 Task: Buy 3 Training Pants of size Medium for Baby Boys from Clothing section under best seller category for shipping address: Bailey Nelson, 4213 Cooks Mine Road, Ruidoso, New Mexico 88345, Cell Number 5056715177. Pay from credit card ending with 2005, CVV 3321
Action: Mouse moved to (255, 80)
Screenshot: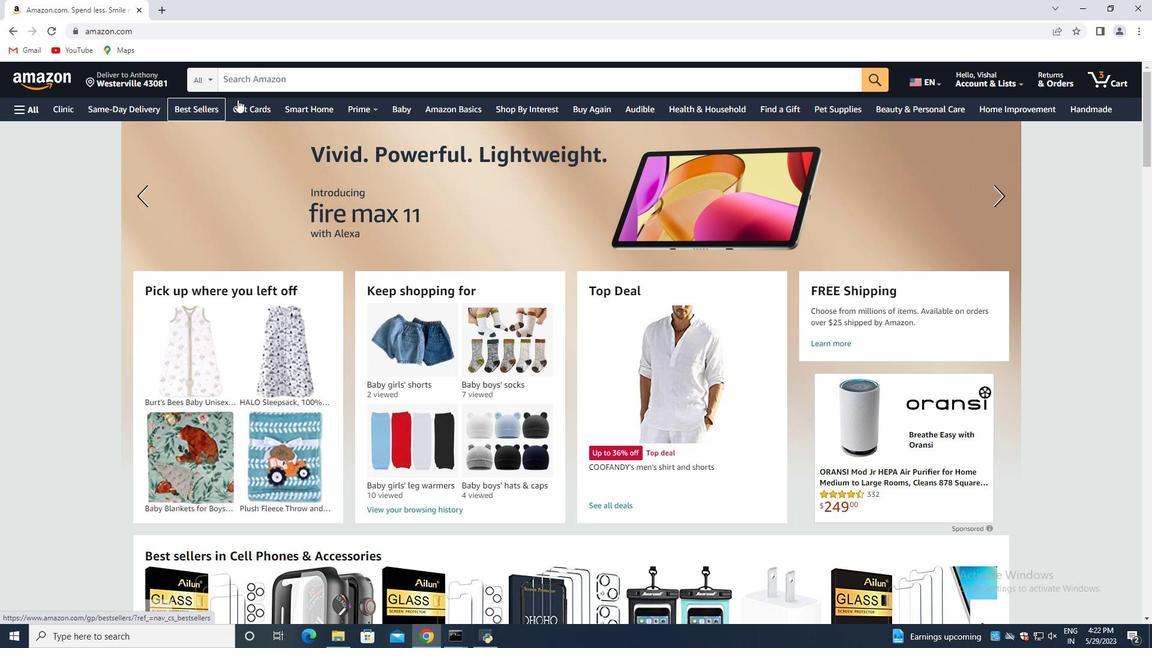 
Action: Mouse pressed left at (255, 80)
Screenshot: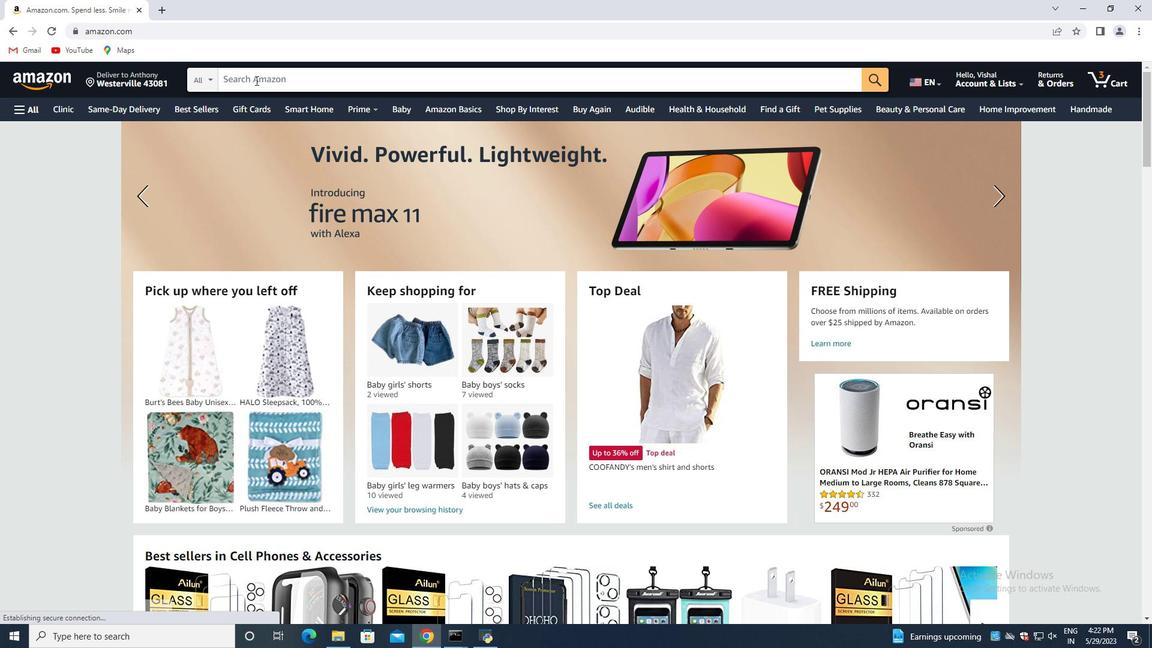 
Action: Key pressed <Key.shift><Key.shift><Key.shift><Key.shift><Key.shift>Training<Key.space><Key.shift>Pants<Key.space>of<Key.space><Key.shift>size<Key.space><Key.shift>Medium<Key.space>for<Key.space><Key.shift>Baby<Key.space><Key.shift>Boys<Key.enter>
Screenshot: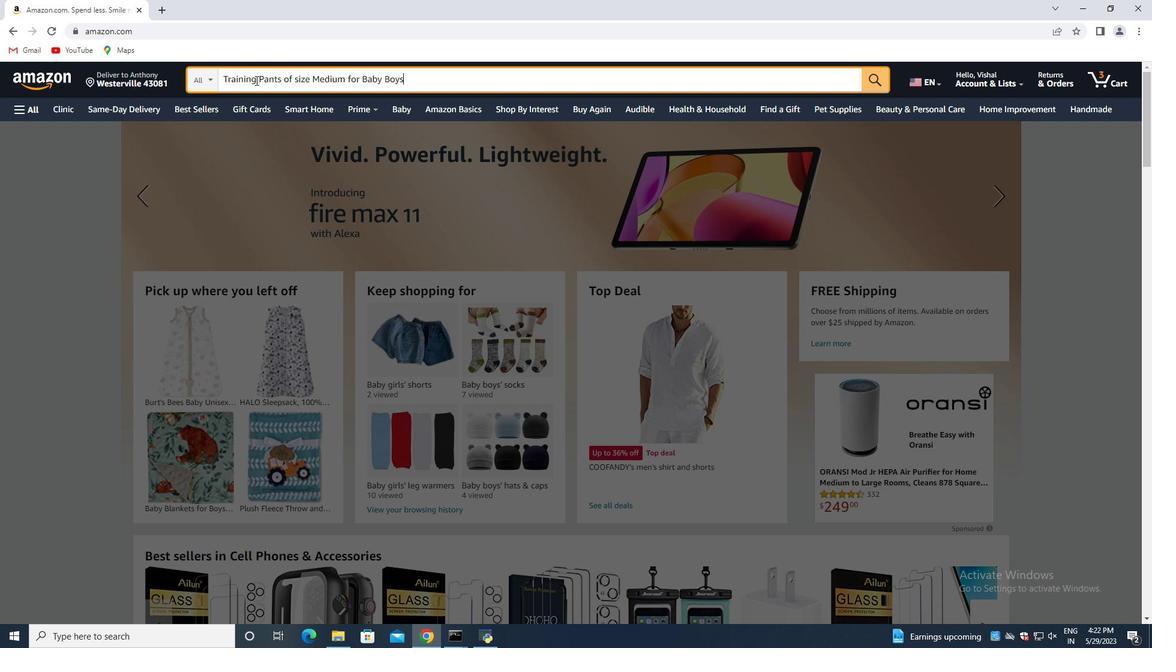 
Action: Mouse moved to (310, 365)
Screenshot: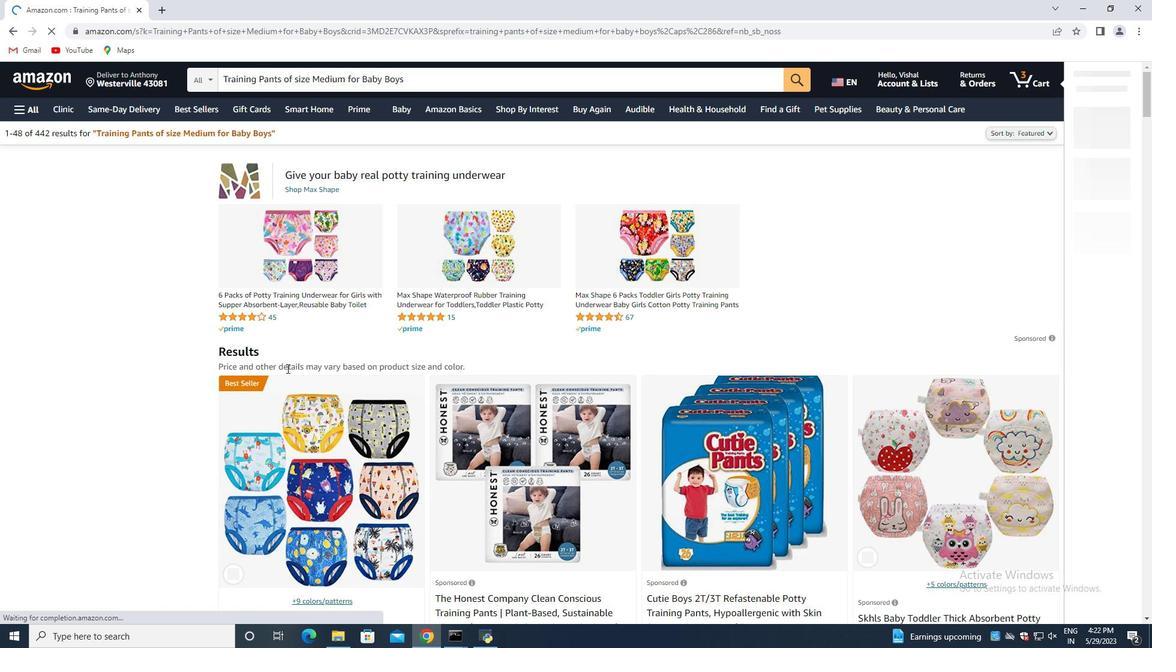 
Action: Mouse scrolled (310, 364) with delta (0, 0)
Screenshot: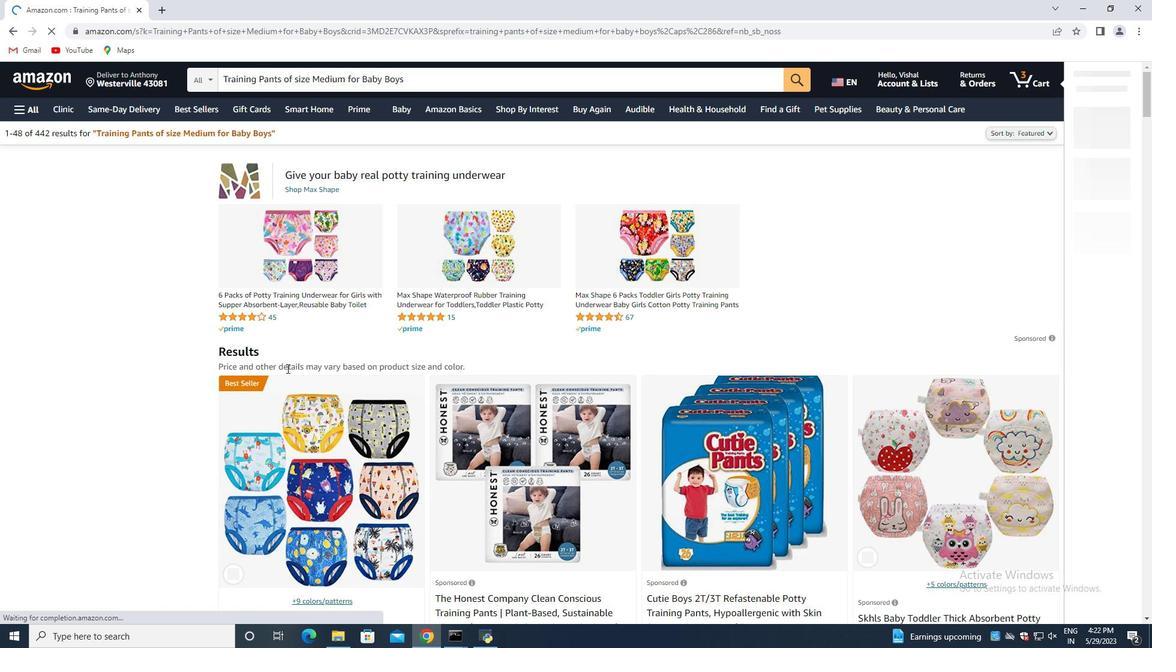 
Action: Mouse moved to (354, 307)
Screenshot: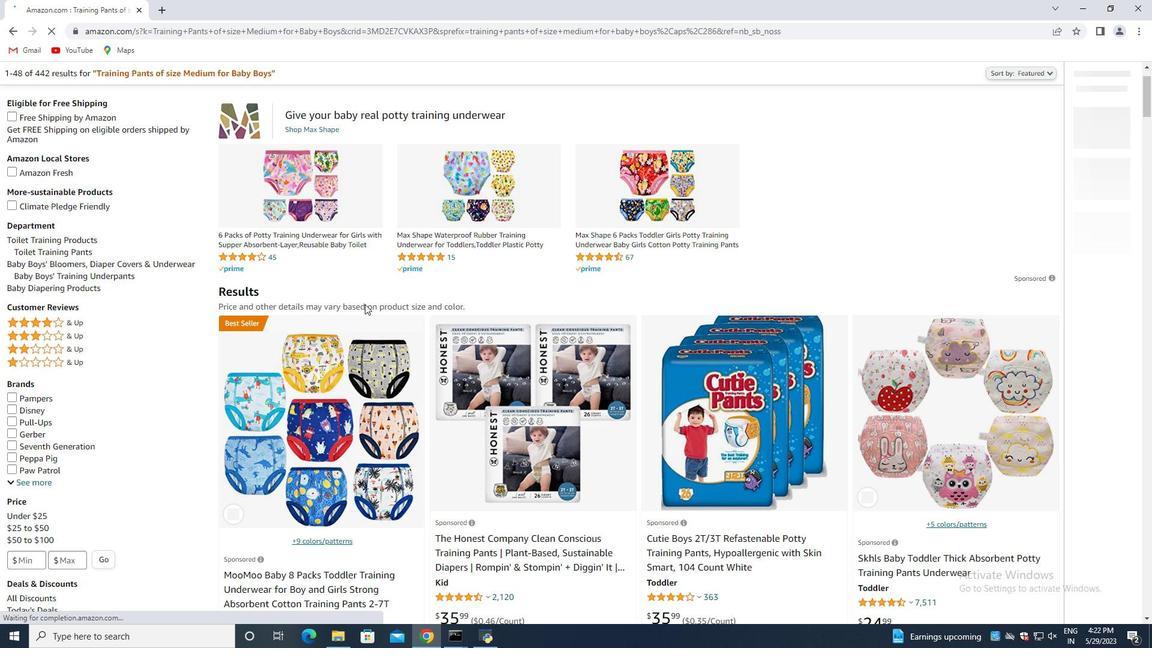 
Action: Mouse scrolled (356, 306) with delta (0, 0)
Screenshot: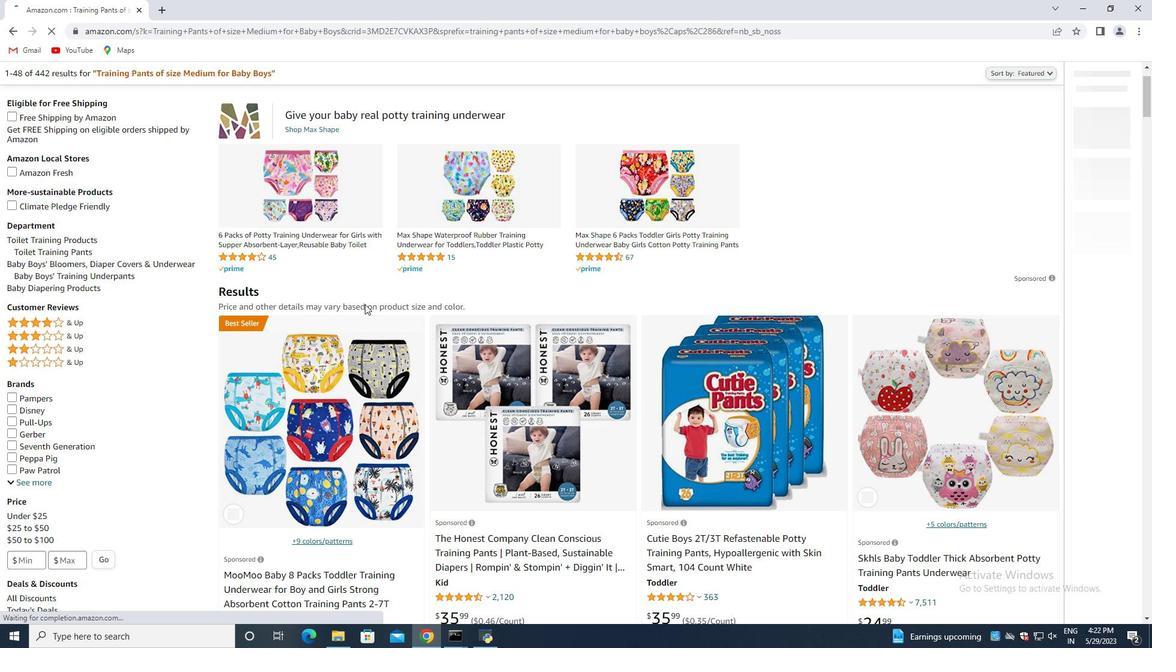 
Action: Mouse moved to (335, 315)
Screenshot: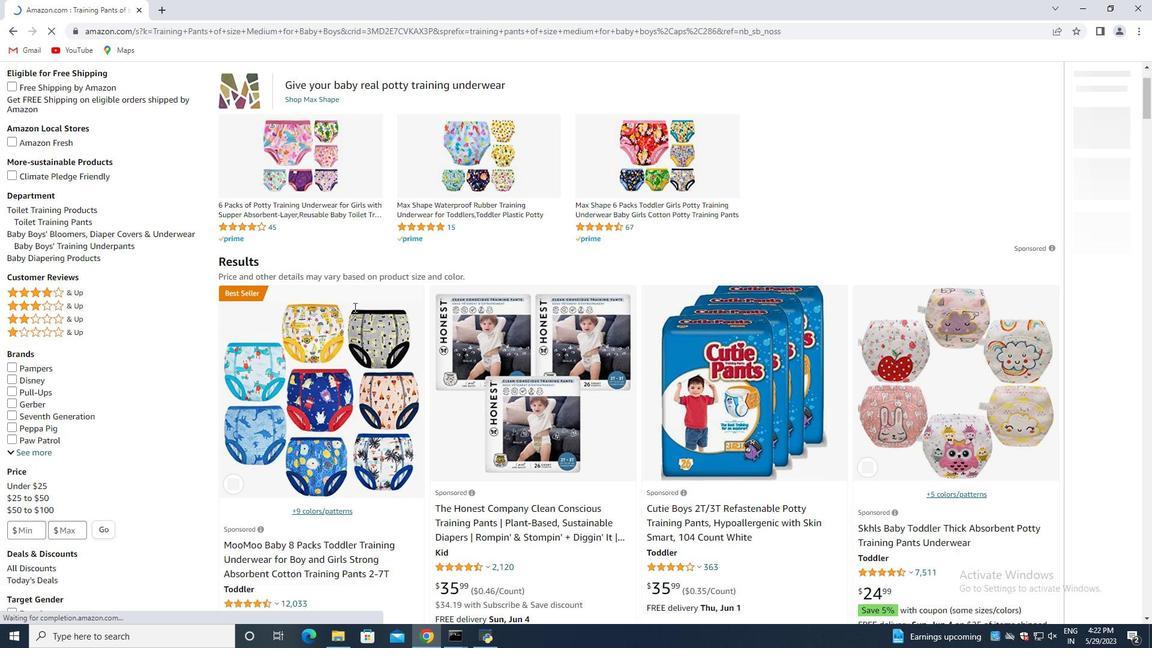 
Action: Mouse scrolled (335, 314) with delta (0, 0)
Screenshot: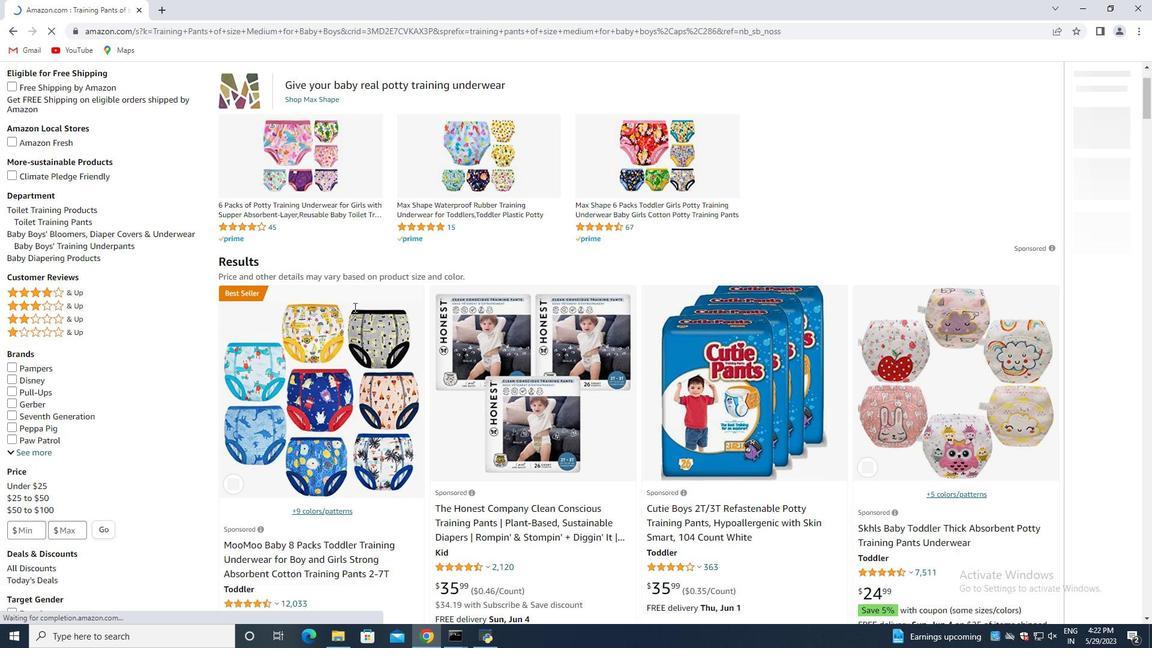 
Action: Mouse moved to (312, 333)
Screenshot: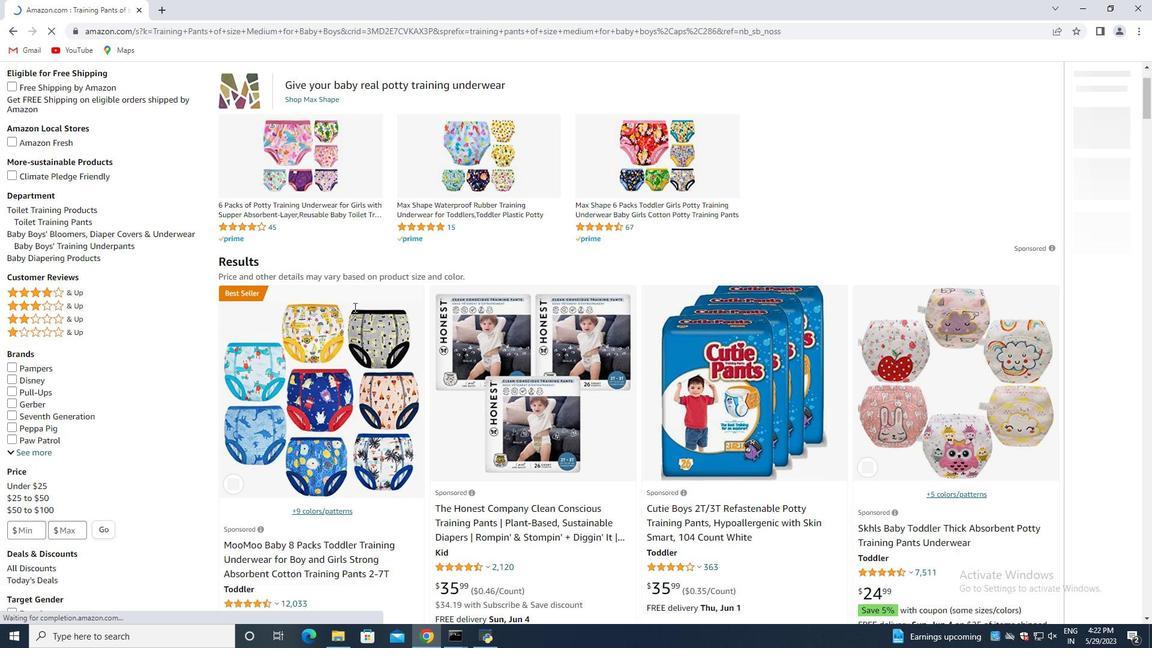 
Action: Mouse scrolled (316, 330) with delta (0, 0)
Screenshot: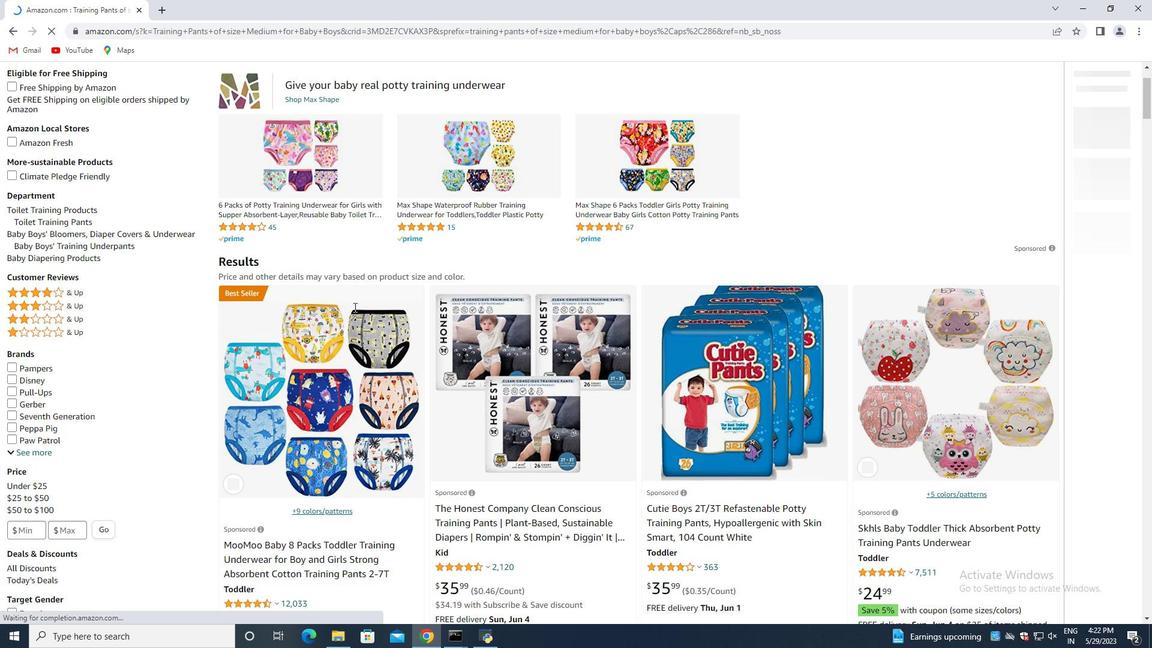 
Action: Mouse moved to (302, 326)
Screenshot: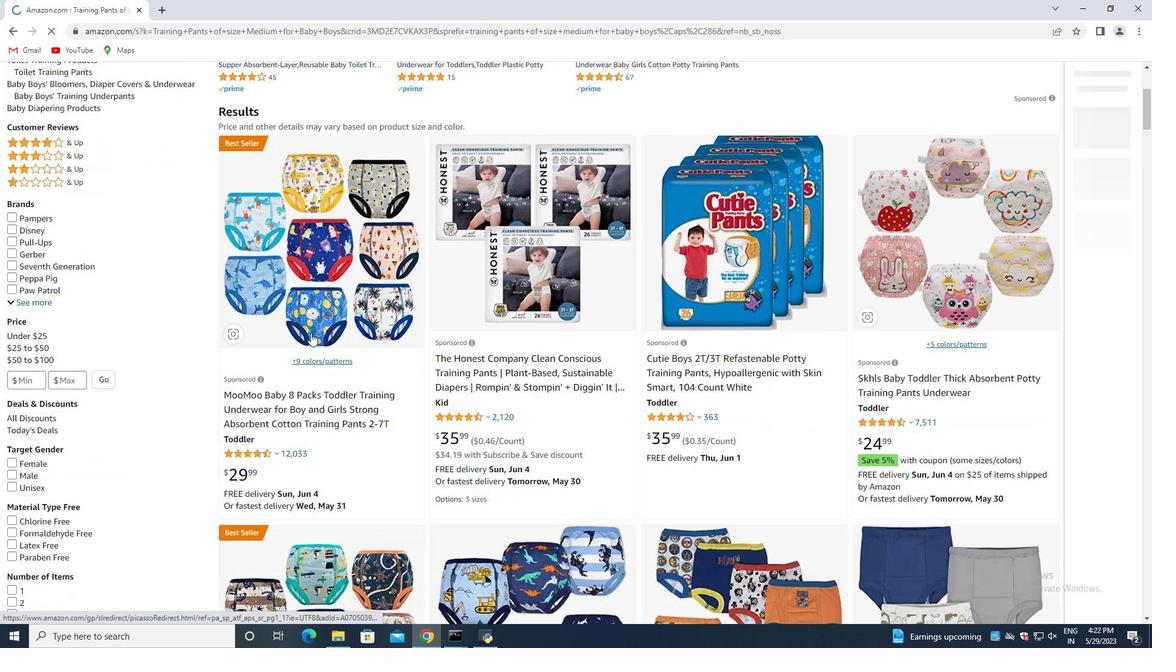 
Action: Mouse scrolled (302, 325) with delta (0, 0)
Screenshot: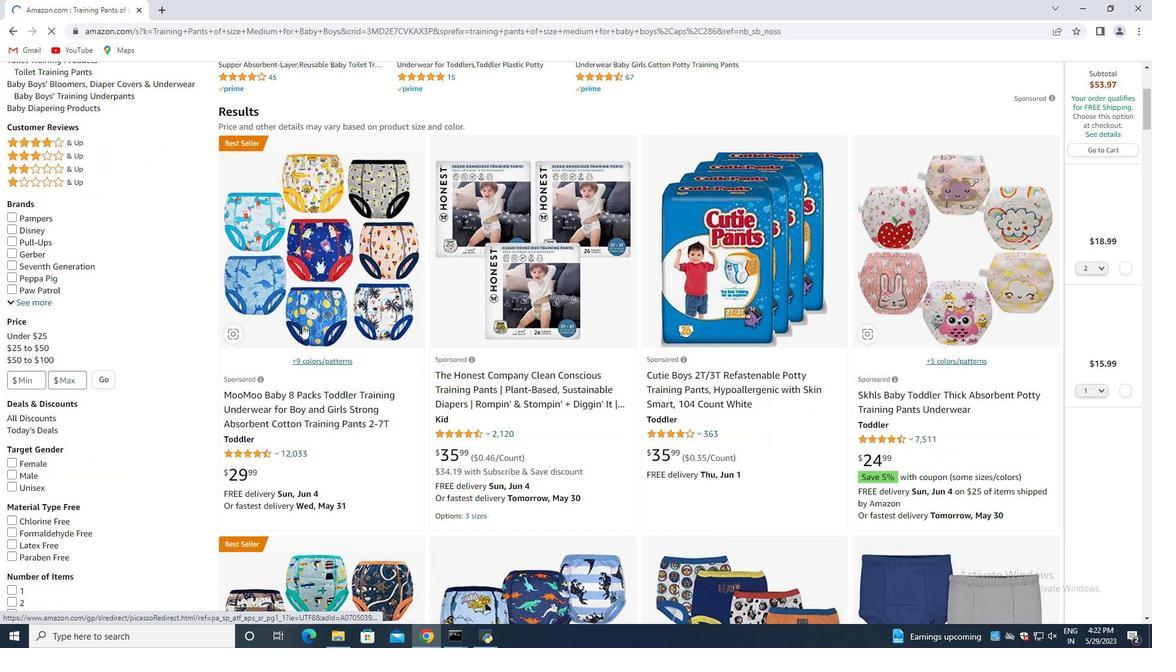 
Action: Mouse moved to (320, 311)
Screenshot: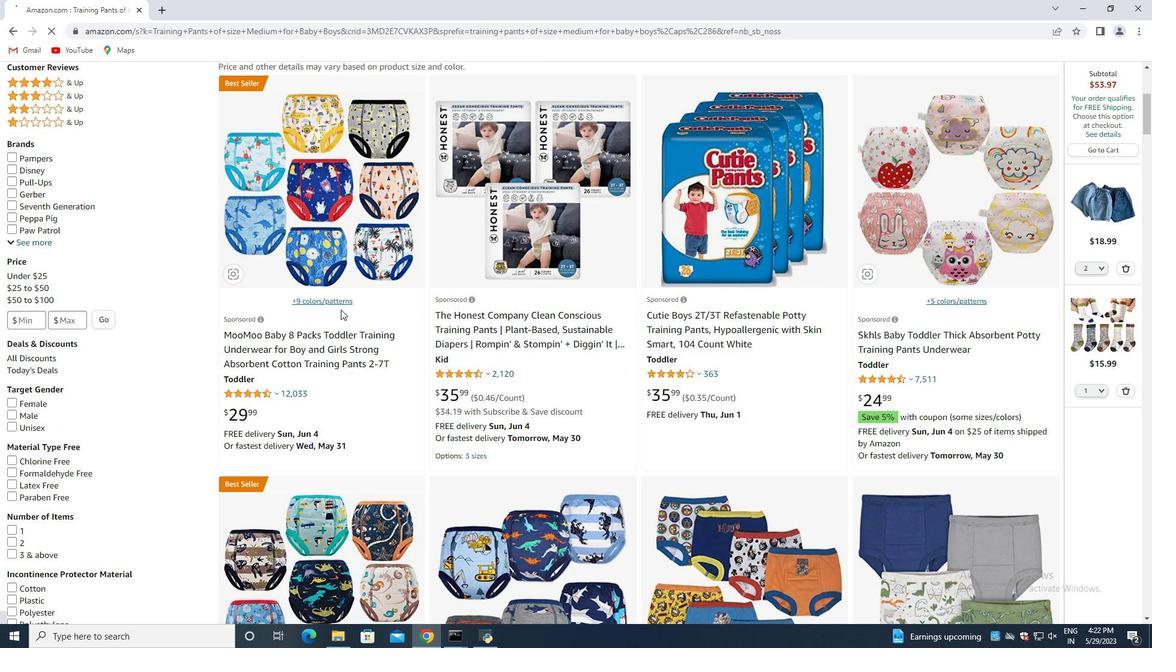 
Action: Mouse scrolled (320, 311) with delta (0, 0)
Screenshot: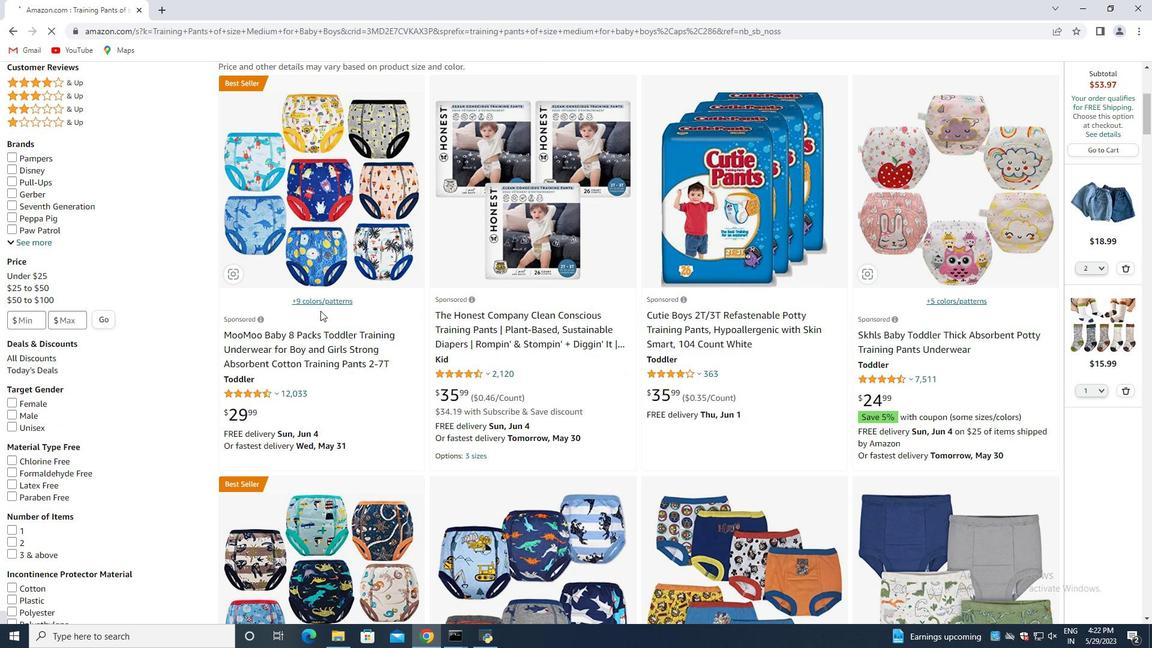 
Action: Mouse scrolled (320, 311) with delta (0, 0)
Screenshot: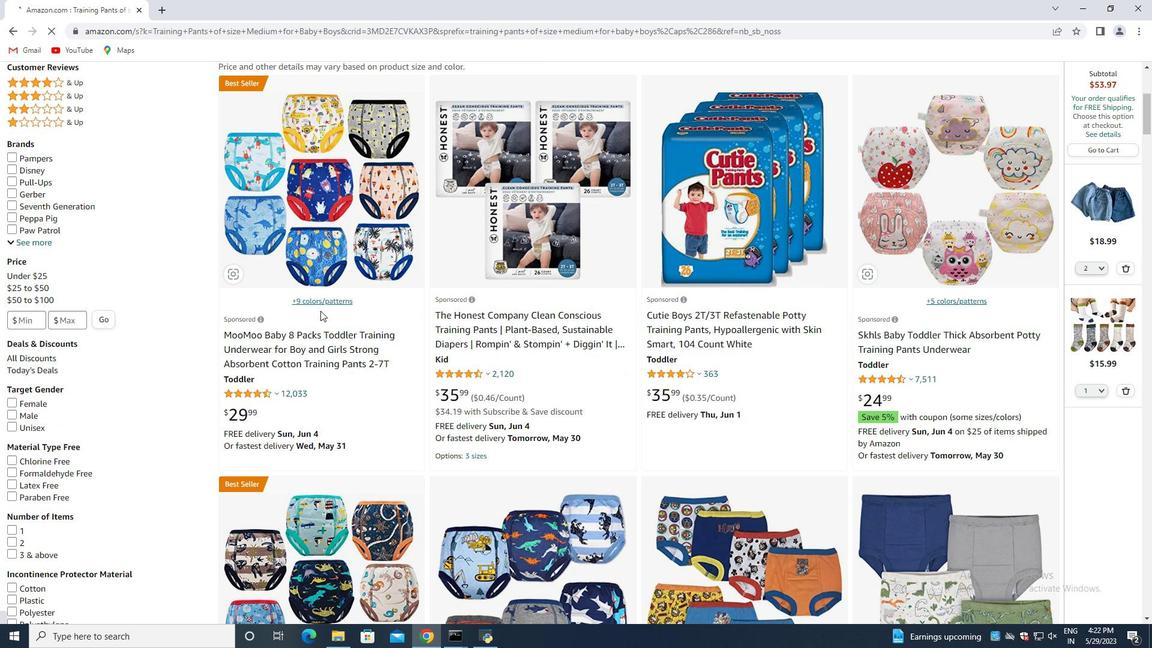 
Action: Mouse moved to (242, 302)
Screenshot: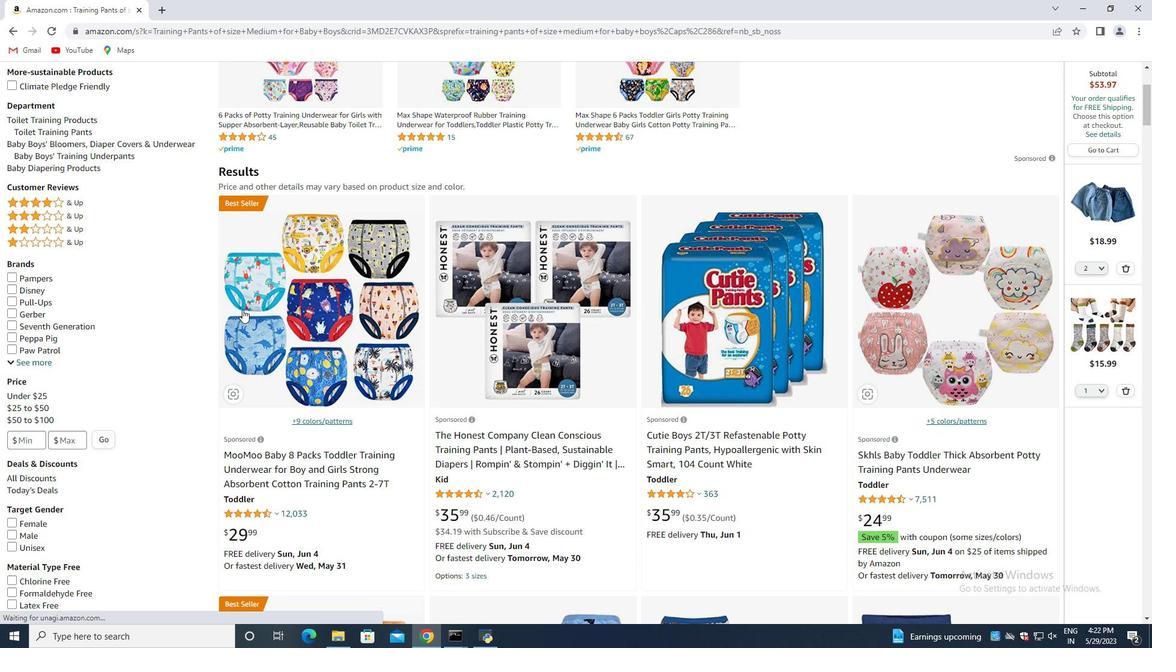 
Action: Mouse scrolled (242, 302) with delta (0, 0)
Screenshot: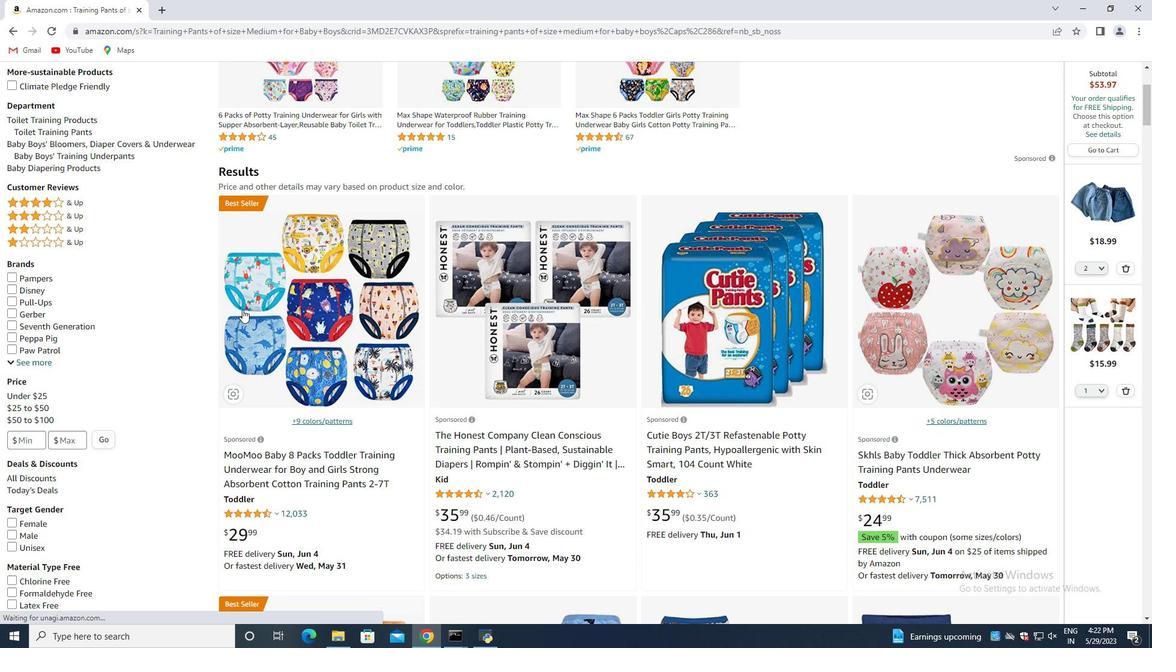 
Action: Mouse moved to (243, 300)
Screenshot: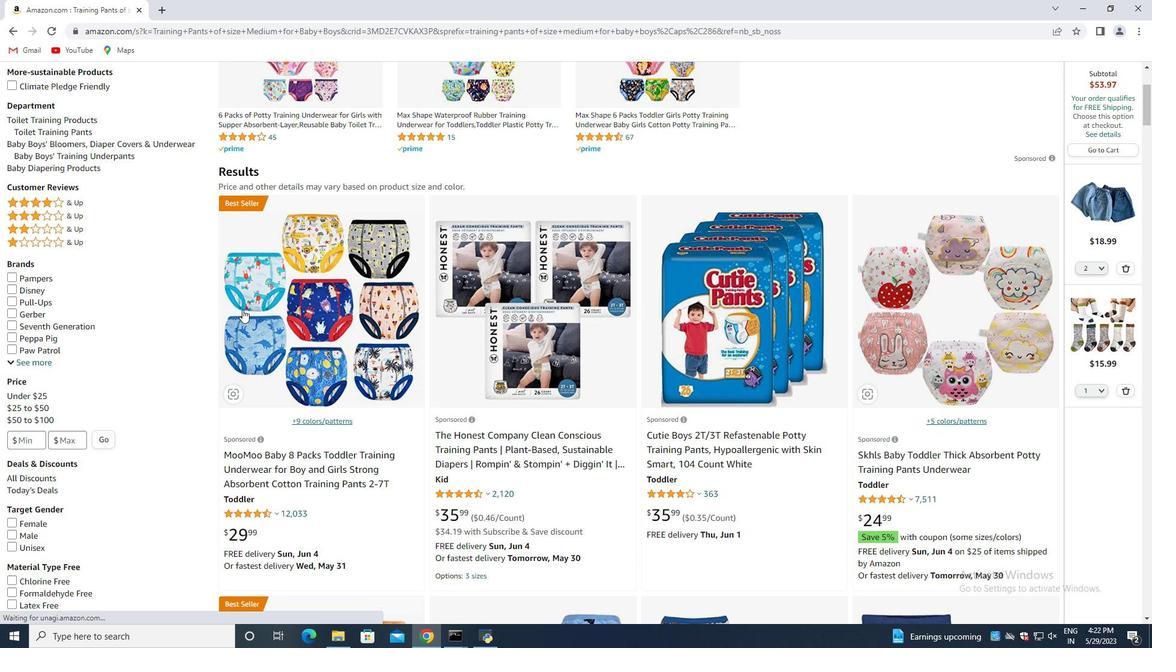 
Action: Mouse scrolled (243, 300) with delta (0, 0)
Screenshot: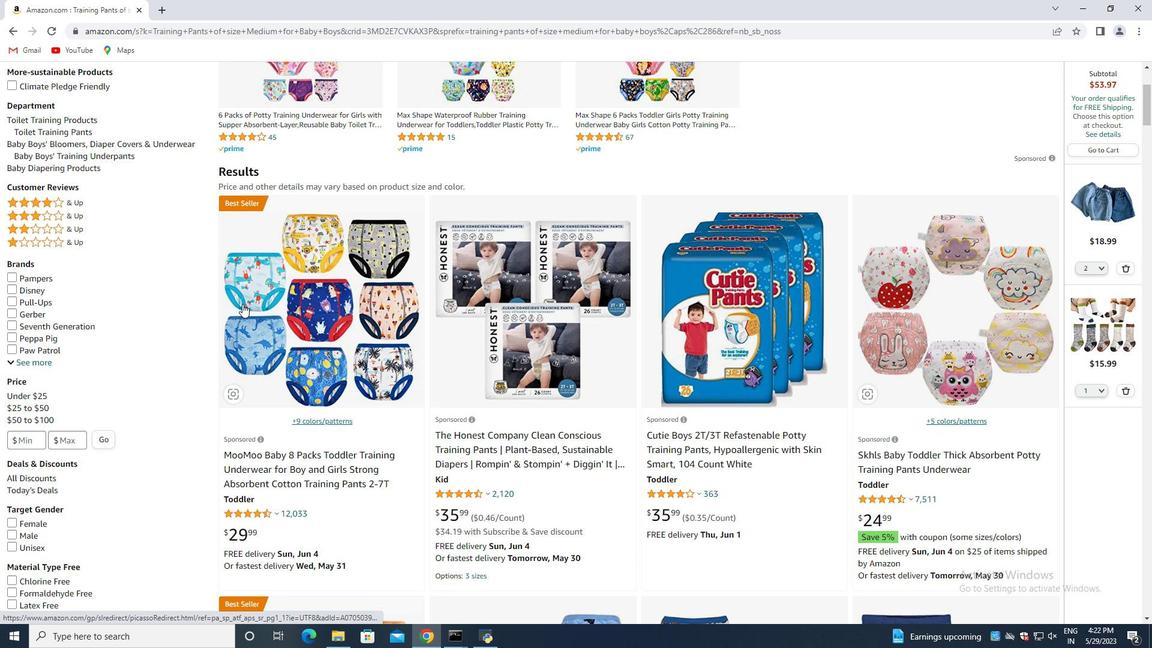 
Action: Mouse scrolled (243, 300) with delta (0, 0)
Screenshot: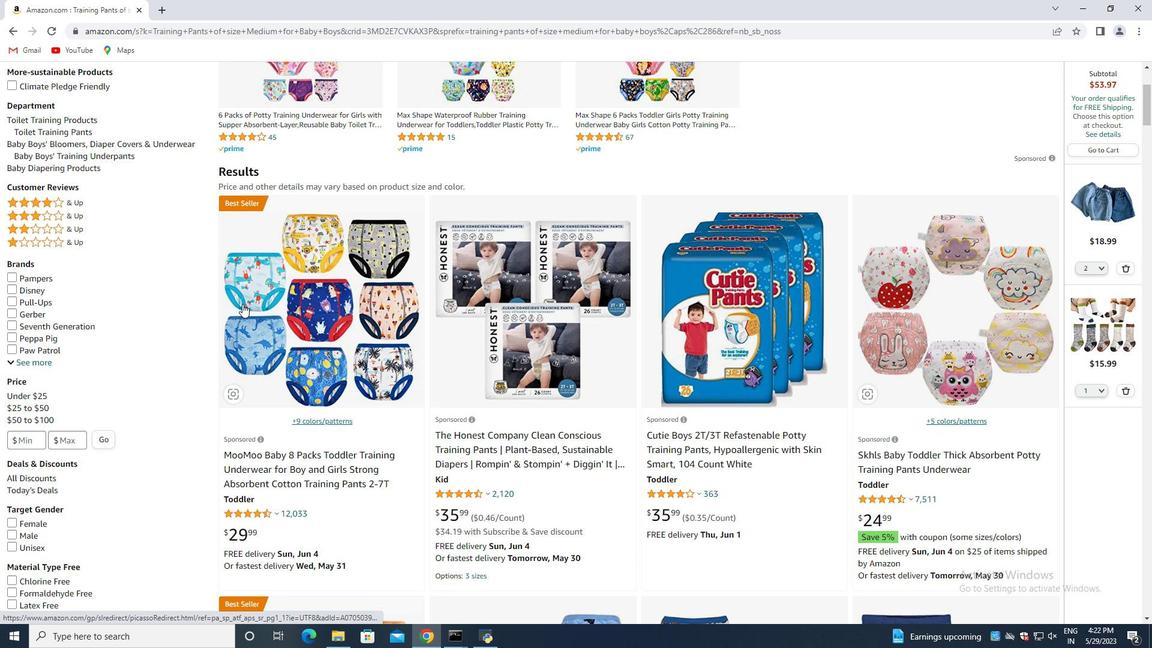 
Action: Mouse scrolled (243, 300) with delta (0, 0)
Screenshot: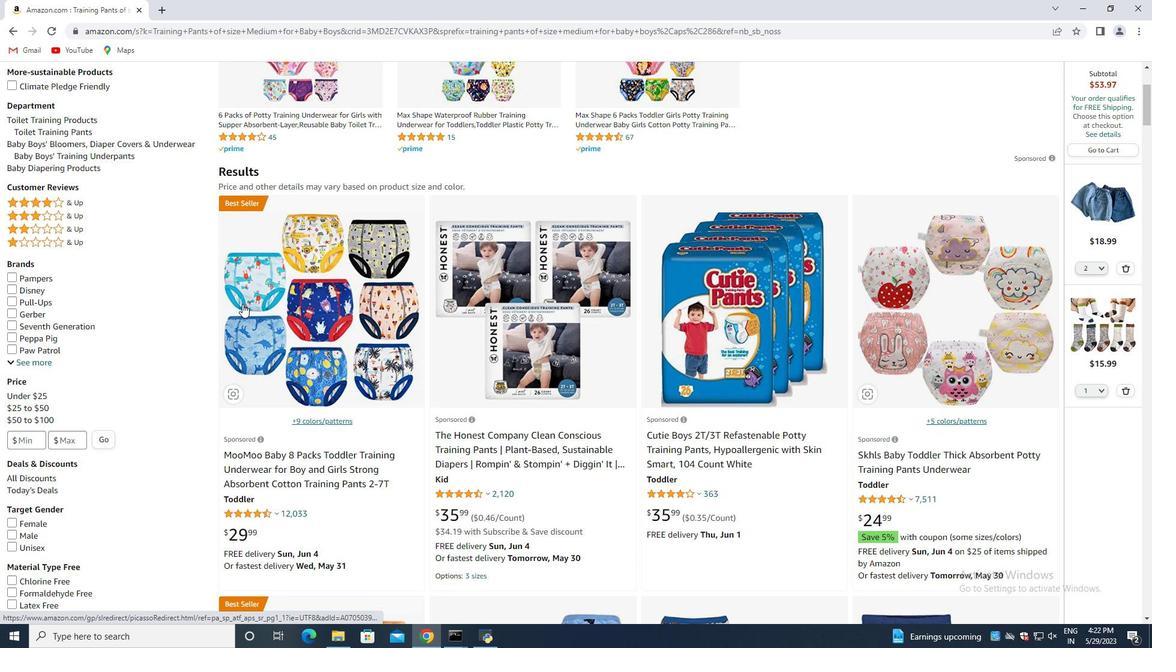 
Action: Mouse moved to (106, 297)
Screenshot: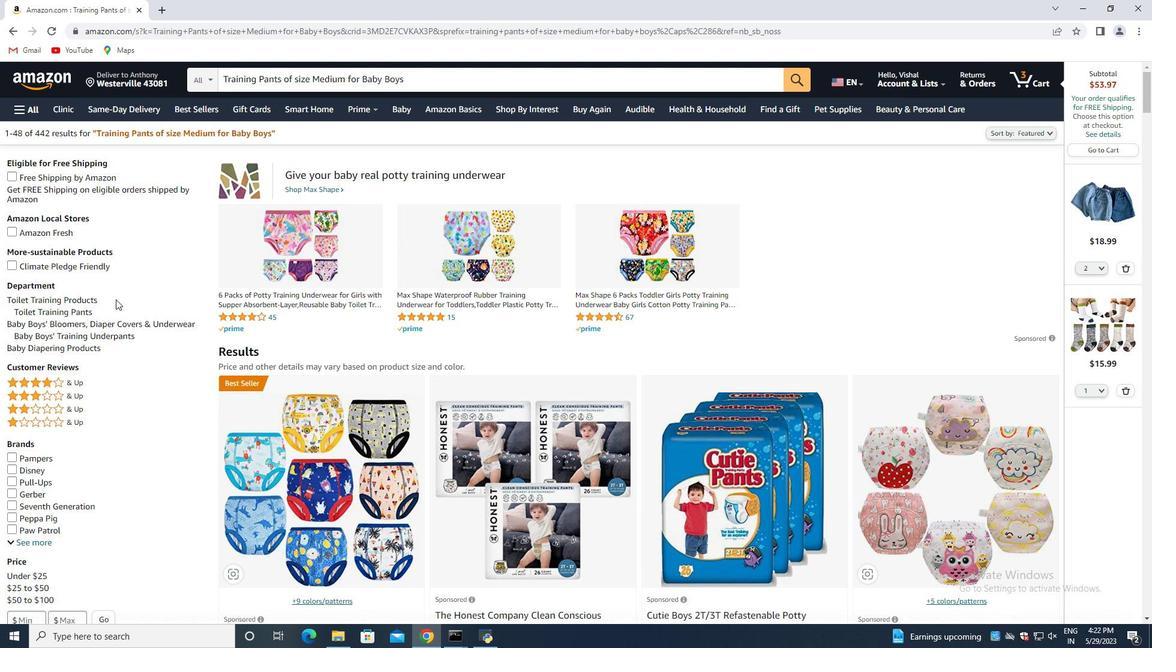 
Action: Mouse scrolled (106, 297) with delta (0, 0)
Screenshot: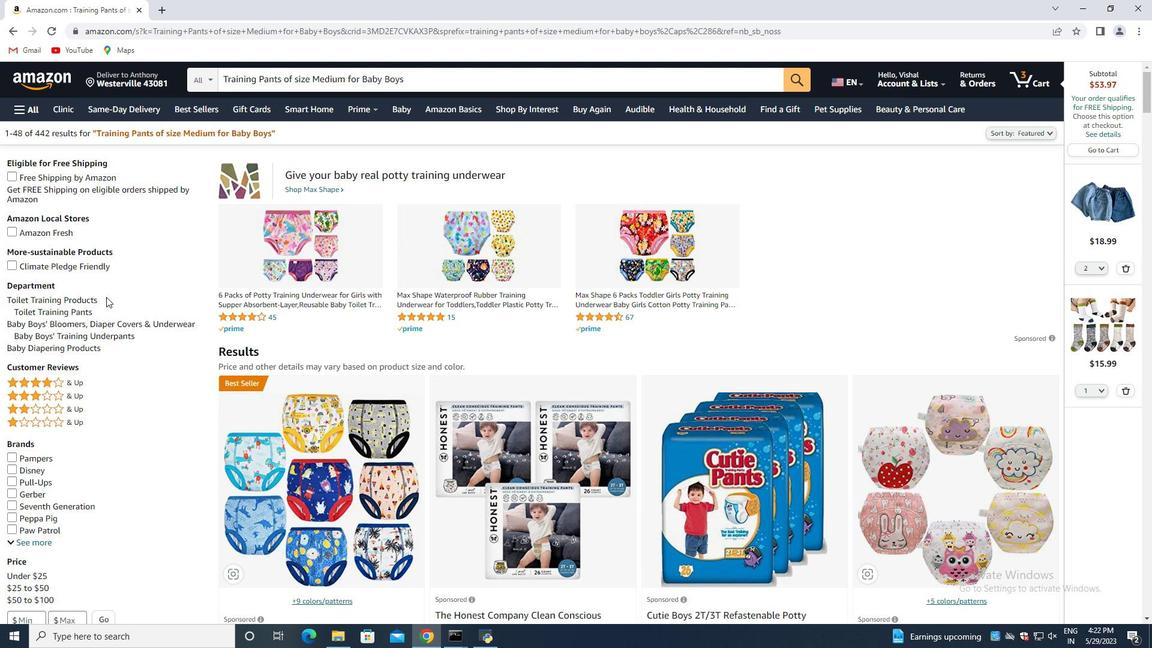 
Action: Mouse scrolled (106, 297) with delta (0, 0)
Screenshot: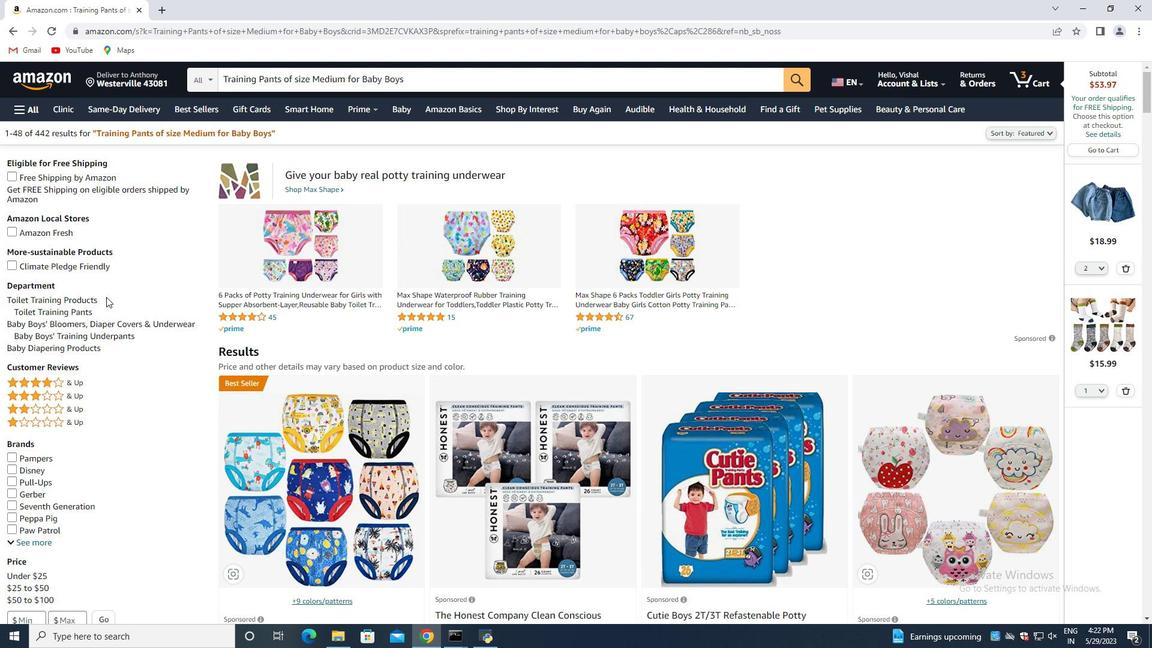 
Action: Mouse moved to (113, 238)
Screenshot: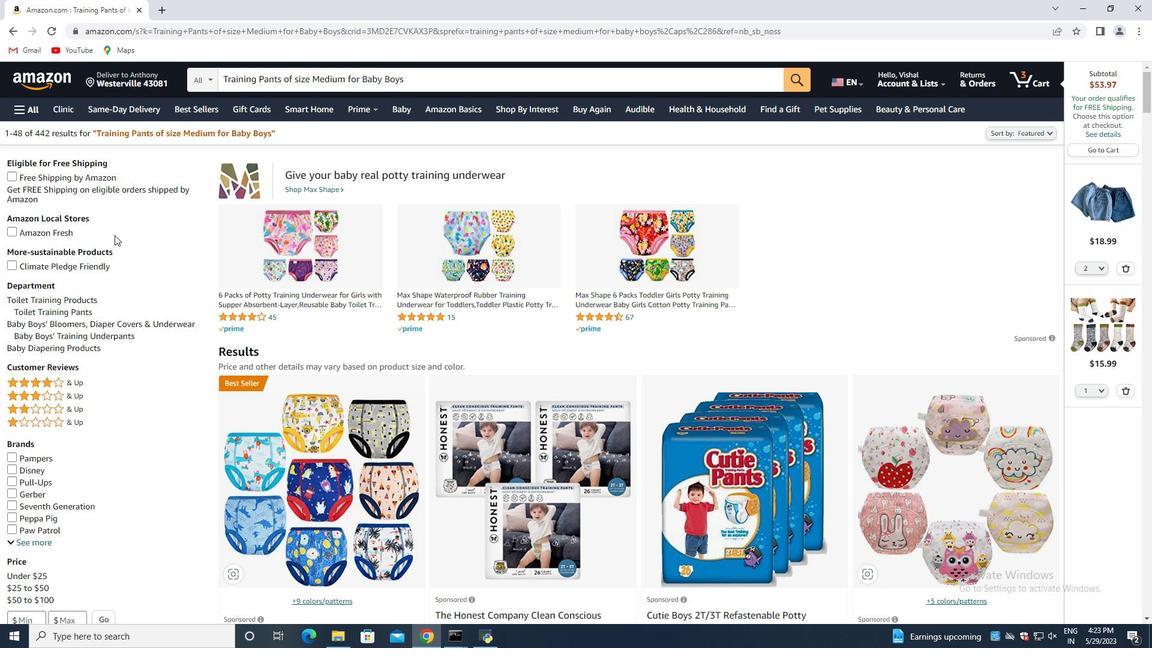 
Action: Mouse scrolled (113, 238) with delta (0, 0)
Screenshot: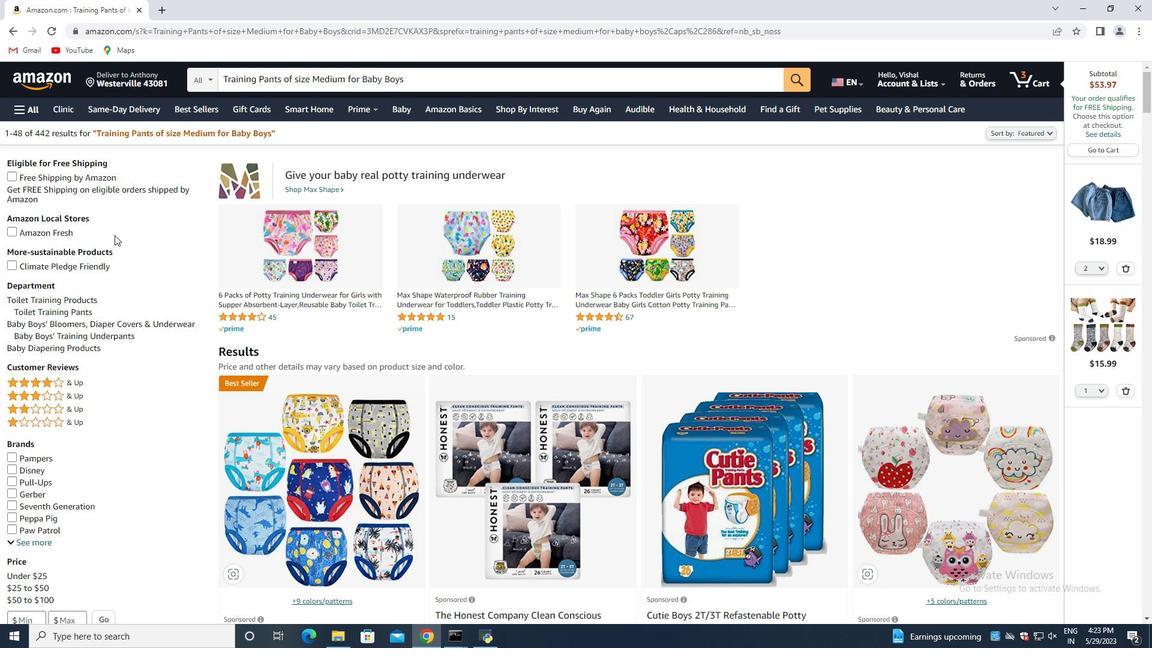 
Action: Mouse moved to (138, 243)
Screenshot: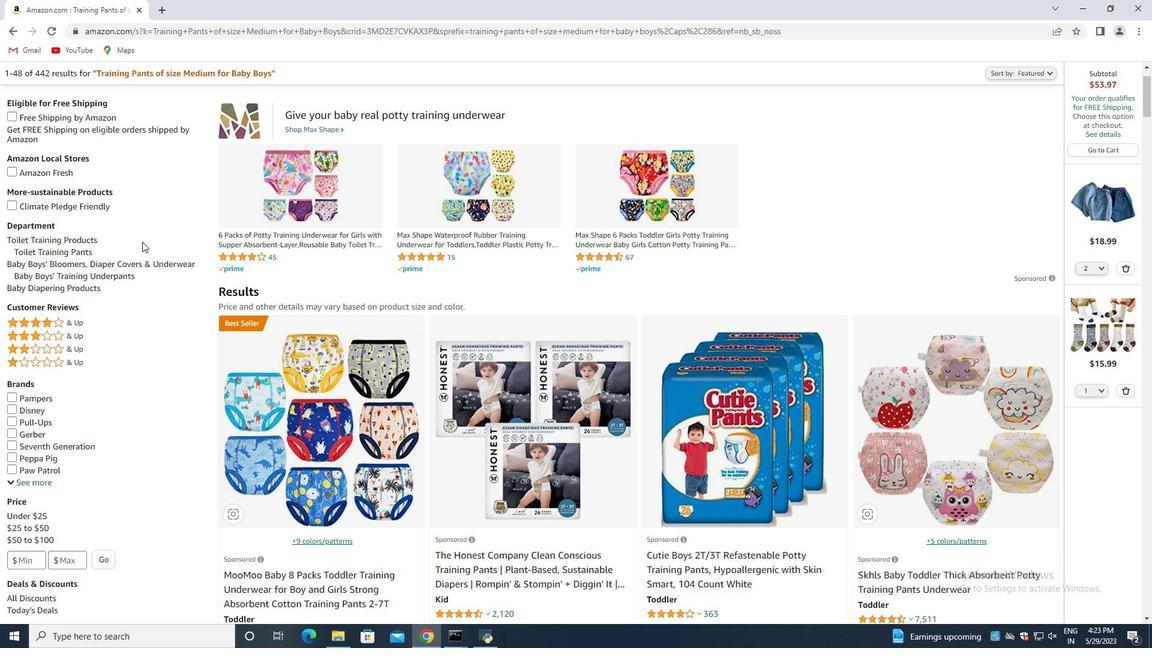 
Action: Mouse scrolled (138, 242) with delta (0, 0)
Screenshot: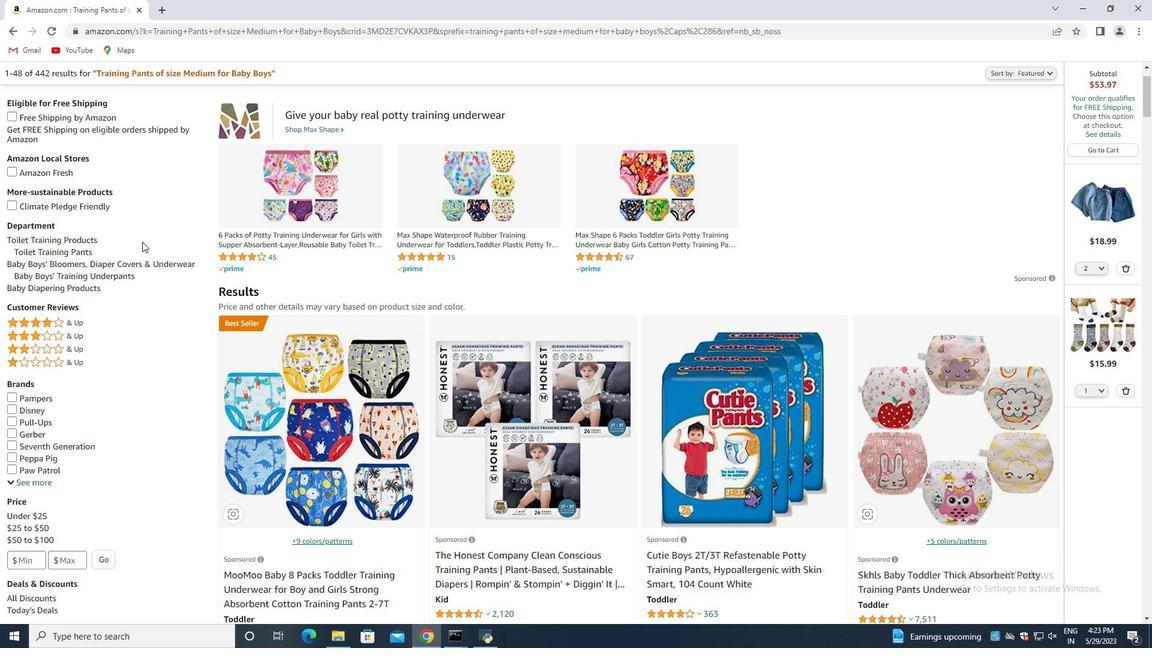 
Action: Mouse moved to (134, 243)
Screenshot: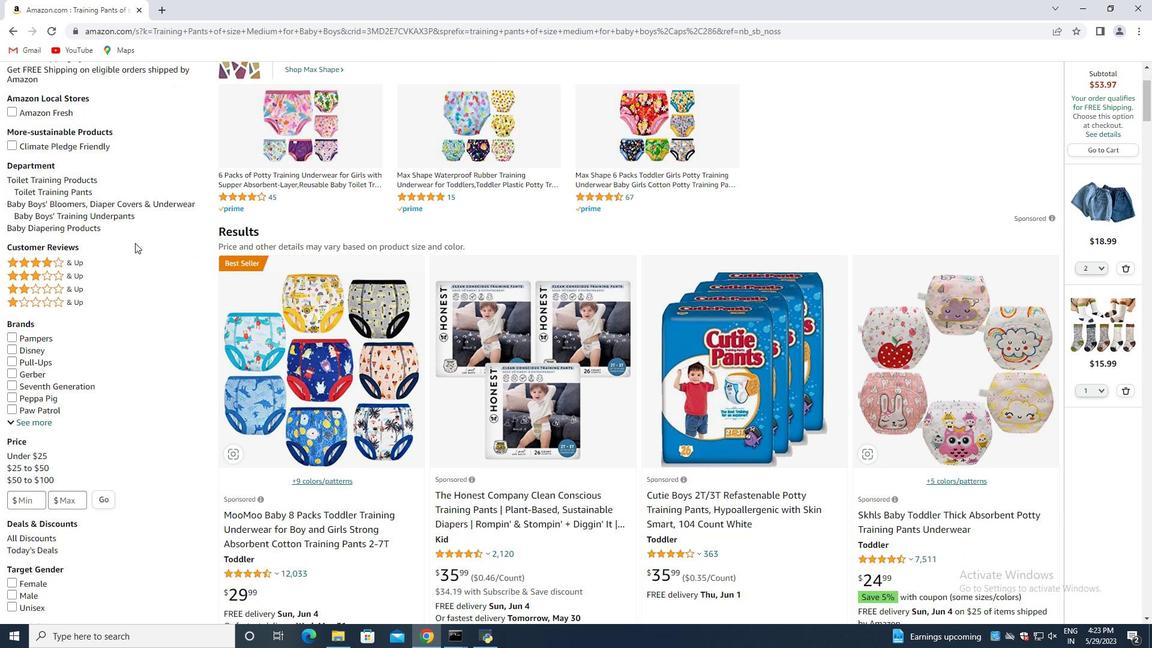 
Action: Mouse scrolled (134, 242) with delta (0, 0)
Screenshot: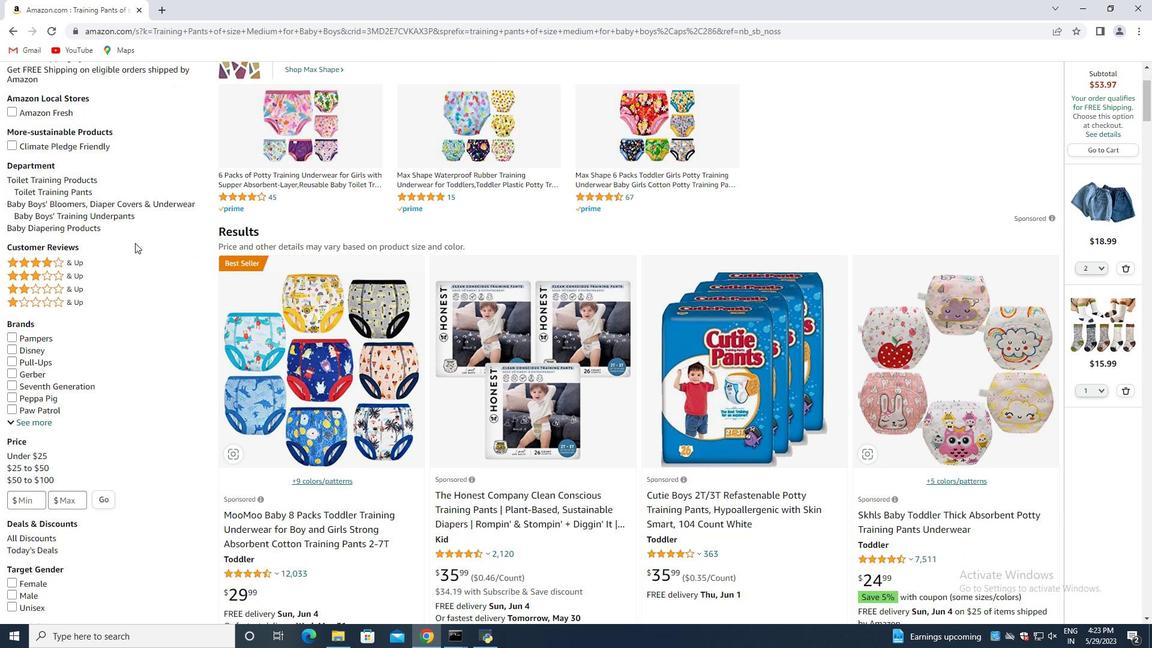 
Action: Mouse moved to (132, 245)
Screenshot: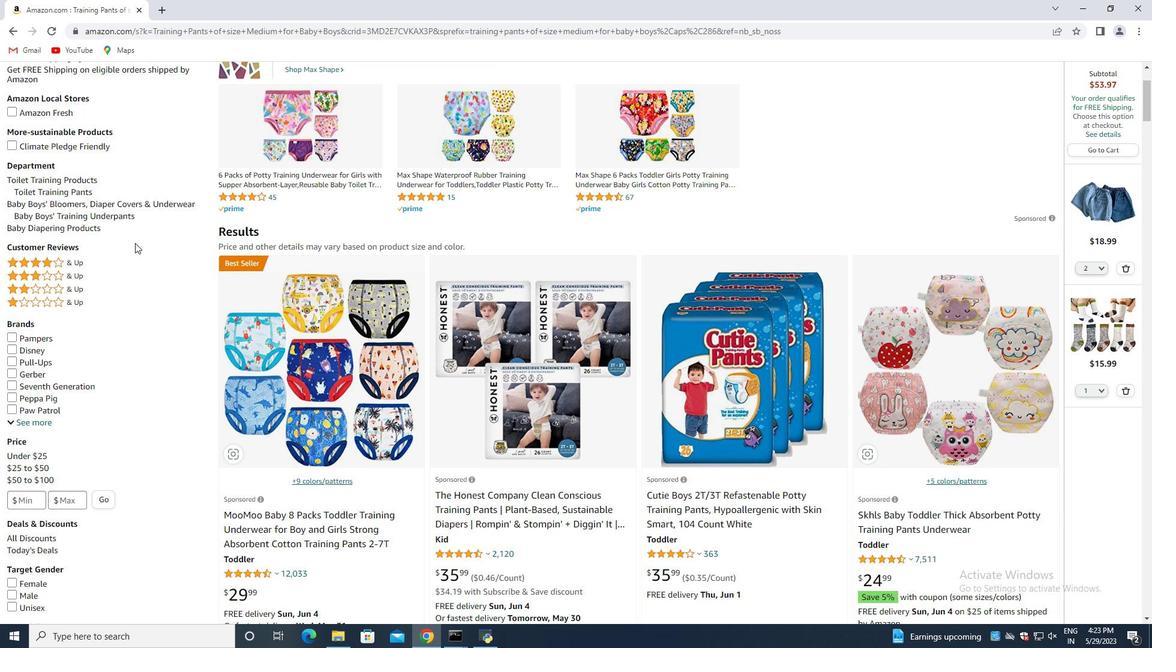 
Action: Mouse scrolled (132, 244) with delta (0, 0)
Screenshot: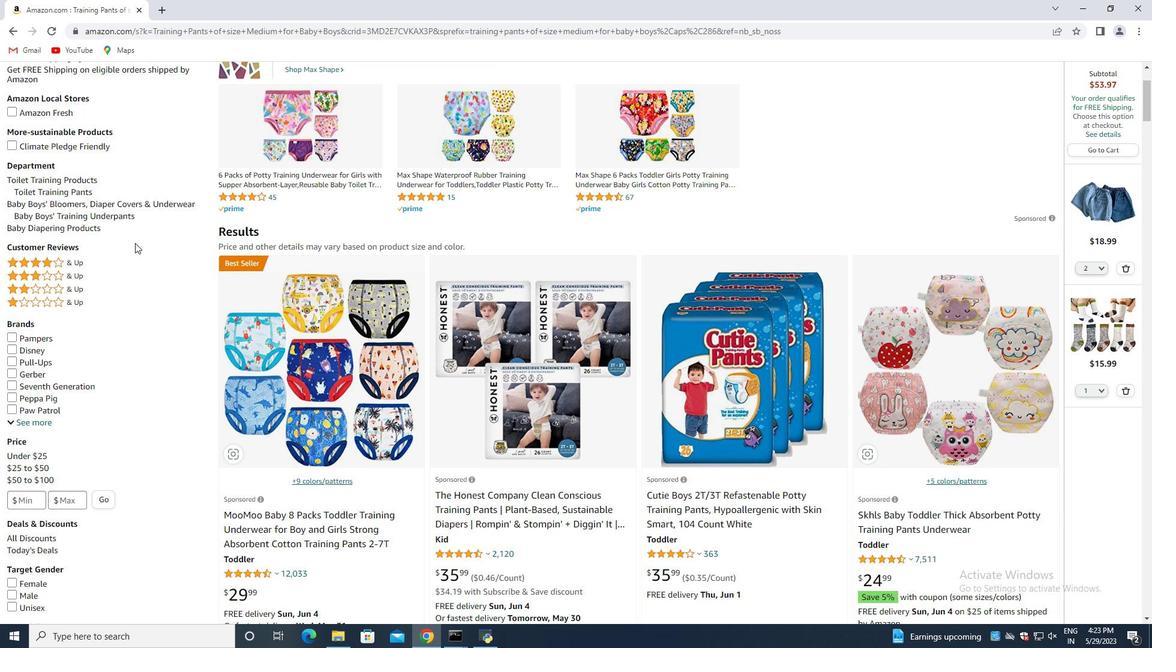 
Action: Mouse moved to (127, 246)
Screenshot: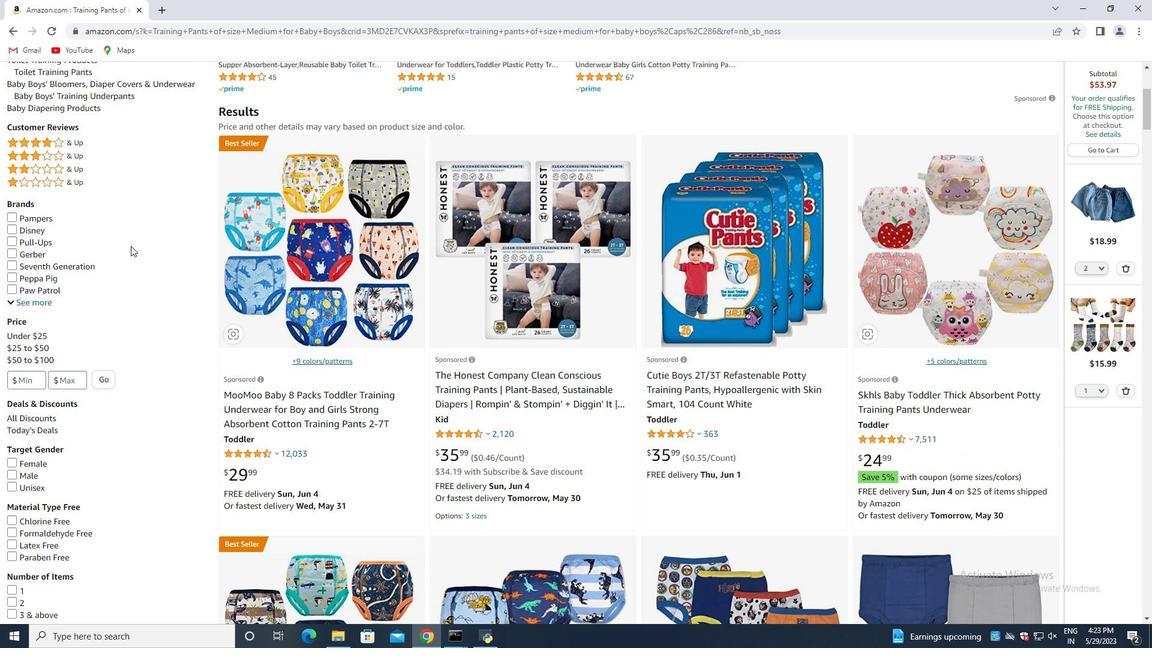 
Action: Mouse scrolled (129, 246) with delta (0, 0)
Screenshot: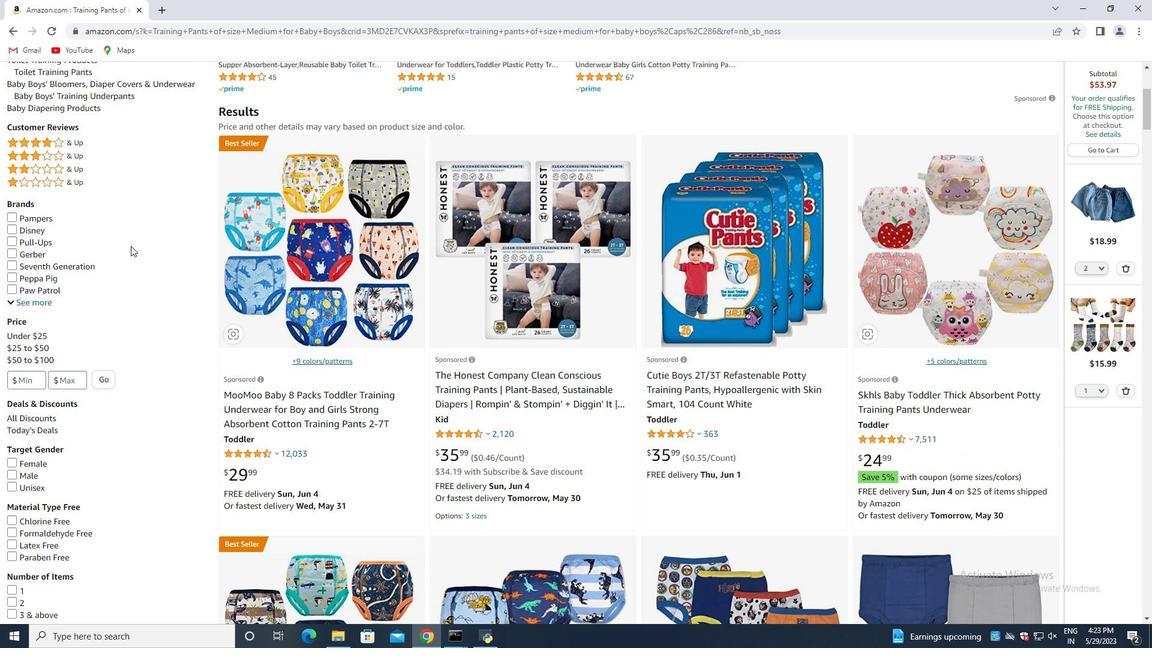 
Action: Mouse moved to (127, 249)
Screenshot: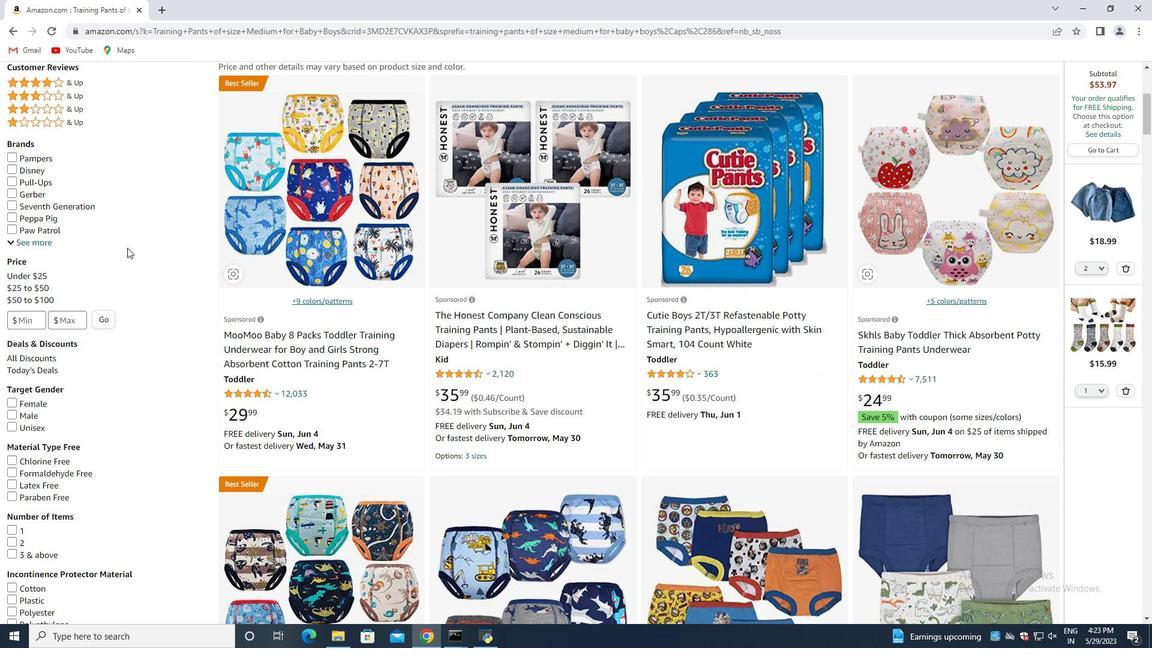 
Action: Mouse scrolled (127, 248) with delta (0, 0)
Screenshot: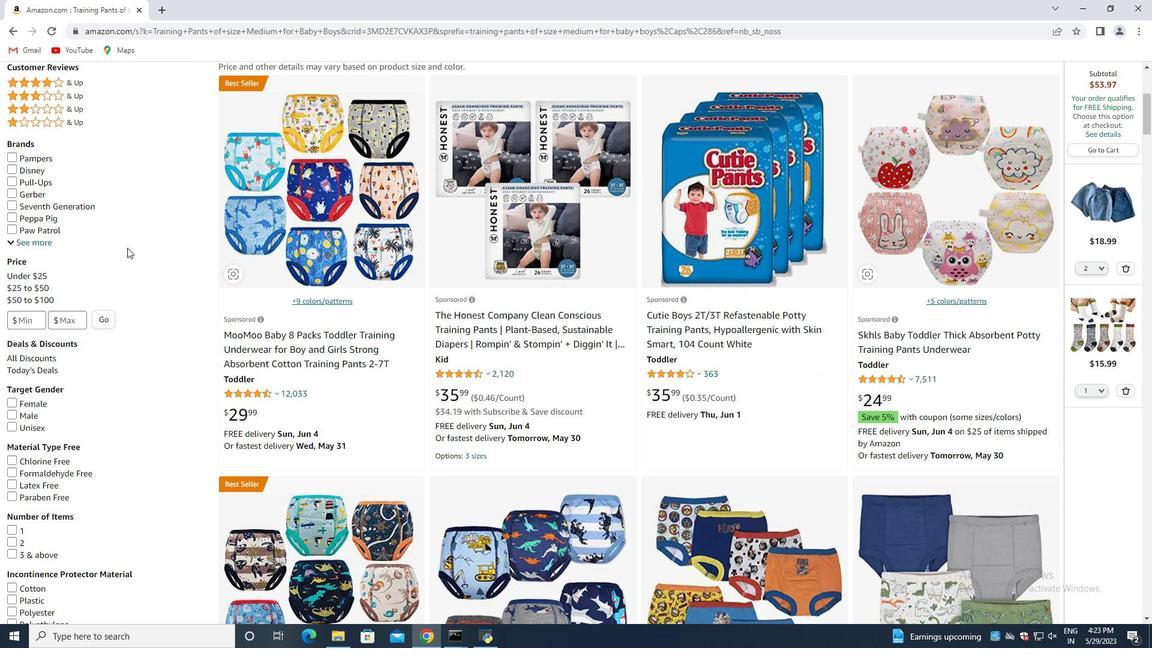 
Action: Mouse moved to (126, 259)
Screenshot: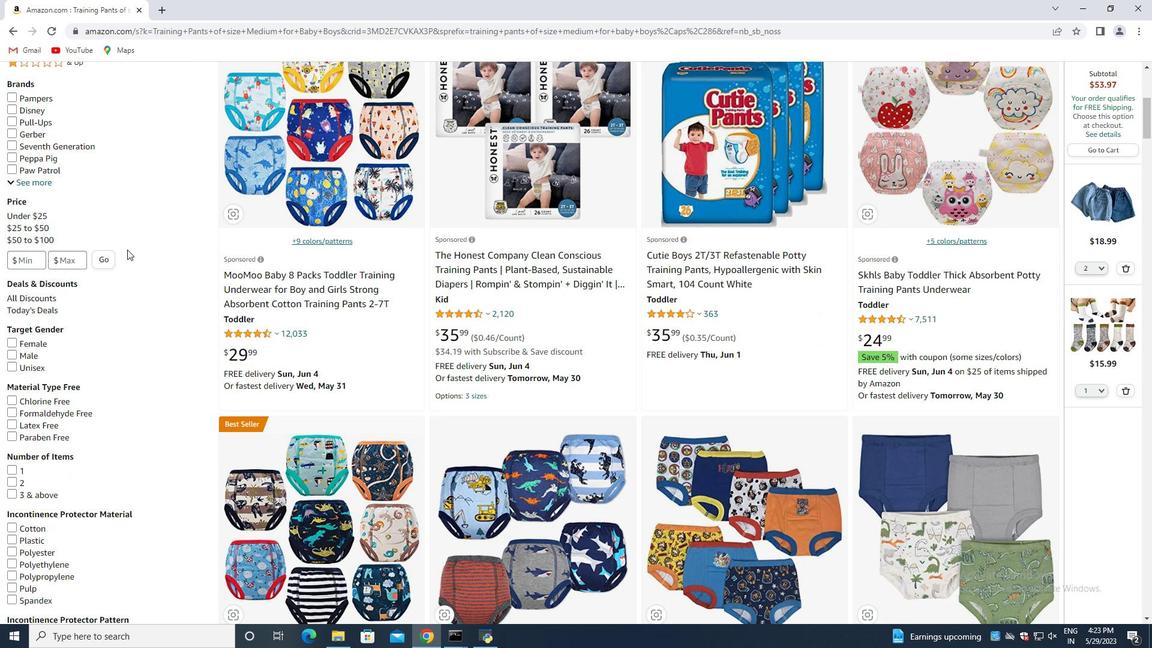 
Action: Mouse scrolled (126, 259) with delta (0, 0)
Screenshot: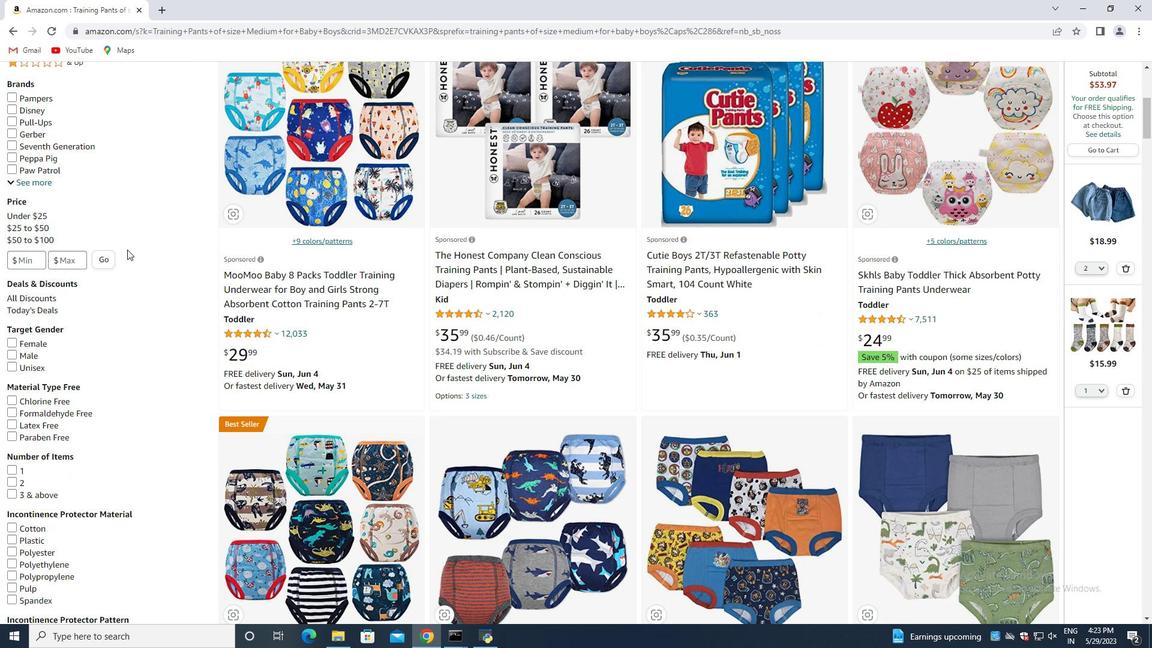 
Action: Mouse moved to (126, 259)
Screenshot: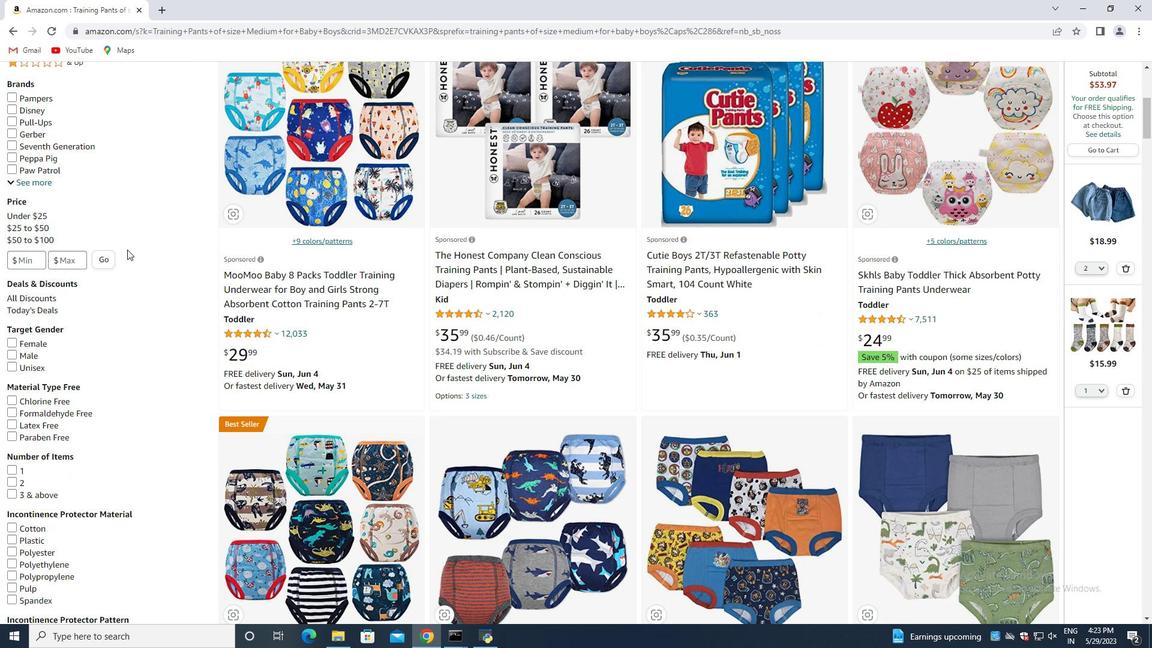 
Action: Mouse scrolled (126, 259) with delta (0, 0)
Screenshot: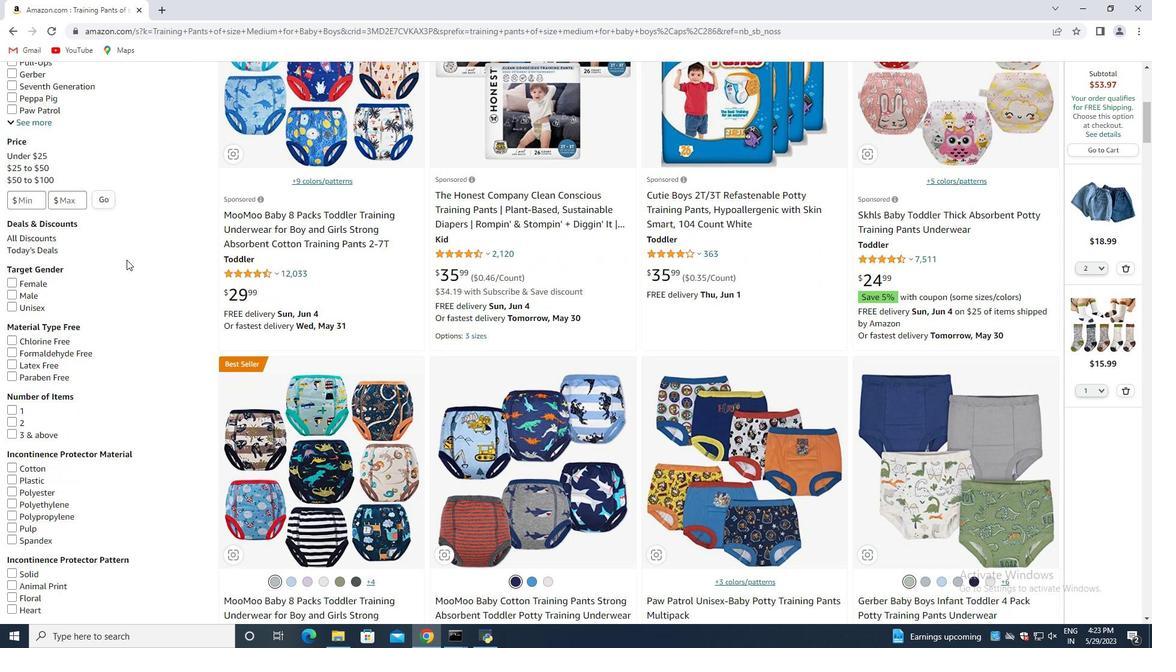 
Action: Mouse moved to (125, 264)
Screenshot: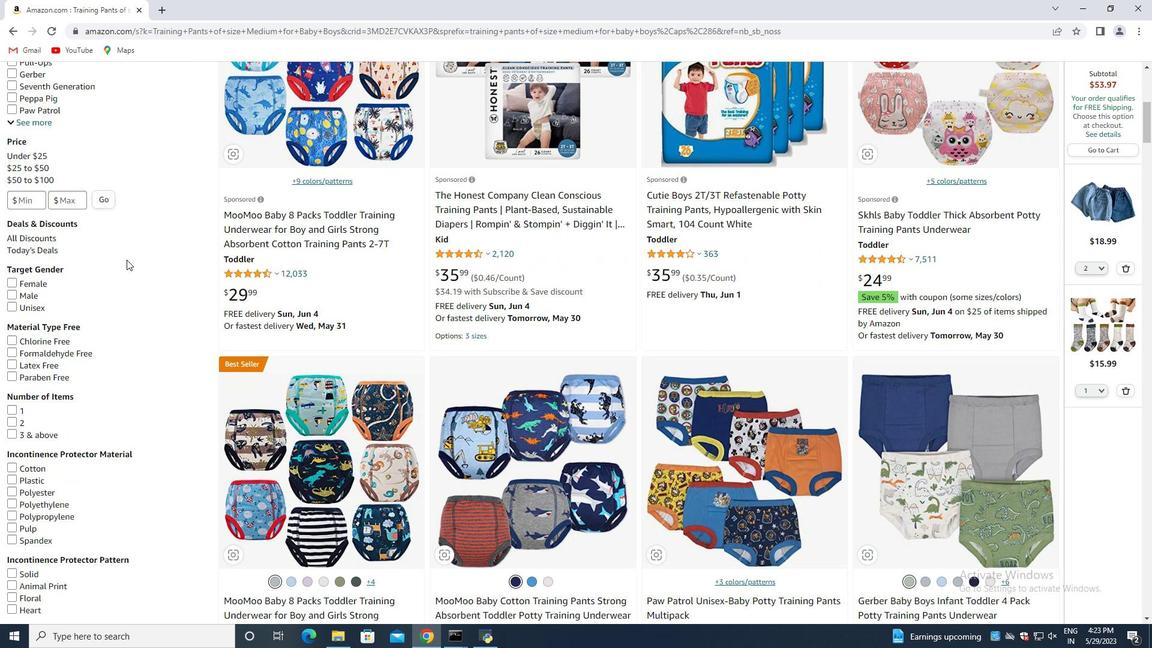 
Action: Mouse scrolled (125, 263) with delta (0, 0)
Screenshot: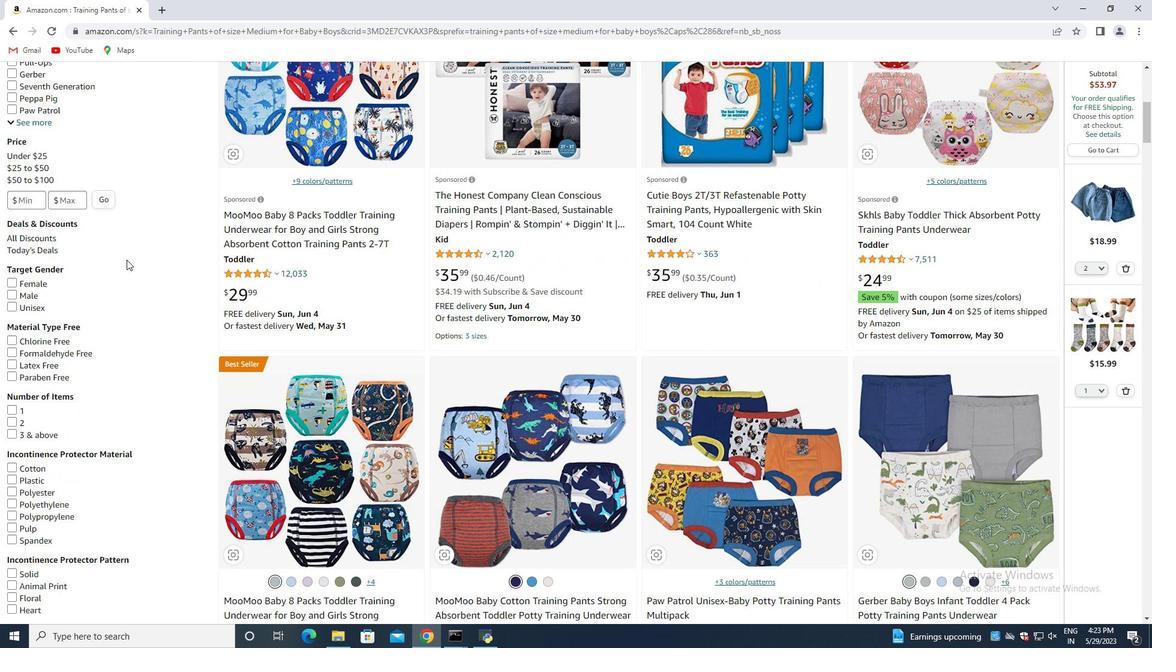 
Action: Mouse scrolled (125, 263) with delta (0, 0)
Screenshot: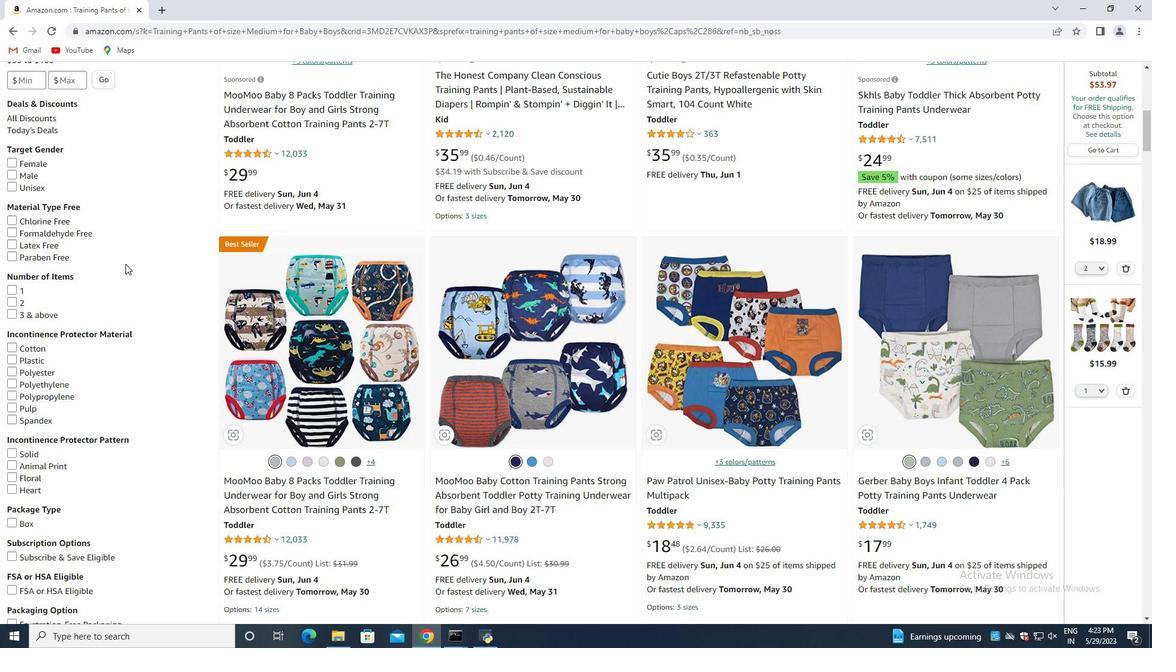 
Action: Mouse scrolled (125, 263) with delta (0, 0)
Screenshot: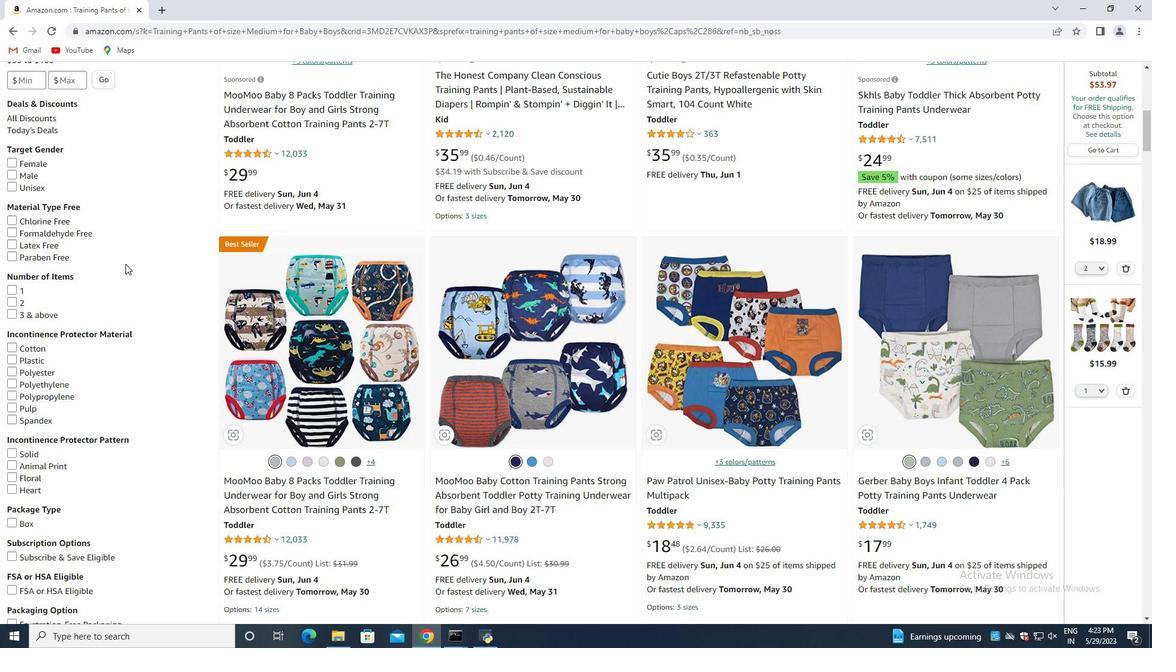 
Action: Mouse moved to (125, 265)
Screenshot: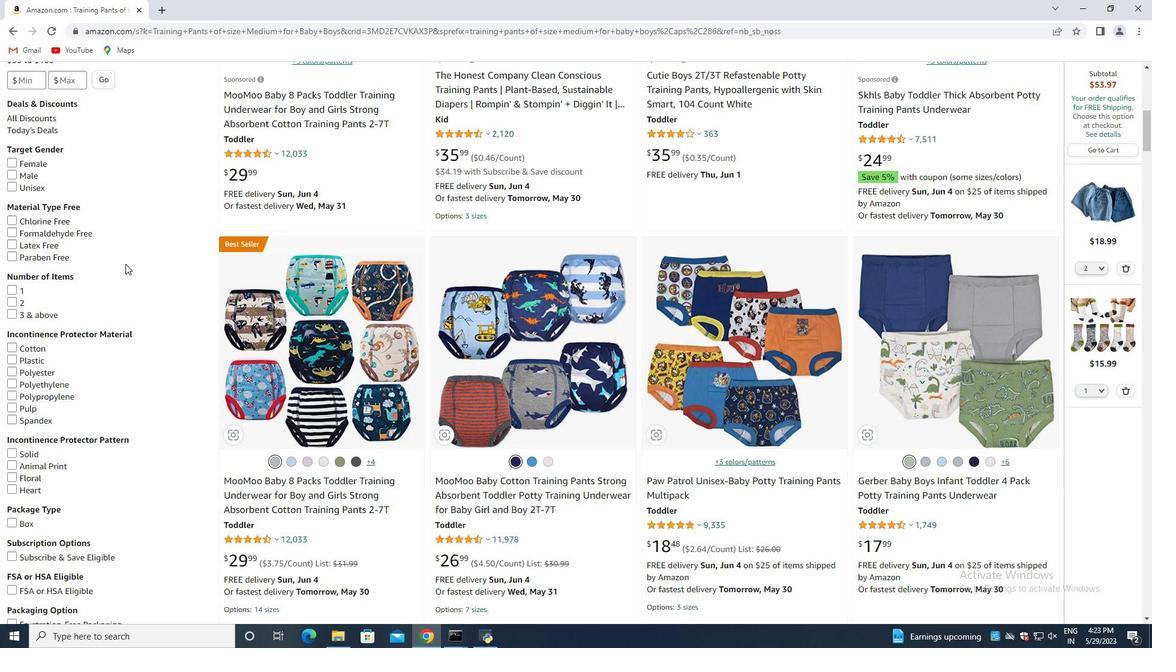 
Action: Mouse scrolled (125, 264) with delta (0, 0)
Screenshot: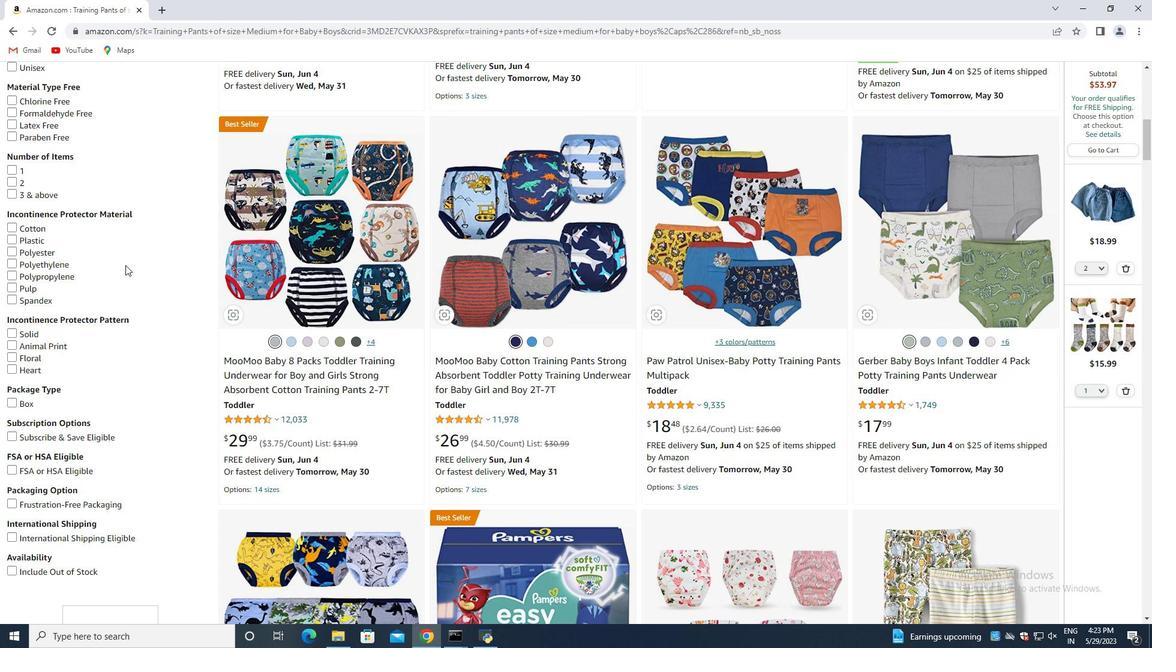 
Action: Mouse scrolled (125, 264) with delta (0, 0)
Screenshot: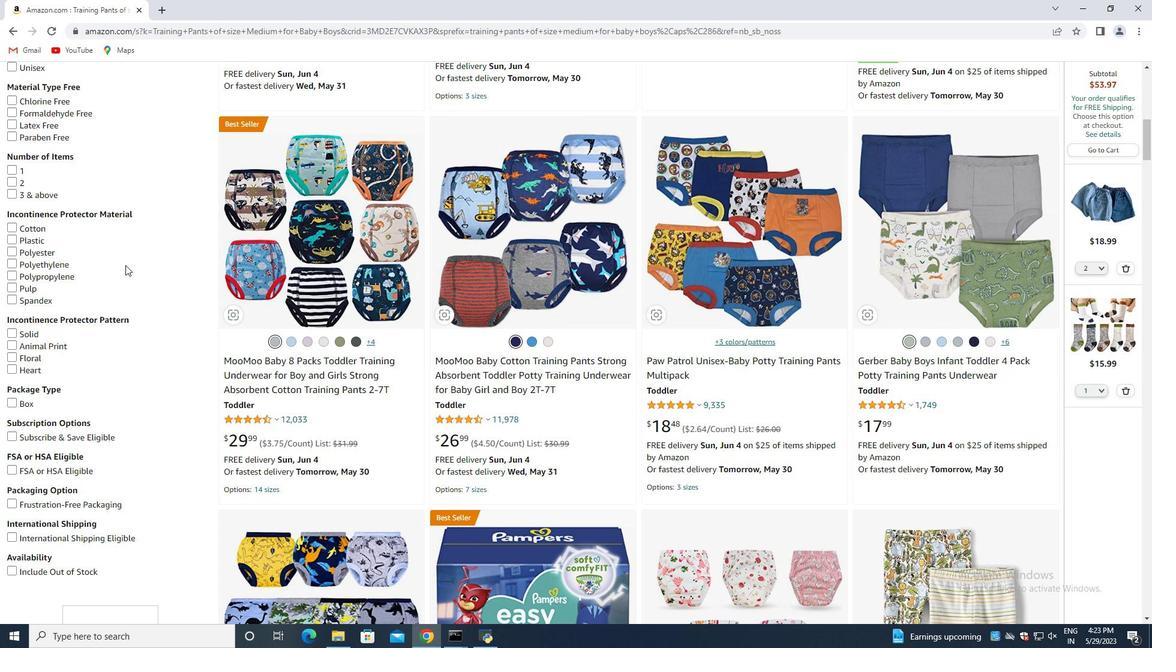 
Action: Mouse scrolled (125, 264) with delta (0, 0)
Screenshot: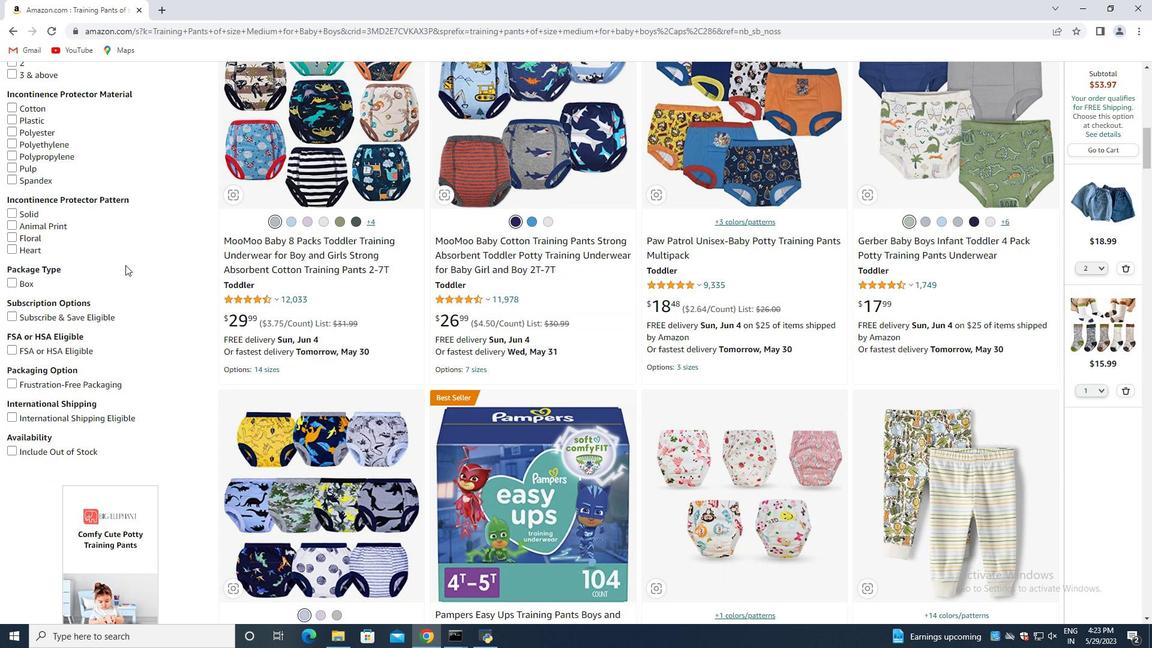
Action: Mouse moved to (125, 266)
Screenshot: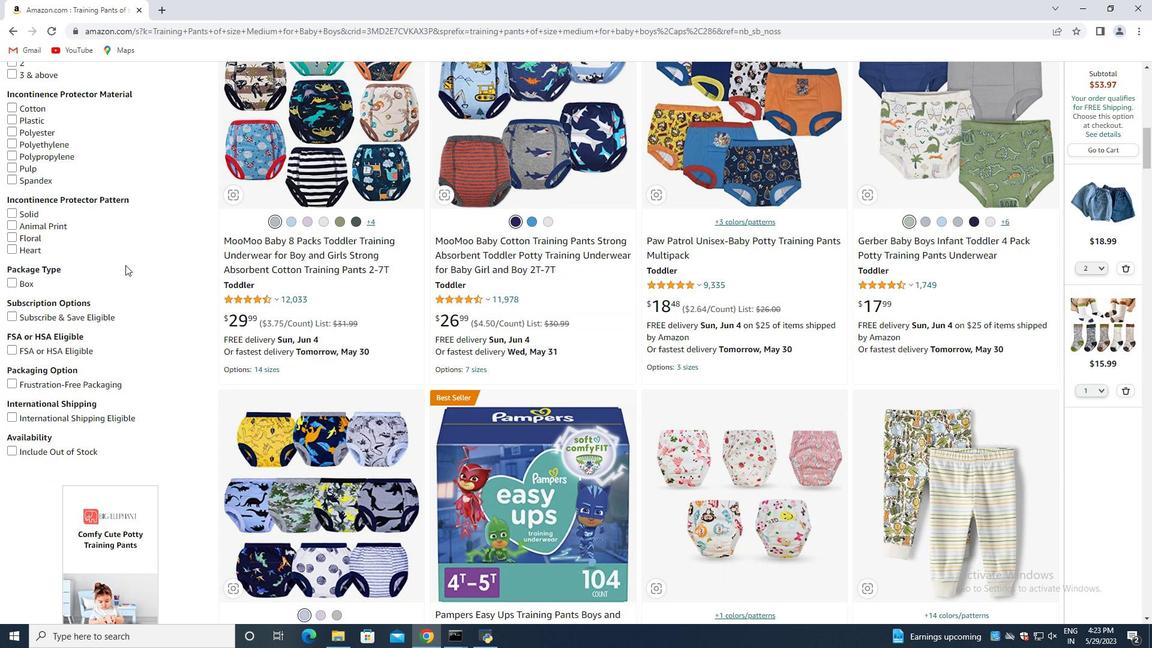 
Action: Mouse scrolled (125, 265) with delta (0, 0)
Screenshot: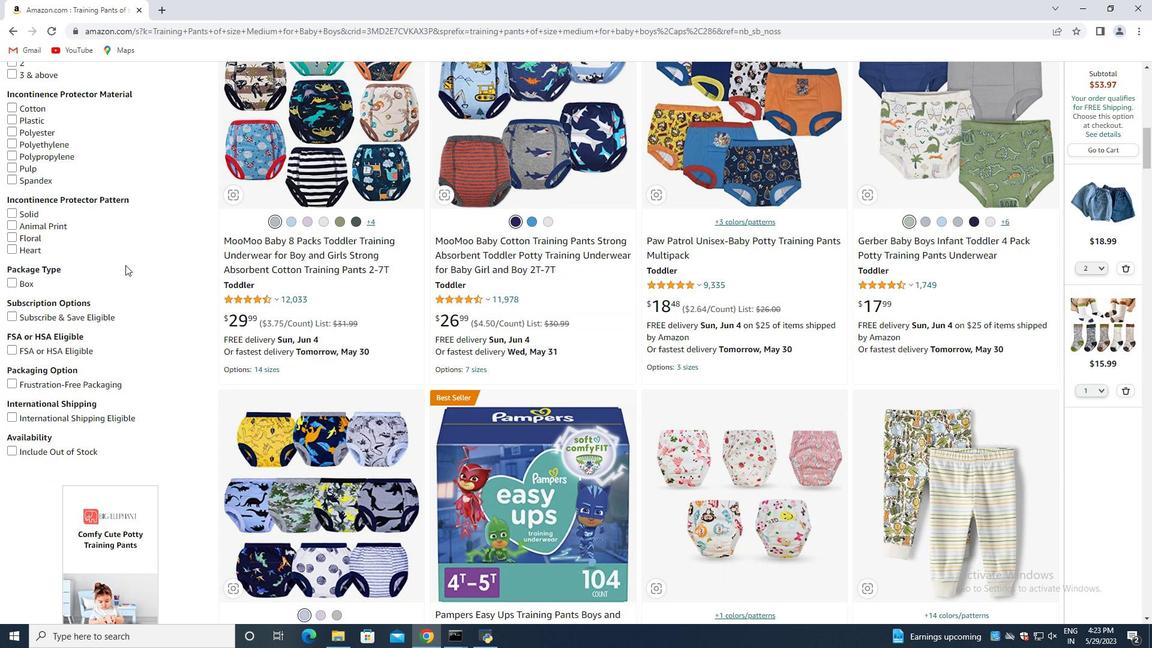 
Action: Mouse scrolled (125, 265) with delta (0, 0)
Screenshot: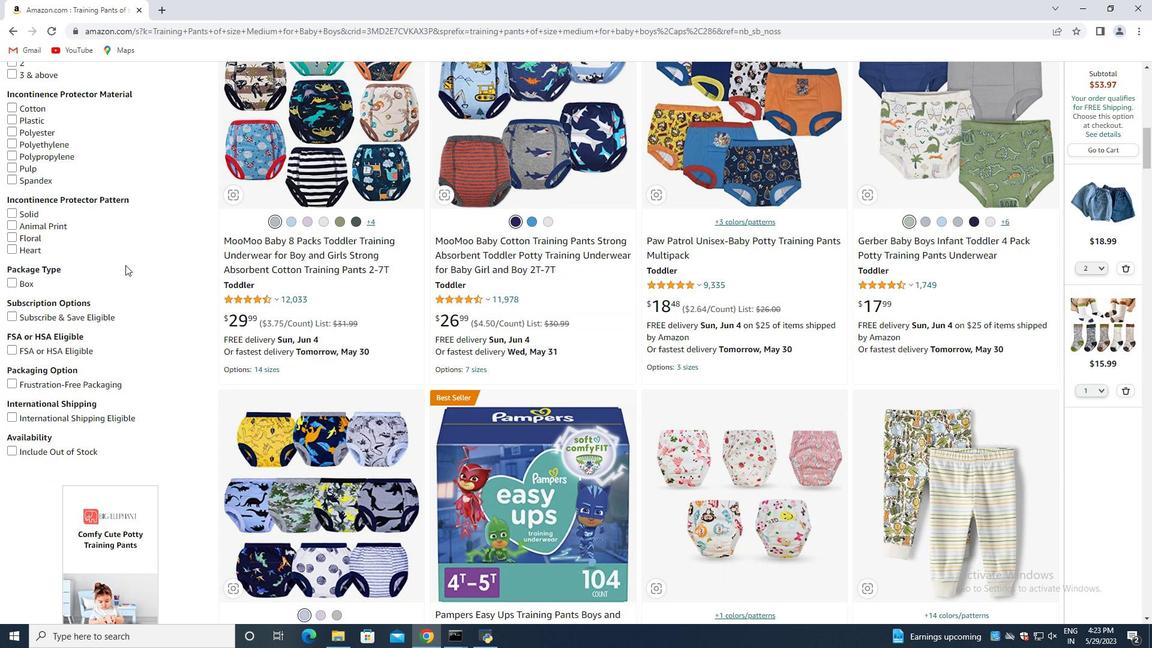 
Action: Mouse moved to (124, 267)
Screenshot: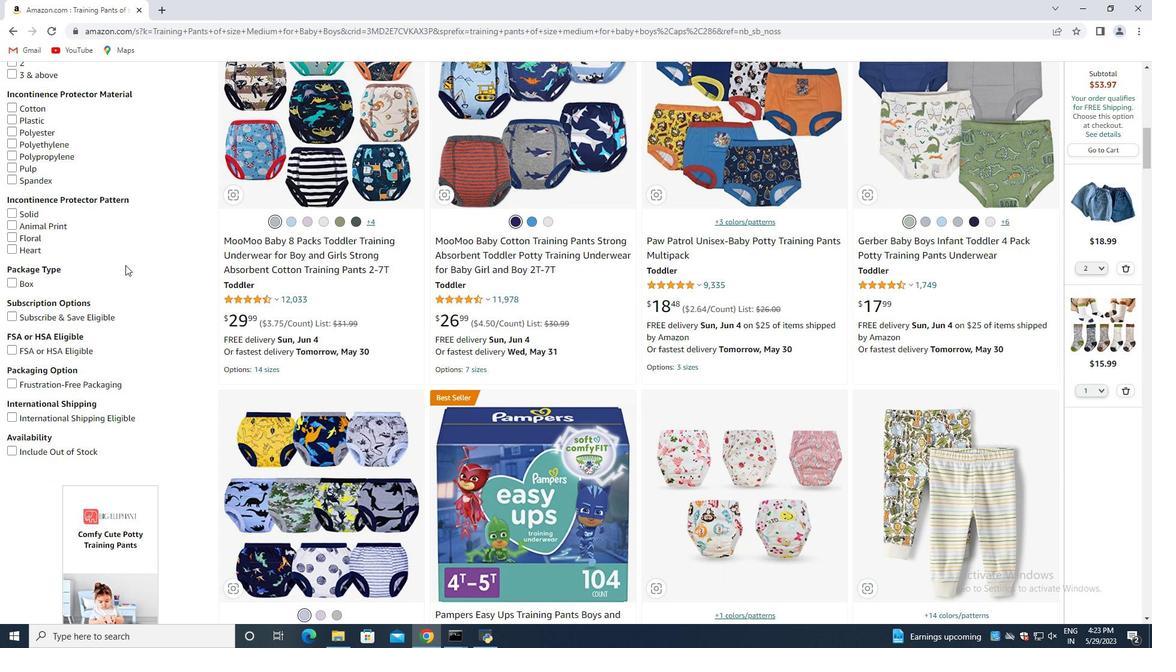 
Action: Mouse scrolled (124, 266) with delta (0, 0)
Screenshot: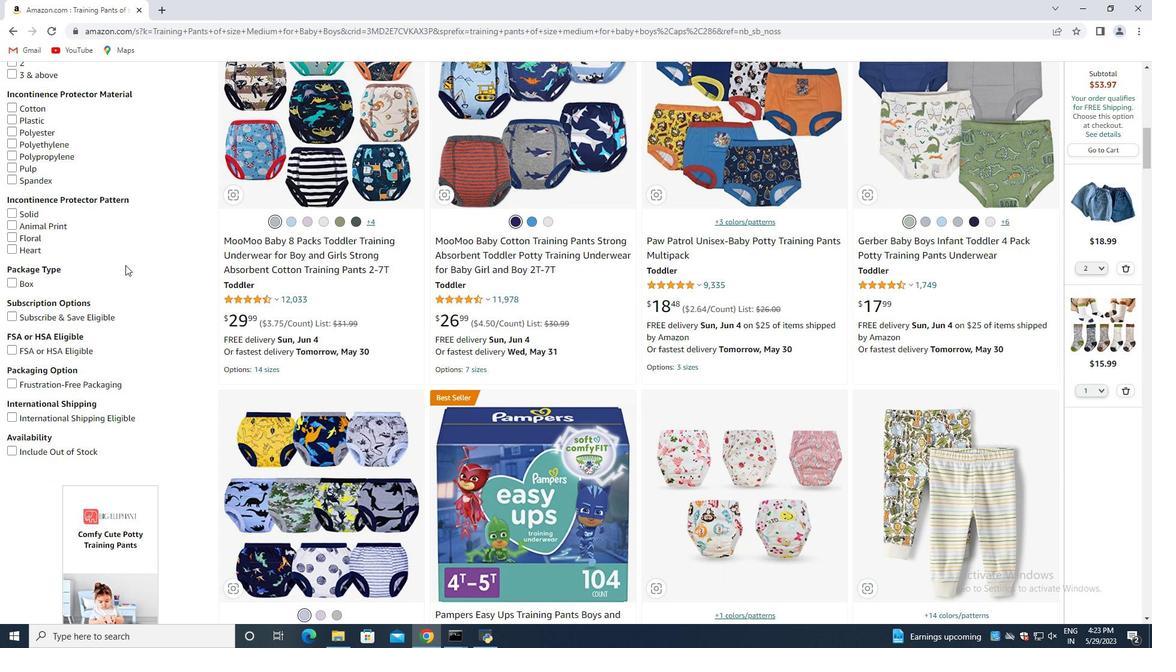 
Action: Mouse moved to (124, 267)
Screenshot: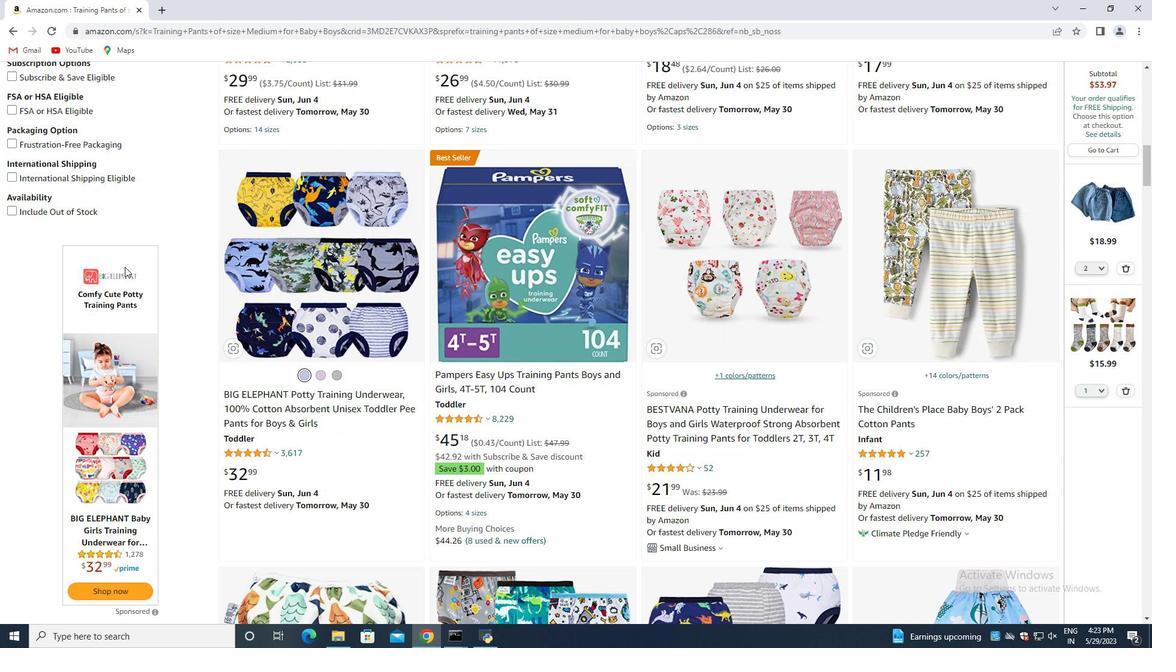 
Action: Mouse scrolled (124, 267) with delta (0, 0)
Screenshot: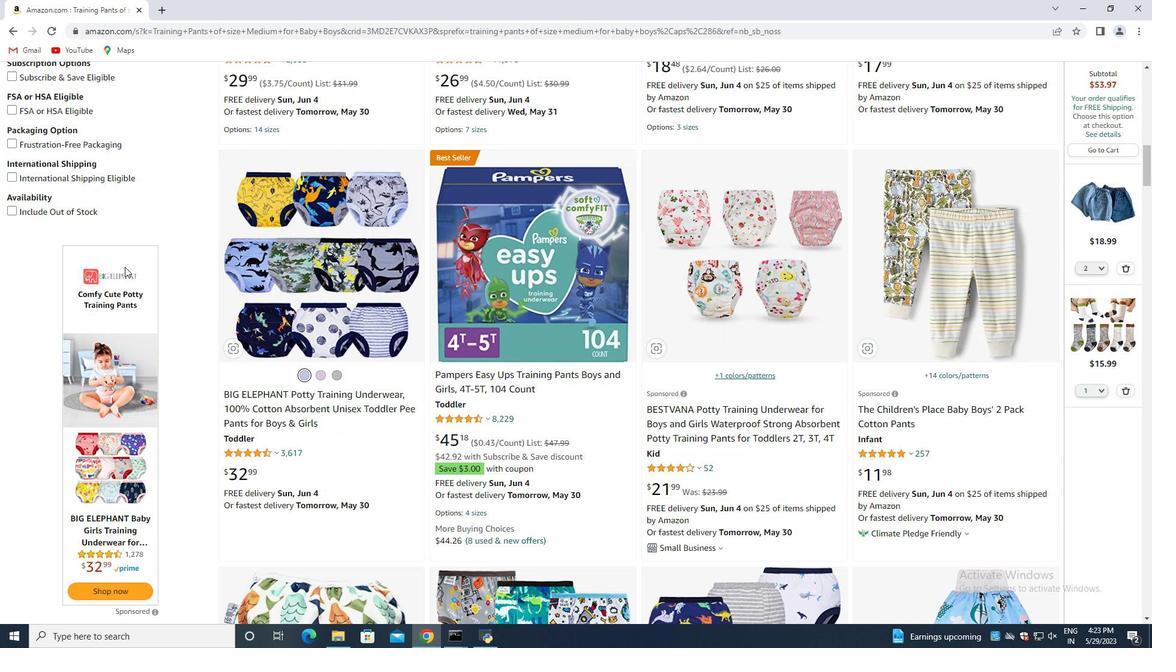 
Action: Mouse moved to (121, 277)
Screenshot: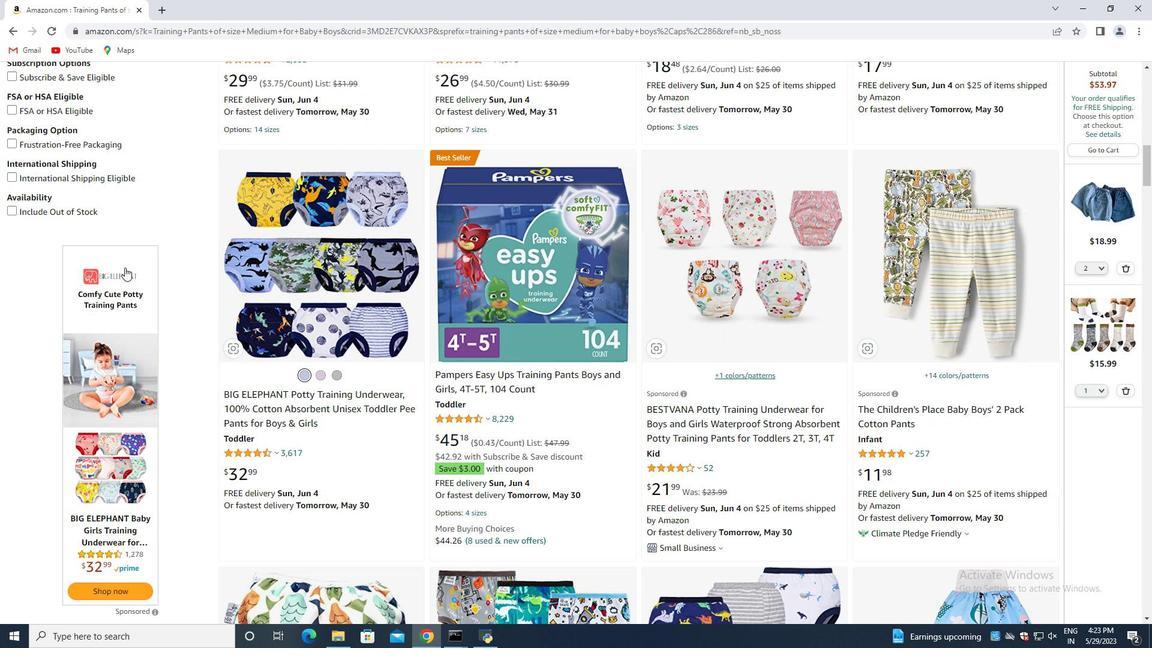 
Action: Mouse scrolled (123, 273) with delta (0, 0)
Screenshot: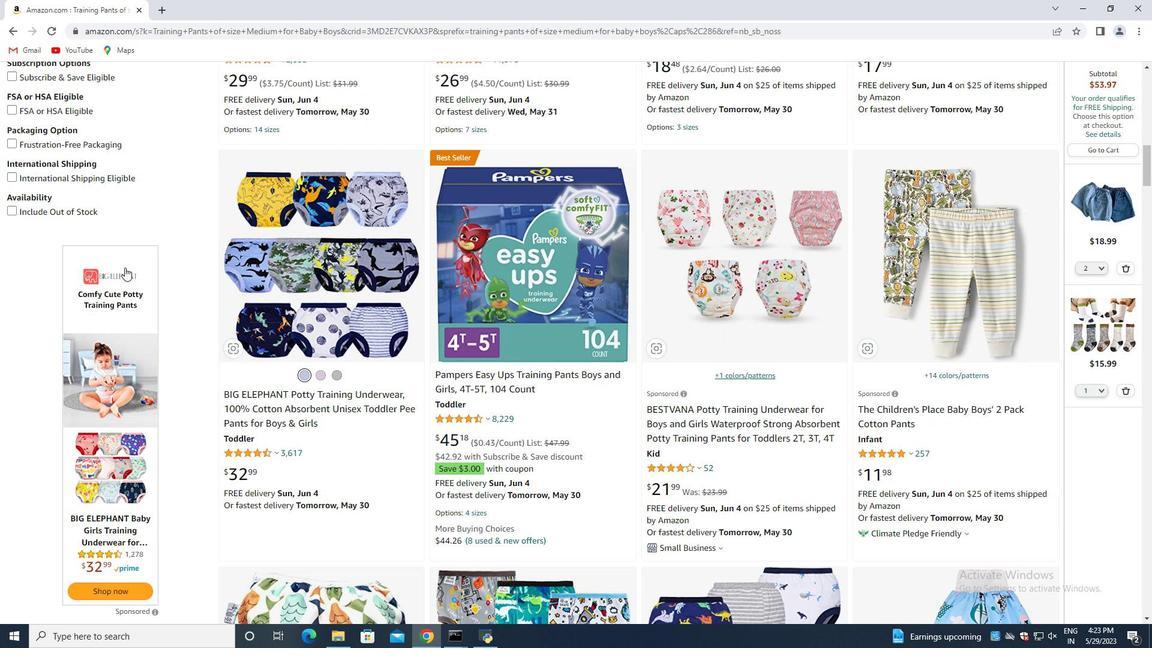 
Action: Mouse moved to (130, 296)
Screenshot: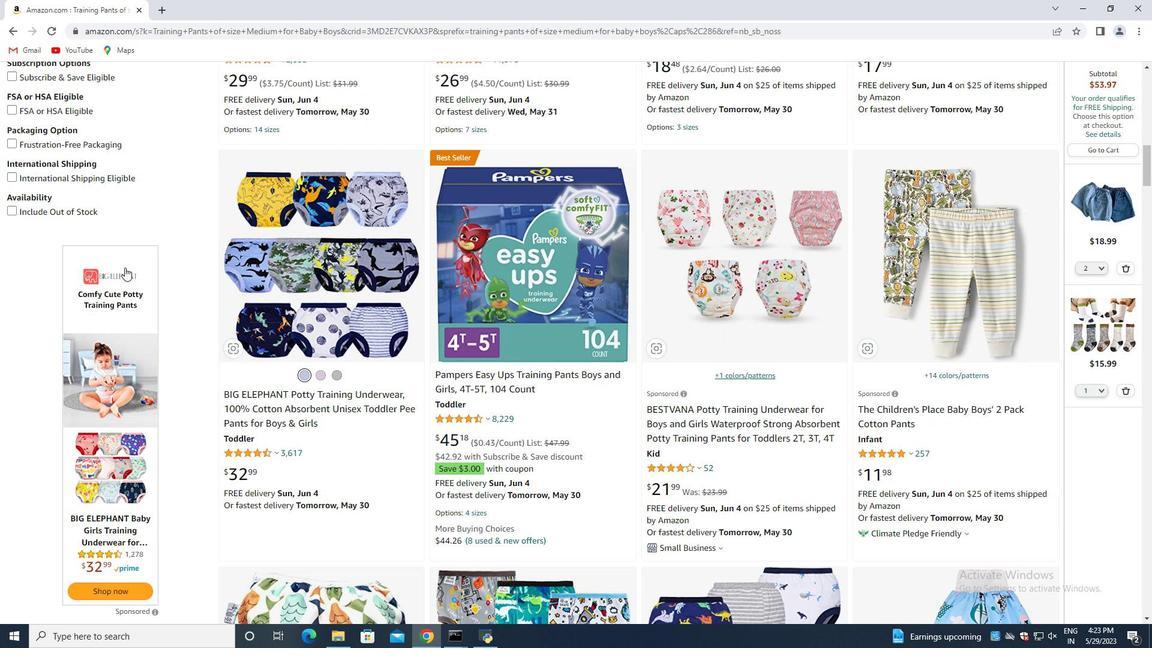 
Action: Mouse scrolled (120, 279) with delta (0, 0)
Screenshot: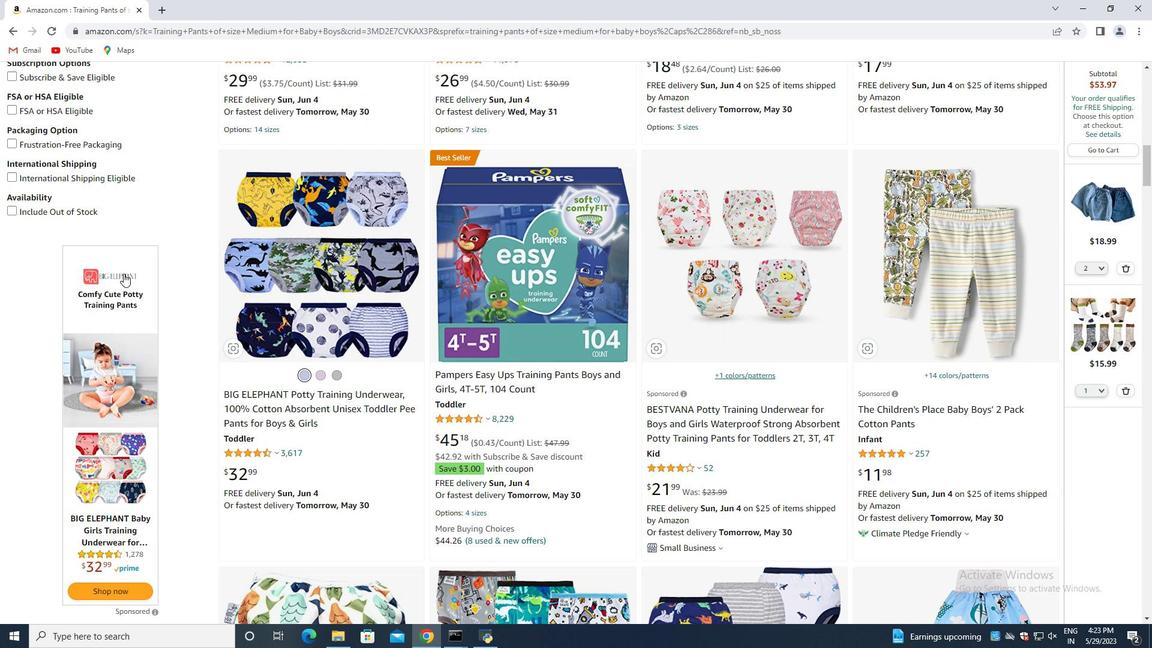 
Action: Mouse moved to (135, 300)
Screenshot: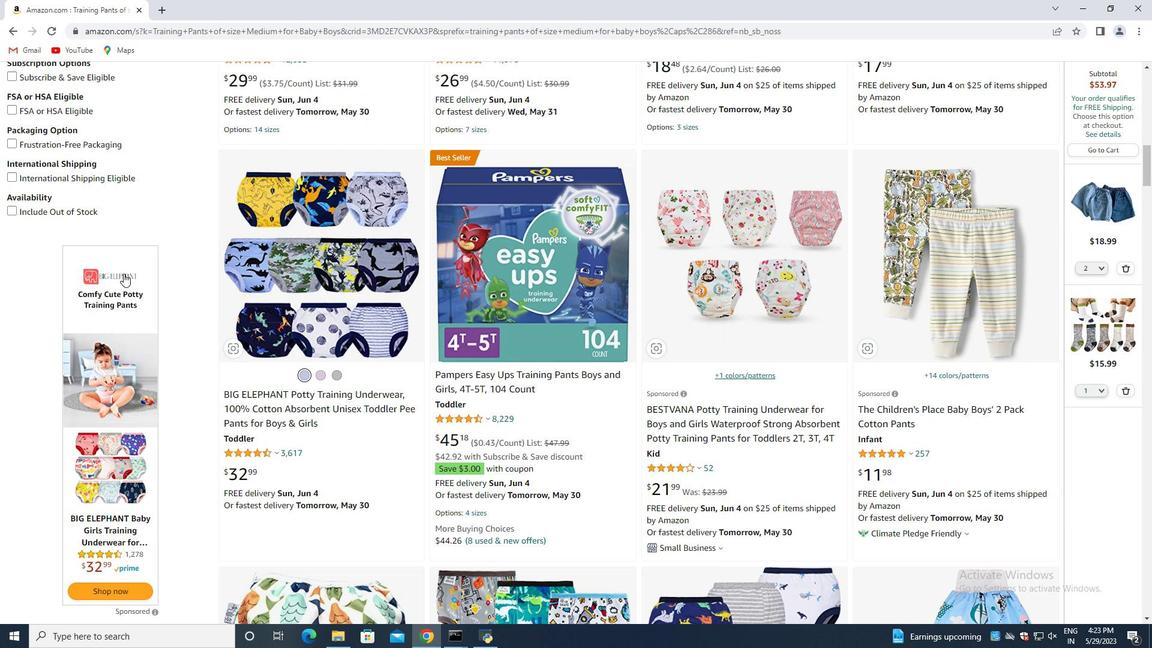 
Action: Mouse scrolled (120, 279) with delta (0, 0)
Screenshot: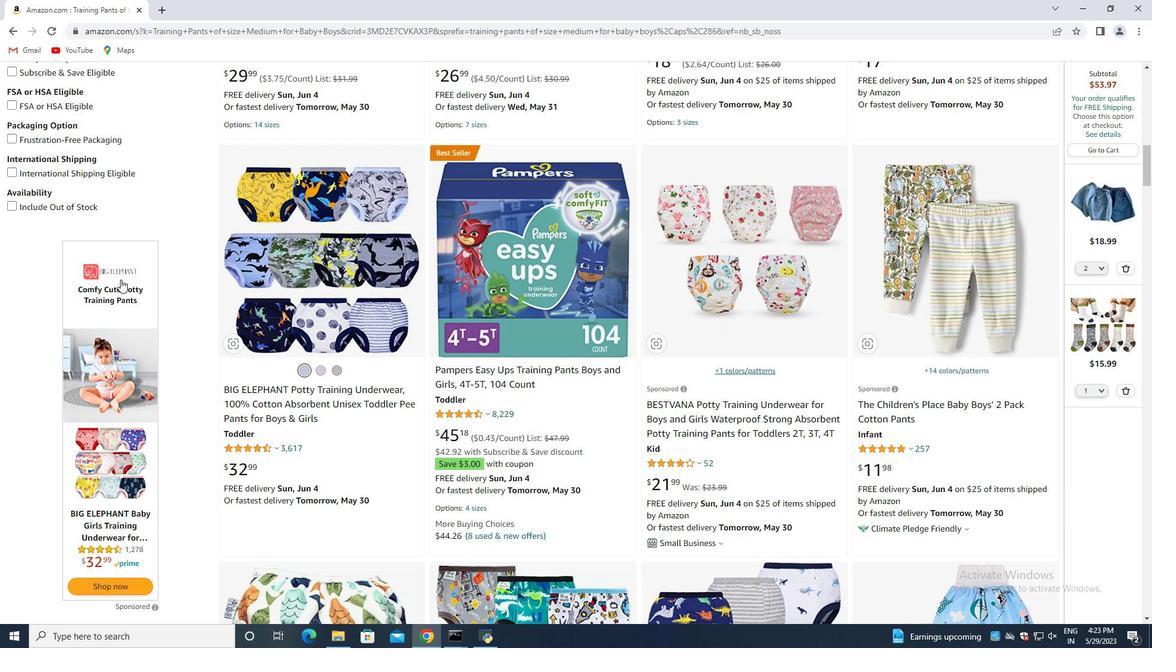 
Action: Mouse scrolled (120, 279) with delta (0, 0)
Screenshot: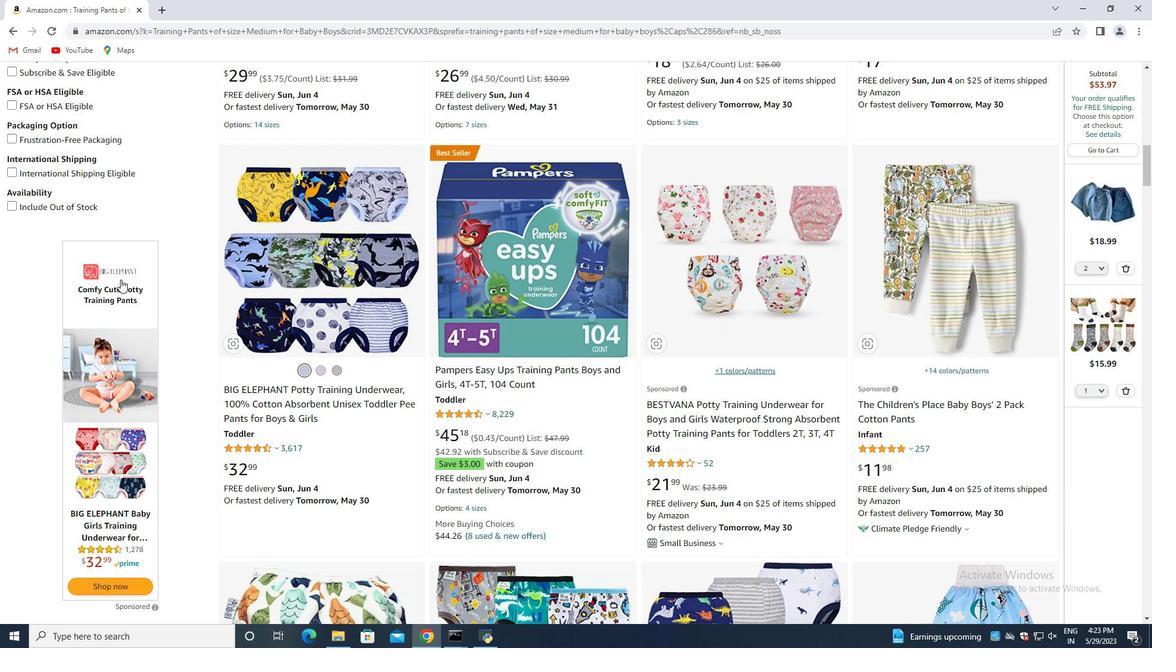 
Action: Mouse scrolled (120, 279) with delta (0, 0)
Screenshot: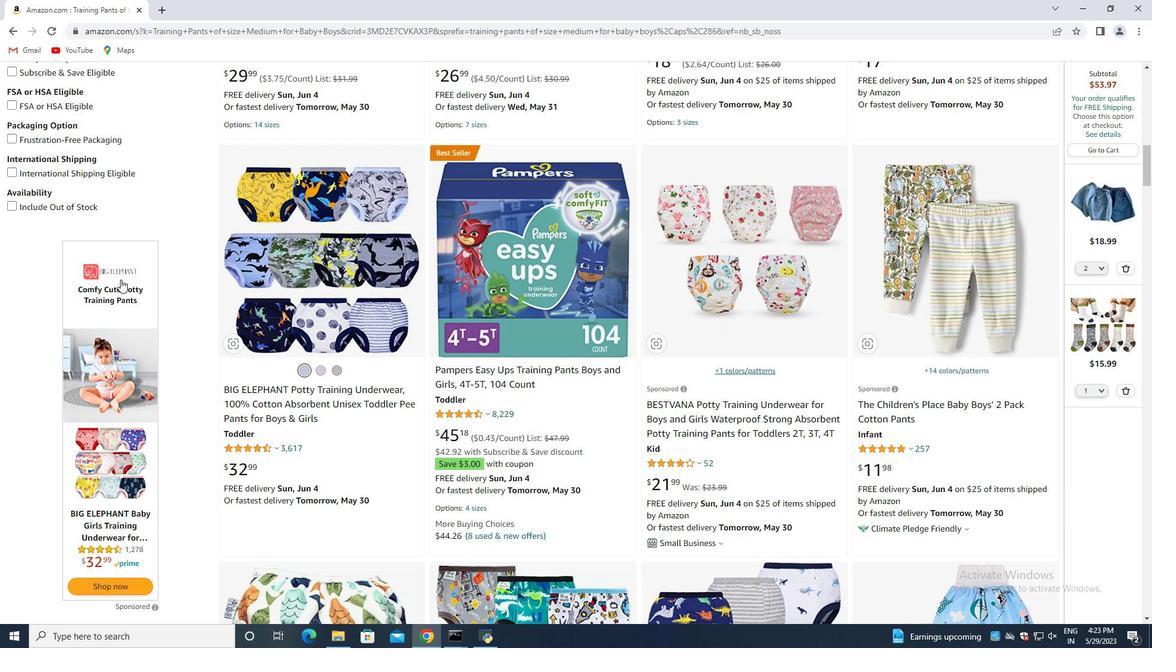 
Action: Mouse moved to (135, 321)
Screenshot: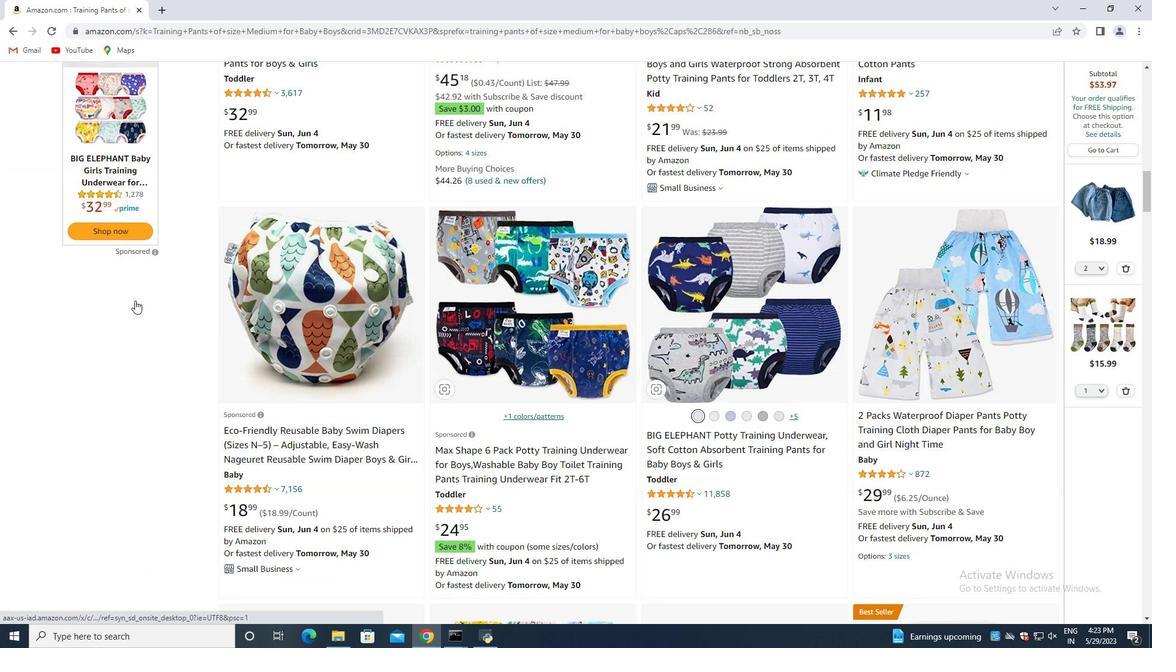 
Action: Mouse scrolled (135, 320) with delta (0, 0)
Screenshot: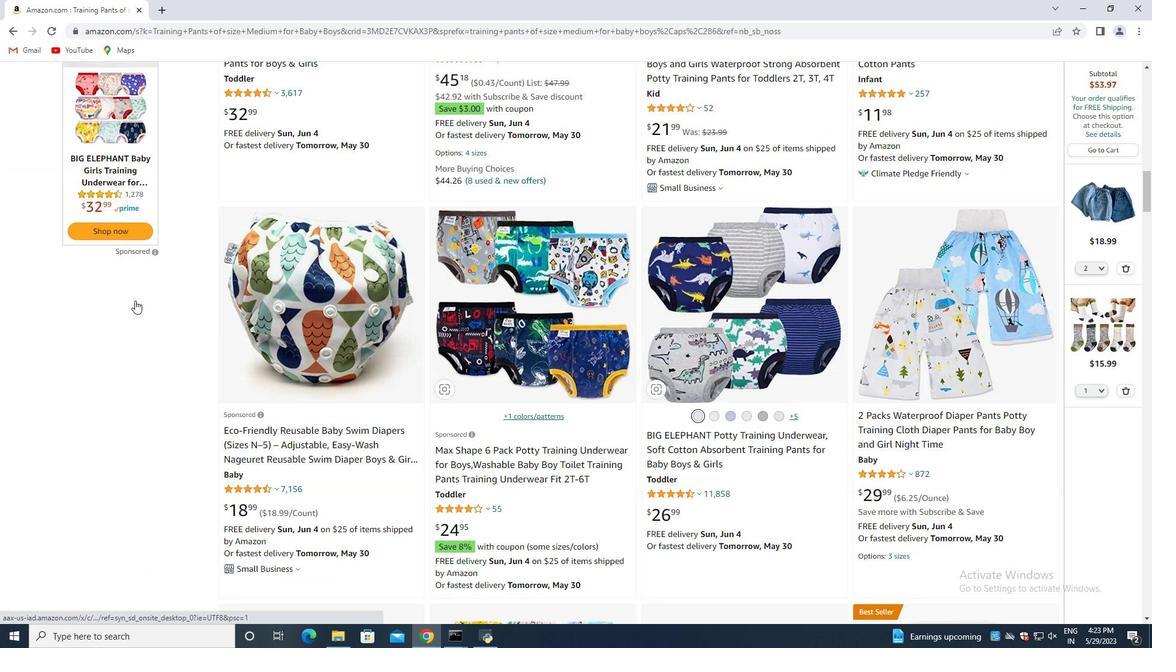 
Action: Mouse moved to (138, 339)
Screenshot: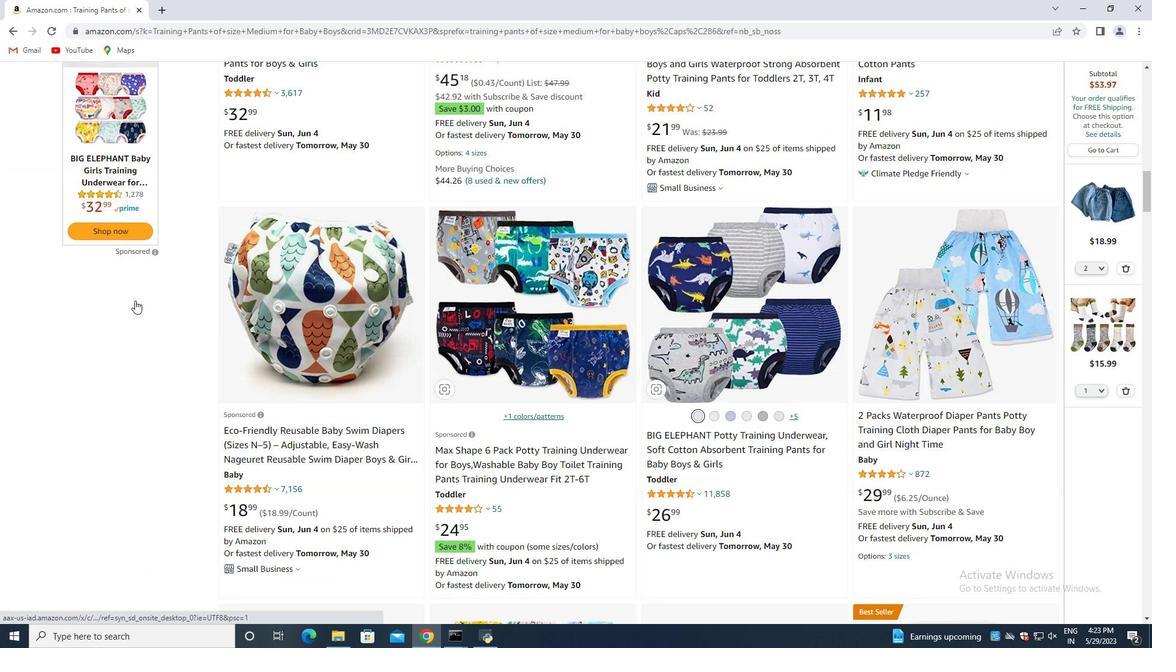 
Action: Mouse scrolled (138, 339) with delta (0, 0)
Screenshot: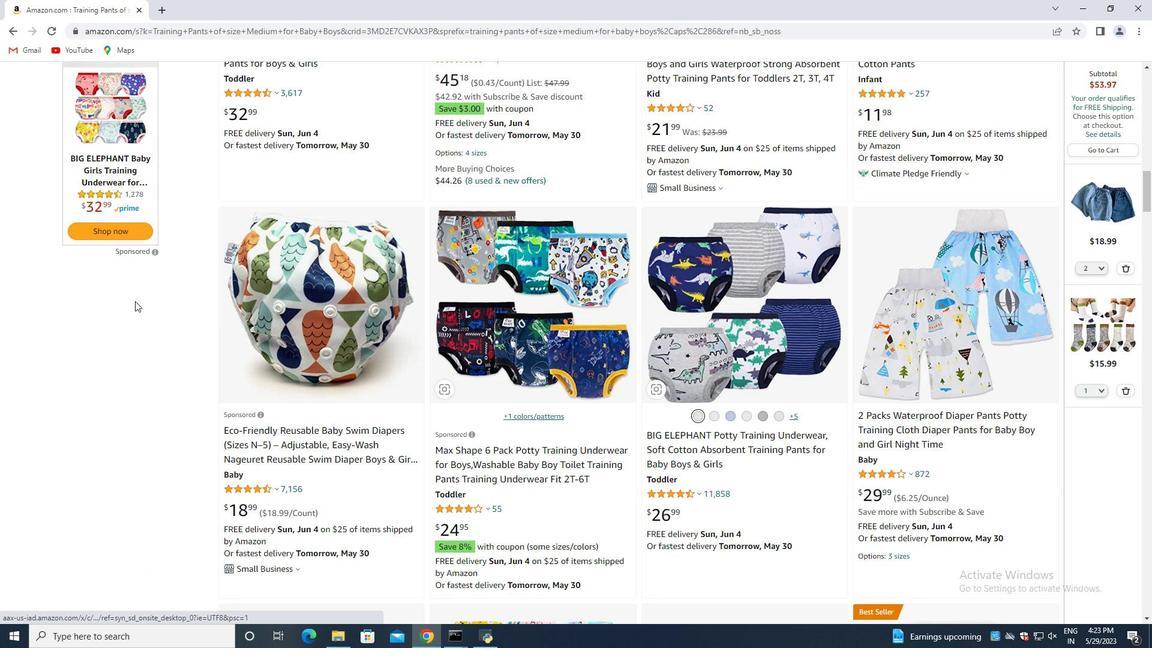 
Action: Mouse moved to (139, 345)
Screenshot: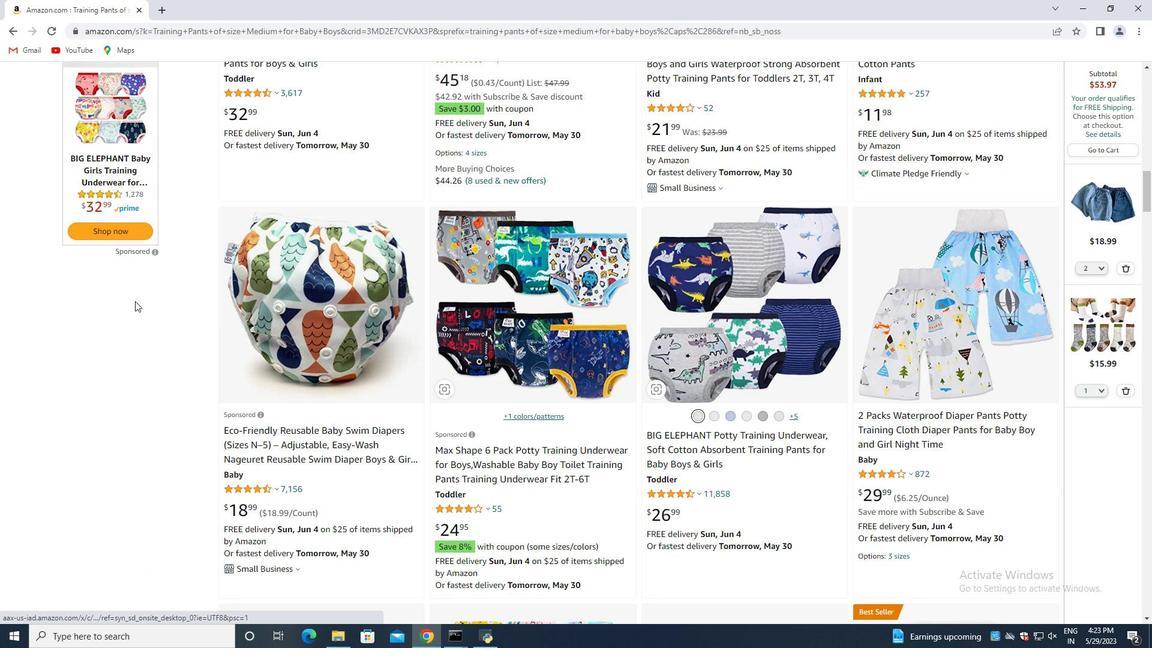 
Action: Mouse scrolled (139, 344) with delta (0, 0)
Screenshot: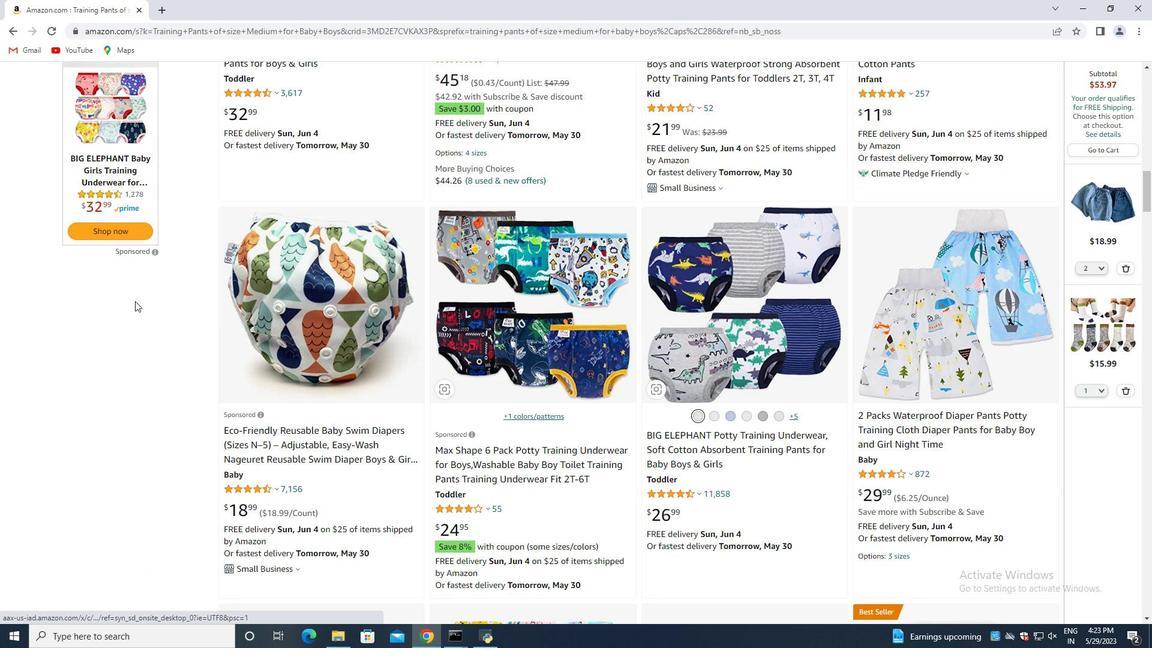 
Action: Mouse scrolled (139, 344) with delta (0, 0)
Screenshot: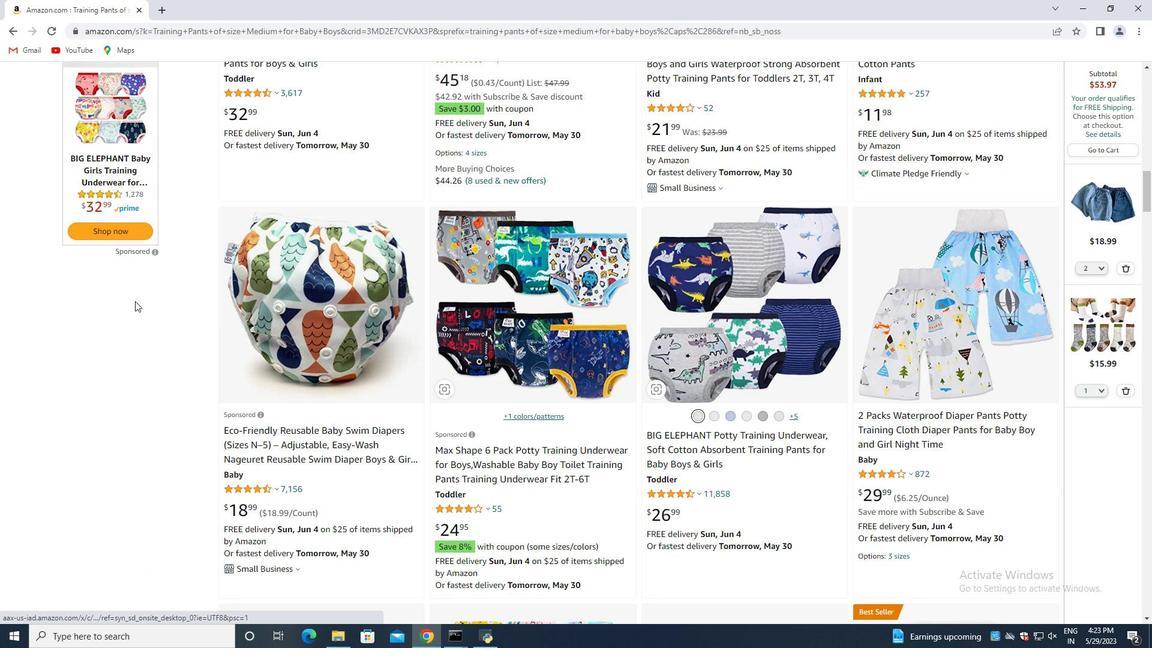 
Action: Mouse scrolled (139, 344) with delta (0, 0)
Screenshot: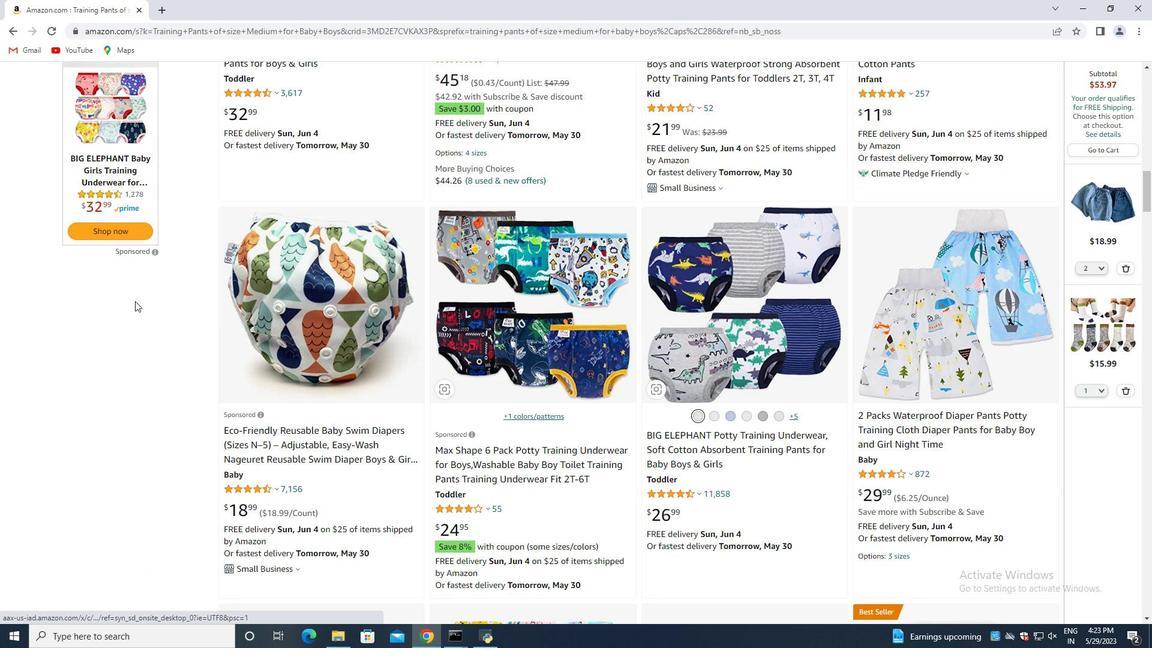 
Action: Mouse moved to (139, 345)
Screenshot: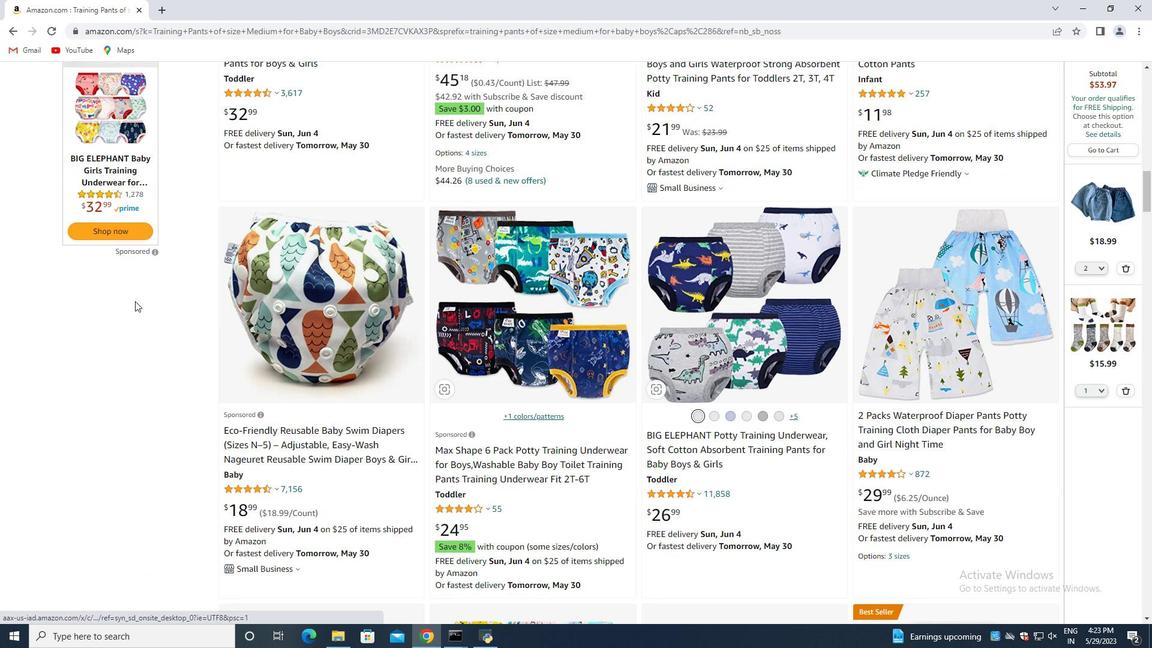 
Action: Mouse scrolled (139, 346) with delta (0, 0)
Screenshot: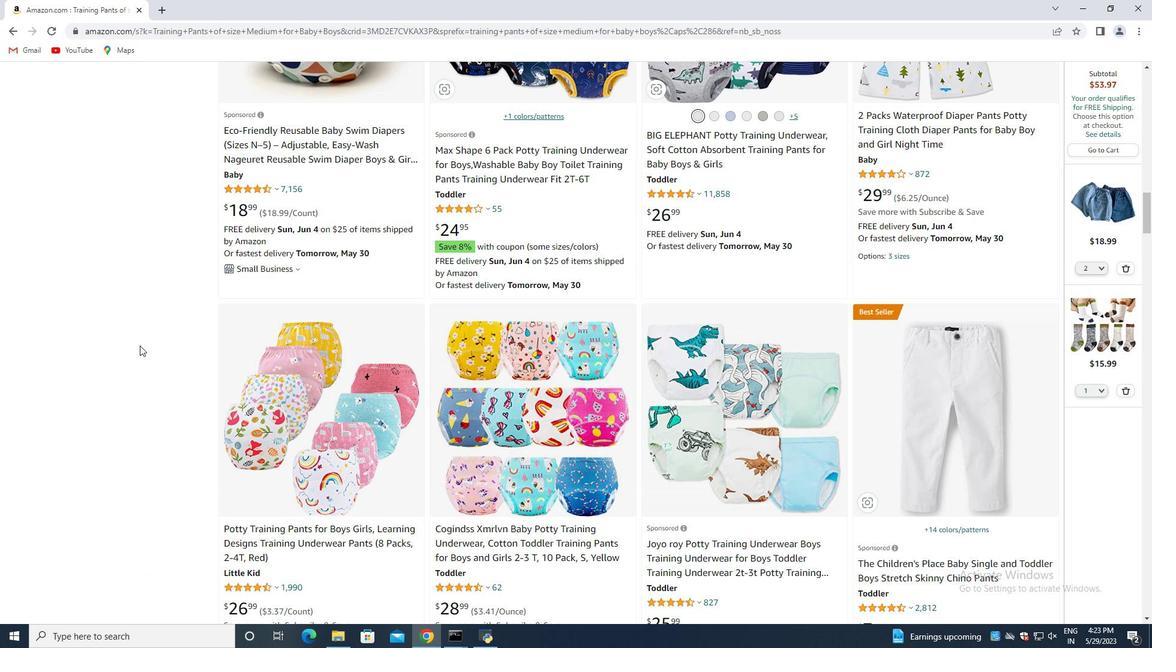 
Action: Mouse scrolled (139, 346) with delta (0, 0)
Screenshot: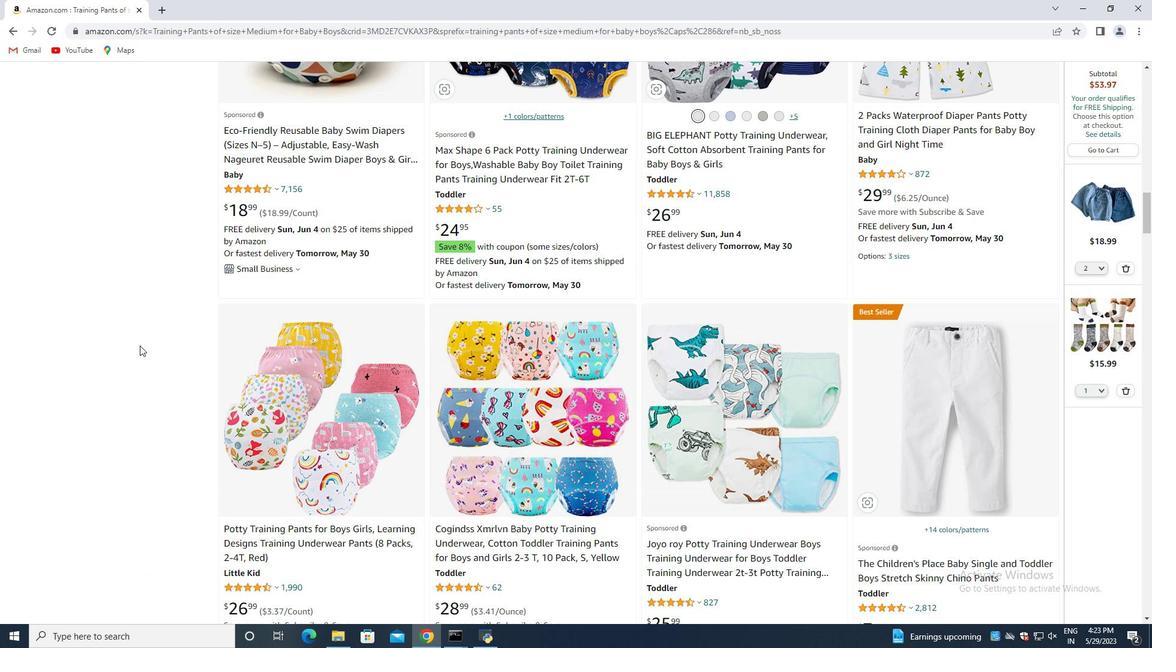 
Action: Mouse scrolled (139, 346) with delta (0, 0)
Screenshot: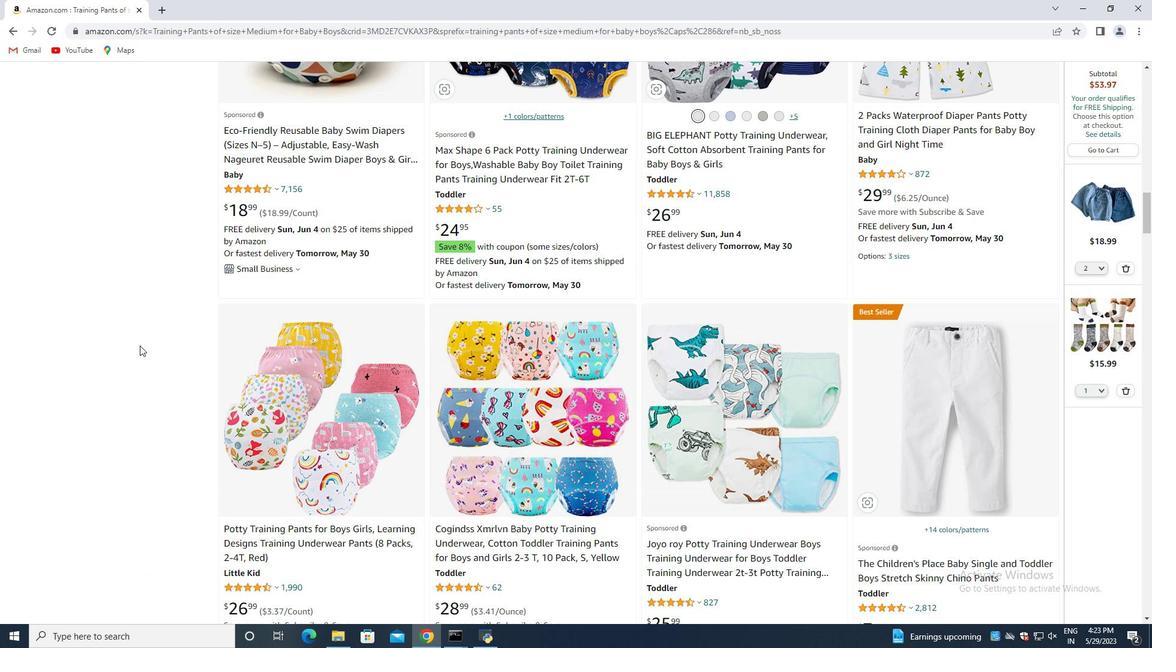 
Action: Mouse scrolled (139, 346) with delta (0, 0)
Screenshot: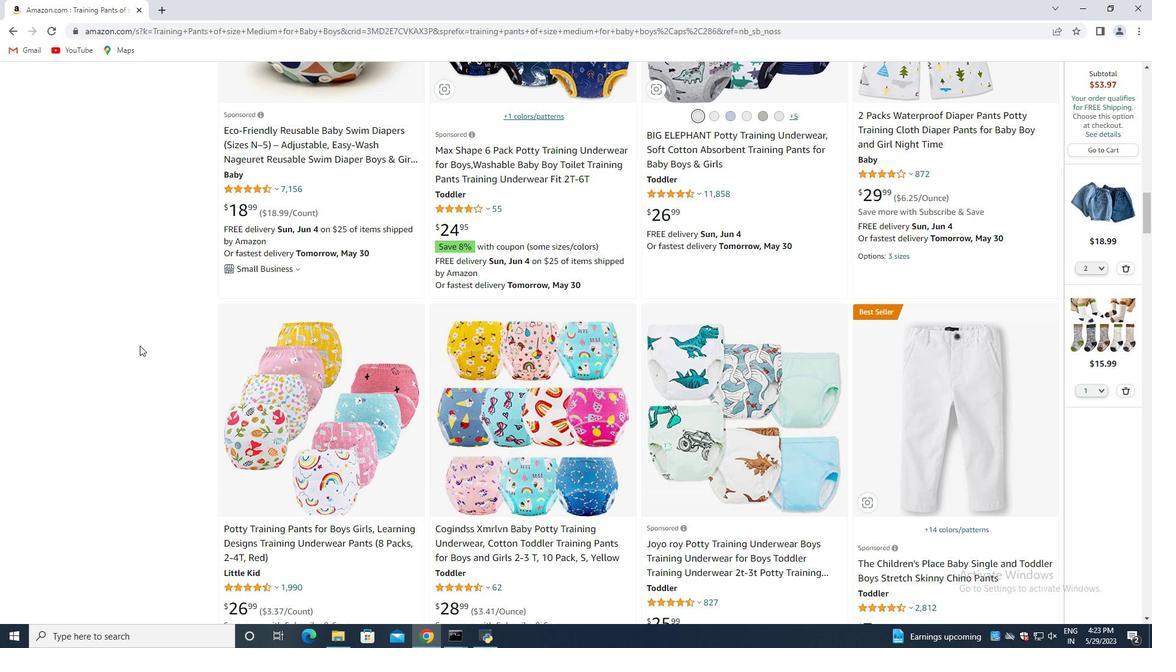 
Action: Mouse scrolled (139, 346) with delta (0, 0)
Screenshot: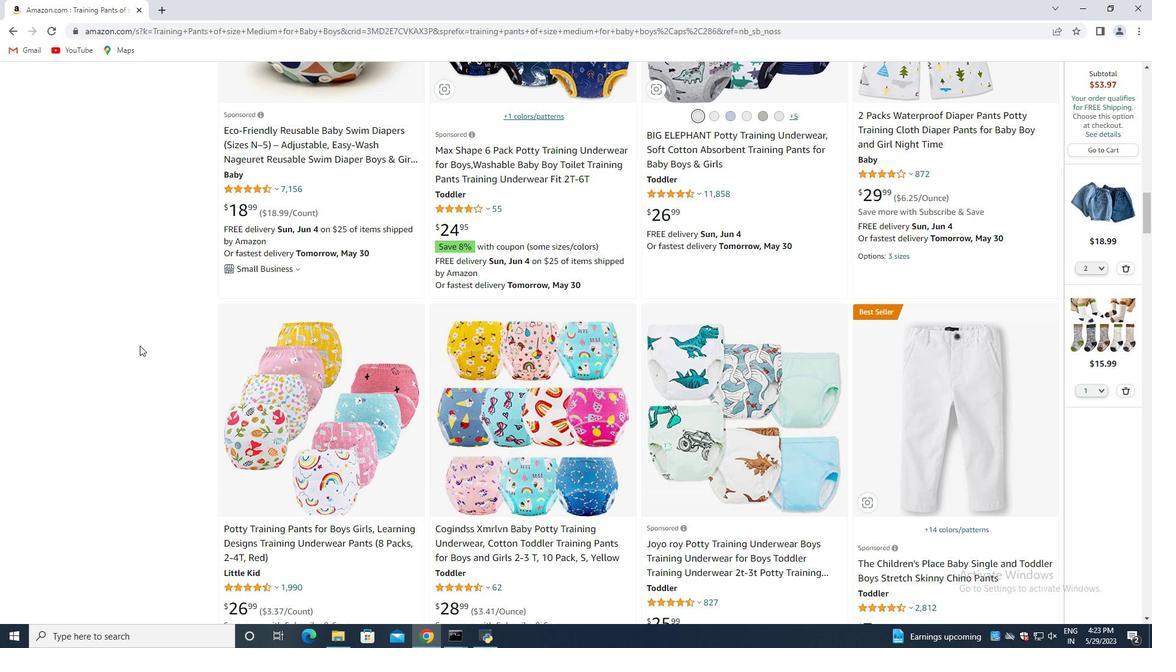
Action: Mouse scrolled (139, 346) with delta (0, 0)
Screenshot: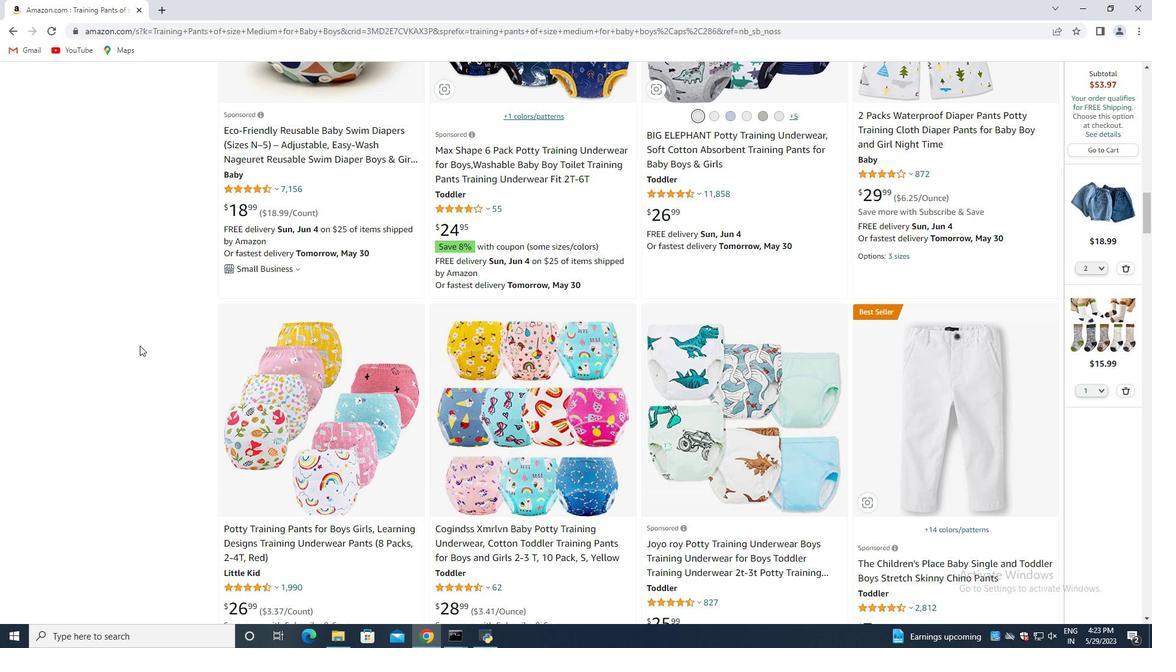 
Action: Mouse scrolled (139, 346) with delta (0, 0)
Screenshot: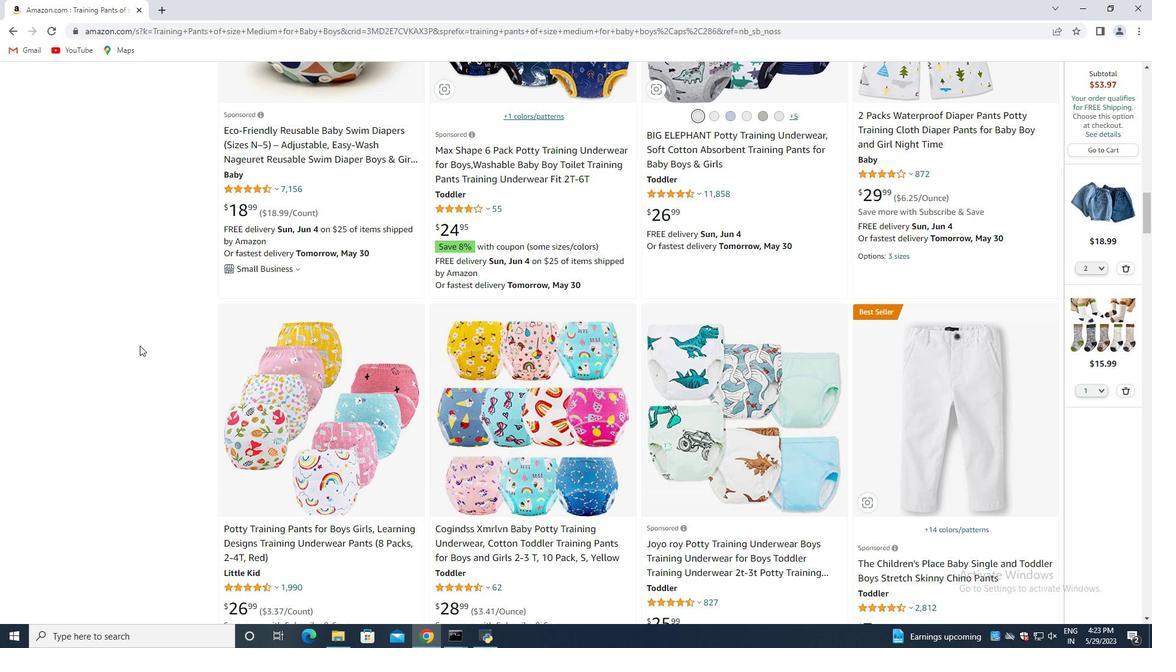 
Action: Mouse scrolled (139, 346) with delta (0, 0)
Screenshot: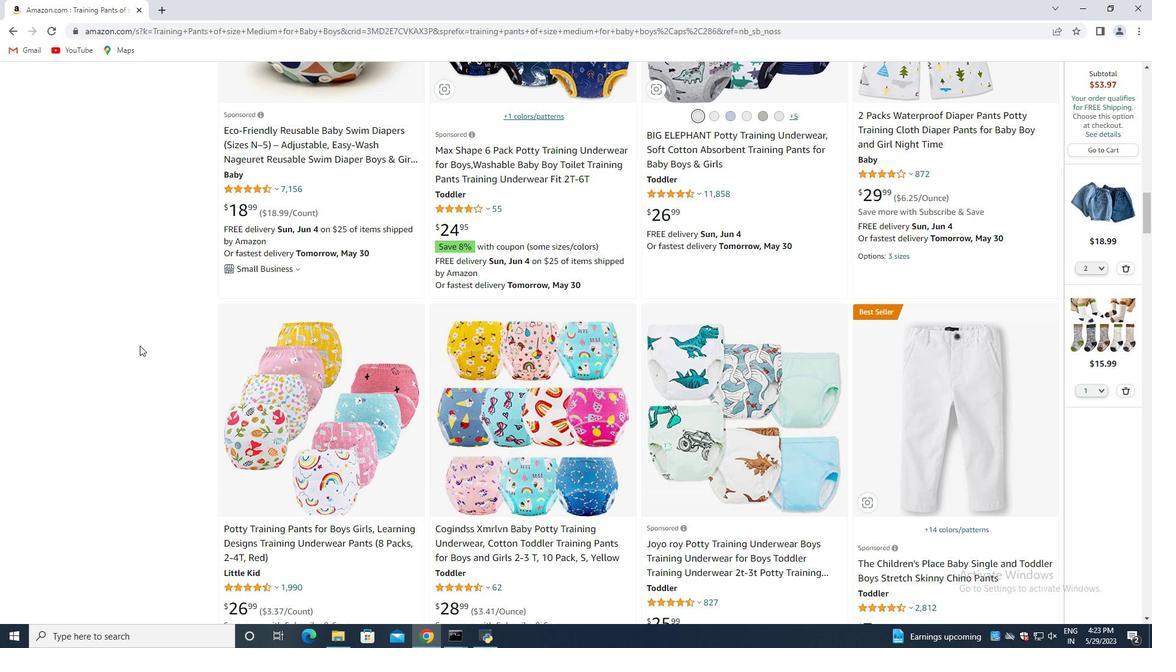 
Action: Mouse moved to (139, 345)
Screenshot: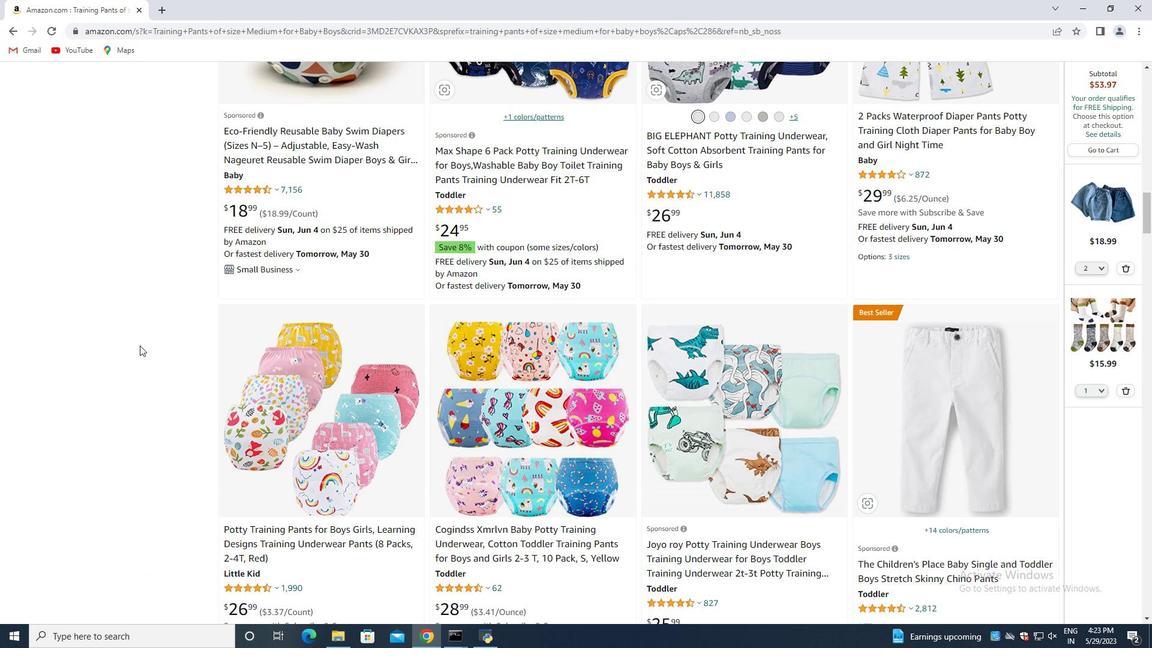 
Action: Mouse scrolled (139, 345) with delta (0, 0)
Screenshot: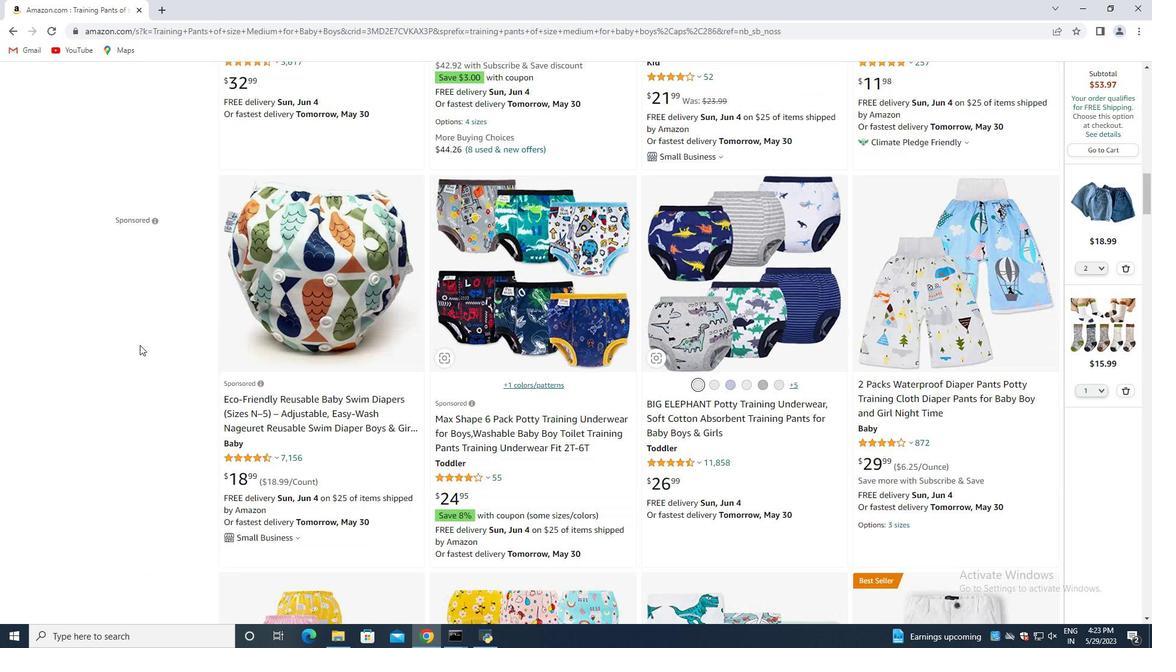 
Action: Mouse moved to (139, 345)
Screenshot: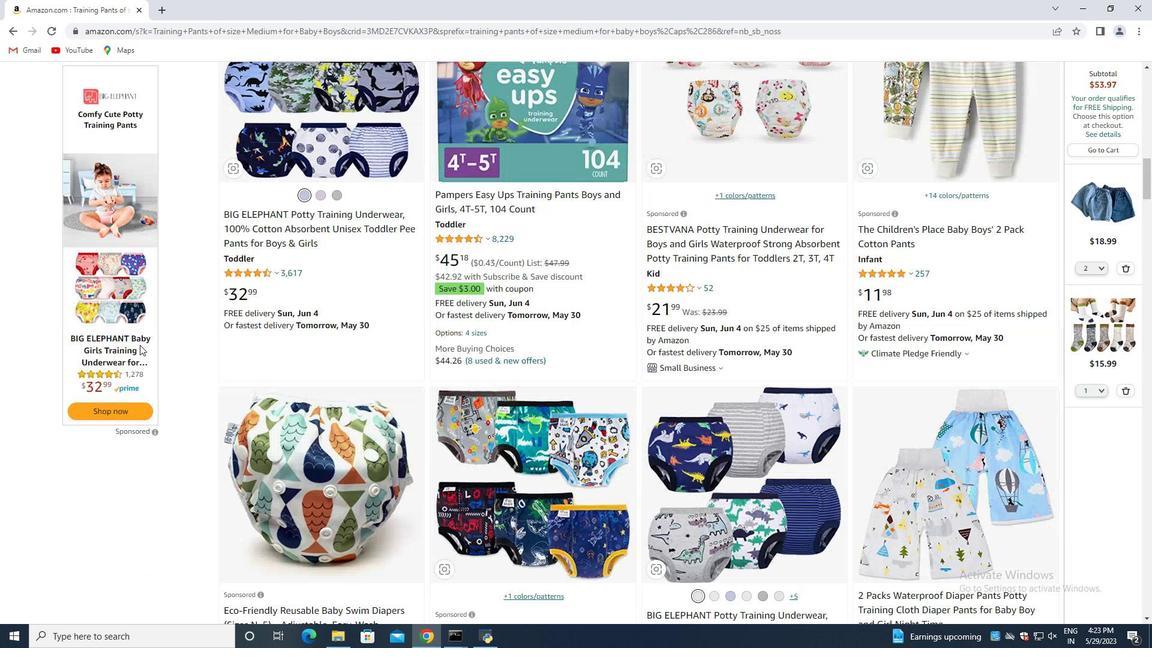 
Action: Mouse scrolled (139, 345) with delta (0, 0)
Screenshot: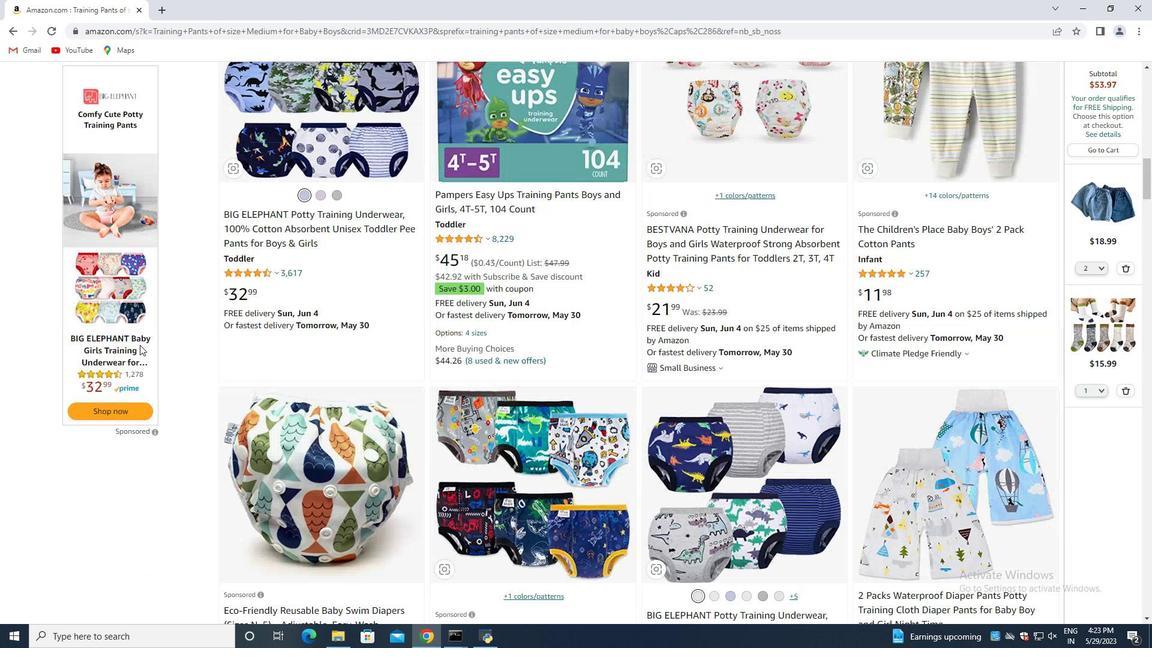 
Action: Mouse moved to (140, 344)
Screenshot: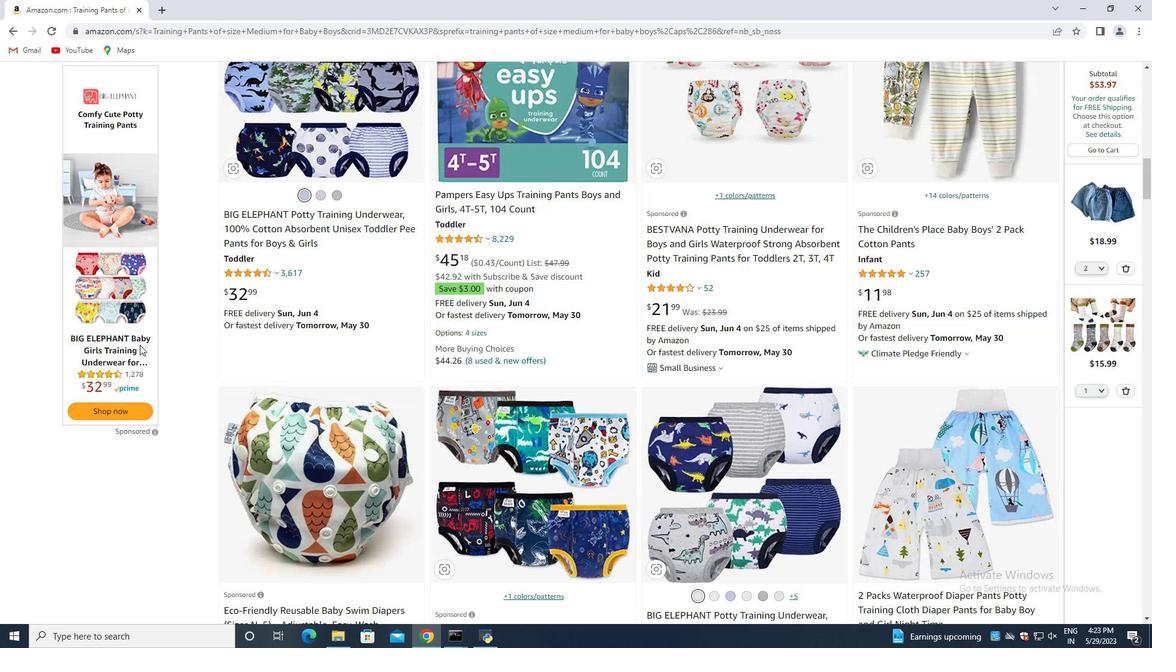 
Action: Mouse scrolled (139, 345) with delta (0, 0)
Screenshot: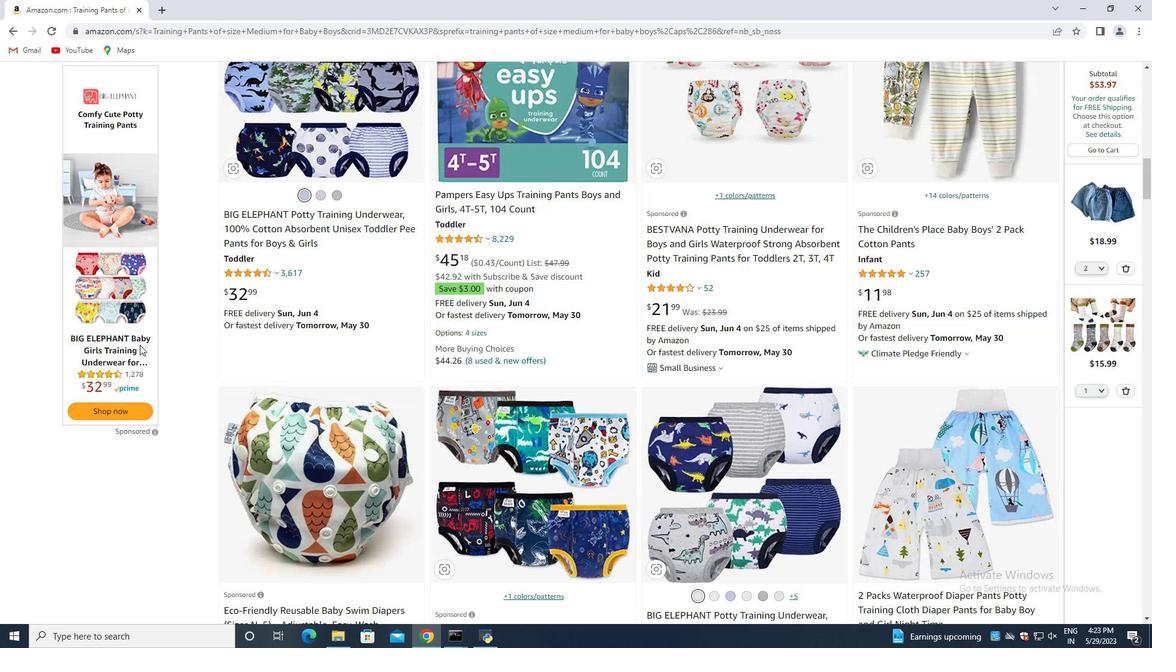 
Action: Mouse scrolled (139, 345) with delta (0, 0)
Screenshot: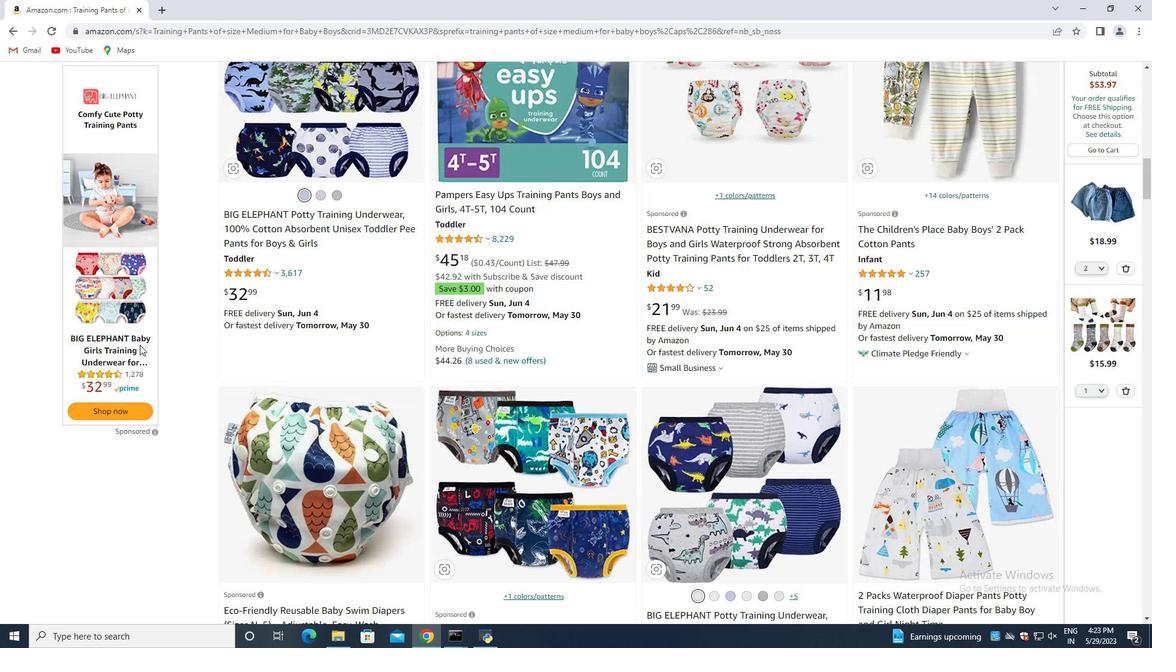 
Action: Mouse scrolled (139, 345) with delta (0, 0)
Screenshot: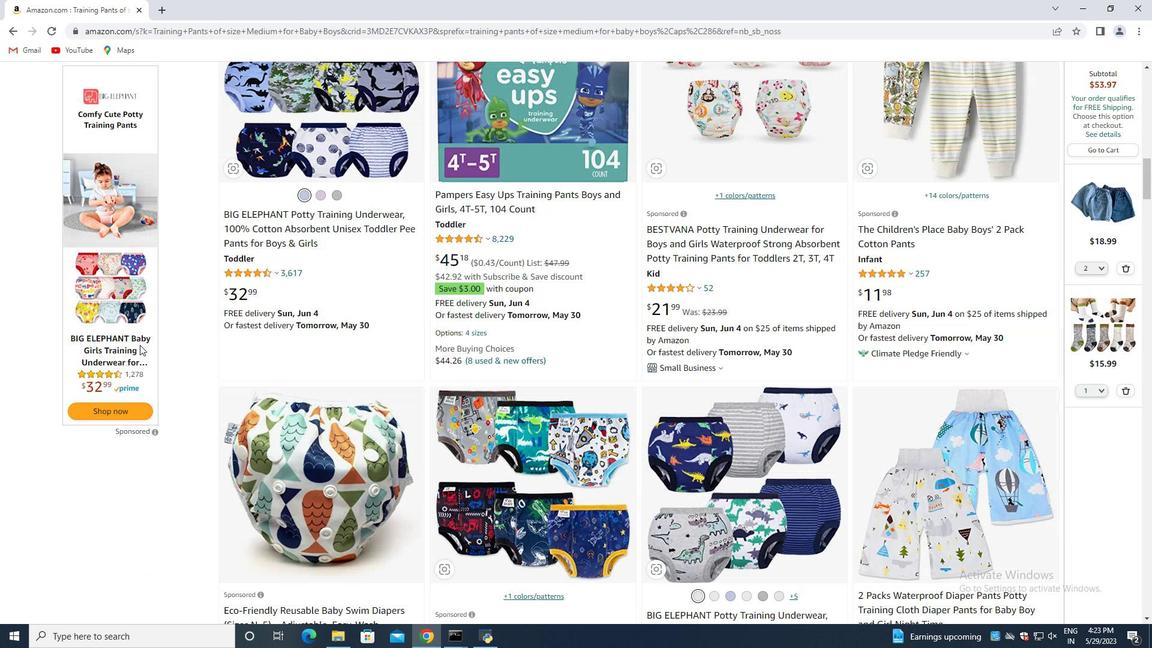 
Action: Mouse scrolled (139, 345) with delta (0, 0)
Screenshot: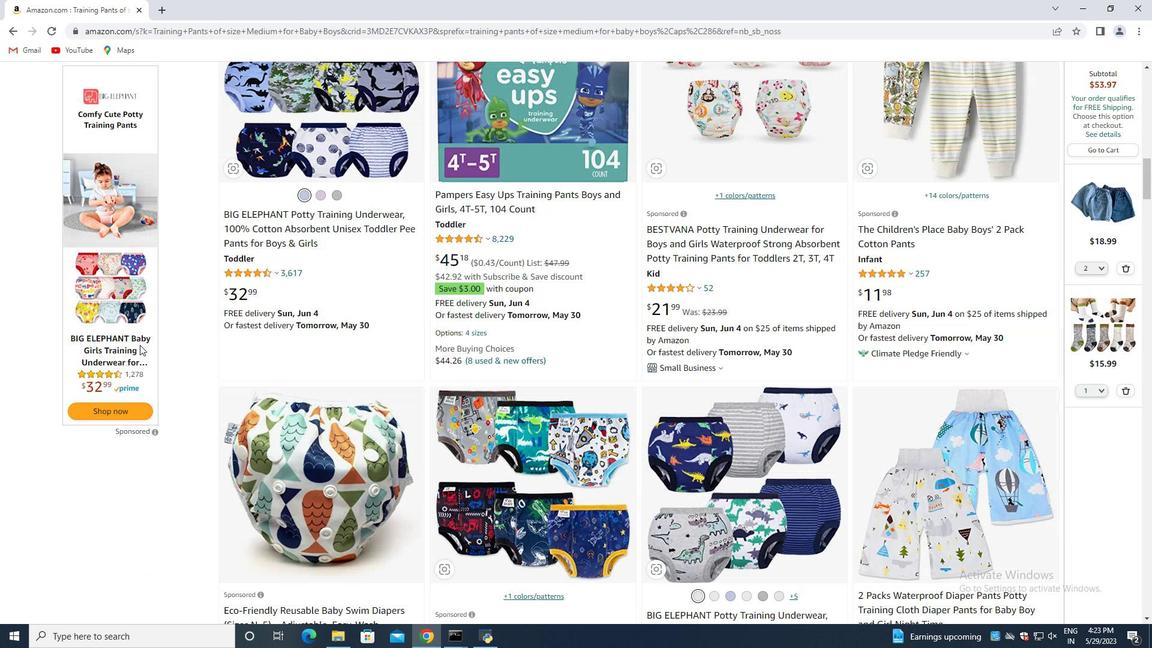 
Action: Mouse scrolled (139, 345) with delta (0, 0)
Screenshot: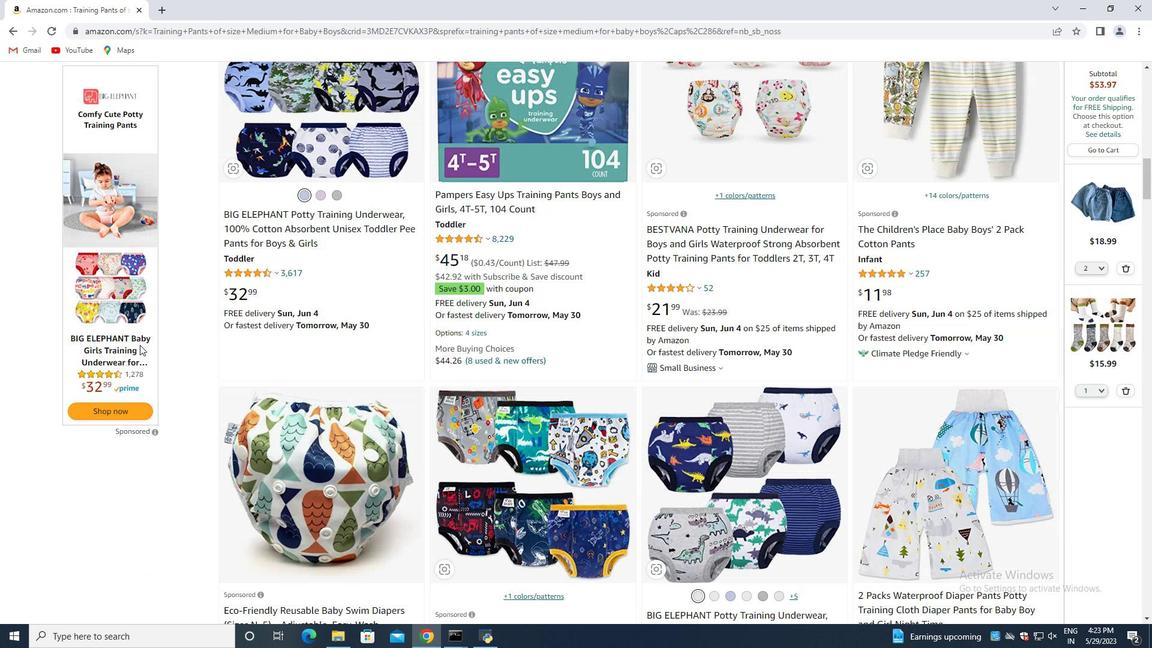 
Action: Mouse scrolled (140, 345) with delta (0, 0)
Screenshot: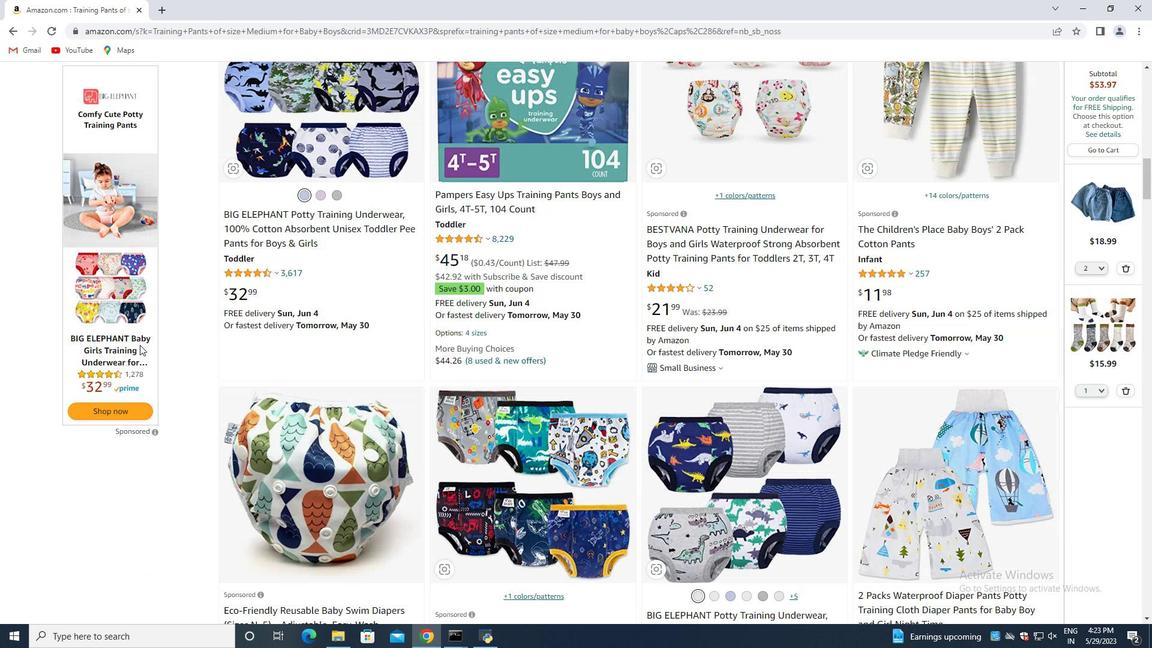 
Action: Mouse scrolled (140, 345) with delta (0, 0)
Screenshot: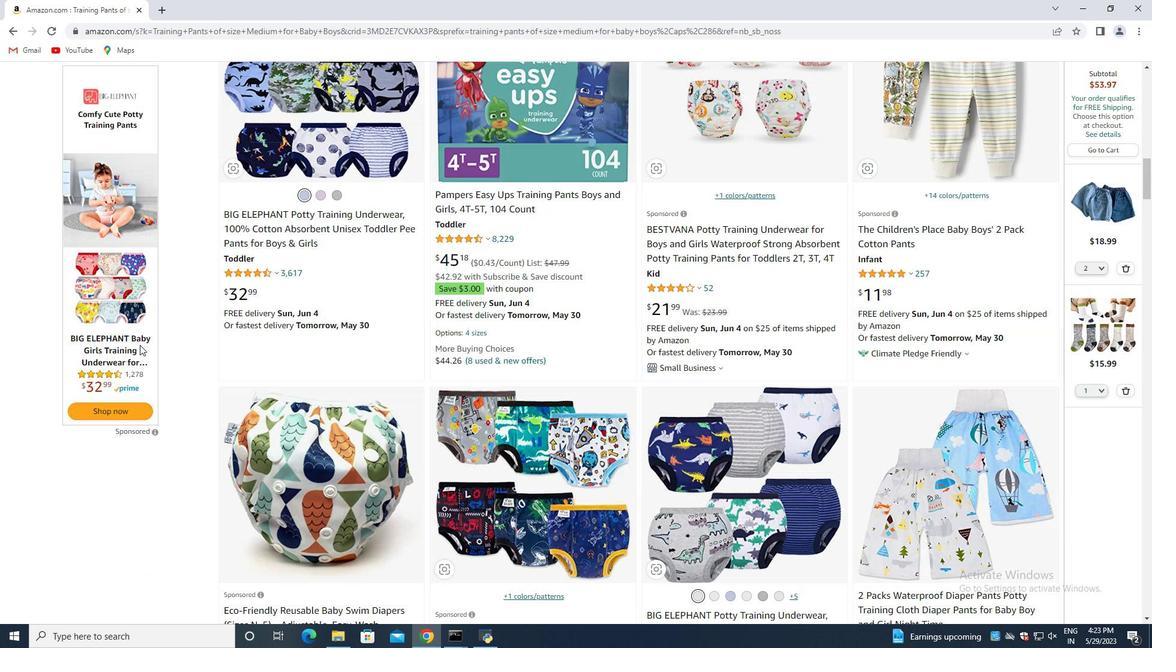 
Action: Mouse scrolled (140, 345) with delta (0, 0)
Screenshot: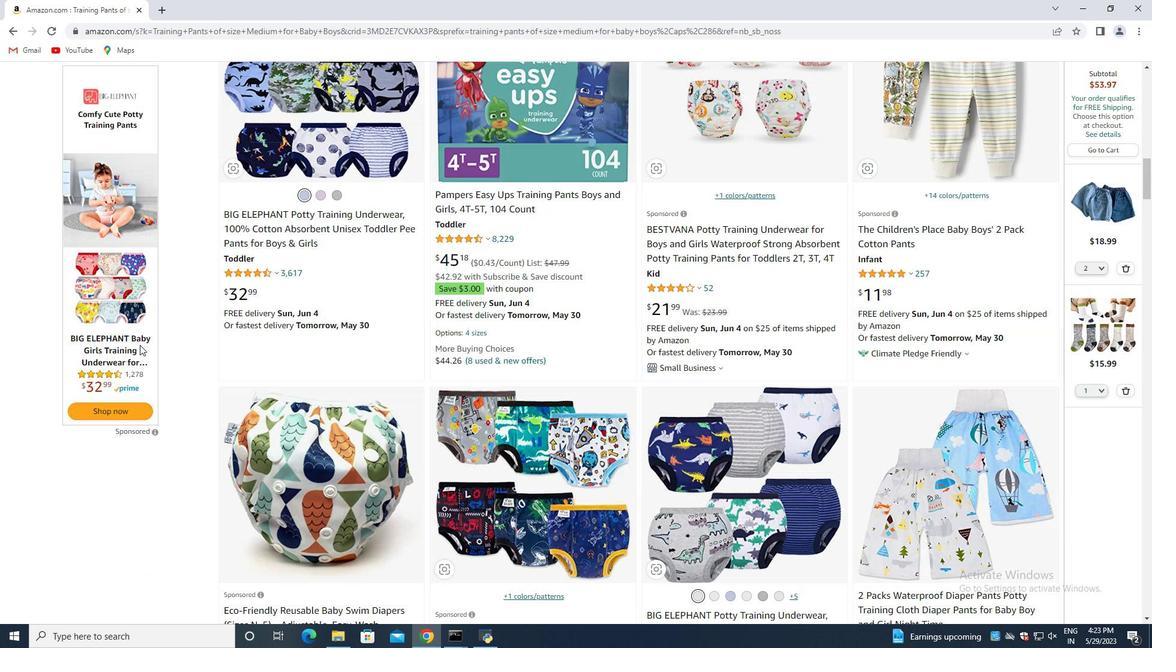 
Action: Mouse scrolled (140, 345) with delta (0, 0)
Screenshot: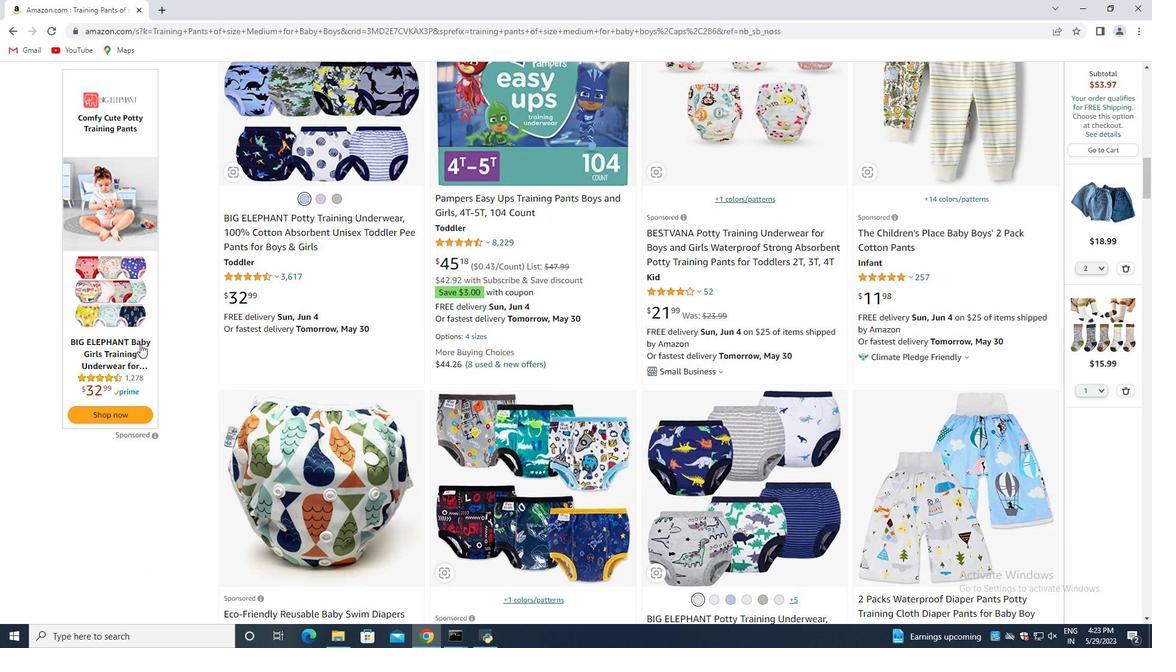 
Action: Mouse scrolled (140, 345) with delta (0, 0)
Screenshot: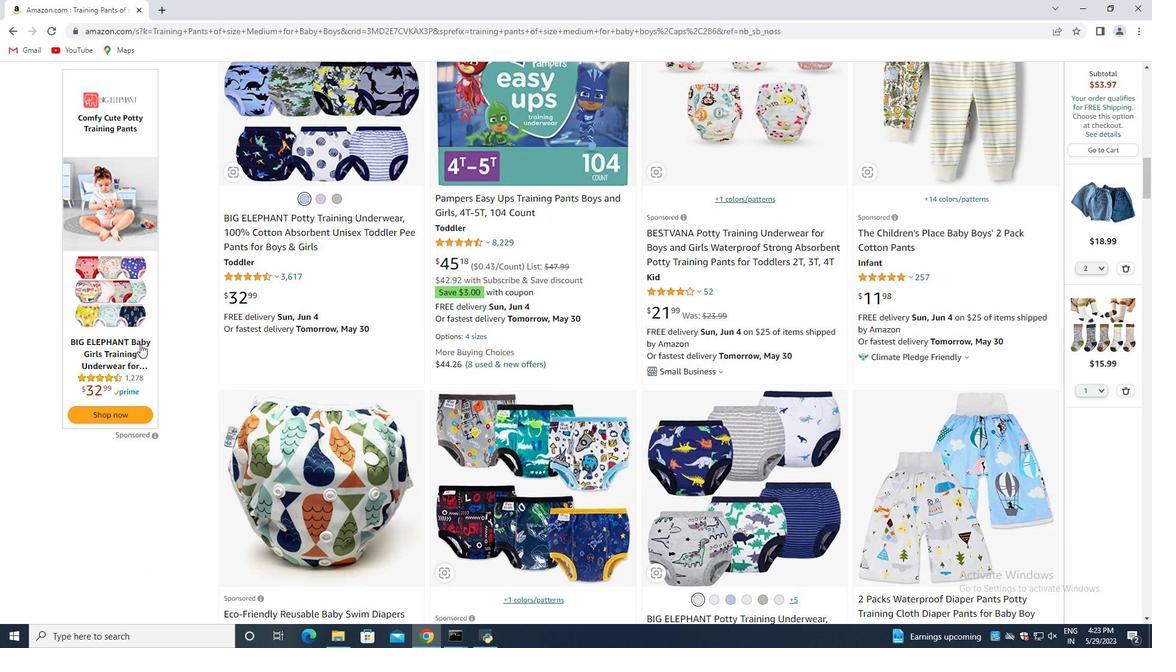
Action: Mouse scrolled (140, 345) with delta (0, 0)
Screenshot: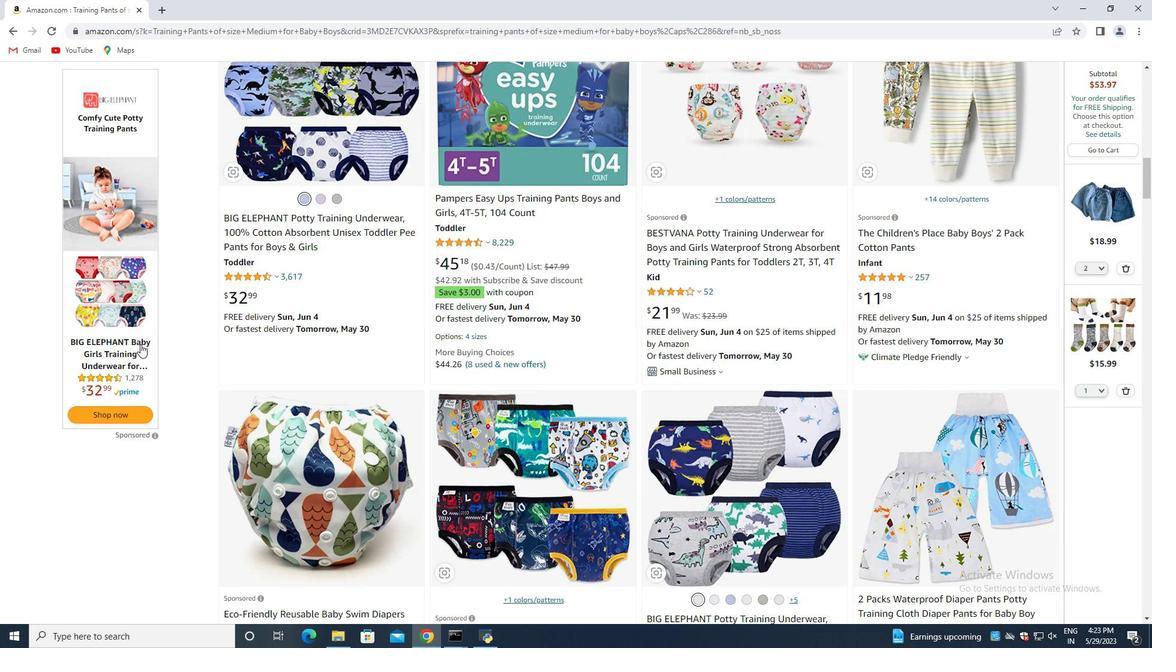
Action: Mouse scrolled (140, 345) with delta (0, 0)
Screenshot: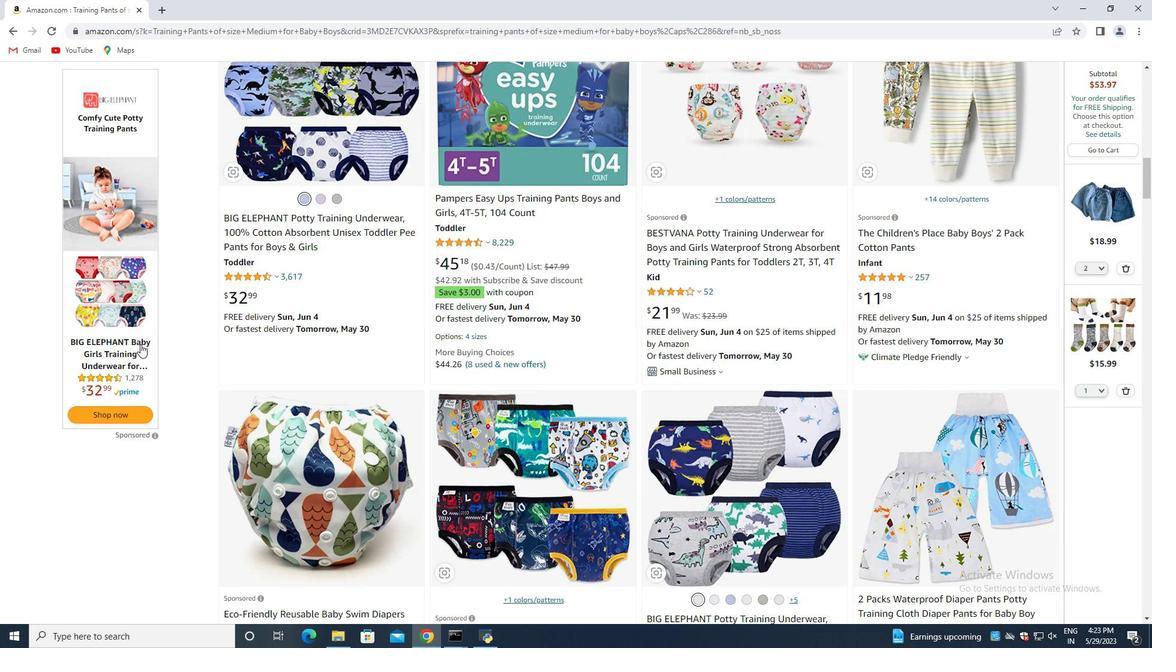 
Action: Mouse scrolled (140, 345) with delta (0, 0)
Screenshot: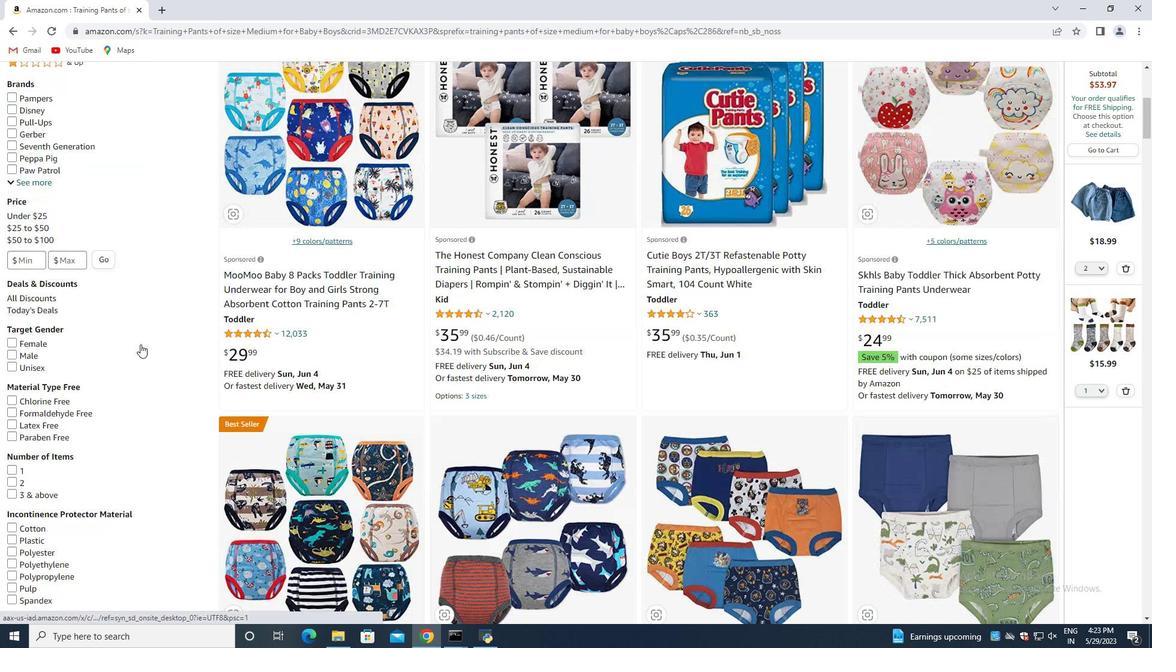 
Action: Mouse scrolled (140, 345) with delta (0, 0)
Screenshot: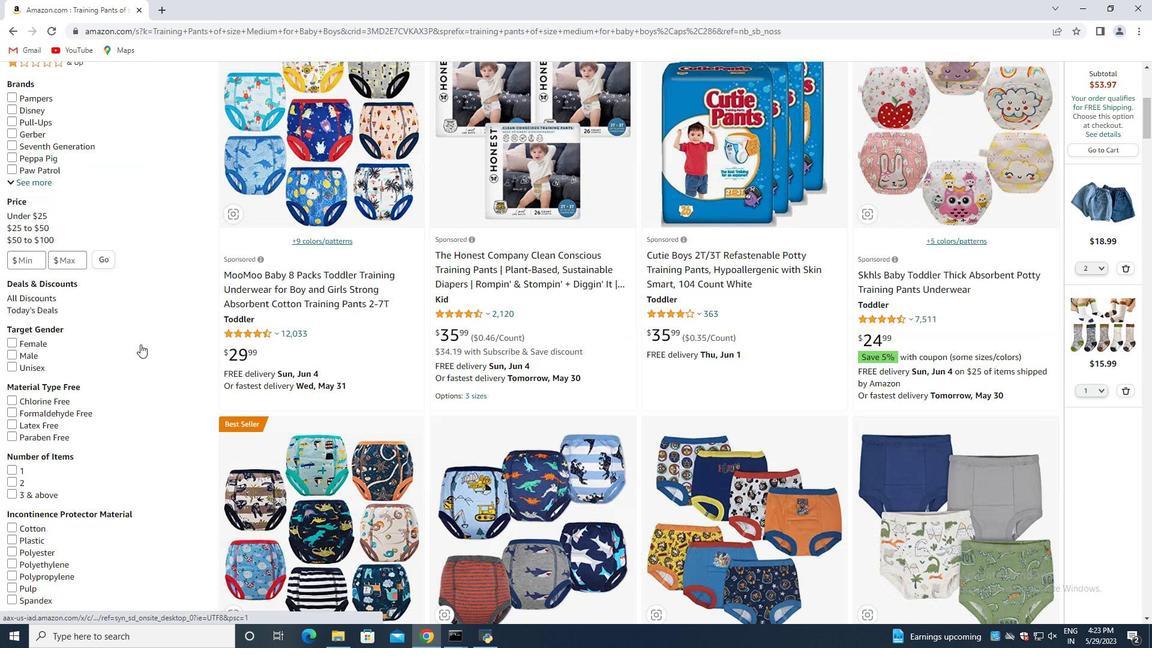 
Action: Mouse scrolled (140, 345) with delta (0, 0)
Screenshot: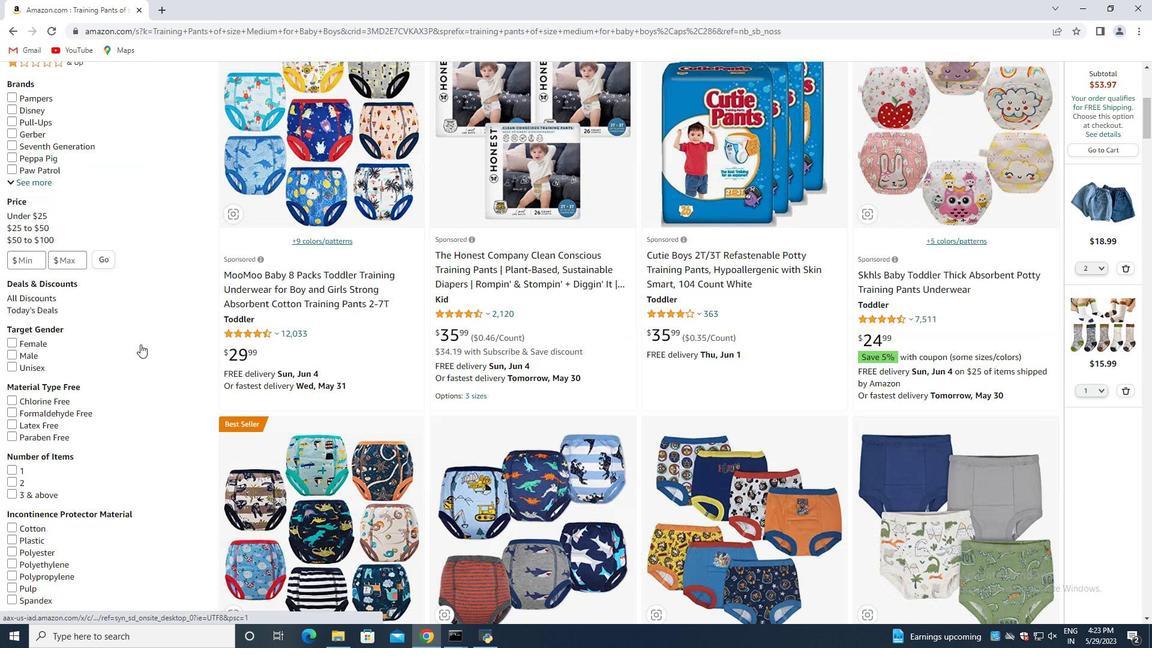 
Action: Mouse scrolled (140, 345) with delta (0, 0)
Screenshot: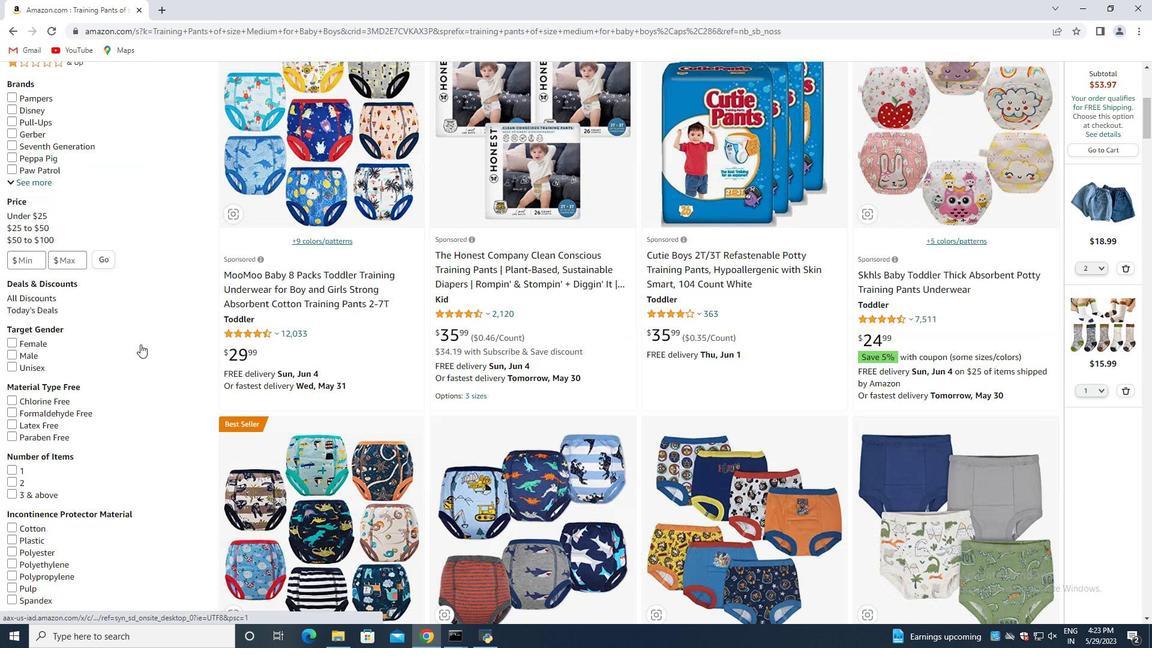 
Action: Mouse scrolled (140, 345) with delta (0, 0)
Screenshot: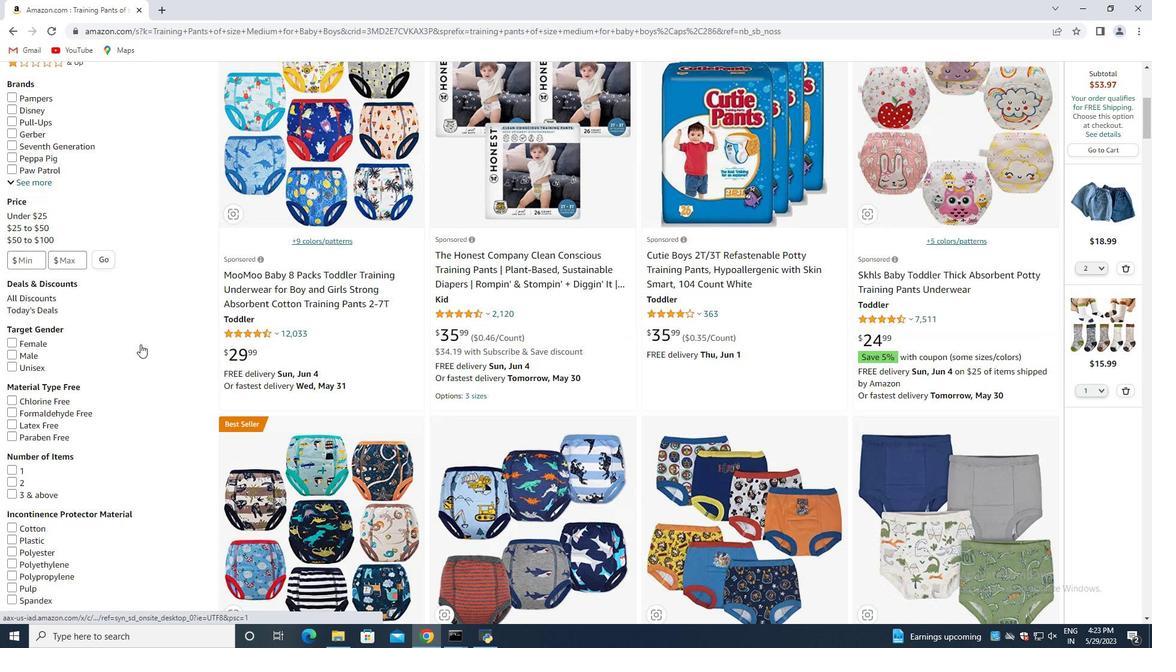 
Action: Mouse scrolled (140, 345) with delta (0, 0)
Screenshot: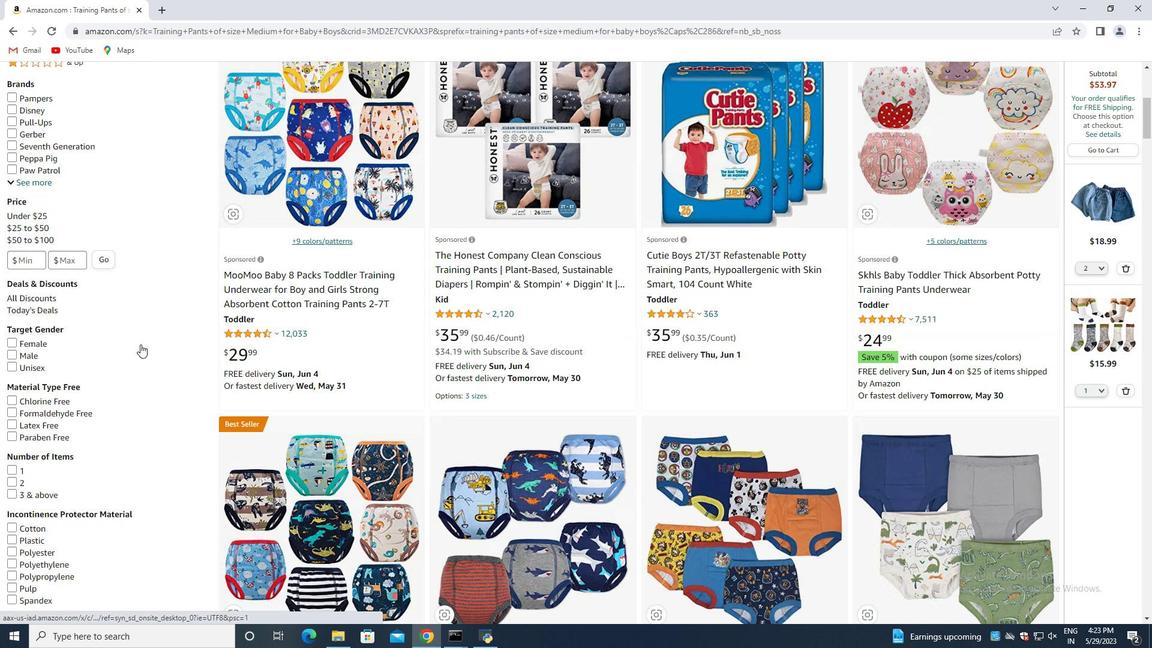 
Action: Mouse scrolled (140, 345) with delta (0, 0)
Screenshot: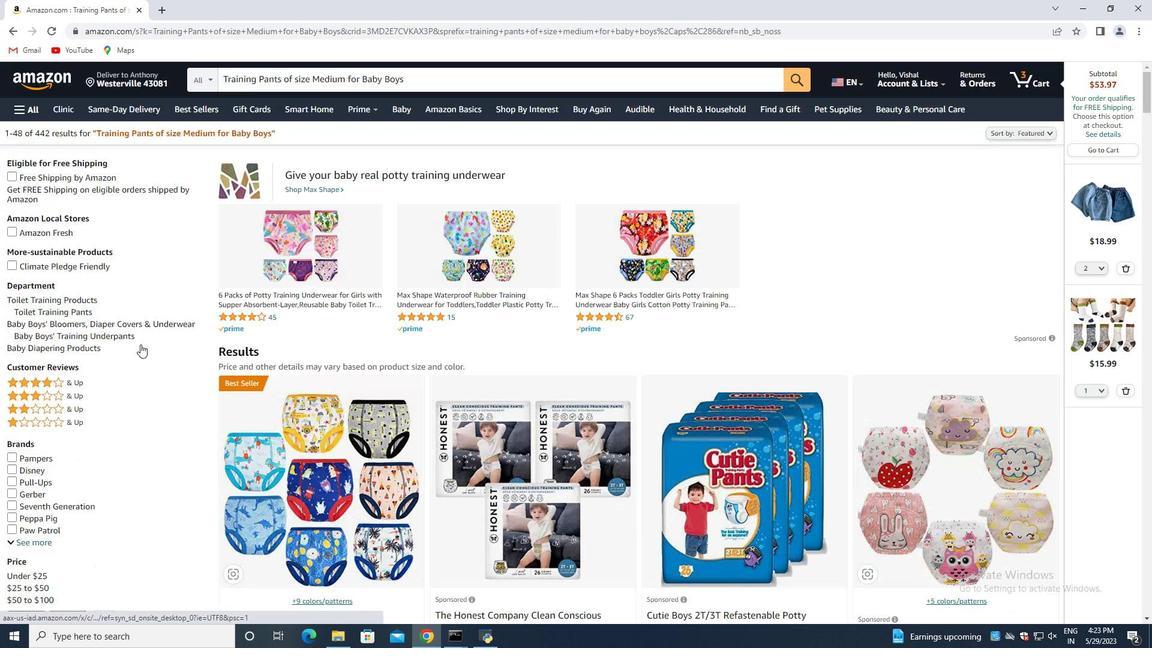 
Action: Mouse scrolled (140, 345) with delta (0, 0)
Screenshot: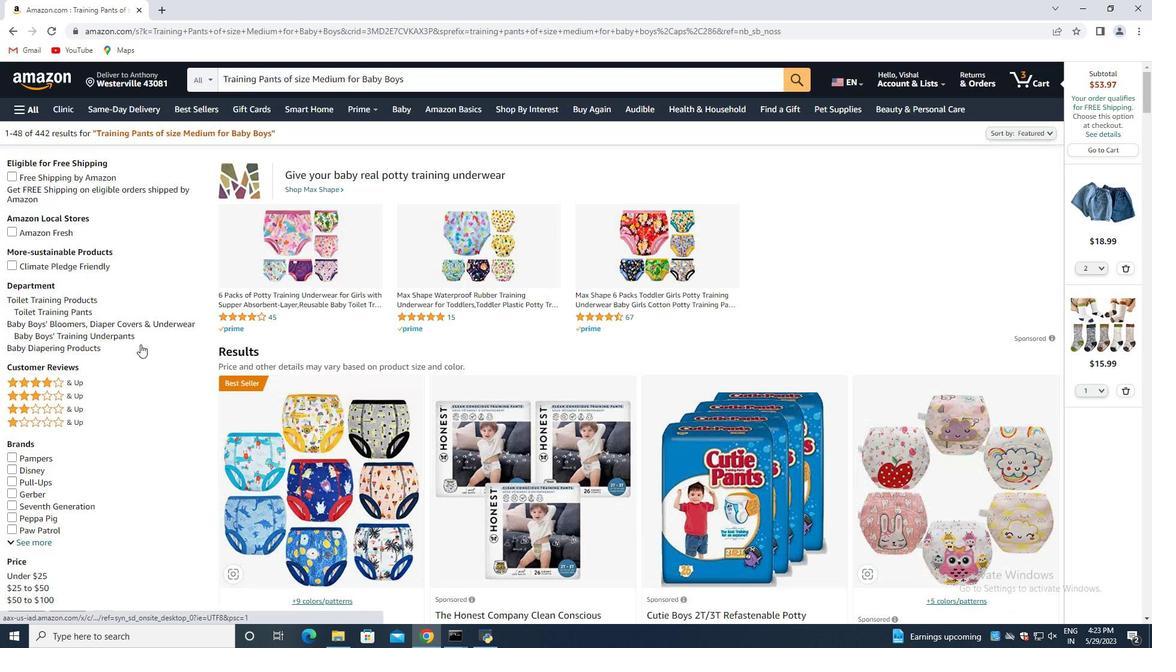 
Action: Mouse scrolled (140, 345) with delta (0, 0)
Screenshot: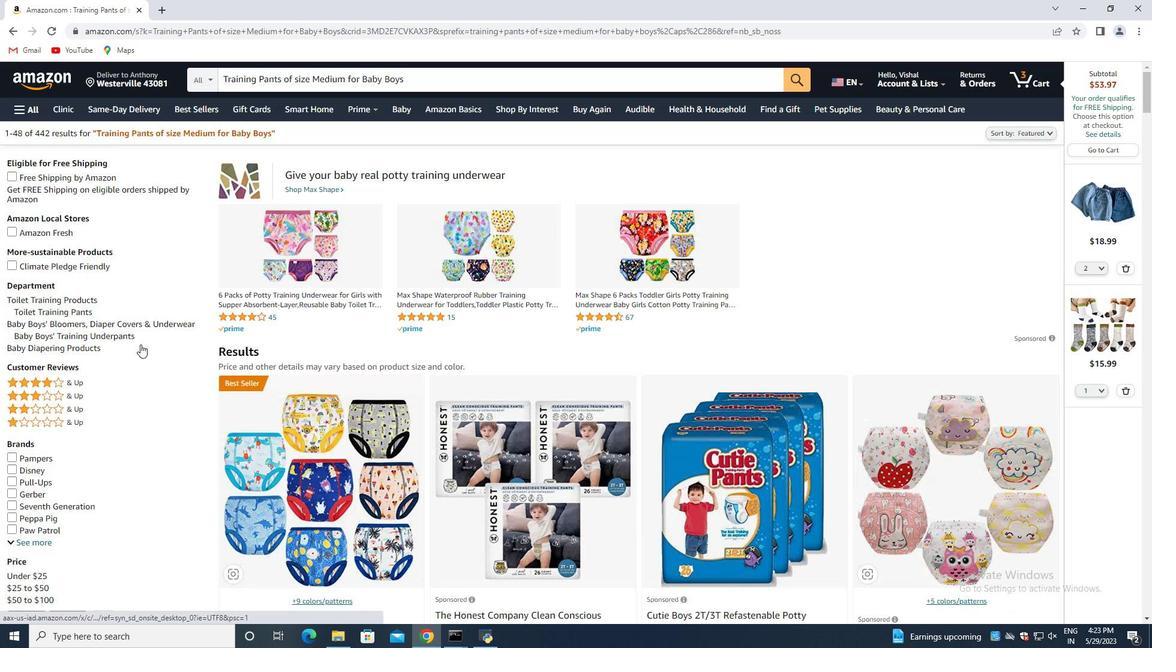 
Action: Mouse scrolled (140, 345) with delta (0, 0)
Screenshot: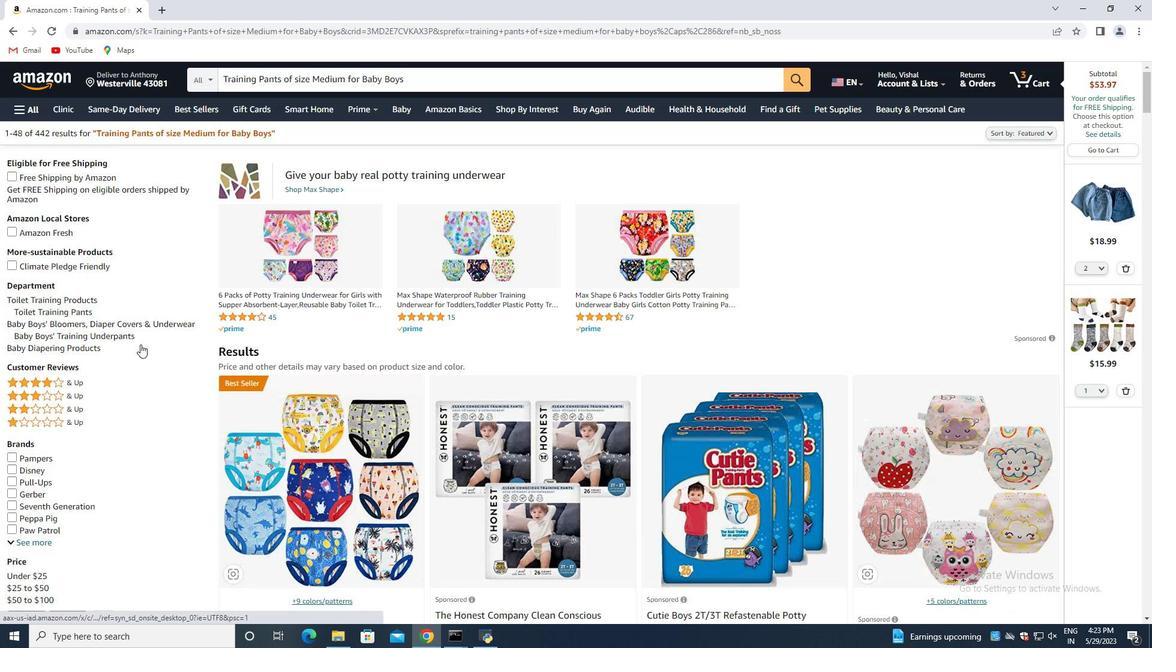 
Action: Mouse moved to (140, 344)
Screenshot: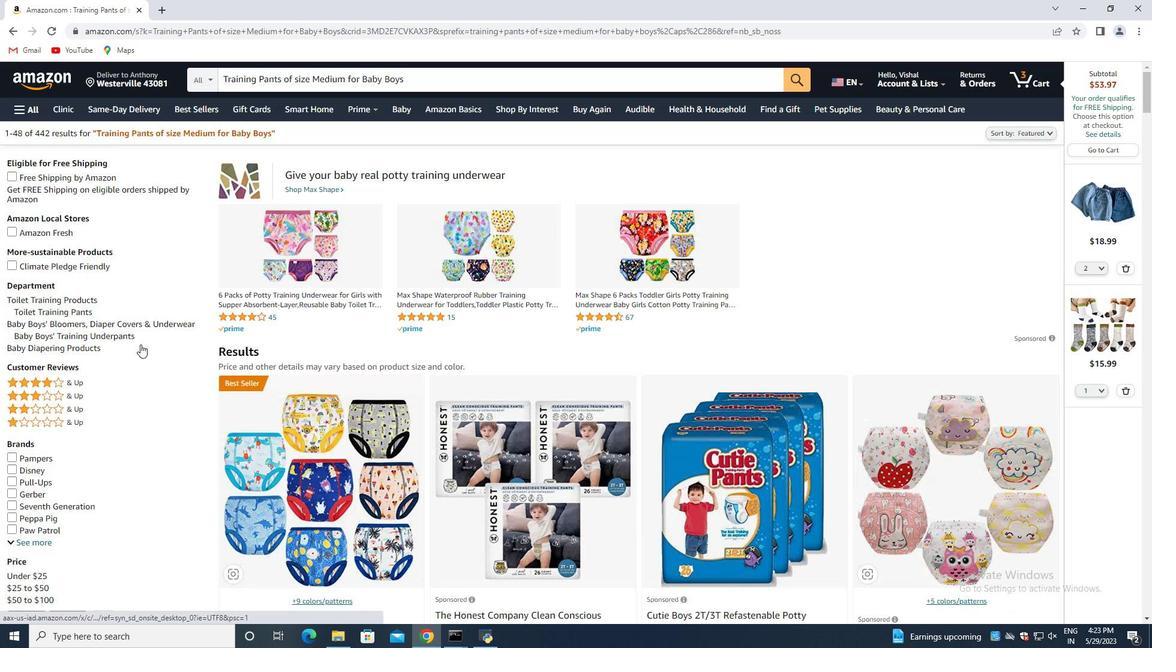 
Action: Mouse scrolled (140, 344) with delta (0, 0)
Screenshot: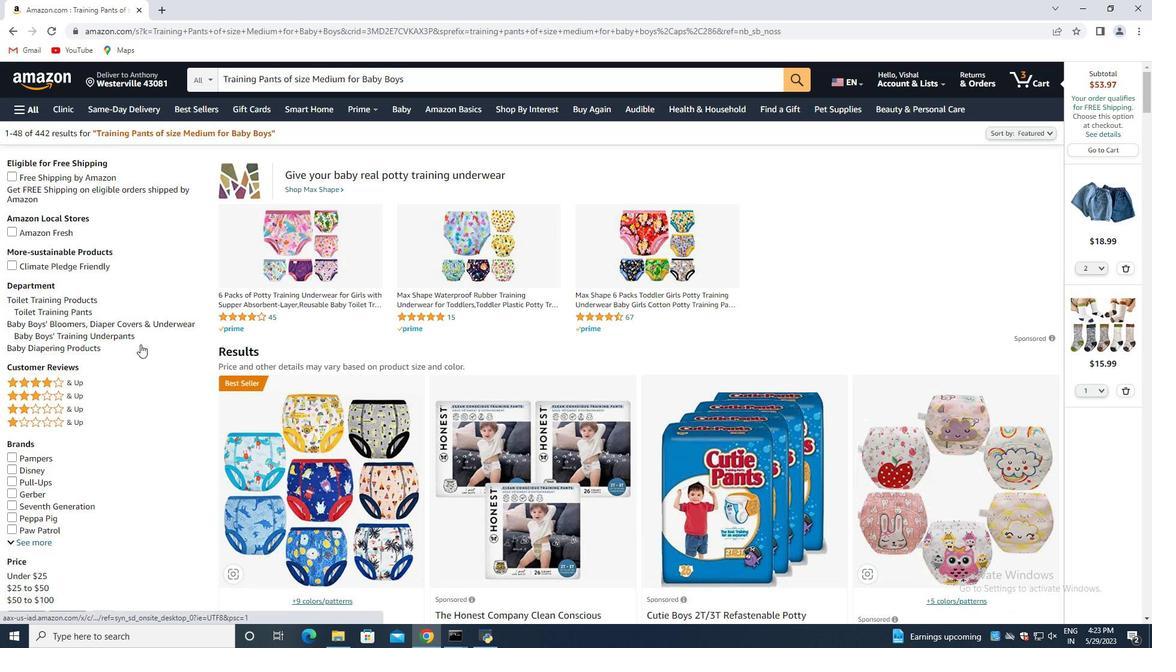 
Action: Mouse scrolled (140, 344) with delta (0, 0)
Screenshot: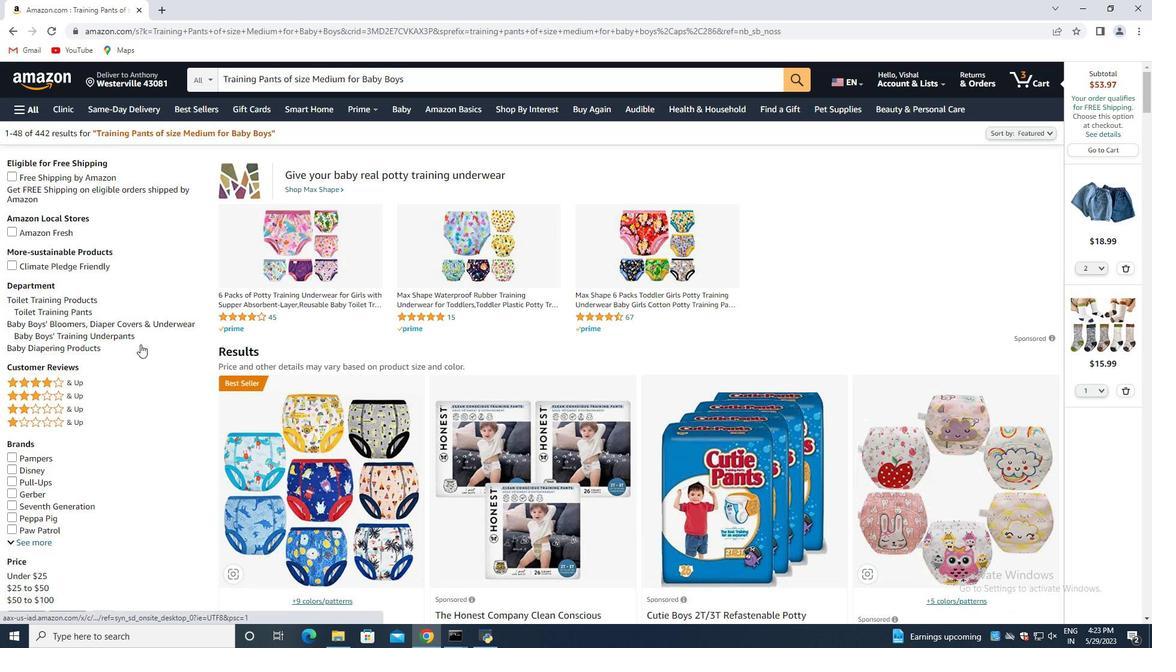 
Action: Mouse scrolled (140, 344) with delta (0, 0)
Screenshot: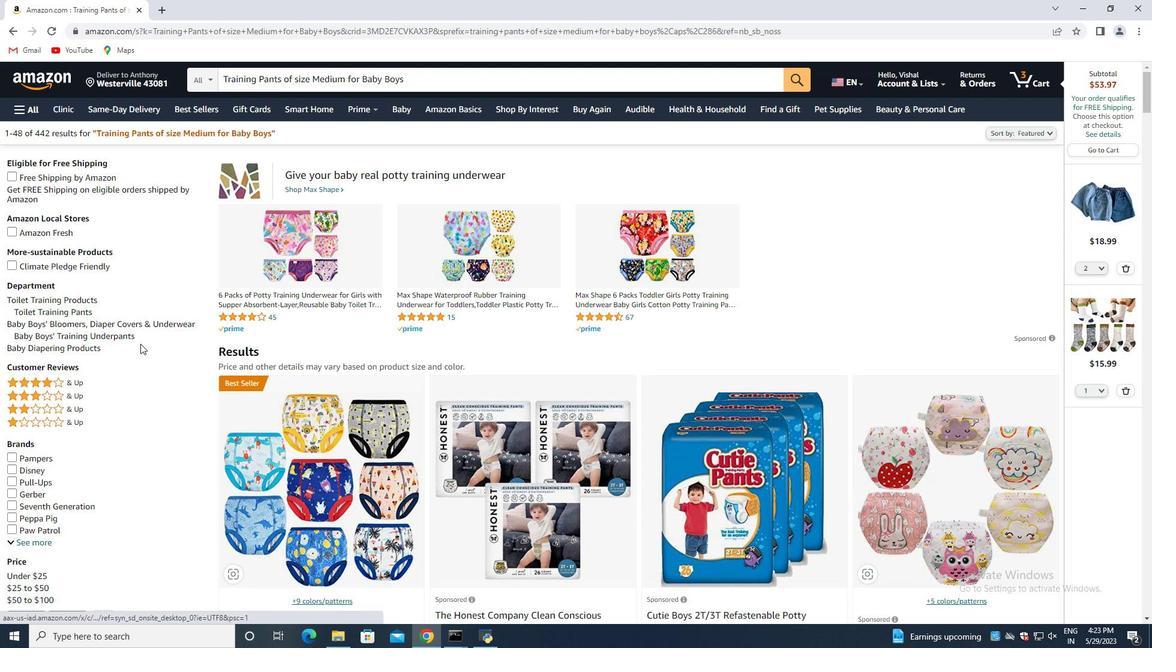 
Action: Mouse moved to (17, 113)
Screenshot: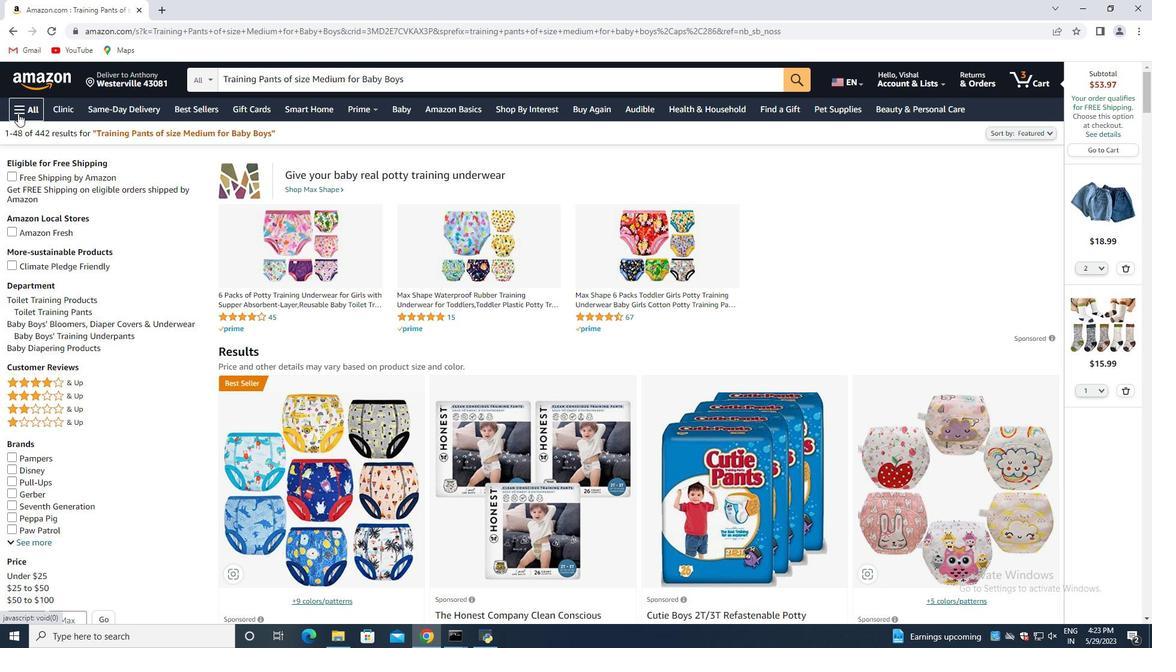 
Action: Mouse pressed left at (17, 113)
Screenshot: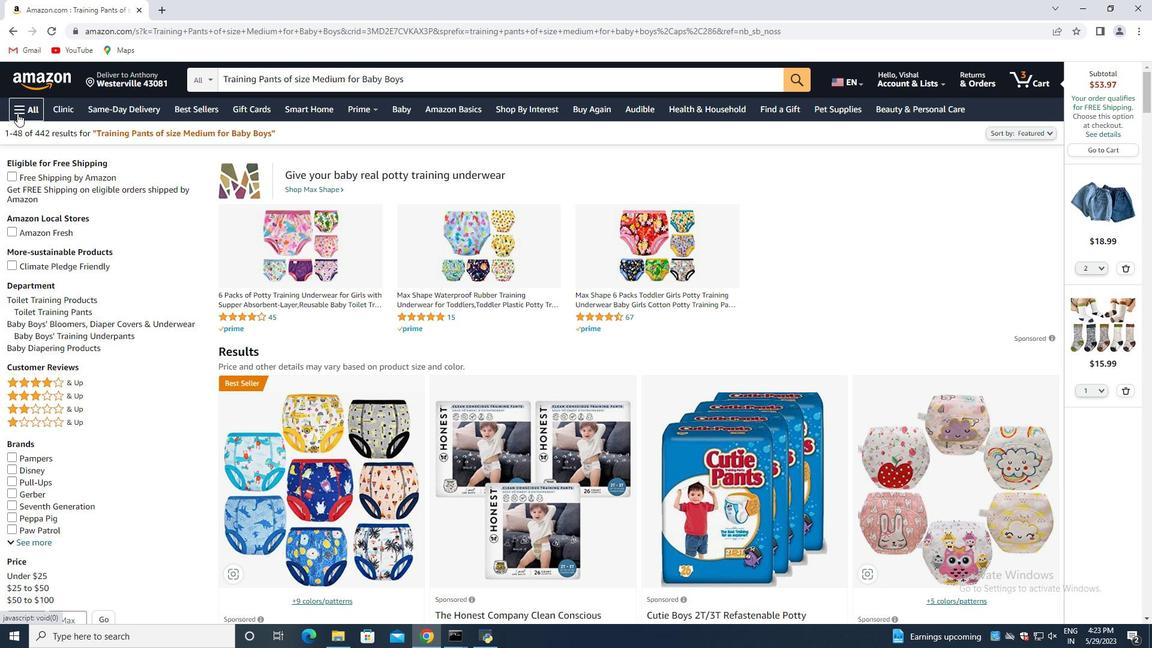 
Action: Mouse moved to (126, 461)
Screenshot: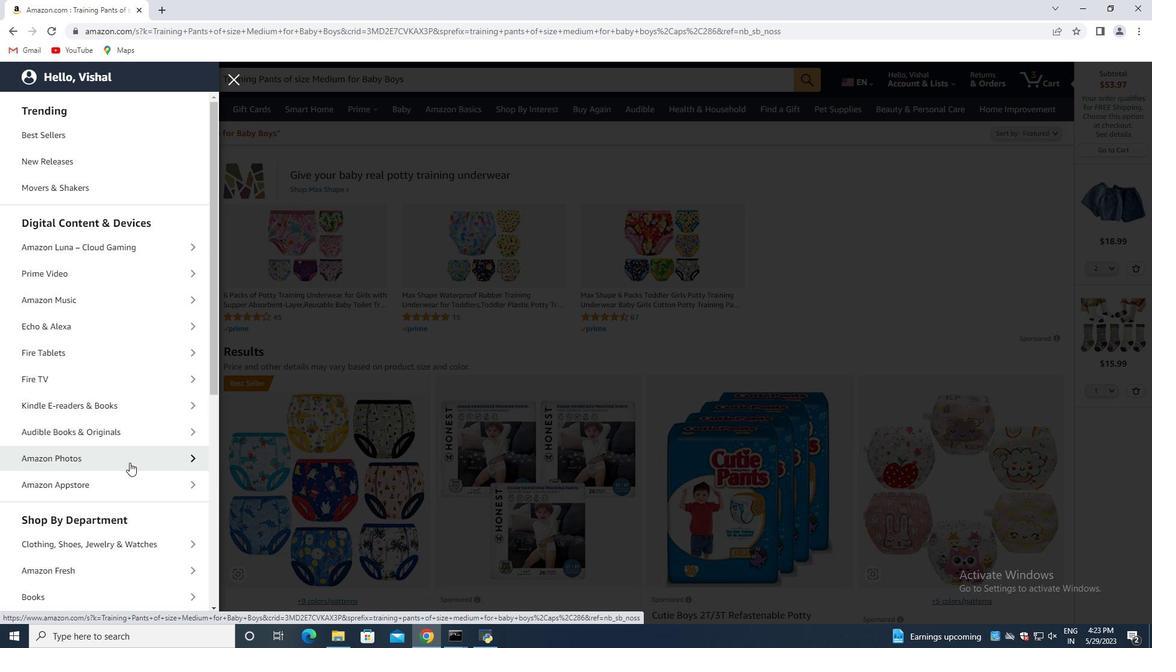 
Action: Mouse scrolled (126, 461) with delta (0, 0)
Screenshot: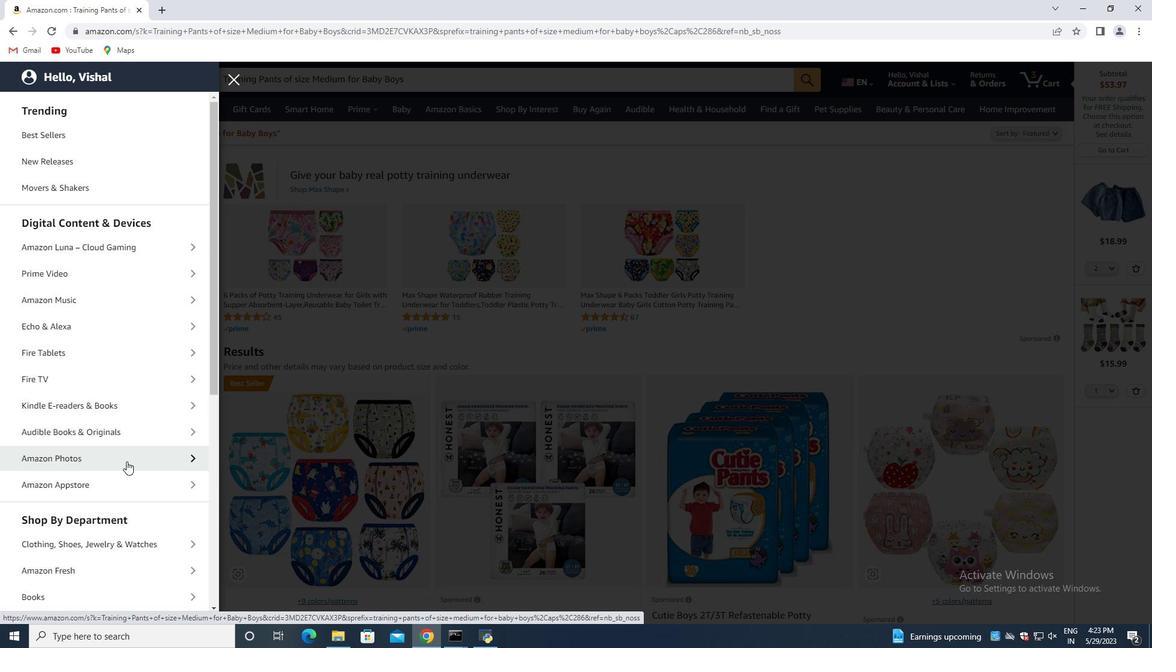 
Action: Mouse moved to (130, 470)
Screenshot: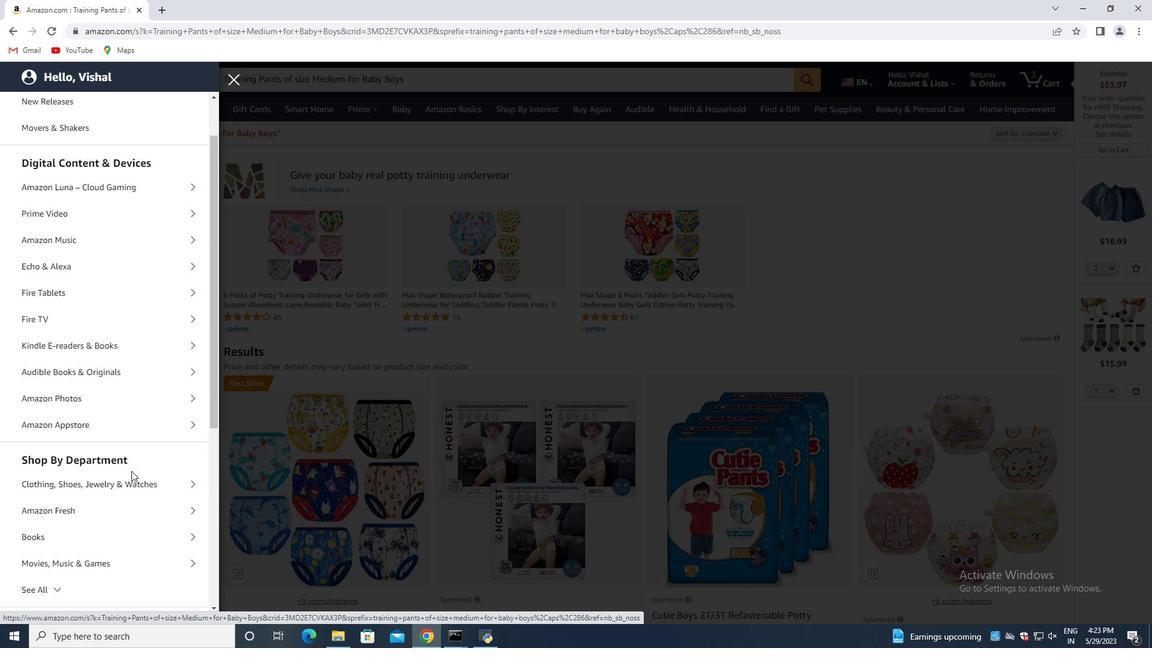 
Action: Mouse scrolled (130, 470) with delta (0, 0)
Screenshot: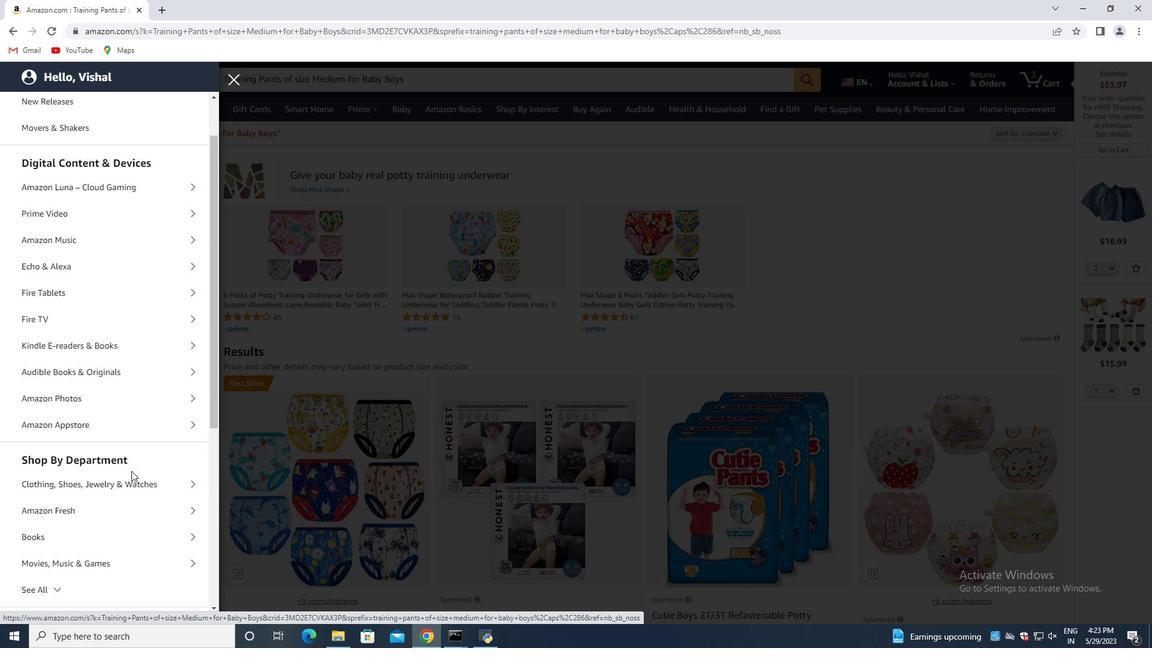 
Action: Mouse moved to (115, 449)
Screenshot: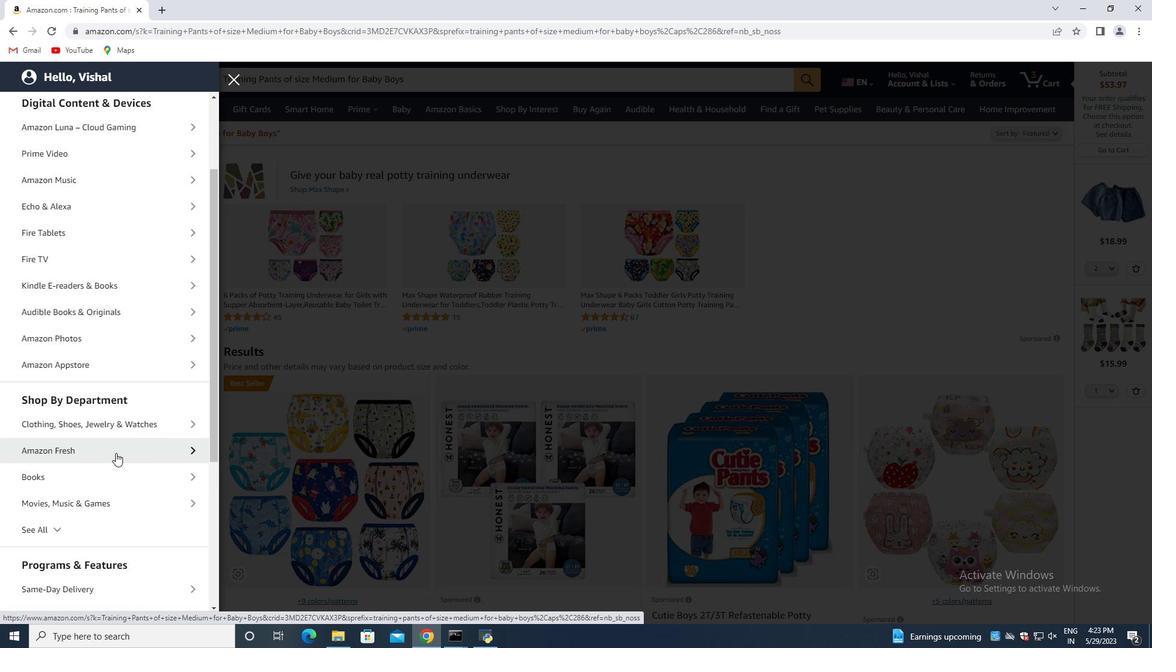 
Action: Mouse scrolled (115, 449) with delta (0, 0)
Screenshot: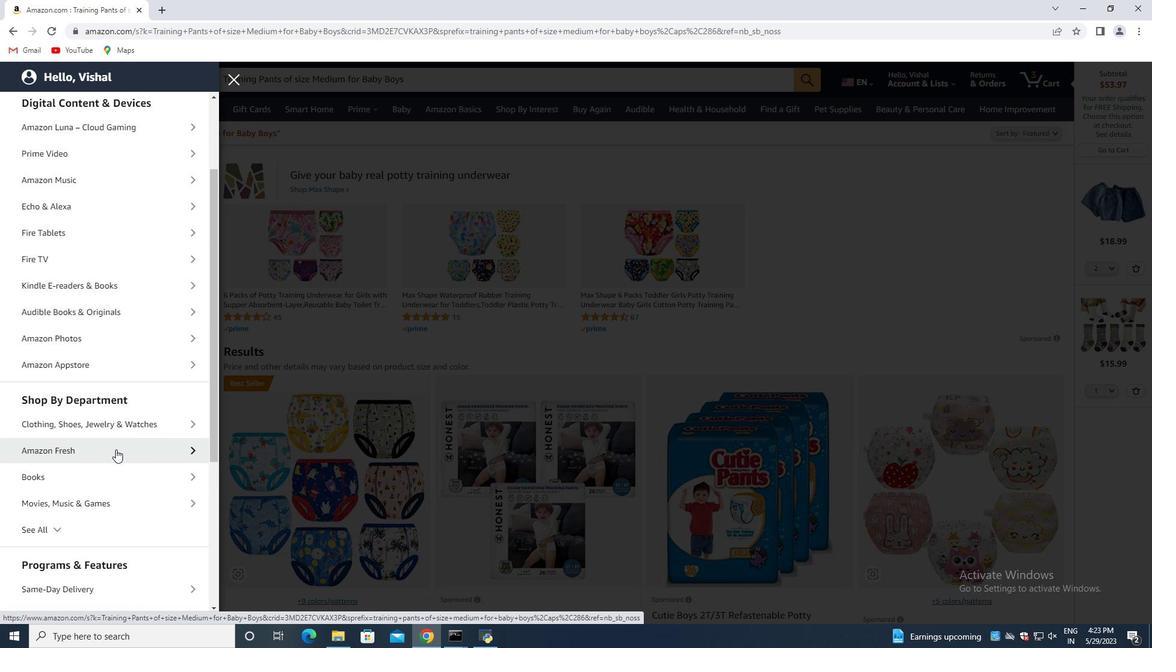 
Action: Mouse moved to (85, 479)
Screenshot: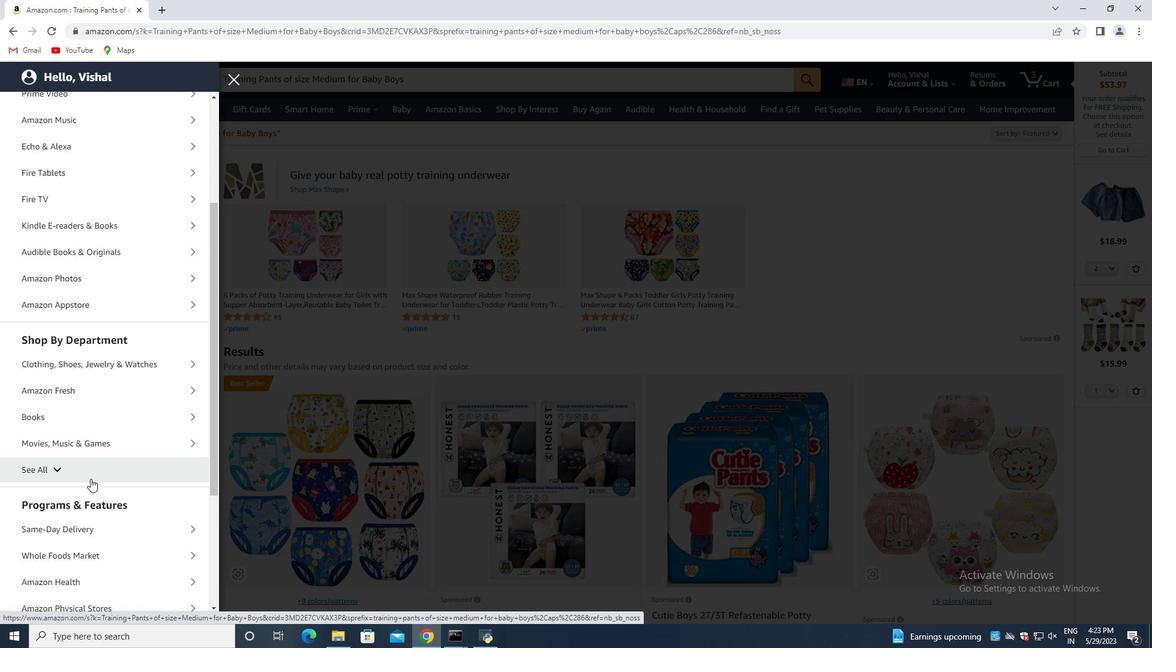 
Action: Mouse pressed left at (85, 479)
Screenshot: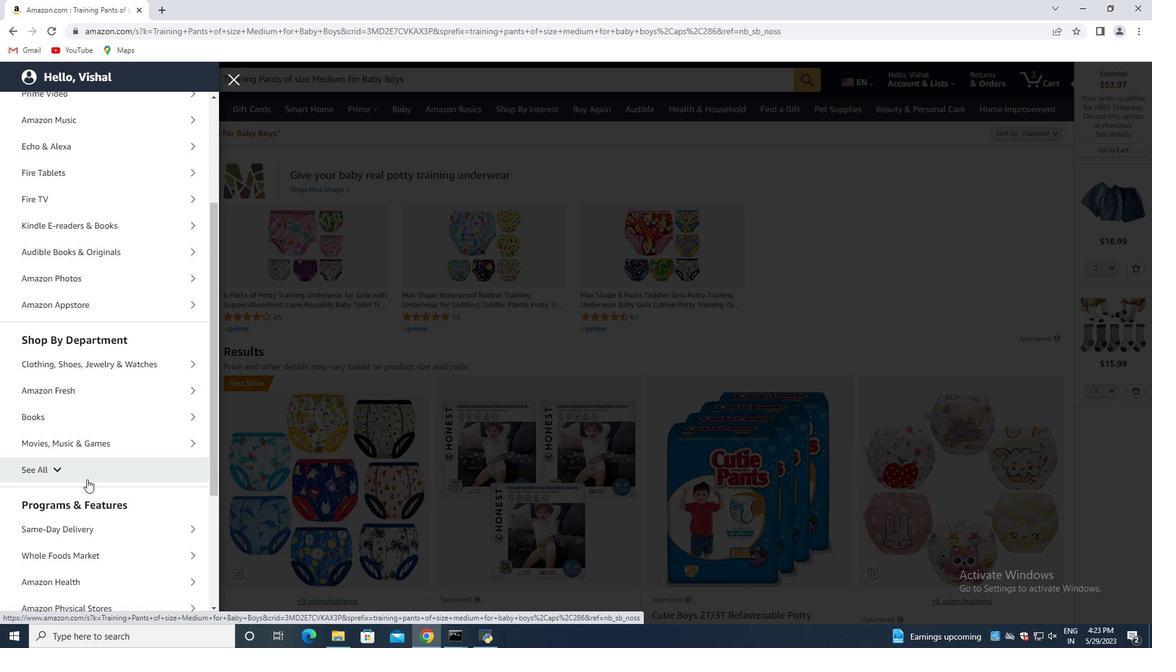 
Action: Mouse moved to (90, 453)
Screenshot: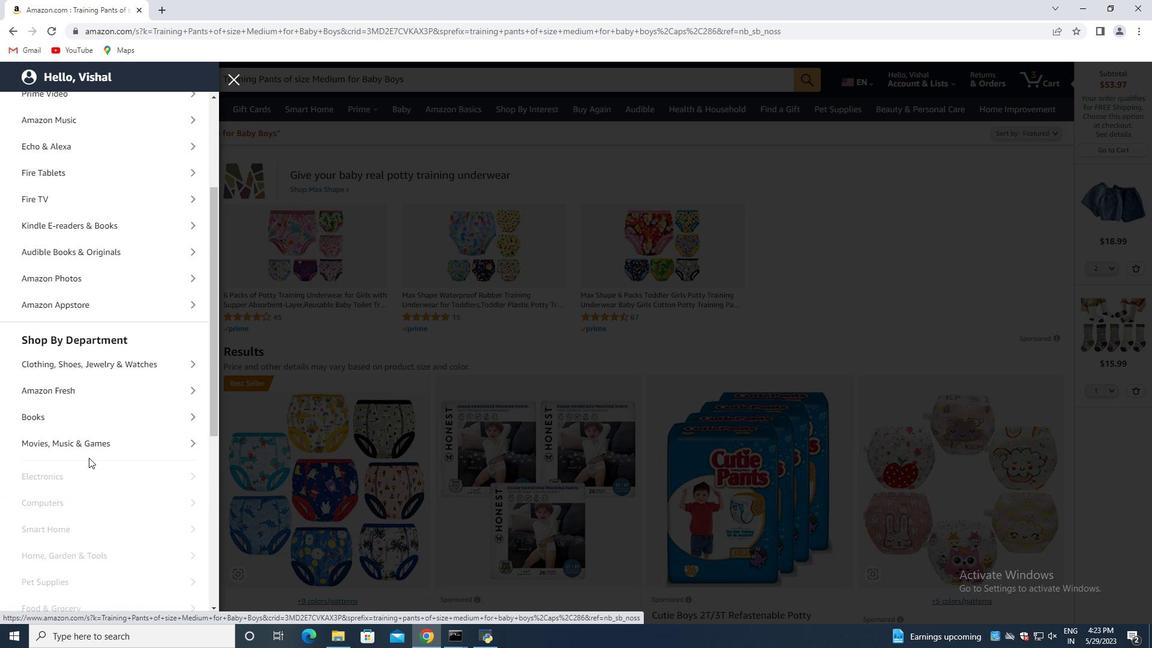 
Action: Mouse scrolled (90, 452) with delta (0, 0)
Screenshot: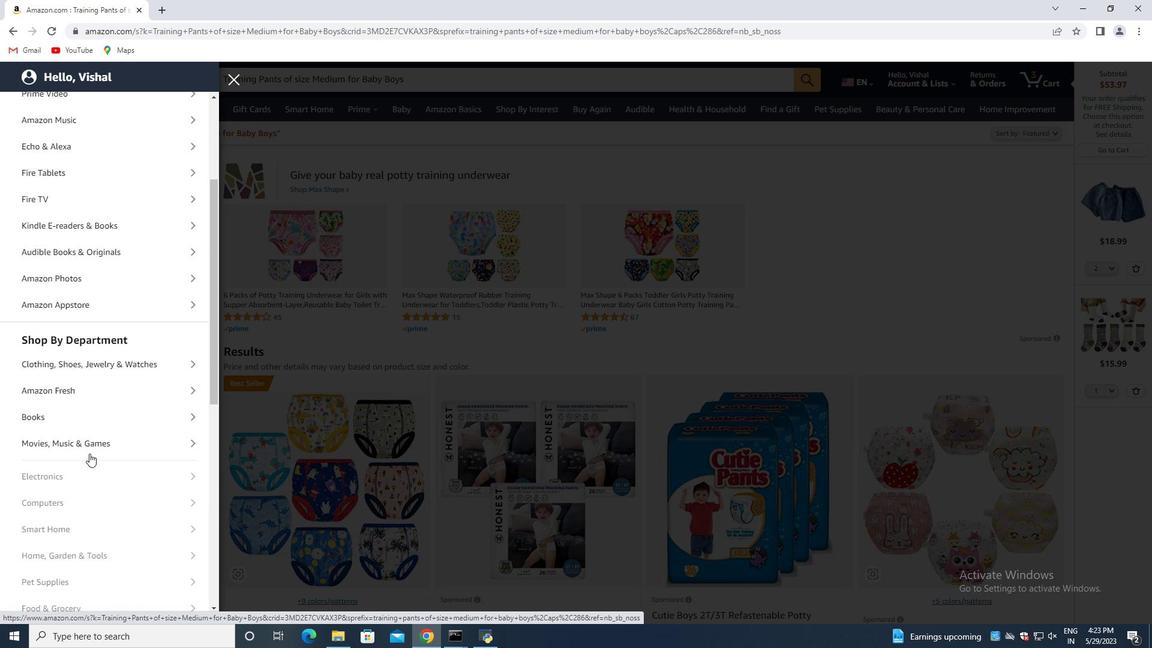 
Action: Mouse moved to (93, 455)
Screenshot: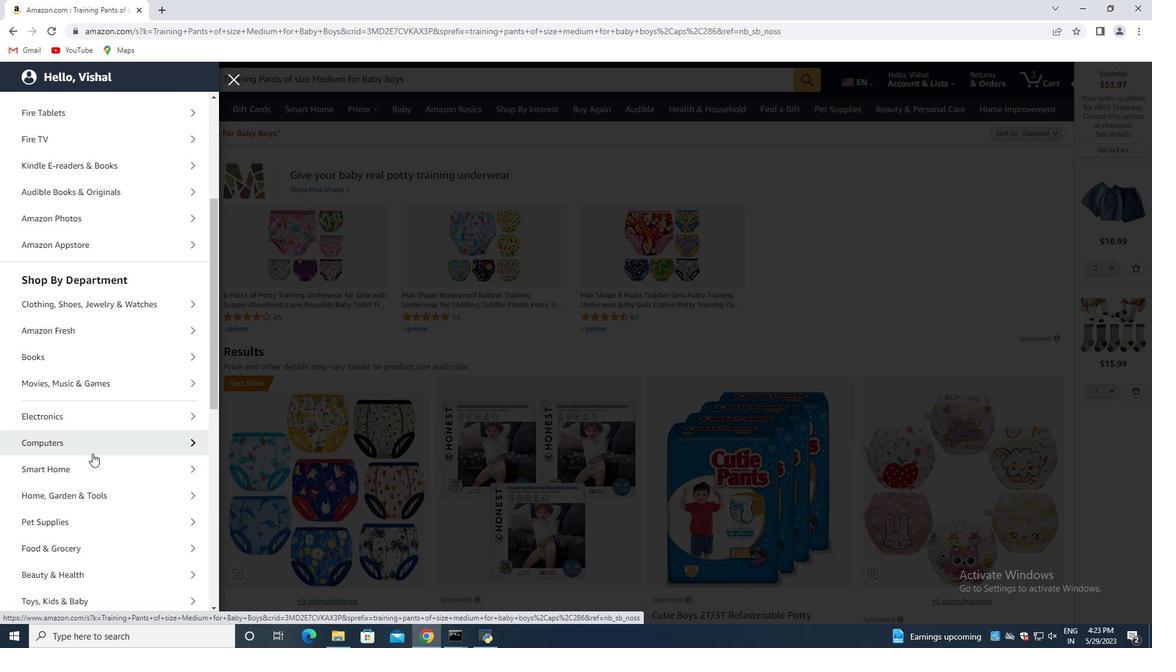 
Action: Mouse scrolled (93, 455) with delta (0, 0)
Screenshot: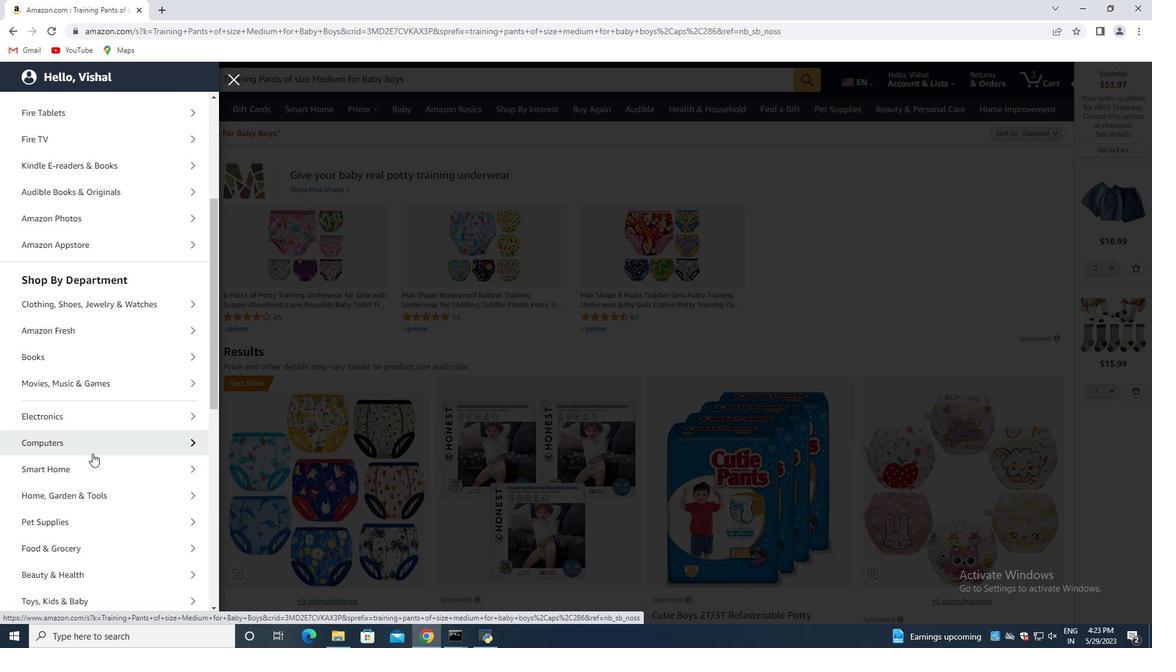 
Action: Mouse moved to (93, 456)
Screenshot: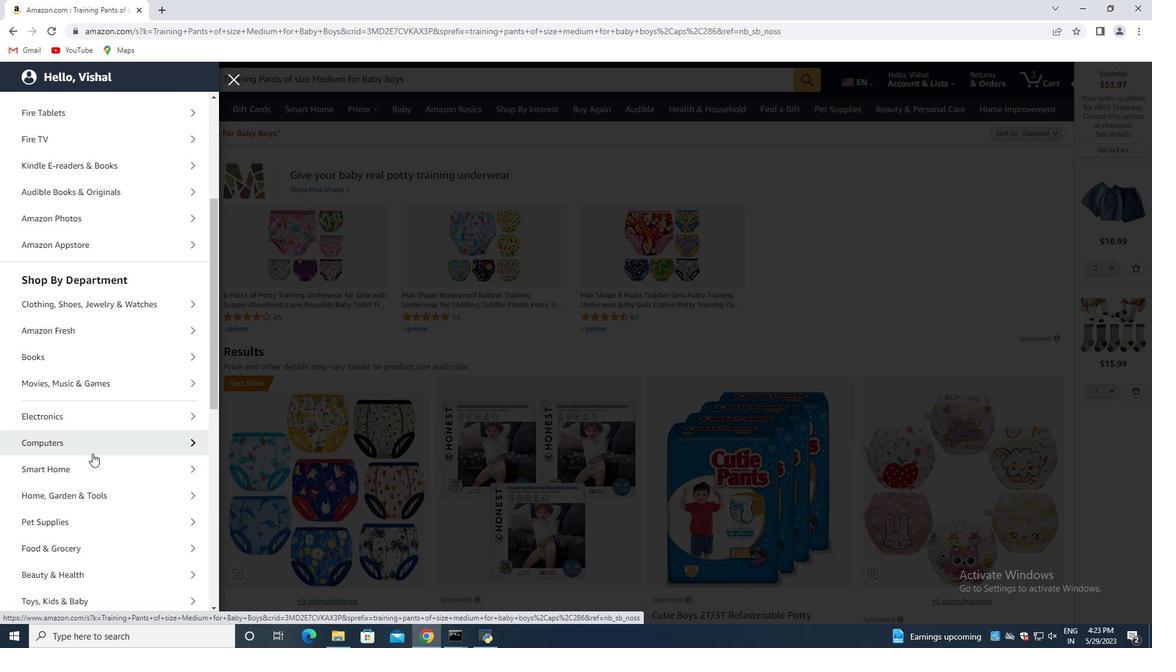 
Action: Mouse scrolled (93, 455) with delta (0, 0)
Screenshot: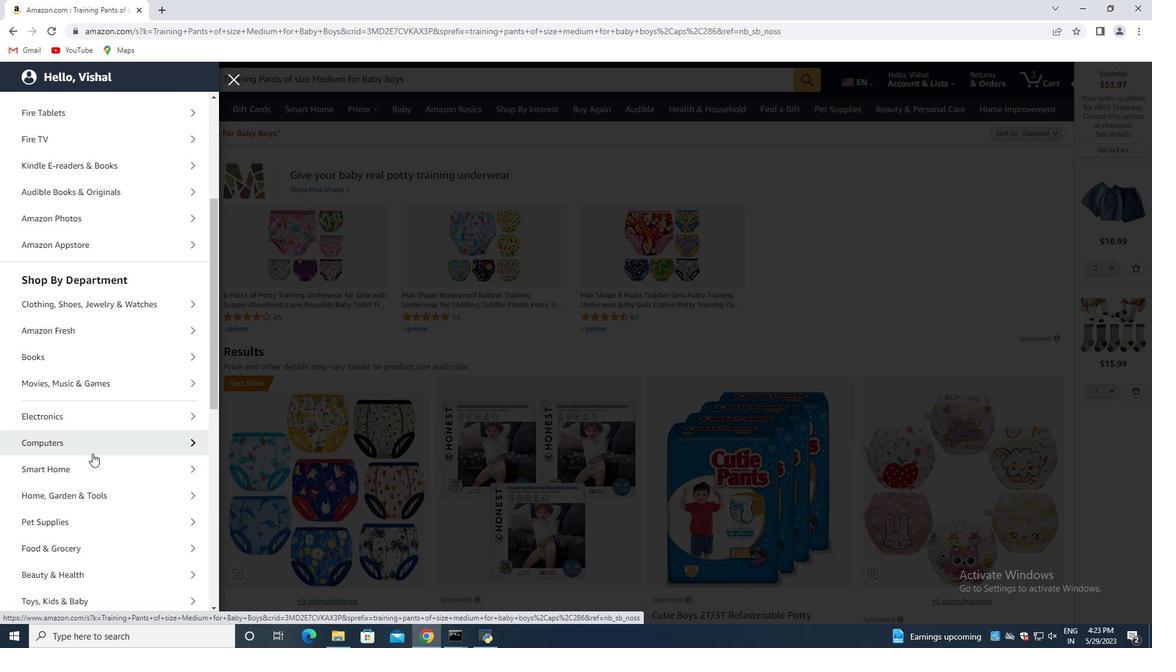 
Action: Mouse moved to (93, 457)
Screenshot: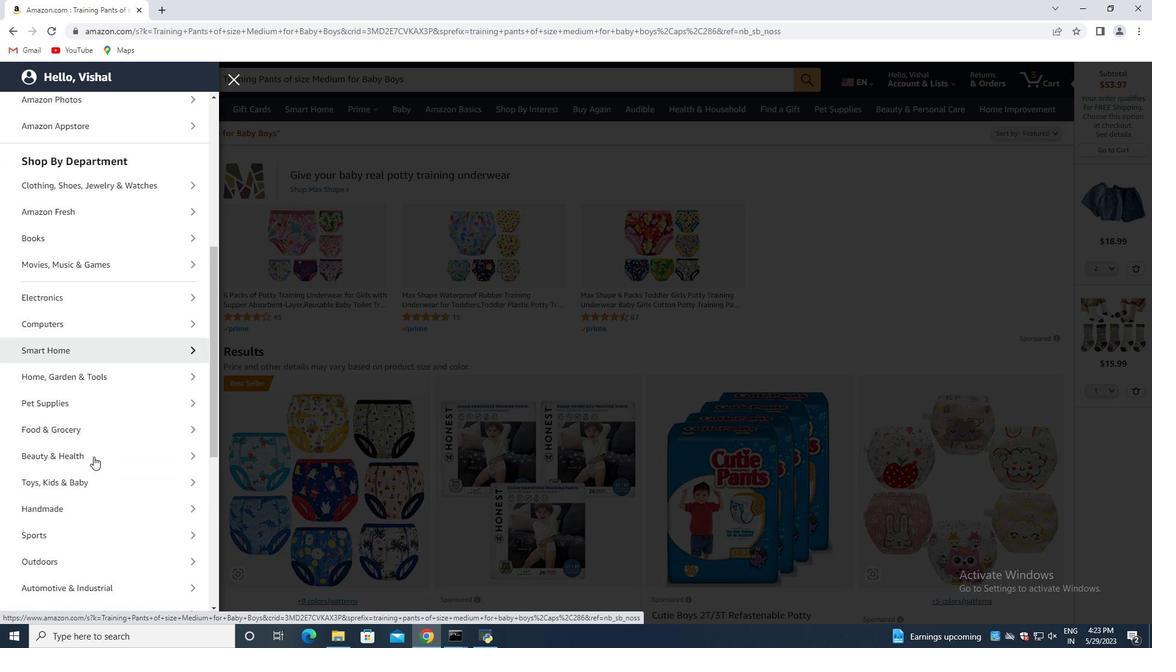 
Action: Mouse scrolled (93, 456) with delta (0, 0)
Screenshot: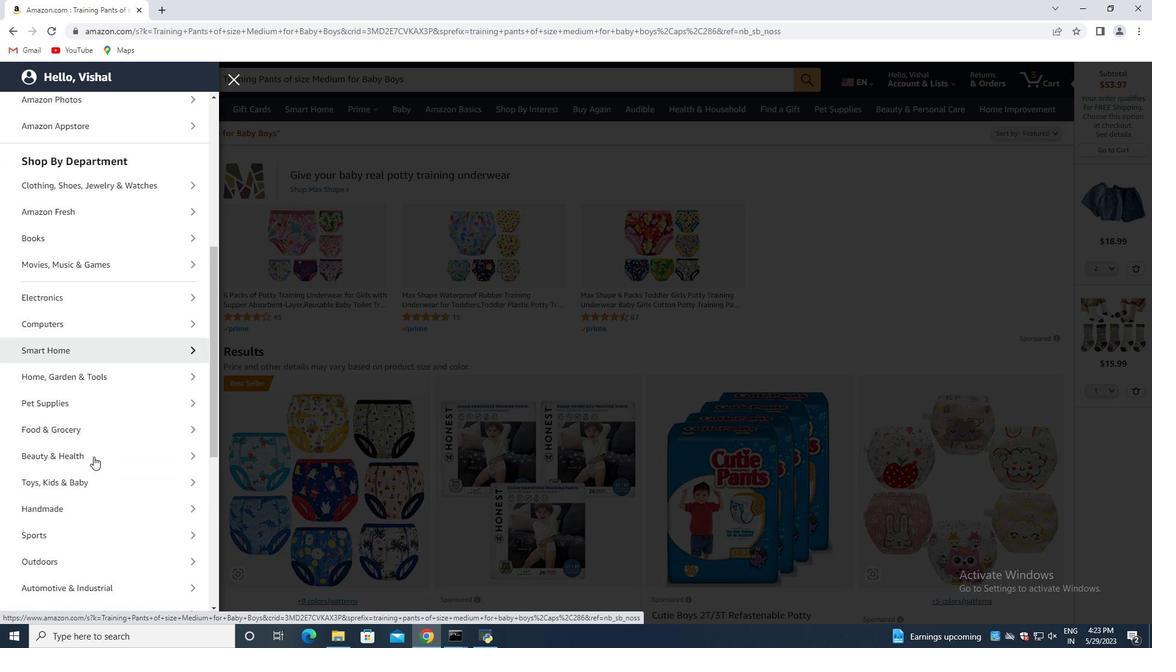 
Action: Mouse moved to (93, 457)
Screenshot: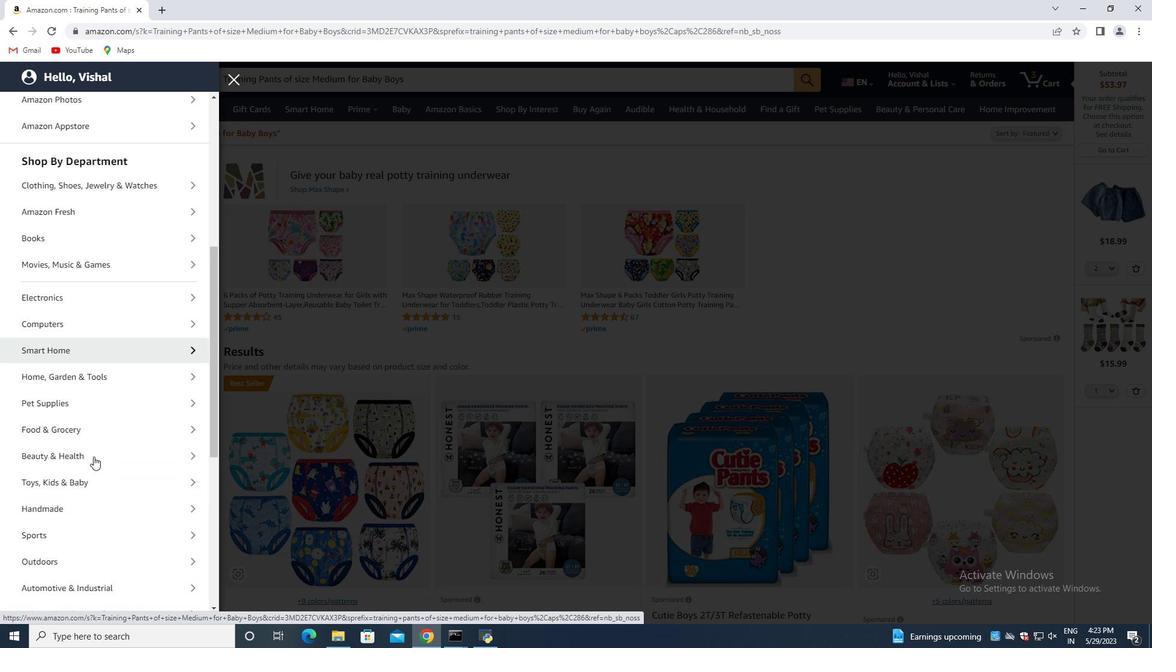 
Action: Mouse scrolled (93, 456) with delta (0, 0)
Screenshot: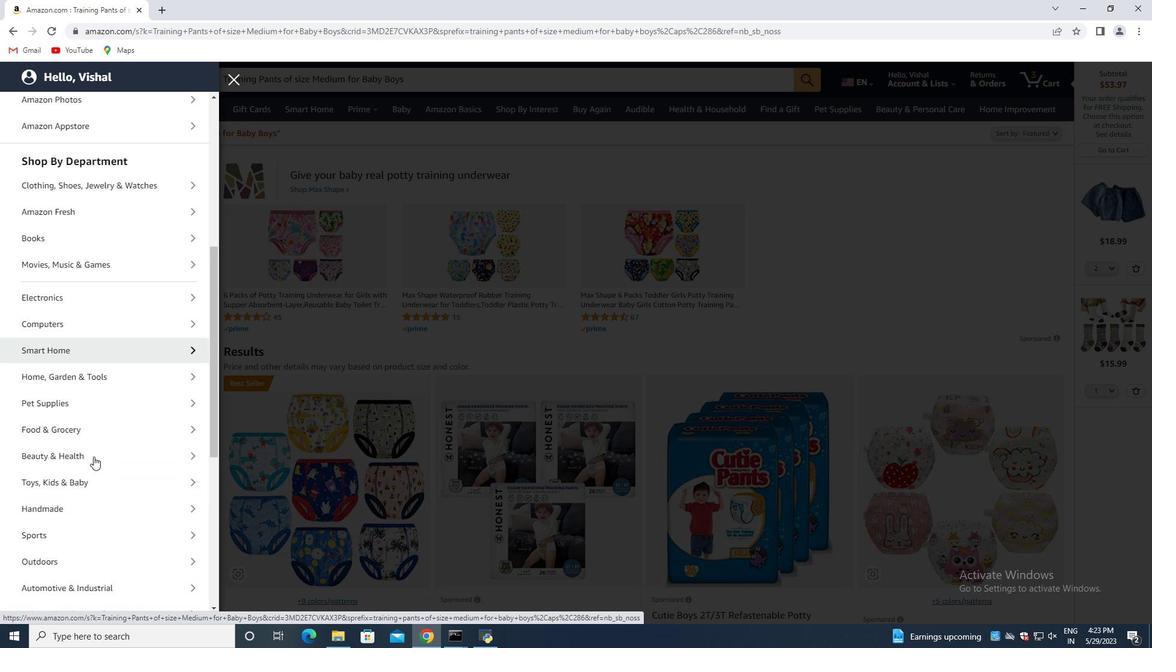 
Action: Mouse moved to (94, 463)
Screenshot: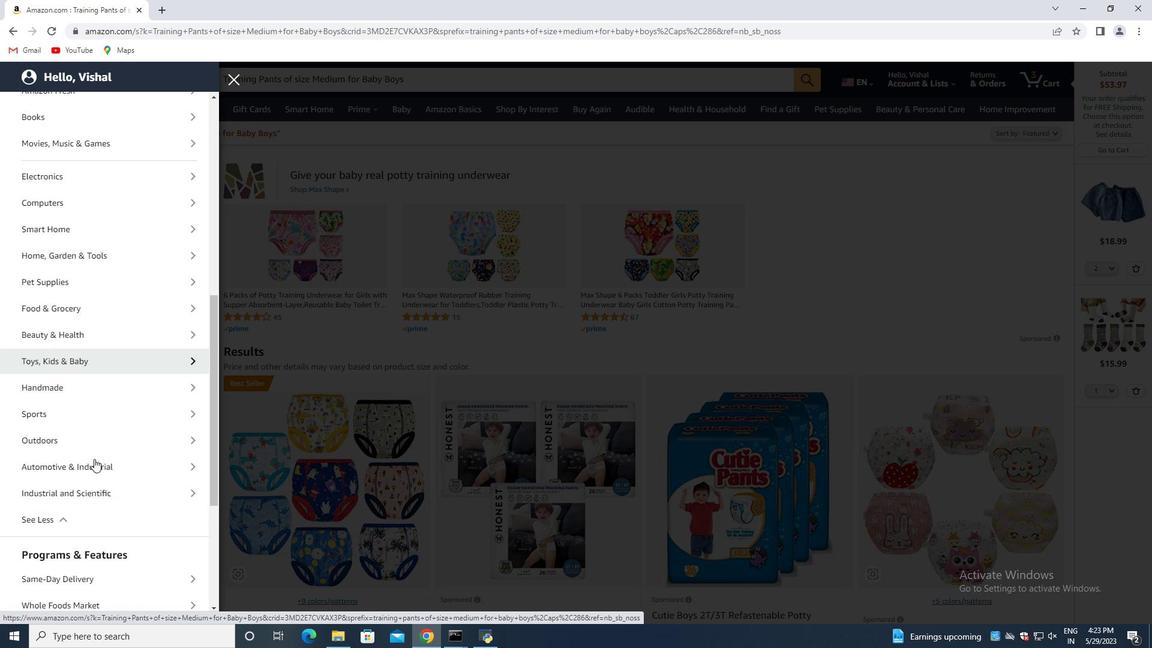 
Action: Mouse scrolled (94, 462) with delta (0, 0)
Screenshot: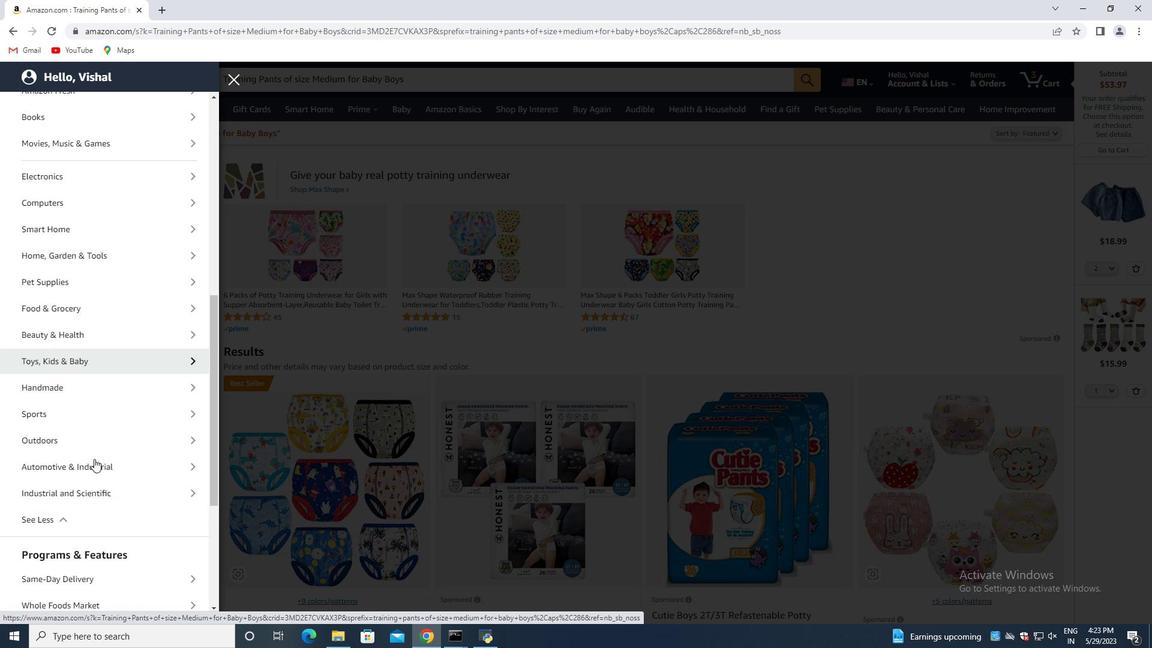 
Action: Mouse moved to (96, 466)
Screenshot: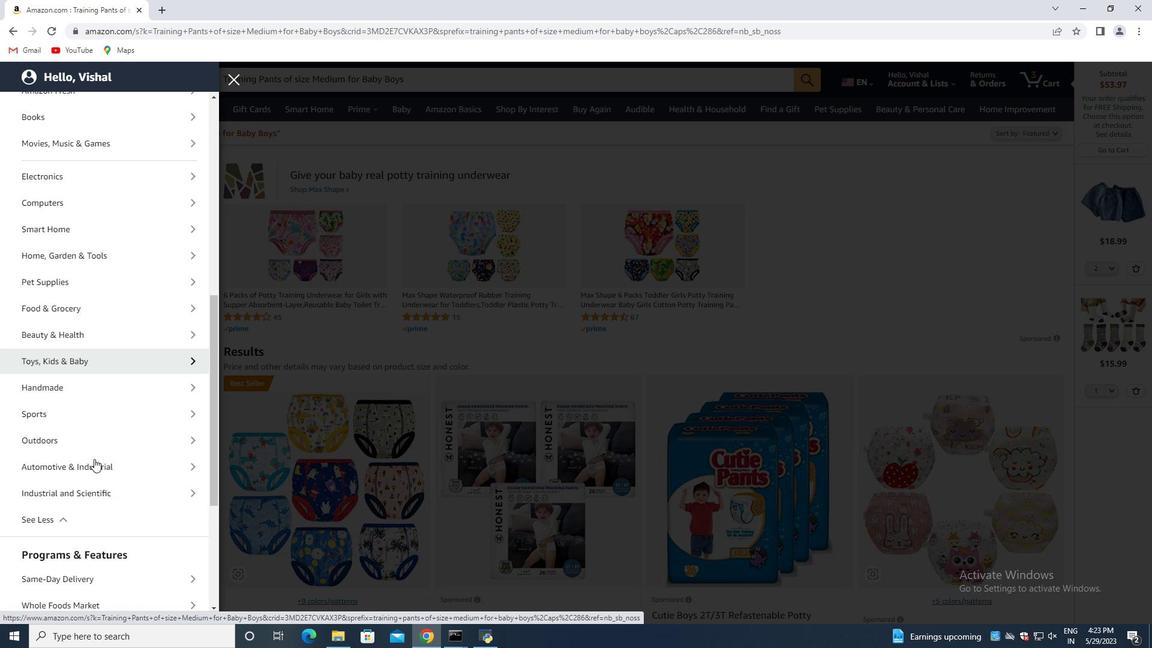 
Action: Mouse scrolled (96, 465) with delta (0, 0)
Screenshot: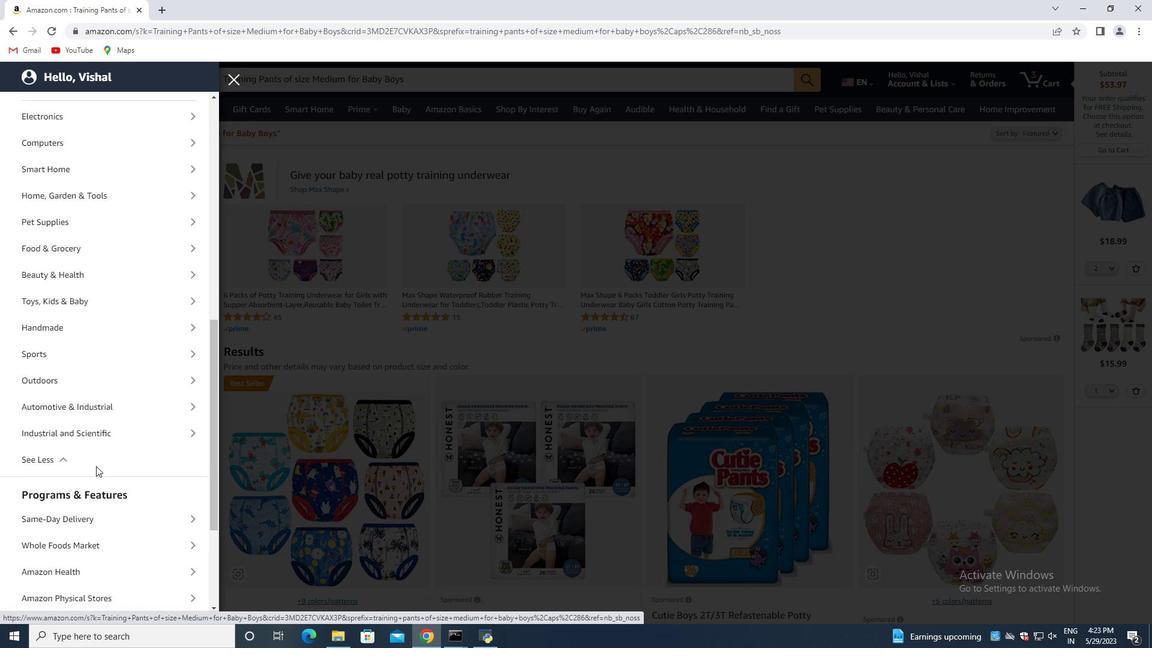 
Action: Mouse moved to (95, 467)
Screenshot: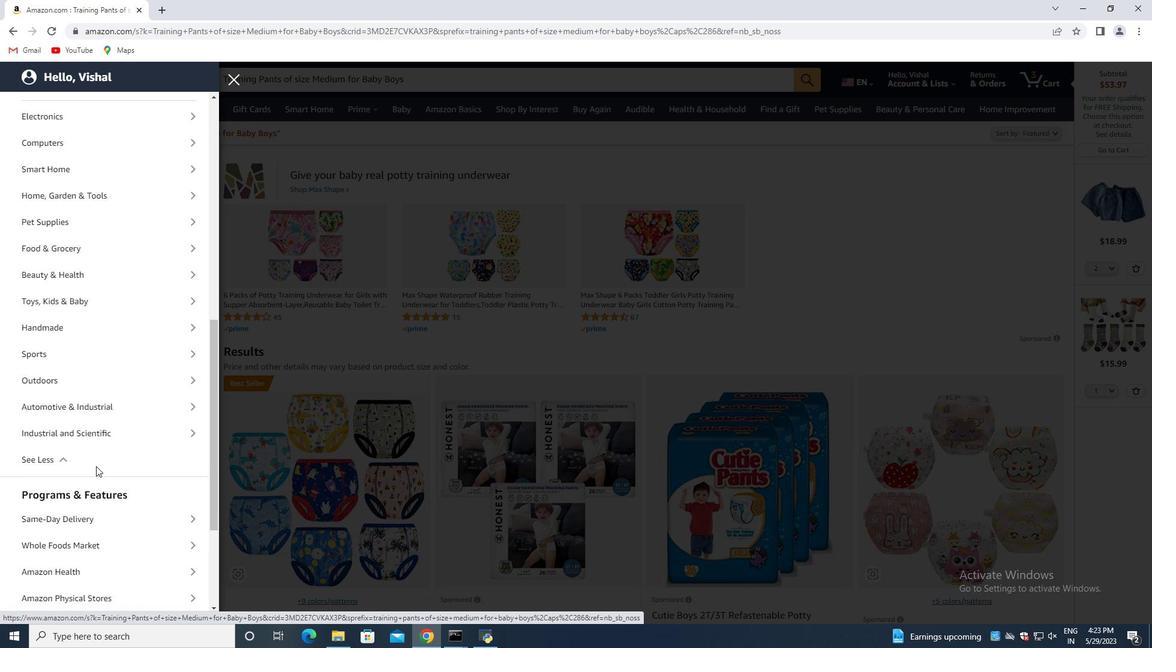 
Action: Mouse scrolled (95, 467) with delta (0, 0)
Screenshot: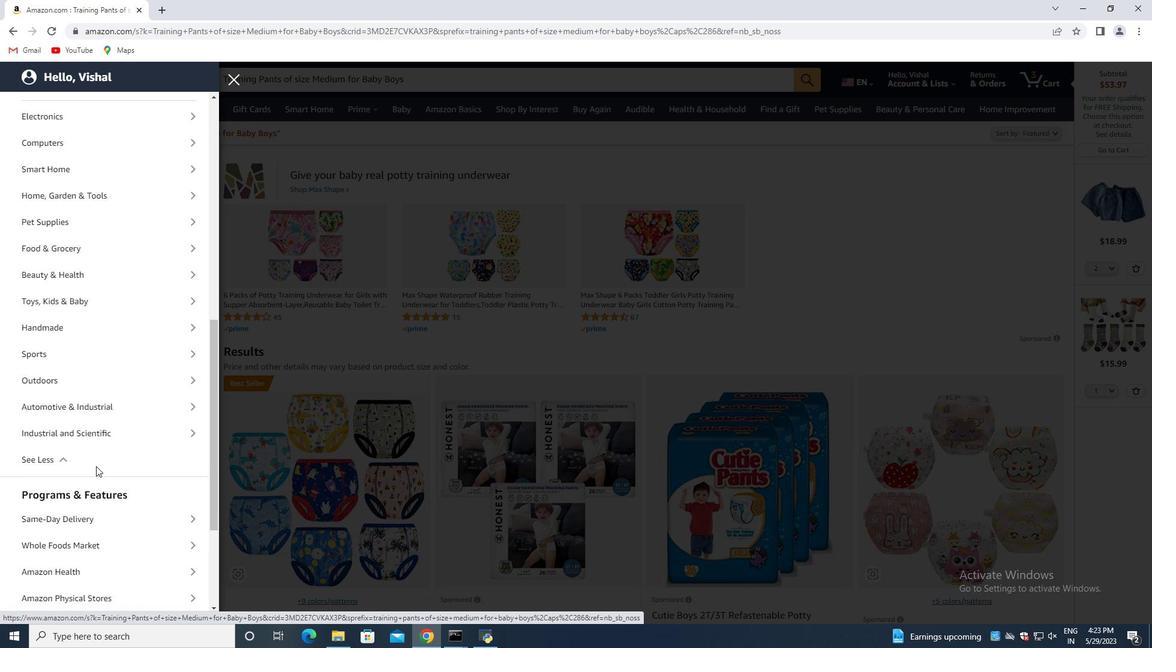 
Action: Mouse moved to (95, 468)
Screenshot: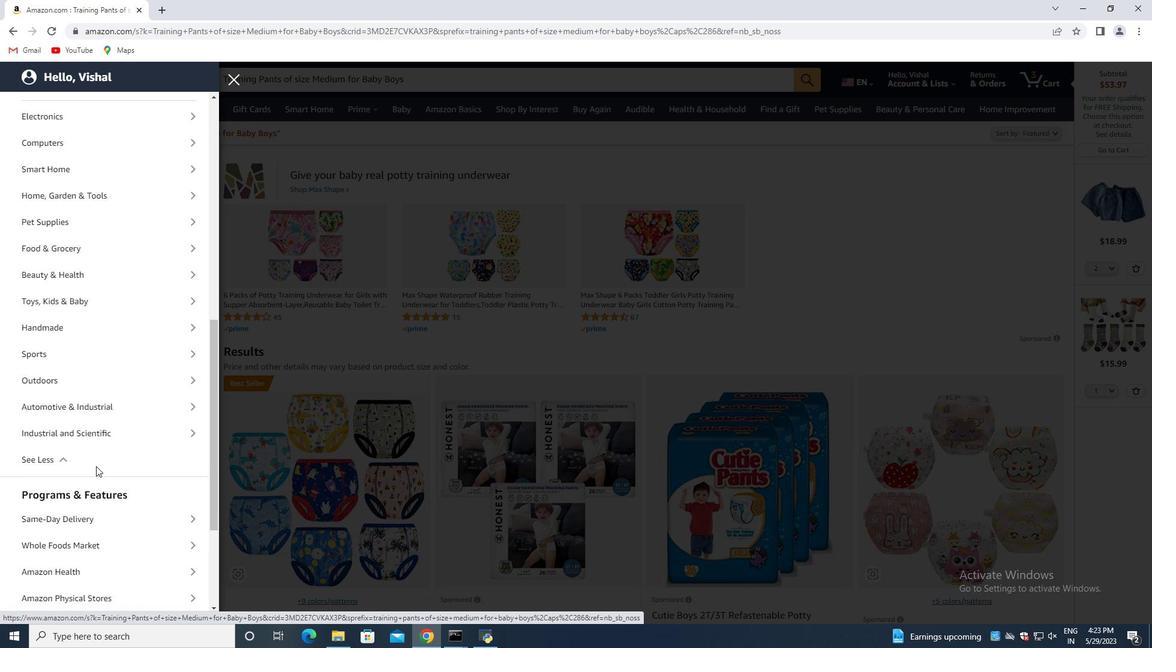 
Action: Mouse scrolled (95, 467) with delta (0, 0)
Screenshot: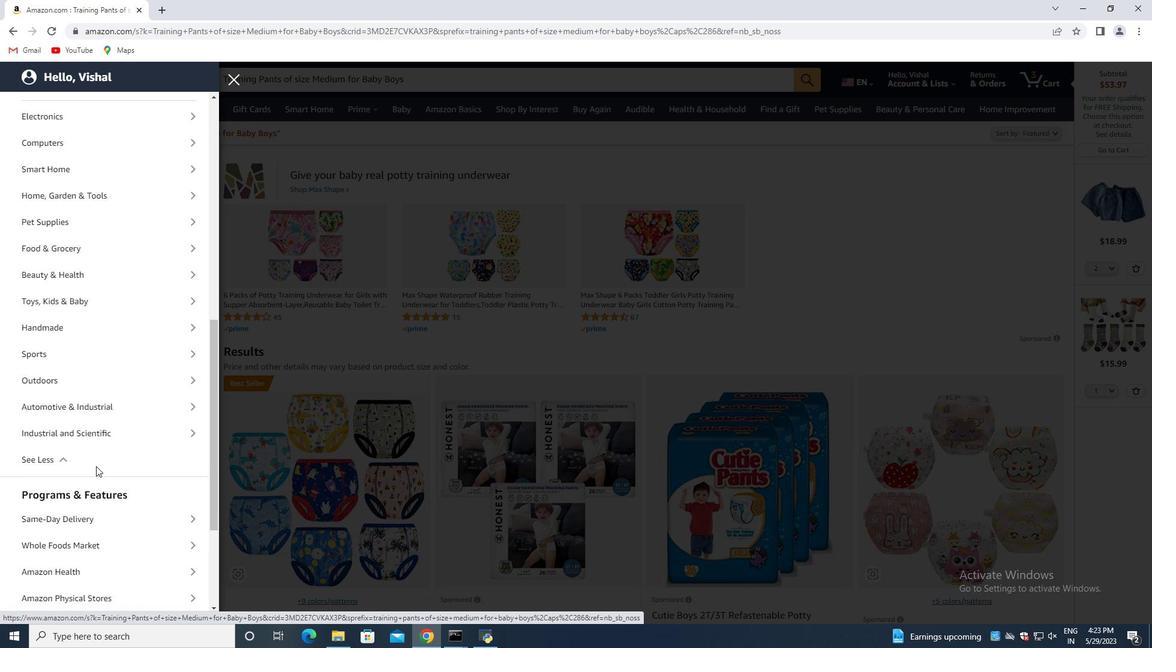 
Action: Mouse moved to (92, 470)
Screenshot: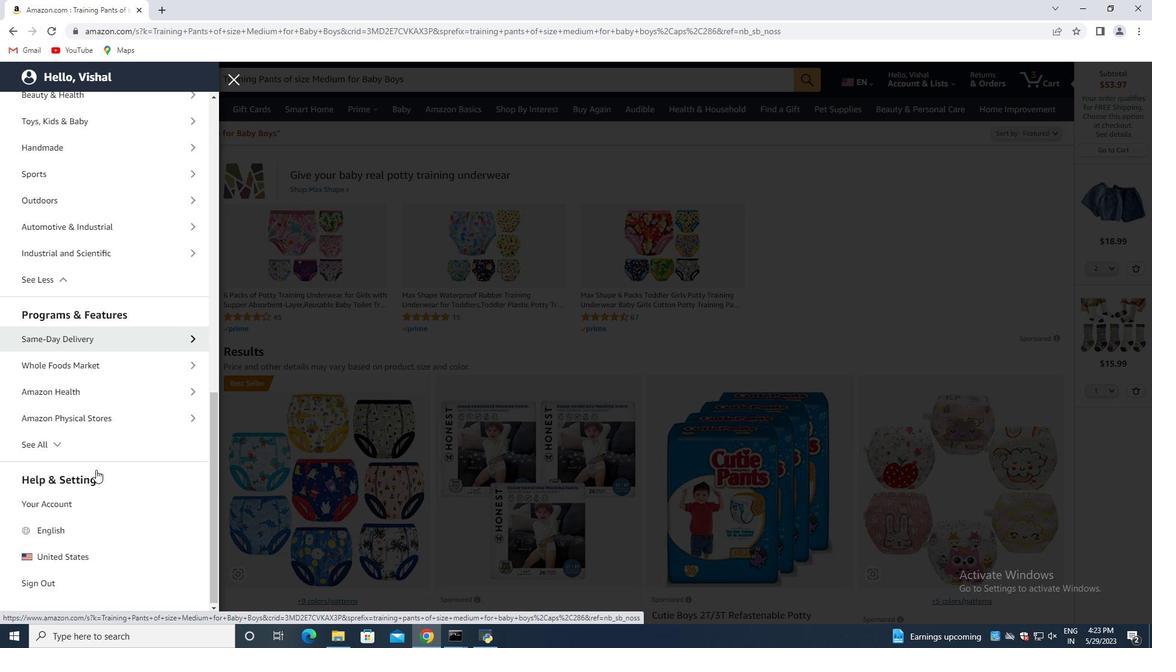 
Action: Mouse scrolled (92, 469) with delta (0, 0)
Screenshot: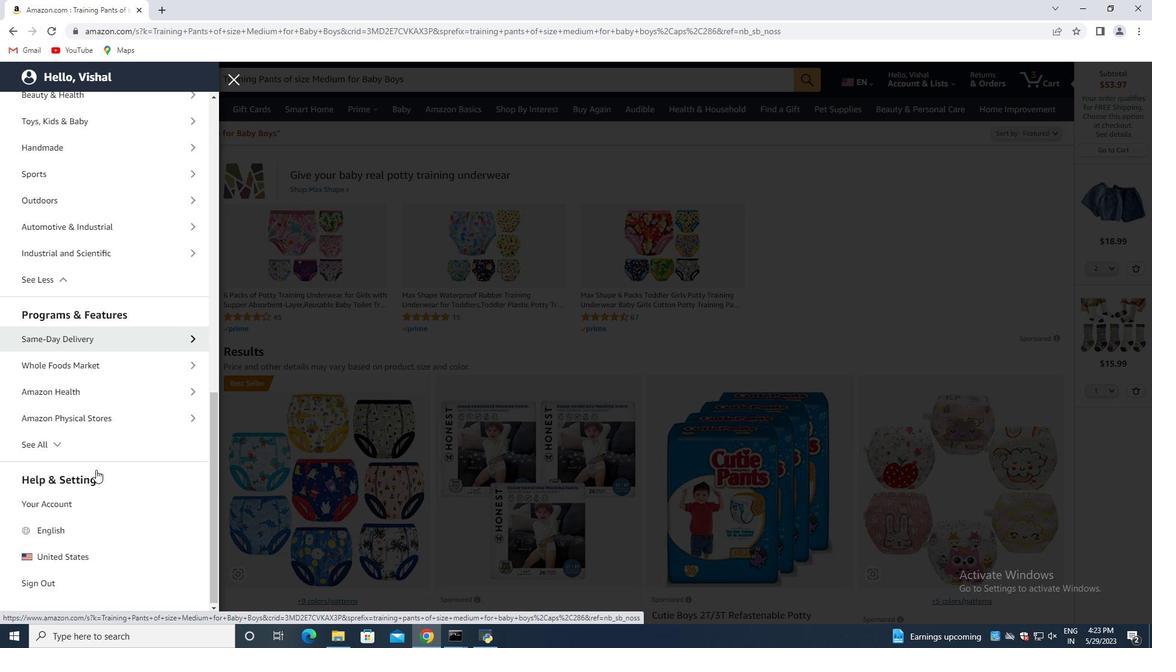 
Action: Mouse moved to (91, 470)
Screenshot: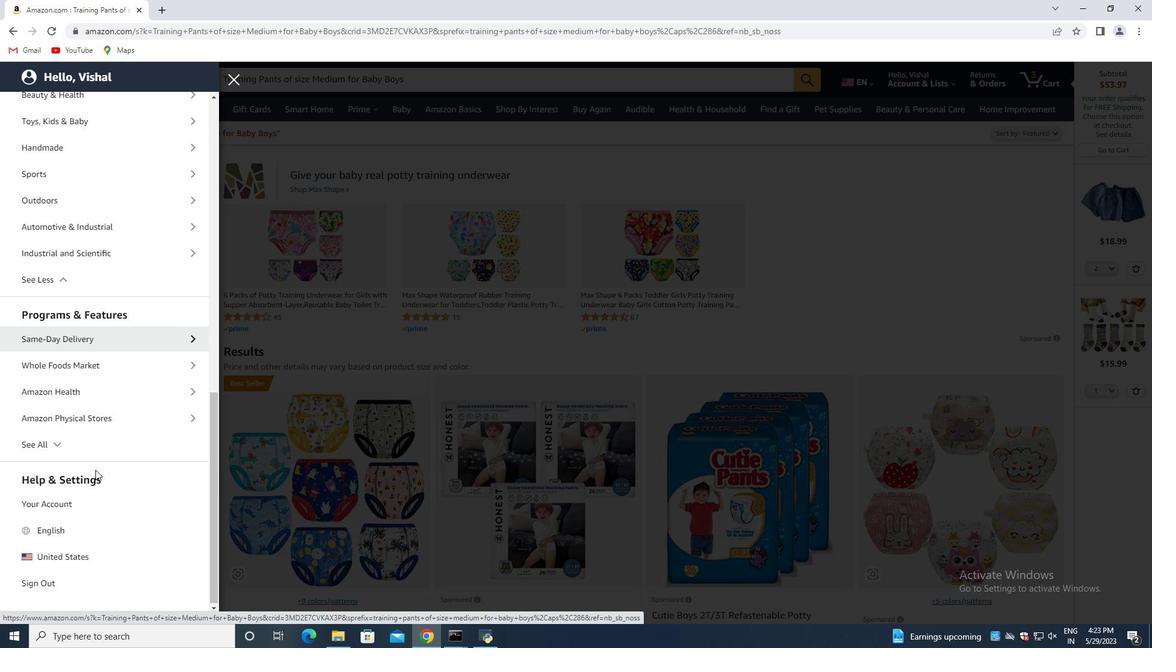 
Action: Mouse scrolled (91, 469) with delta (0, 0)
Screenshot: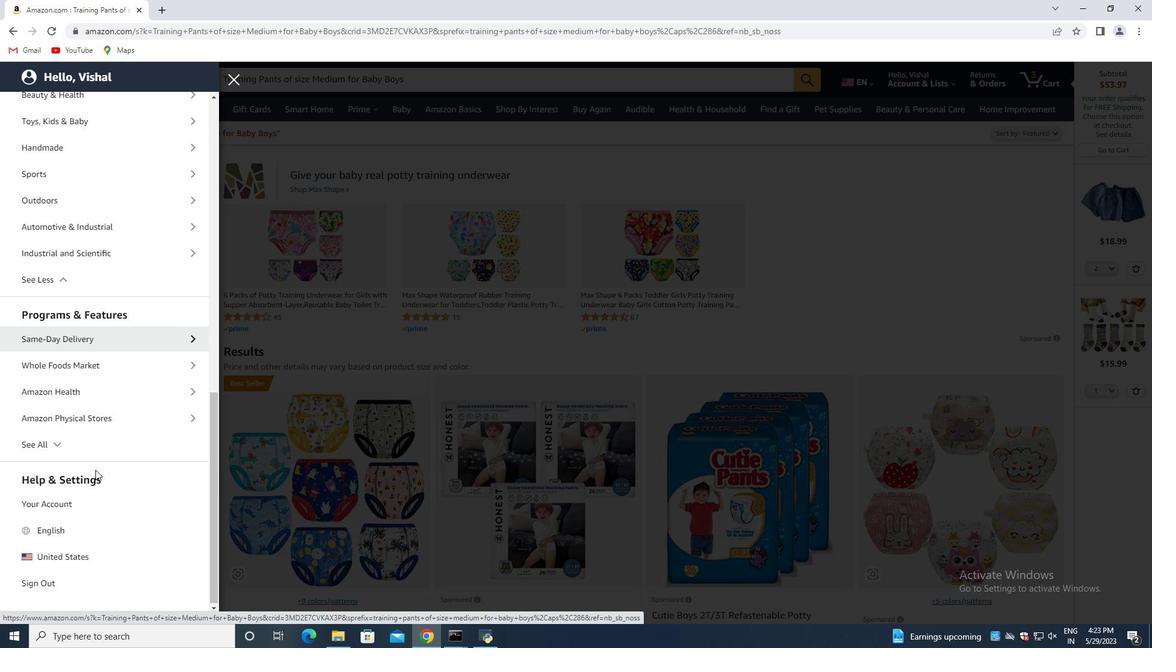 
Action: Mouse moved to (130, 350)
Screenshot: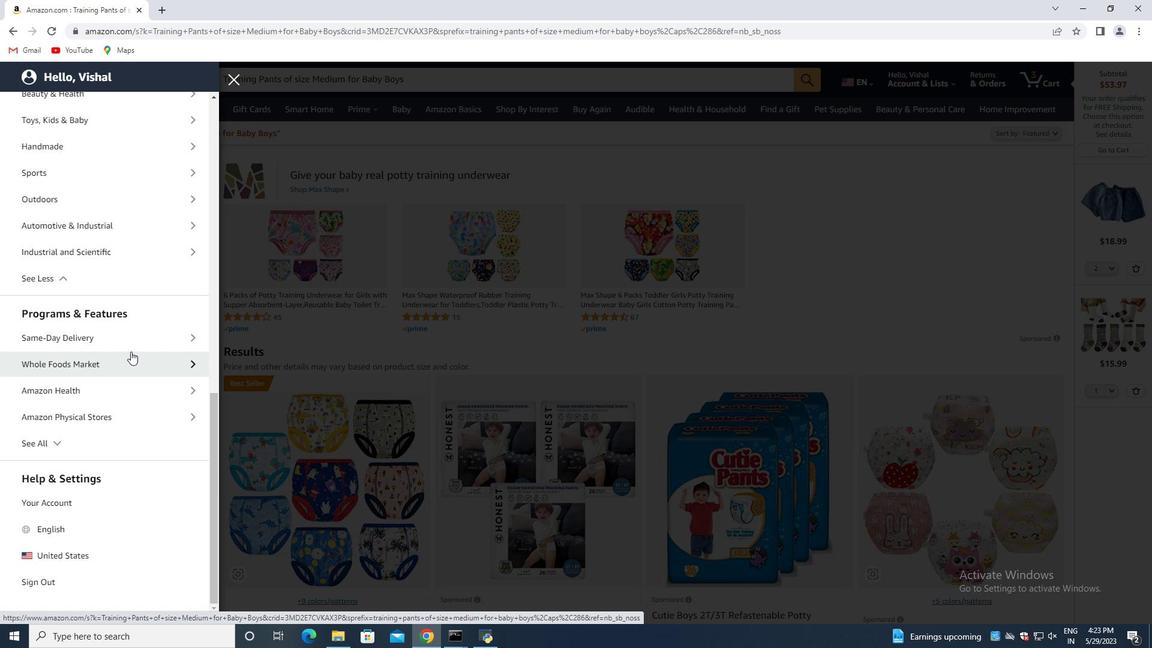 
Action: Mouse scrolled (130, 351) with delta (0, 0)
Screenshot: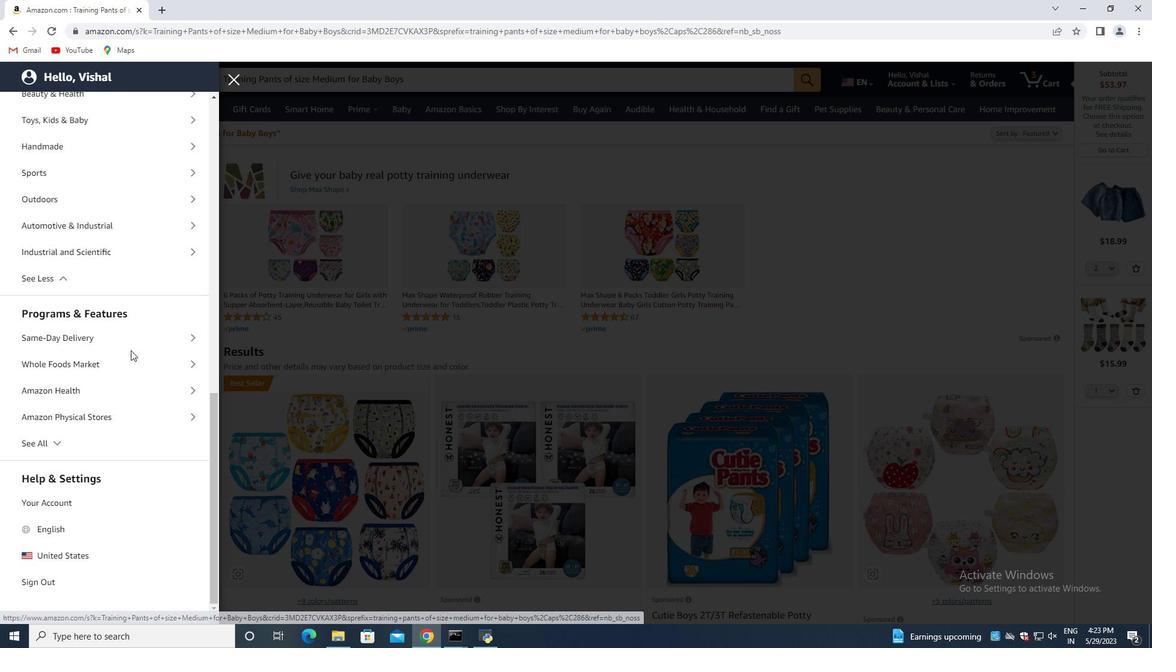 
Action: Mouse scrolled (130, 351) with delta (0, 0)
Screenshot: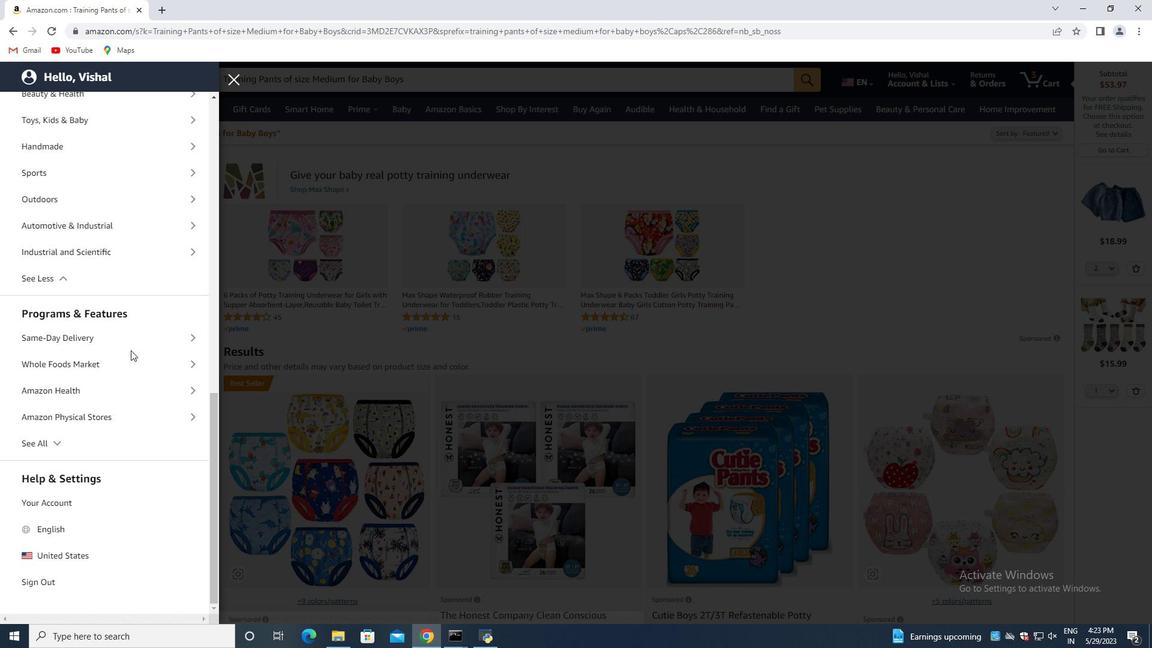 
Action: Mouse scrolled (130, 351) with delta (0, 0)
Screenshot: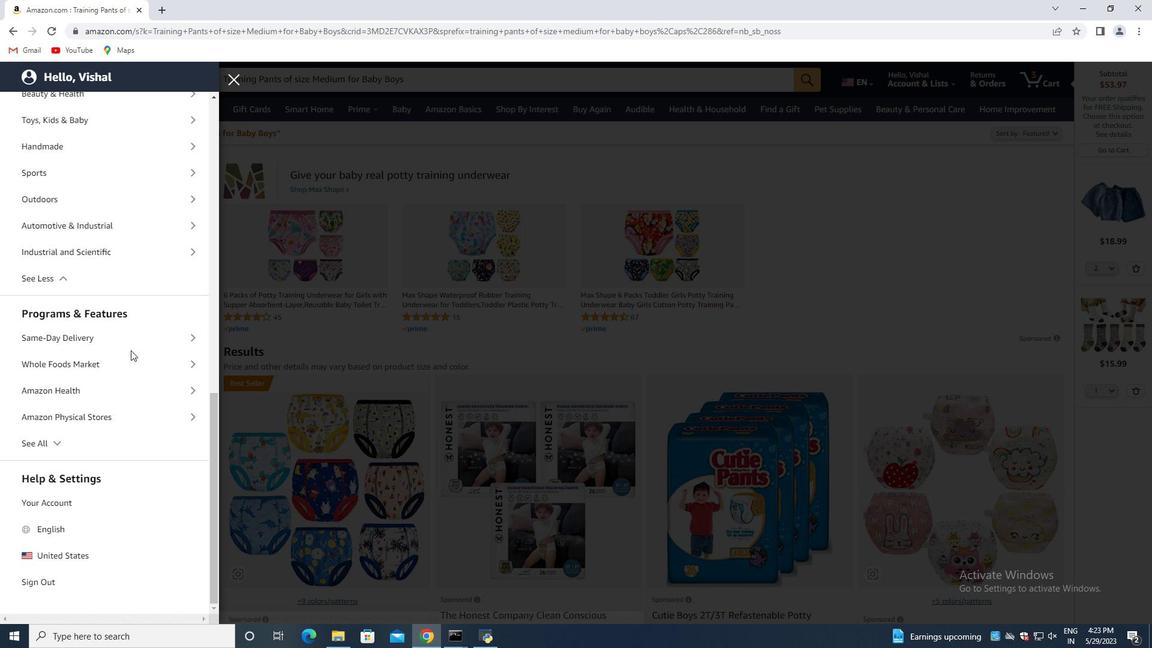 
Action: Mouse scrolled (130, 351) with delta (0, 0)
Screenshot: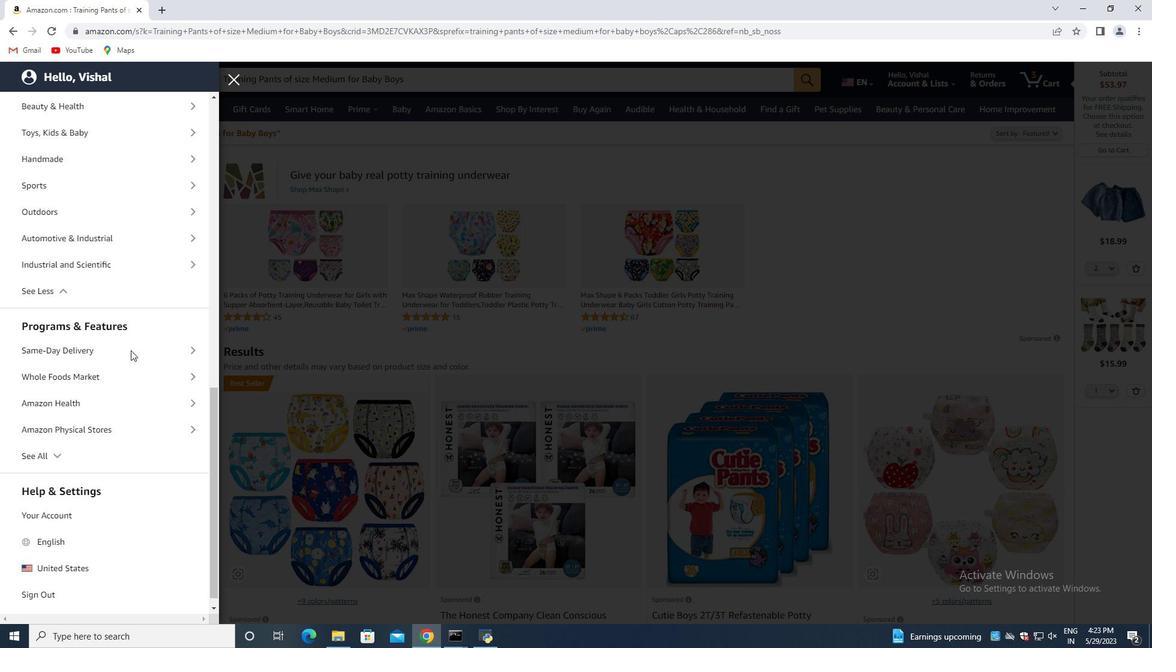 
Action: Mouse scrolled (130, 351) with delta (0, 0)
Screenshot: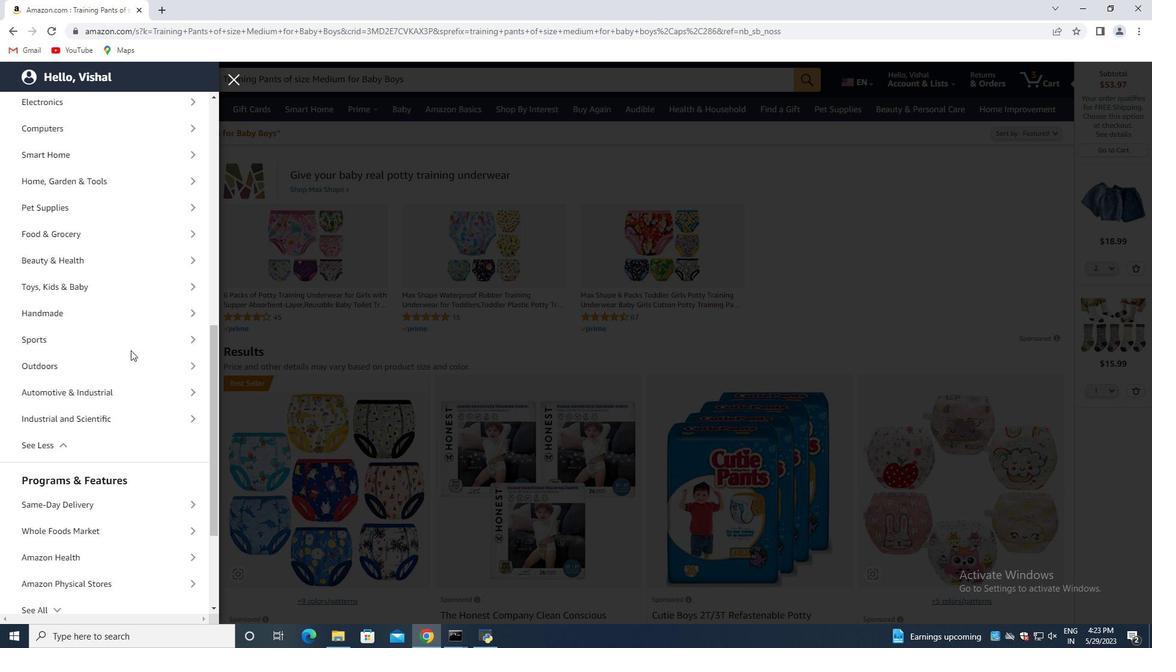
Action: Mouse scrolled (130, 351) with delta (0, 0)
Screenshot: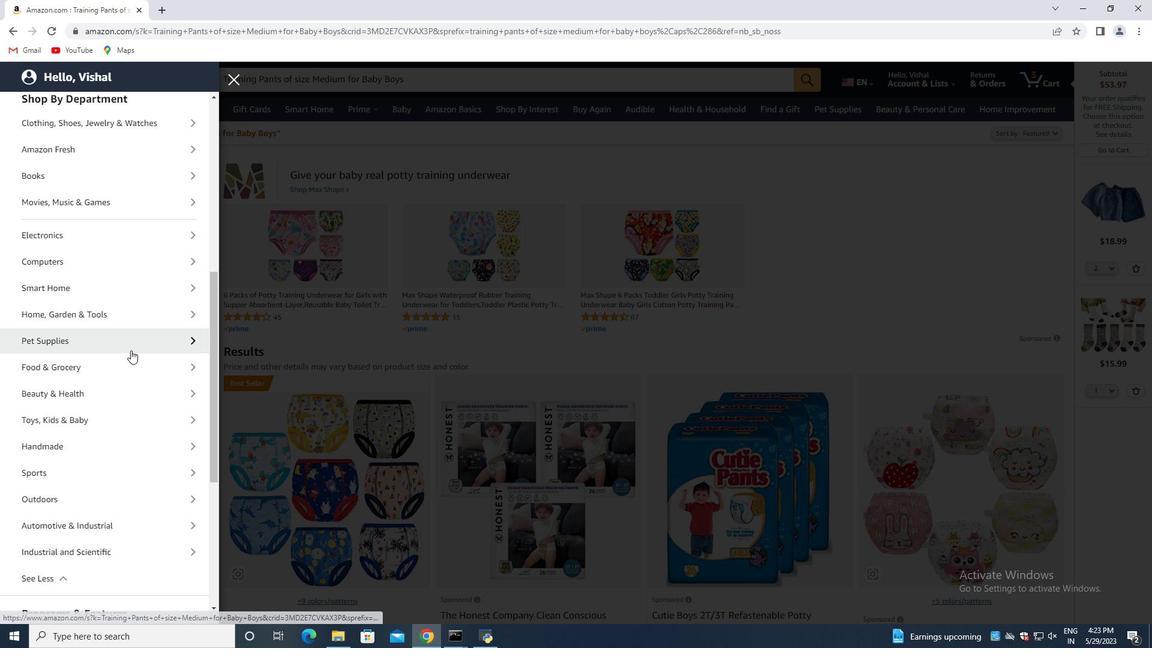 
Action: Mouse scrolled (130, 351) with delta (0, 0)
Screenshot: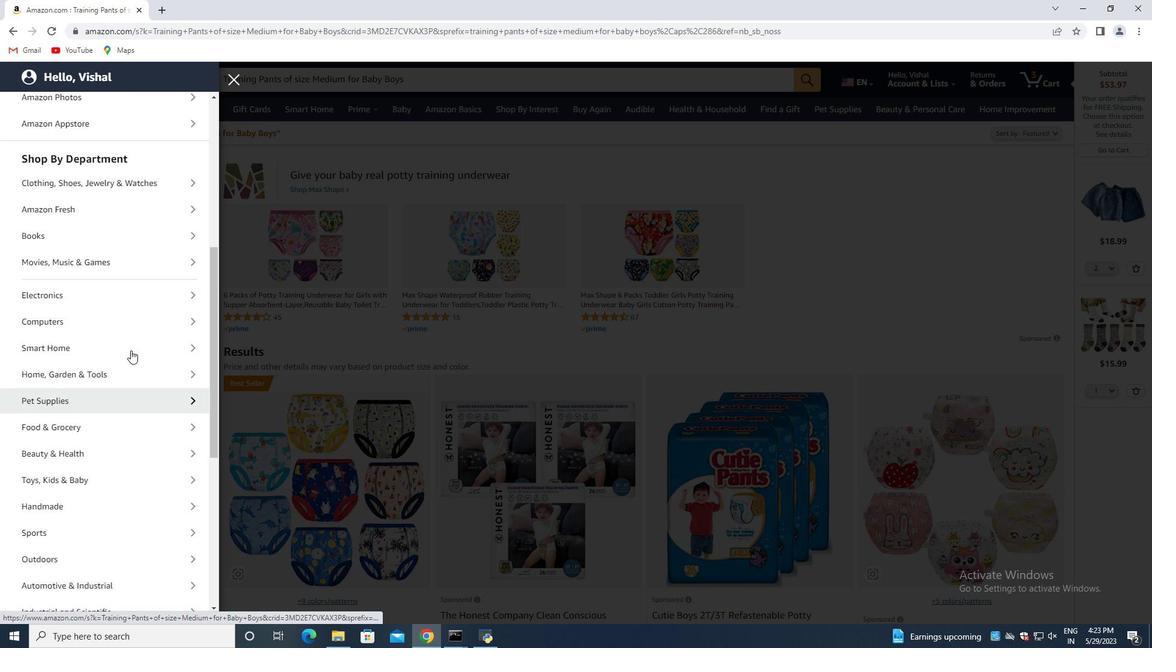 
Action: Mouse scrolled (130, 351) with delta (0, 0)
Screenshot: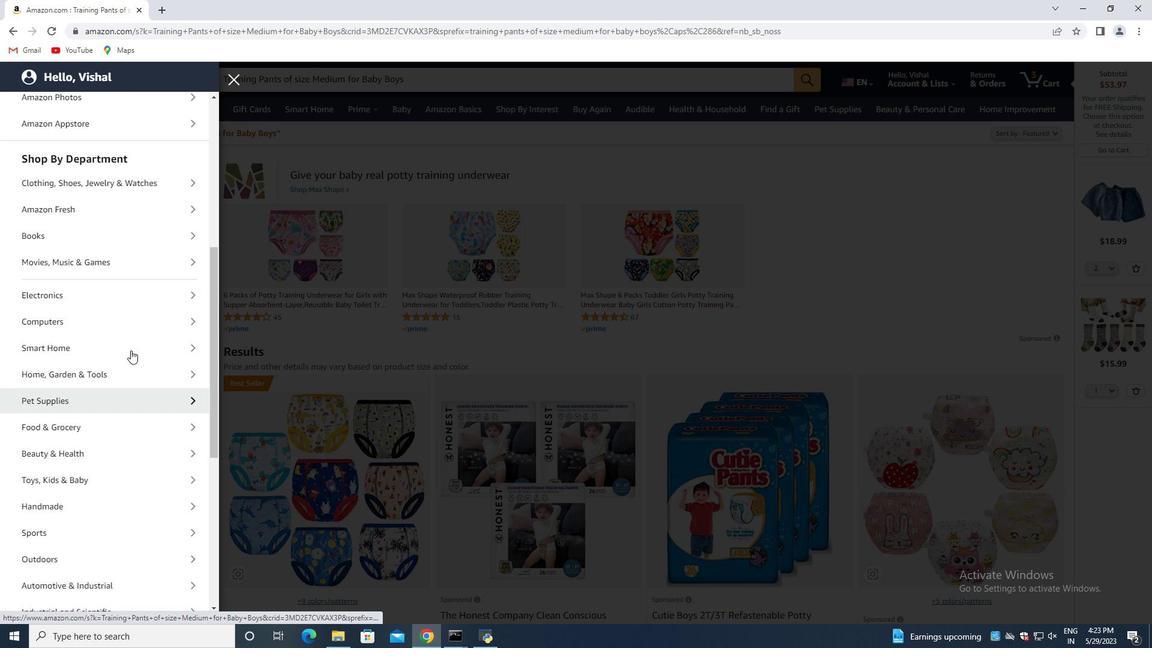 
Action: Mouse scrolled (130, 351) with delta (0, 0)
Screenshot: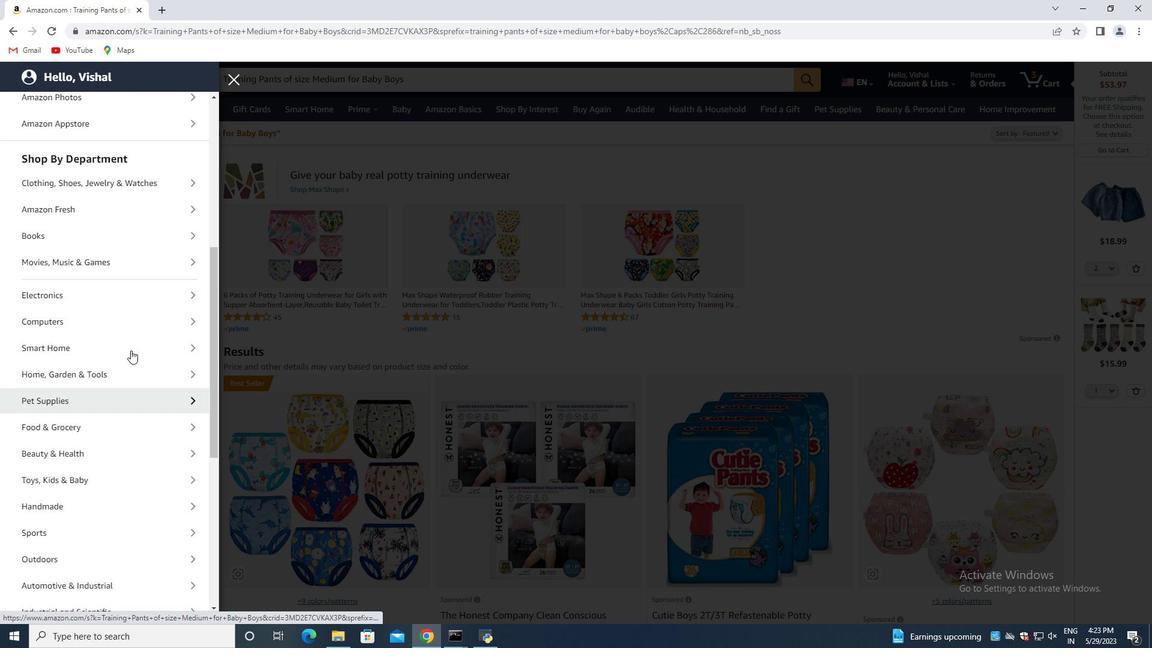 
Action: Mouse scrolled (130, 351) with delta (0, 0)
Screenshot: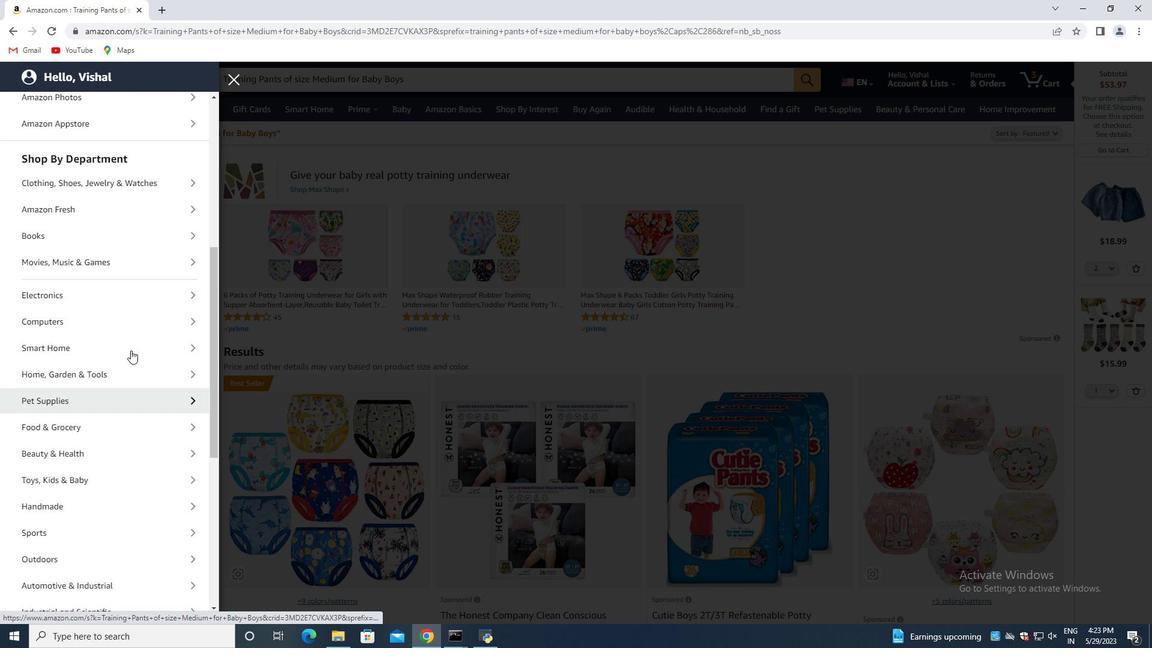 
Action: Mouse moved to (345, 169)
Screenshot: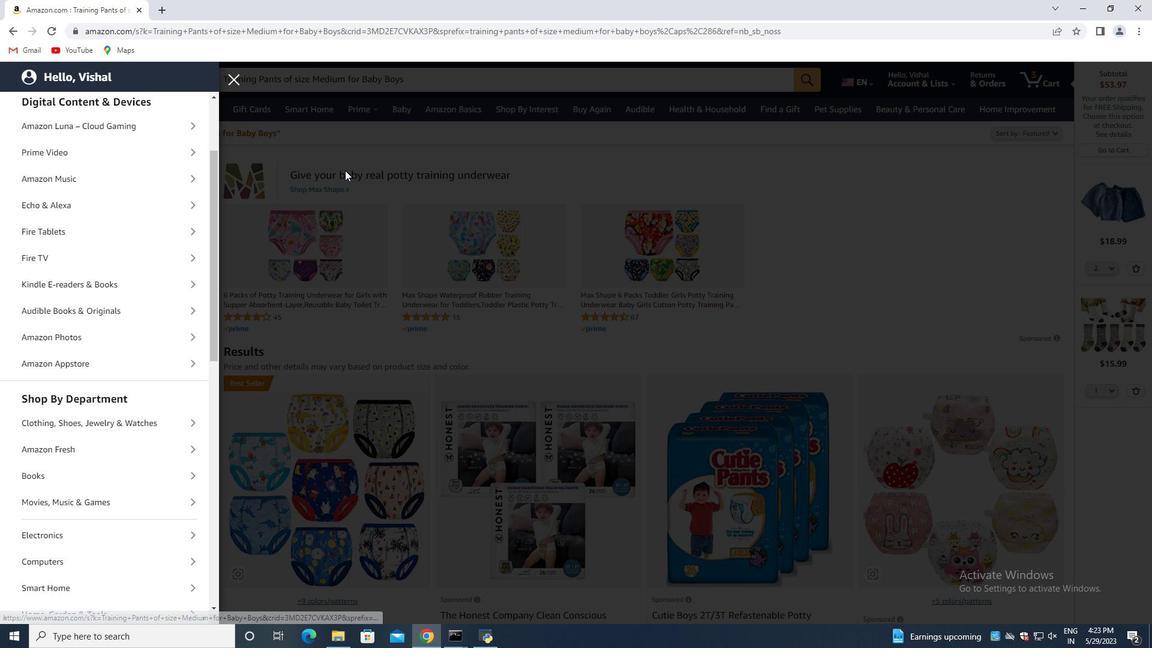 
Action: Mouse pressed left at (345, 169)
Screenshot: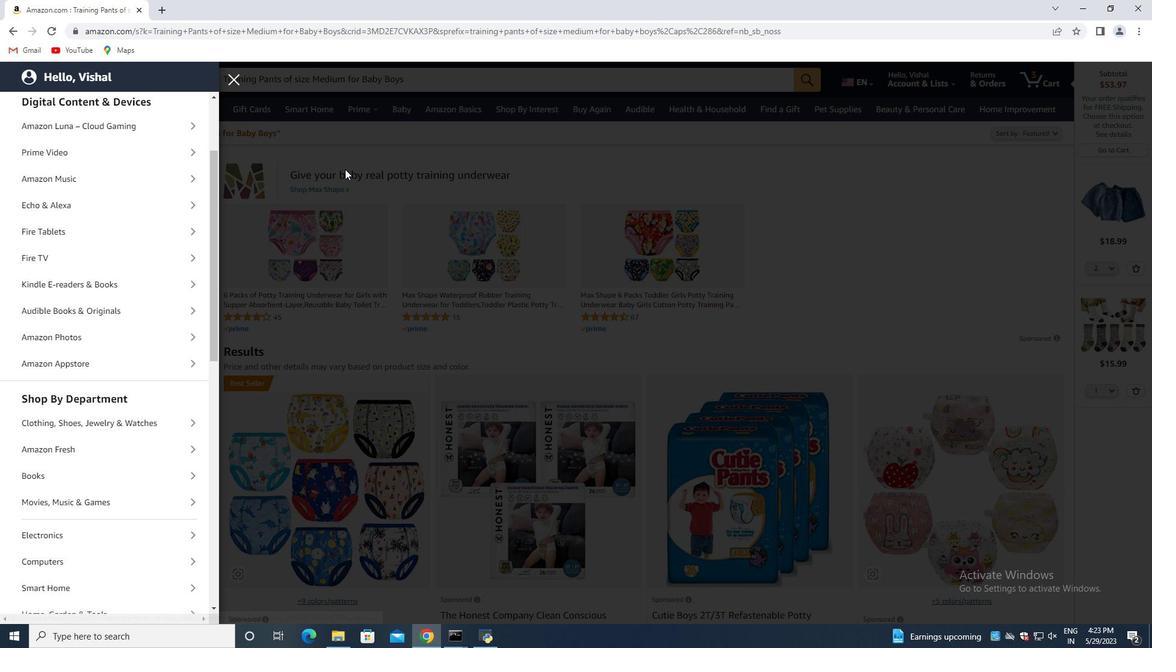 
Action: Mouse moved to (197, 111)
Screenshot: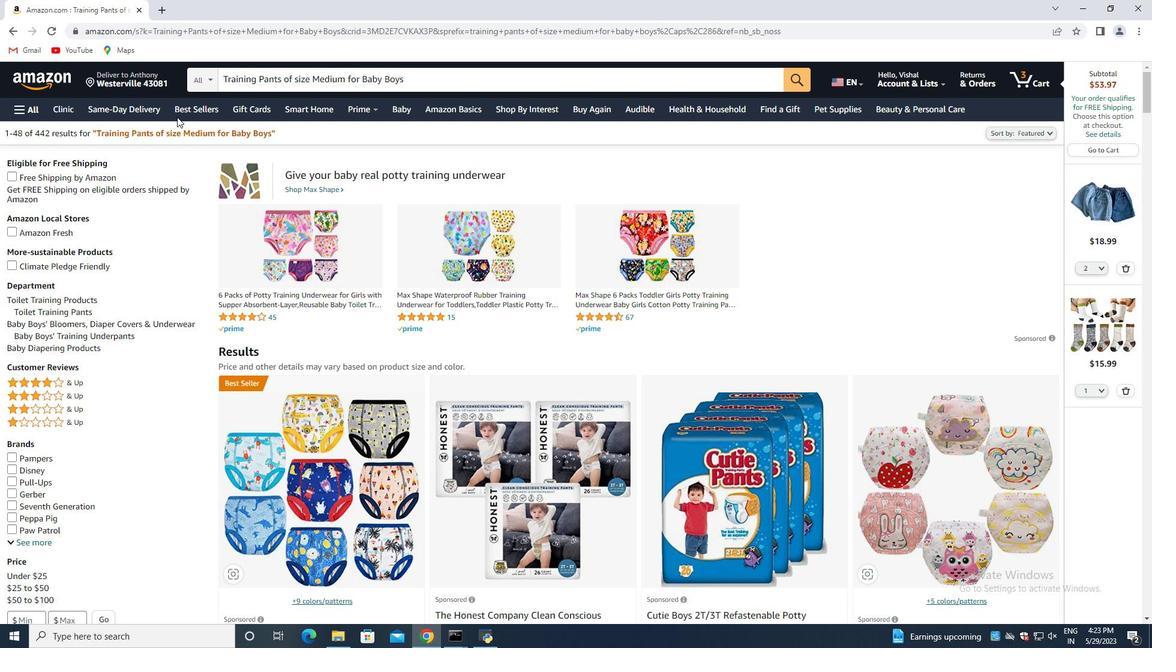 
Action: Mouse pressed left at (197, 111)
Screenshot: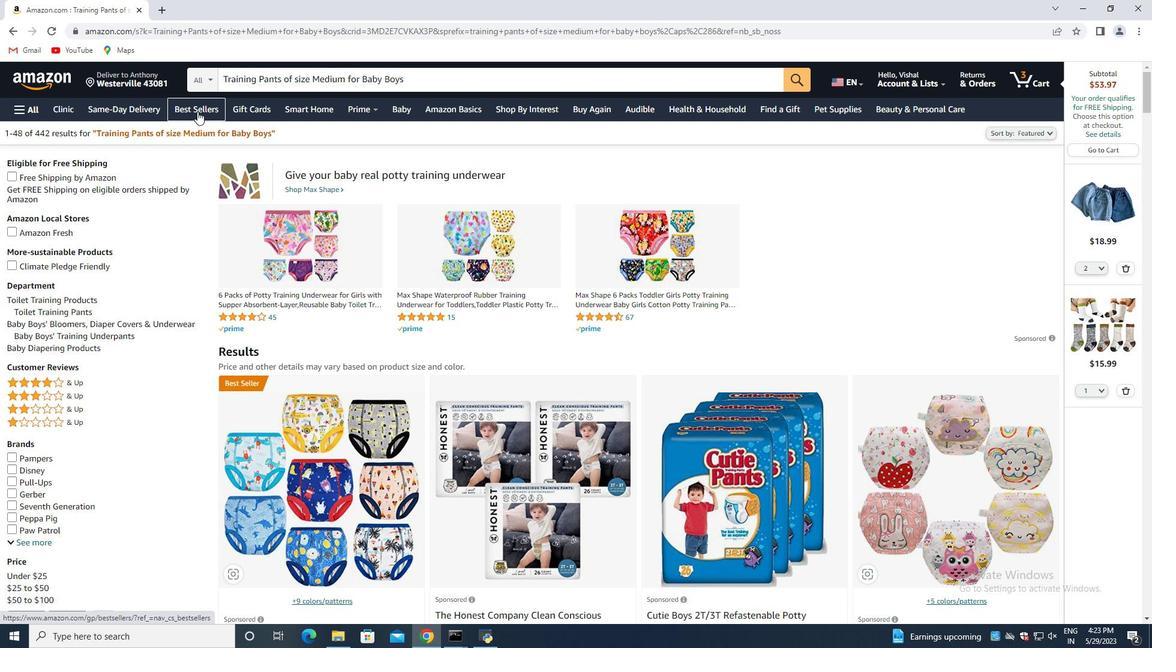 
Action: Mouse moved to (301, 81)
Screenshot: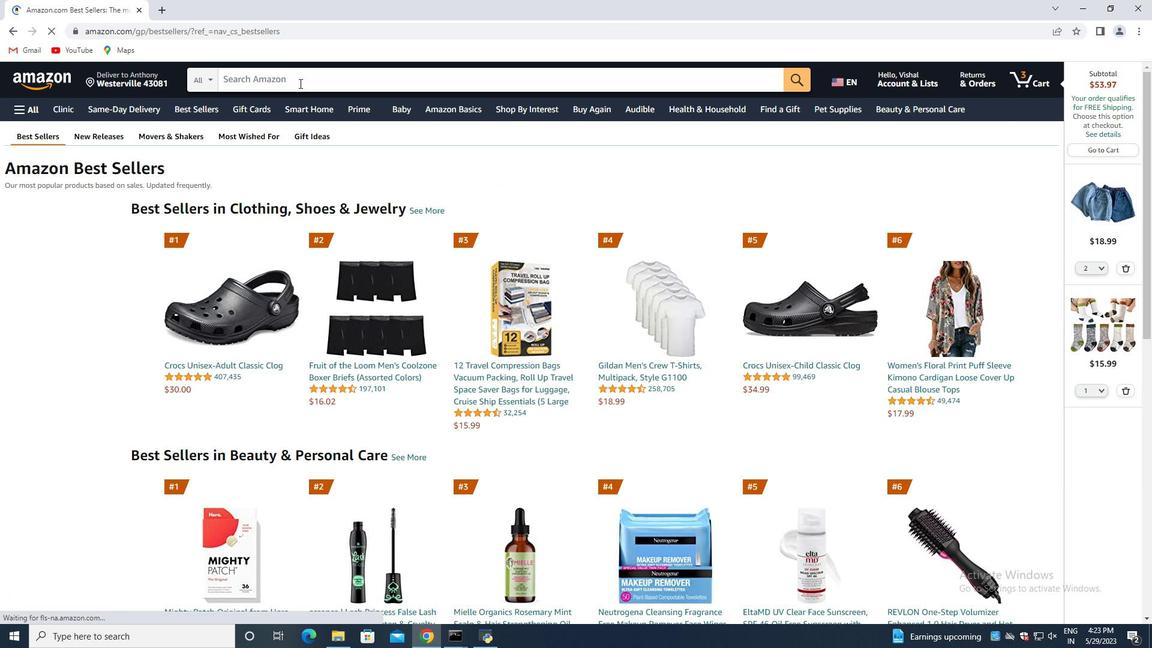 
Action: Mouse pressed left at (301, 81)
Screenshot: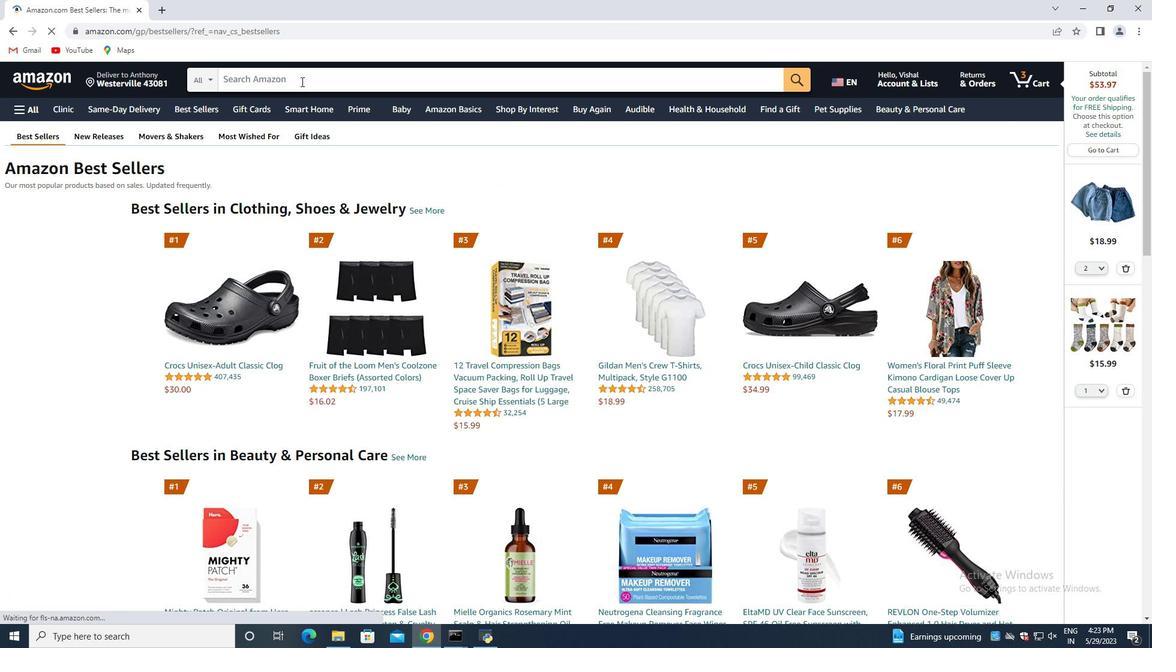 
Action: Mouse moved to (385, 99)
Screenshot: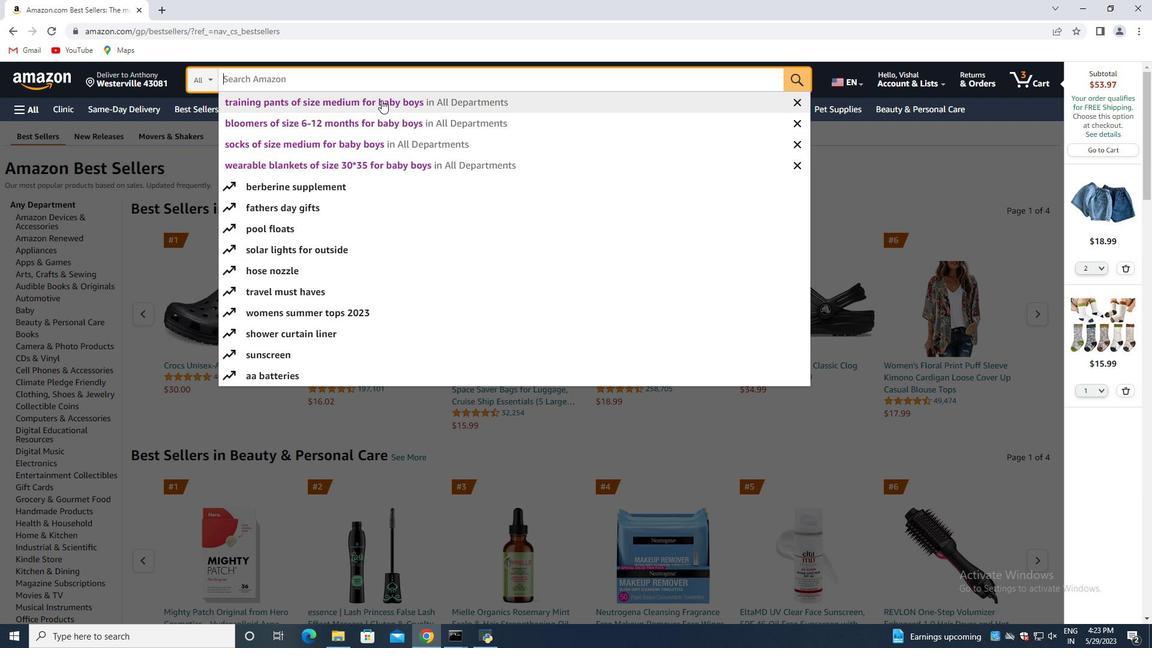 
Action: Mouse pressed left at (385, 99)
Screenshot: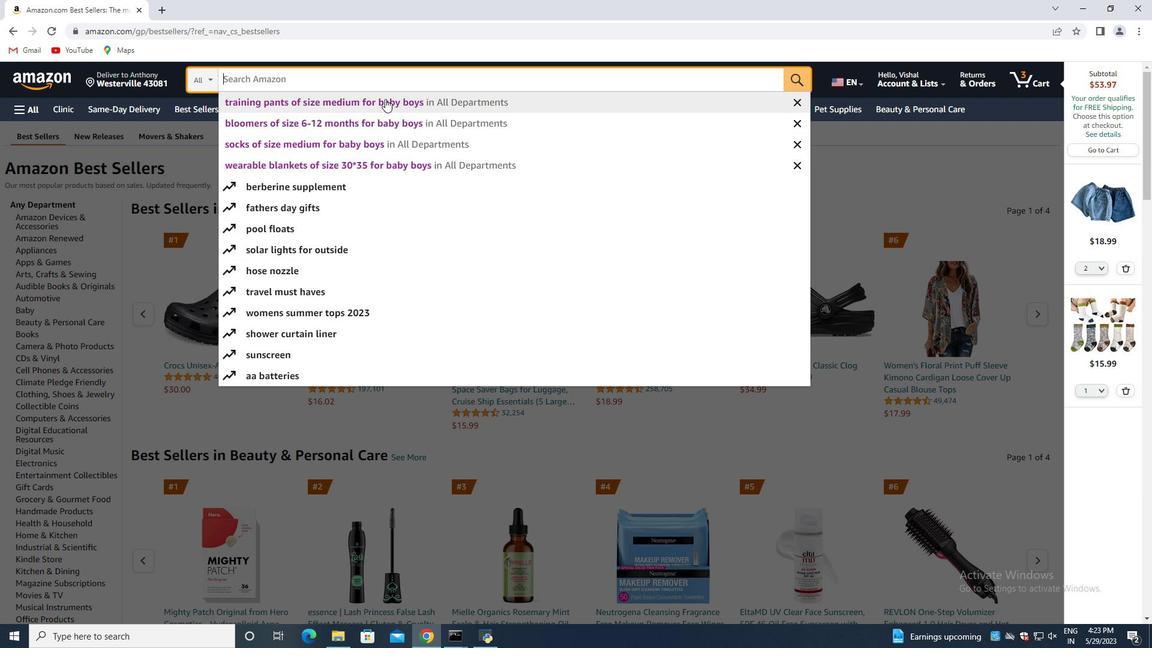 
Action: Mouse moved to (296, 290)
Screenshot: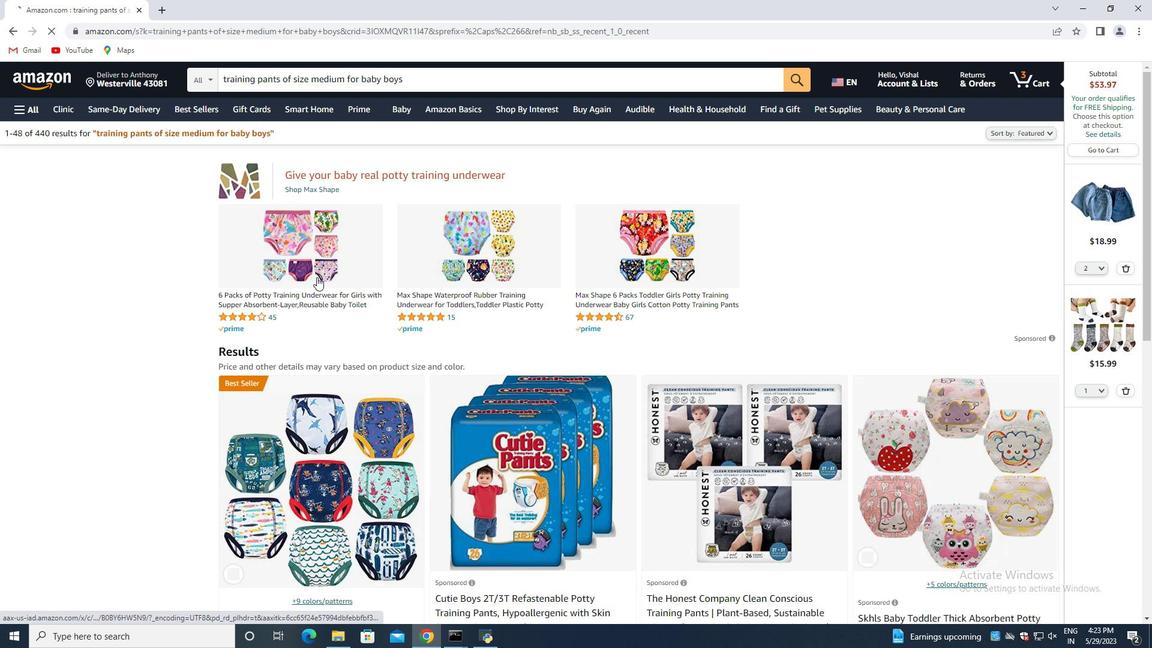 
Action: Mouse scrolled (296, 290) with delta (0, 0)
Screenshot: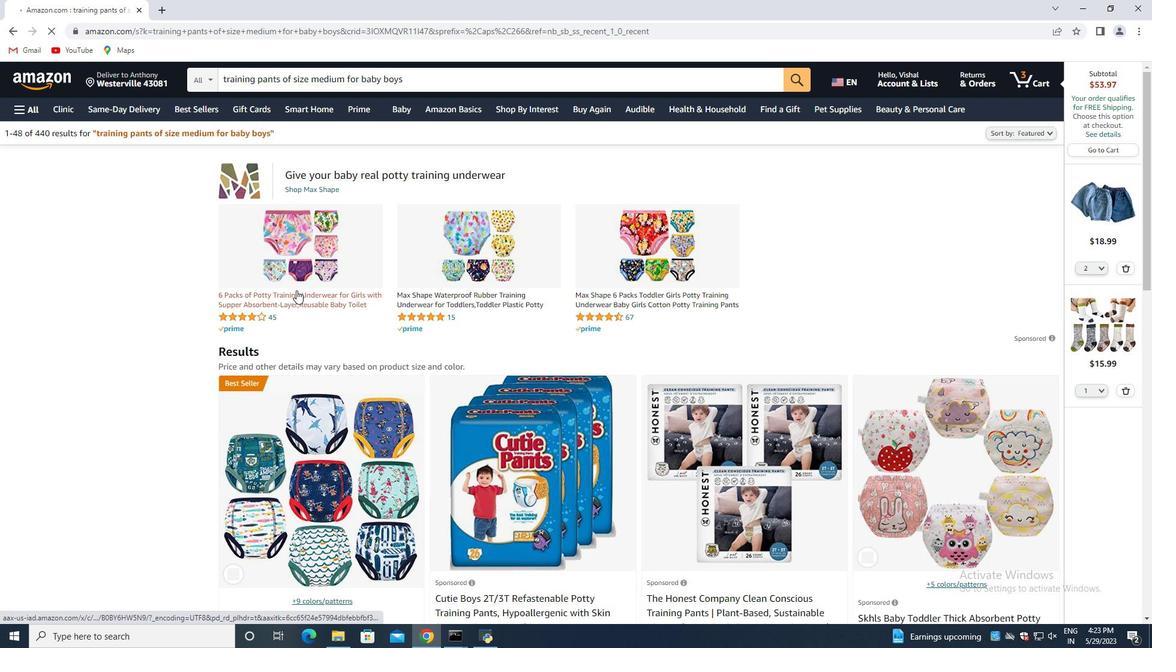 
Action: Mouse scrolled (296, 290) with delta (0, 0)
Screenshot: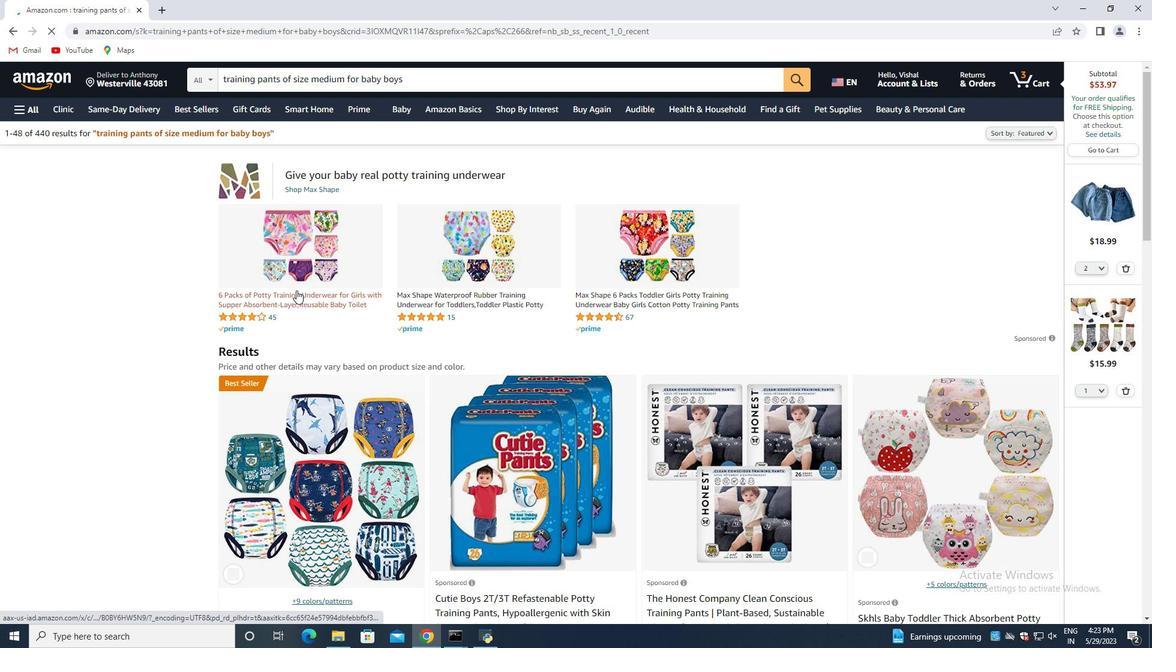 
Action: Mouse scrolled (296, 290) with delta (0, 0)
Screenshot: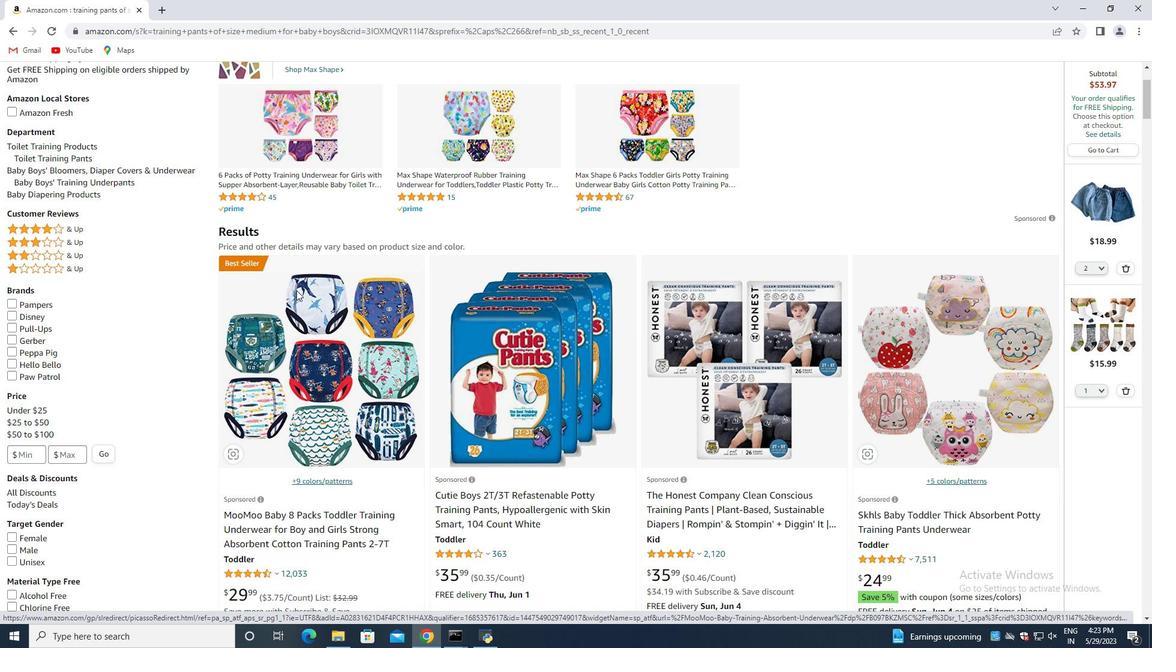 
Action: Mouse scrolled (296, 290) with delta (0, 0)
Screenshot: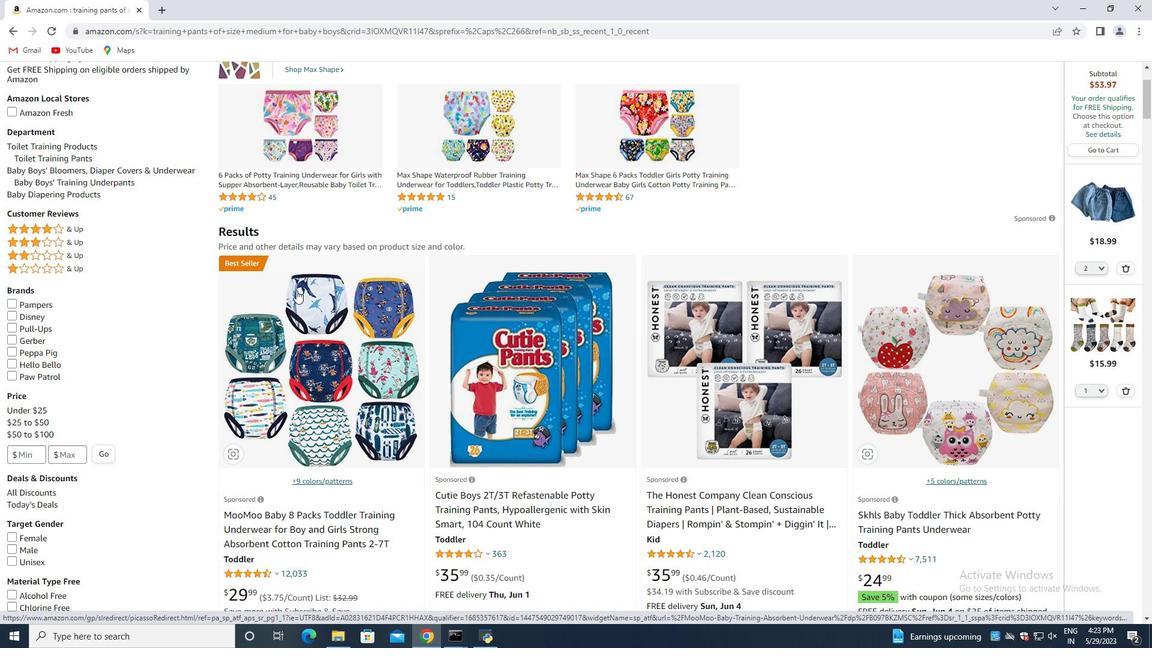 
Action: Mouse moved to (629, 219)
Screenshot: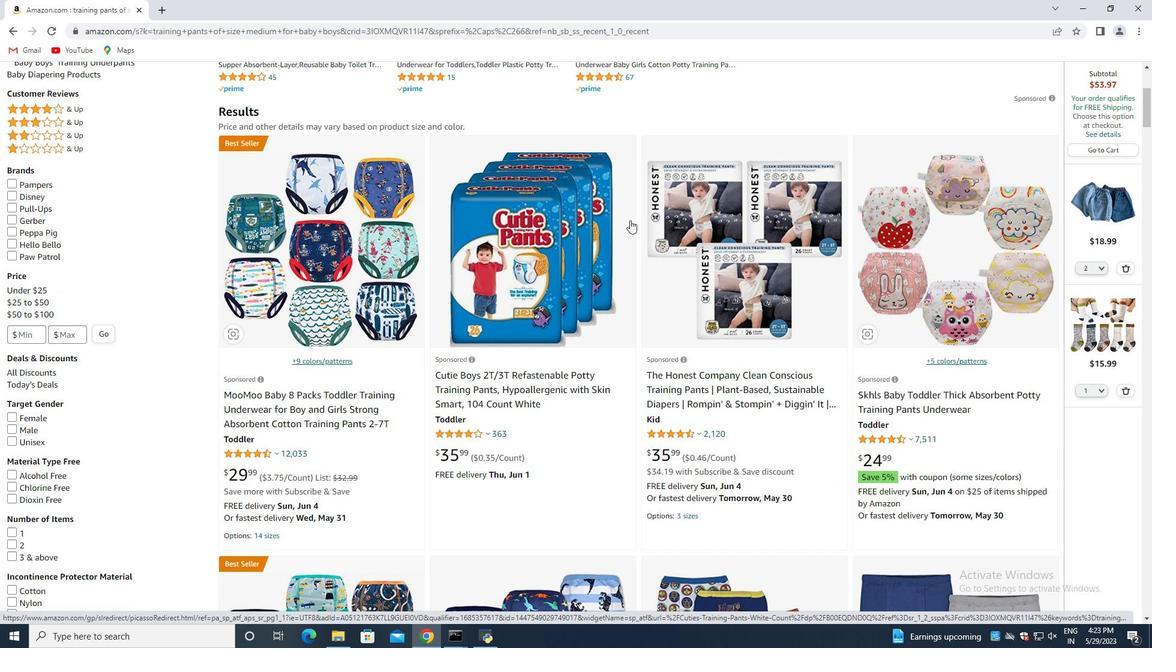 
Action: Mouse scrolled (629, 219) with delta (0, 0)
Screenshot: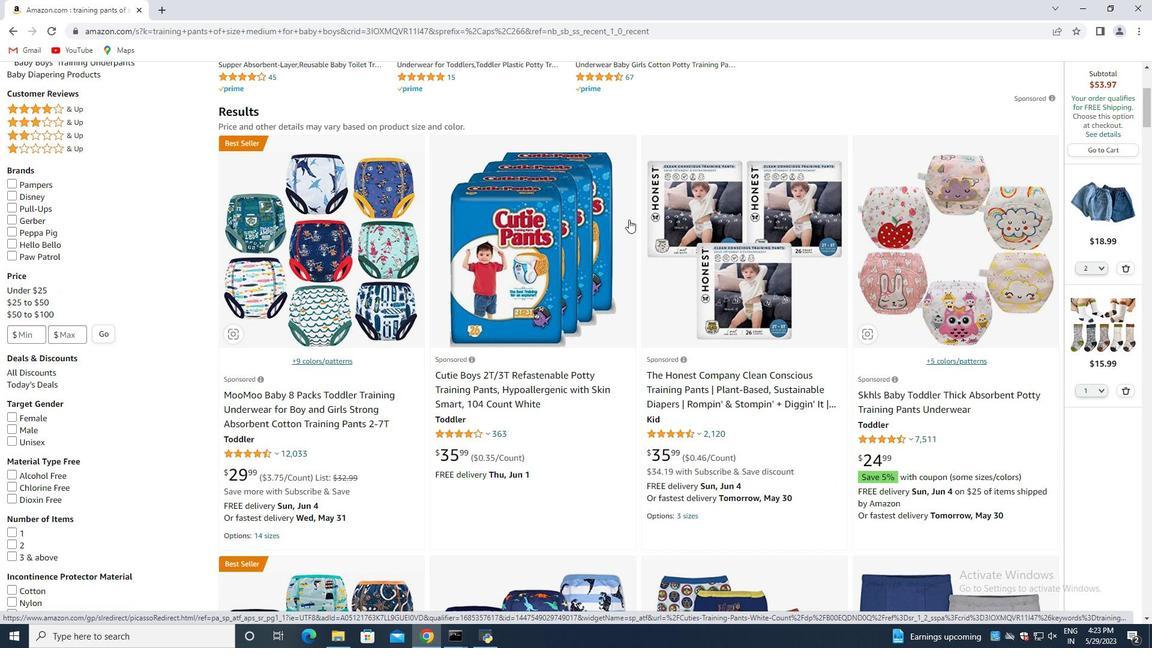 
Action: Mouse scrolled (629, 219) with delta (0, 0)
Screenshot: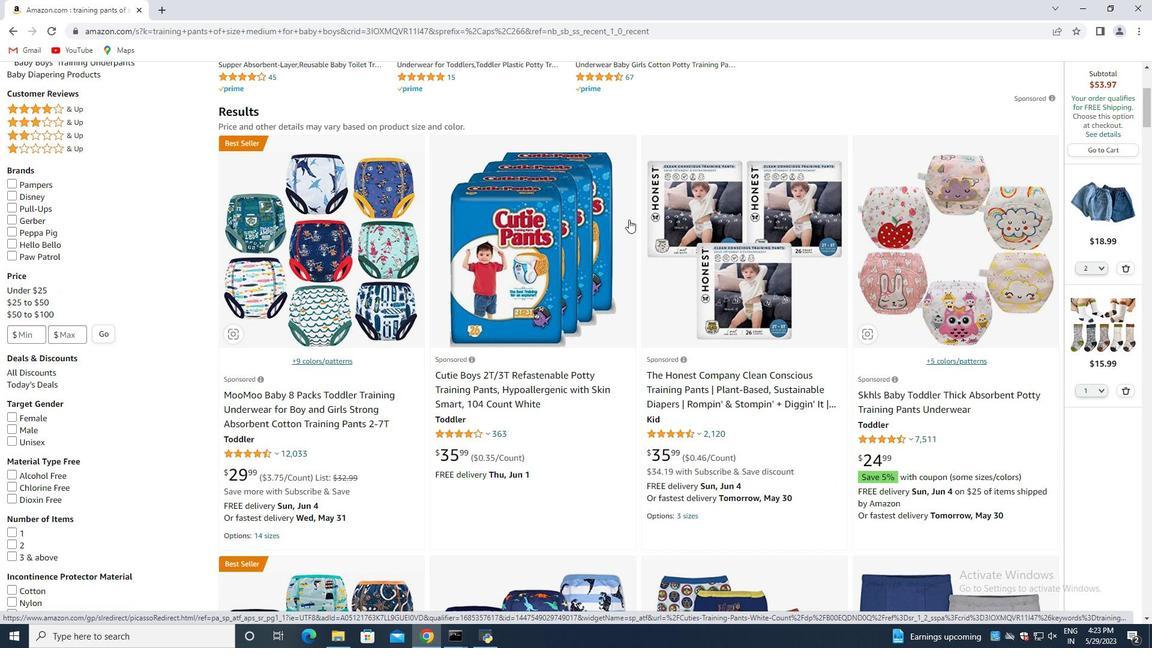 
Action: Mouse scrolled (629, 219) with delta (0, 0)
Screenshot: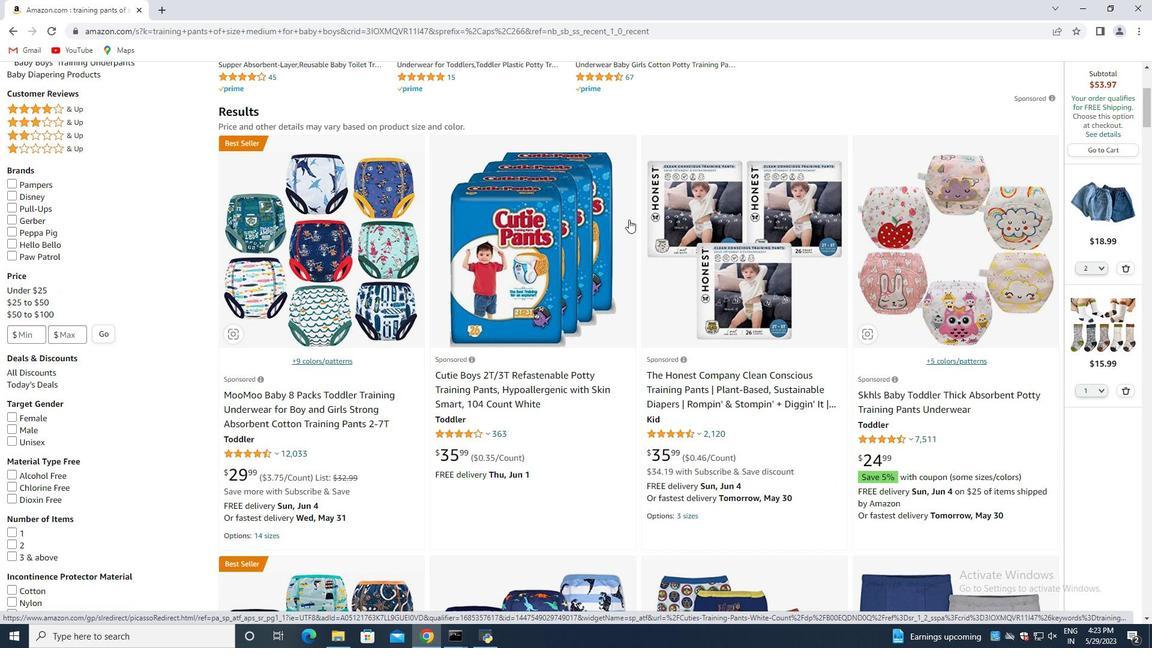 
Action: Mouse moved to (464, 227)
Screenshot: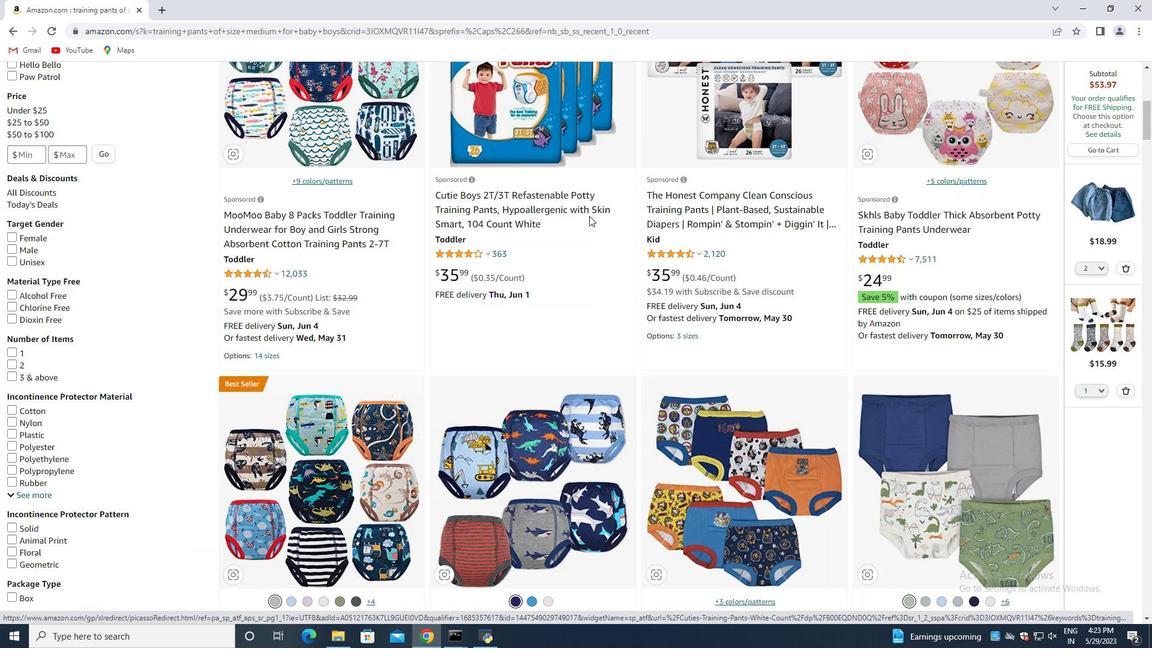 
Action: Mouse scrolled (513, 220) with delta (0, 0)
Screenshot: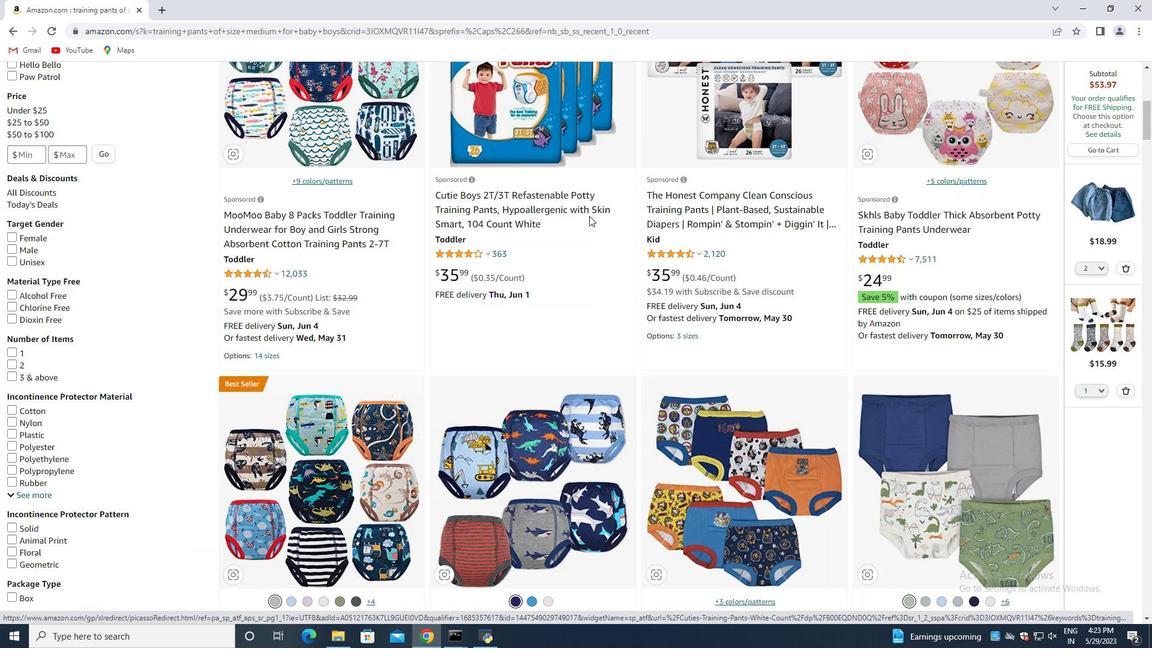 
Action: Mouse moved to (461, 227)
Screenshot: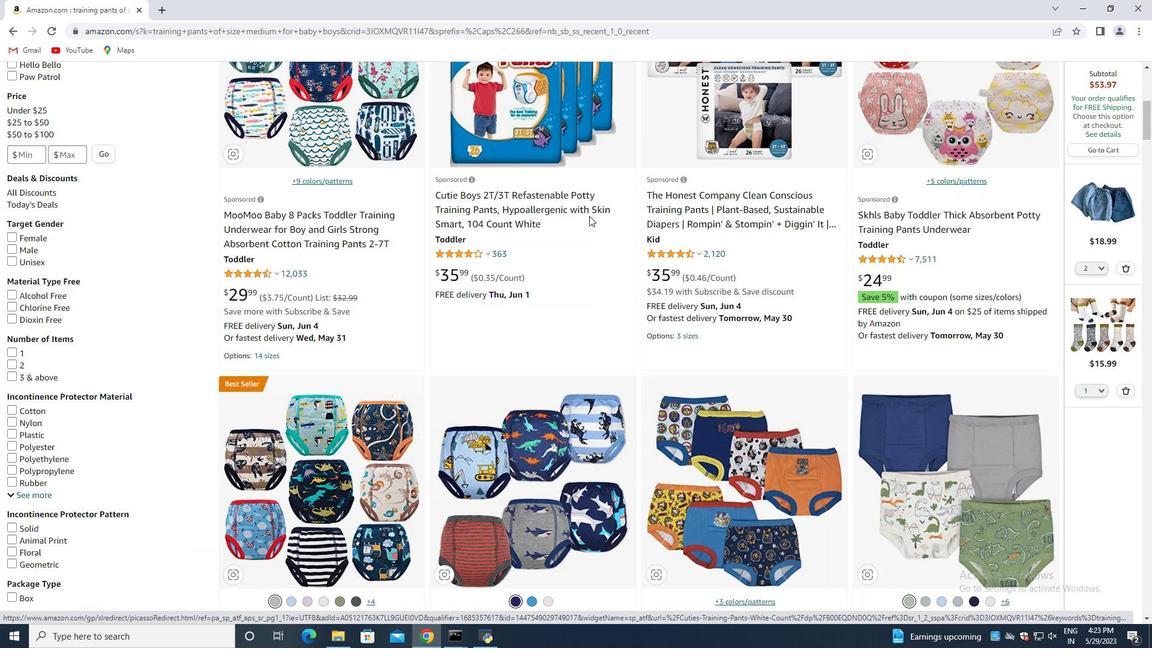 
Action: Mouse scrolled (485, 226) with delta (0, 0)
Screenshot: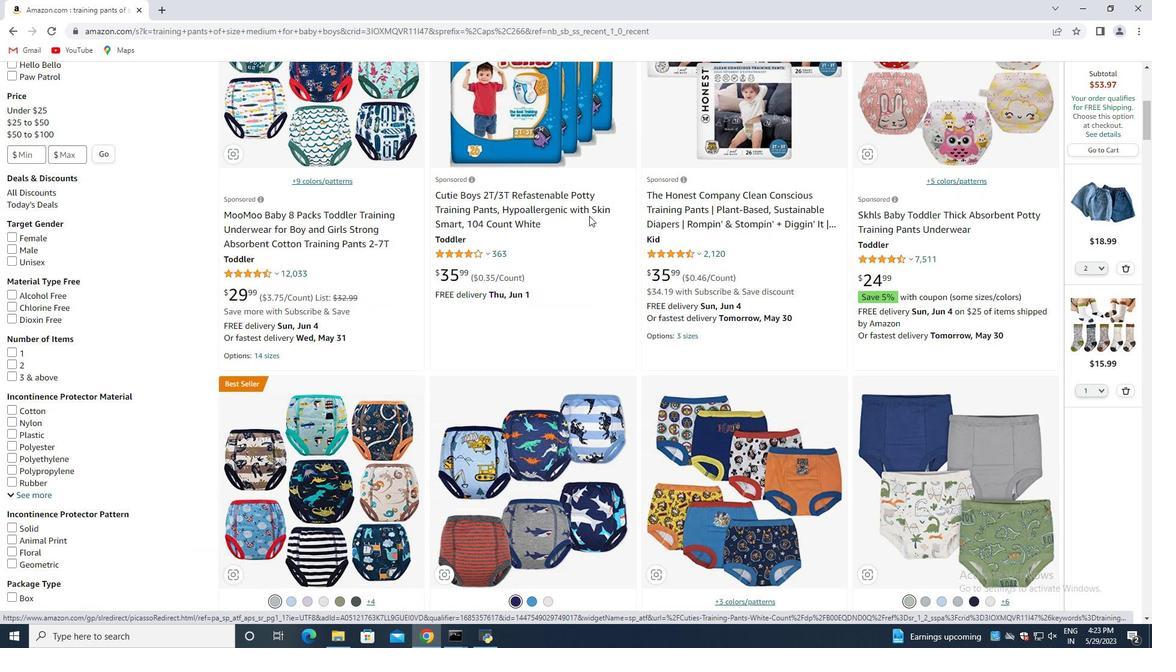 
Action: Mouse moved to (459, 227)
Screenshot: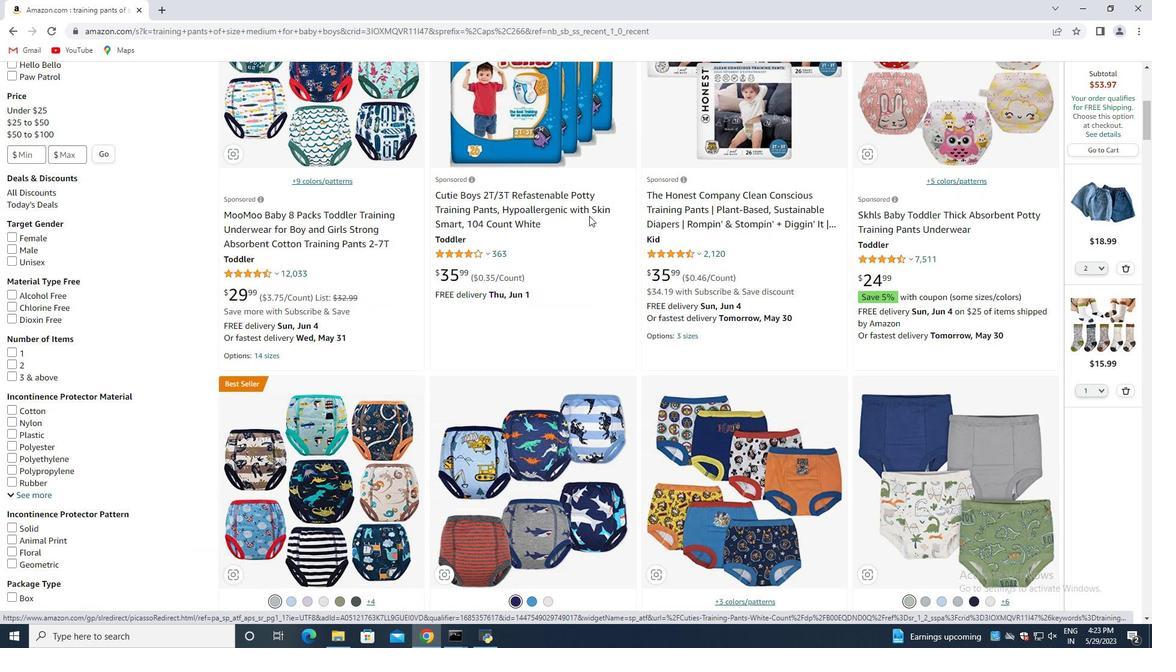 
Action: Mouse scrolled (461, 226) with delta (0, 0)
Screenshot: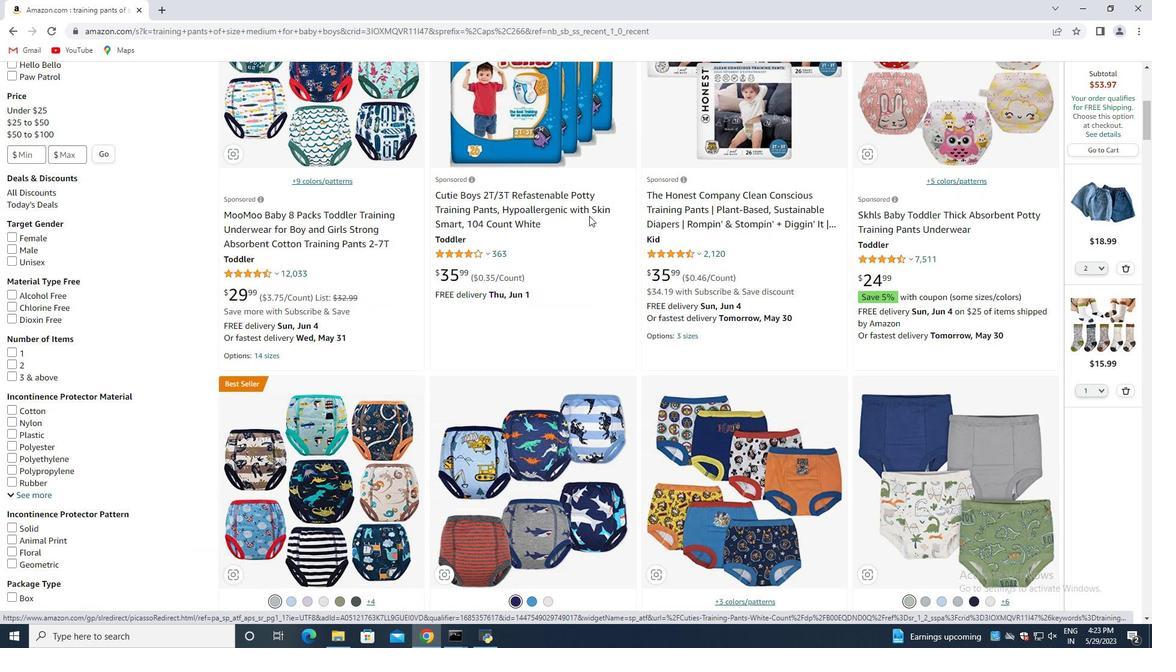
Action: Mouse moved to (581, 288)
Screenshot: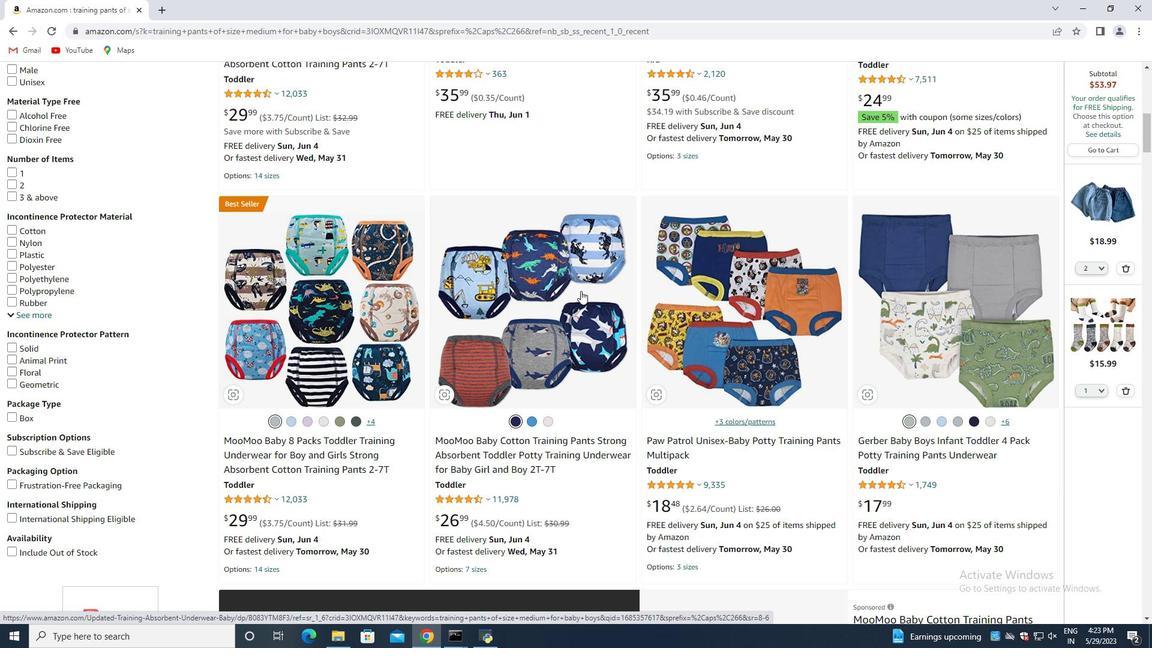 
Action: Mouse pressed left at (581, 288)
Screenshot: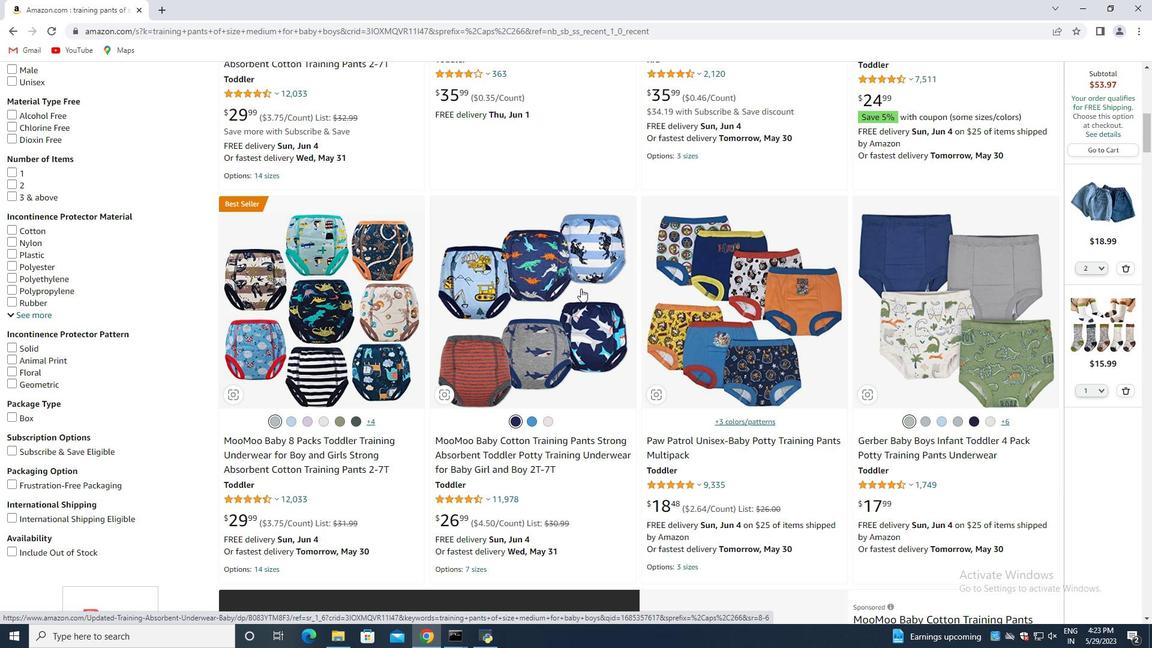 
Action: Mouse moved to (1125, 264)
Screenshot: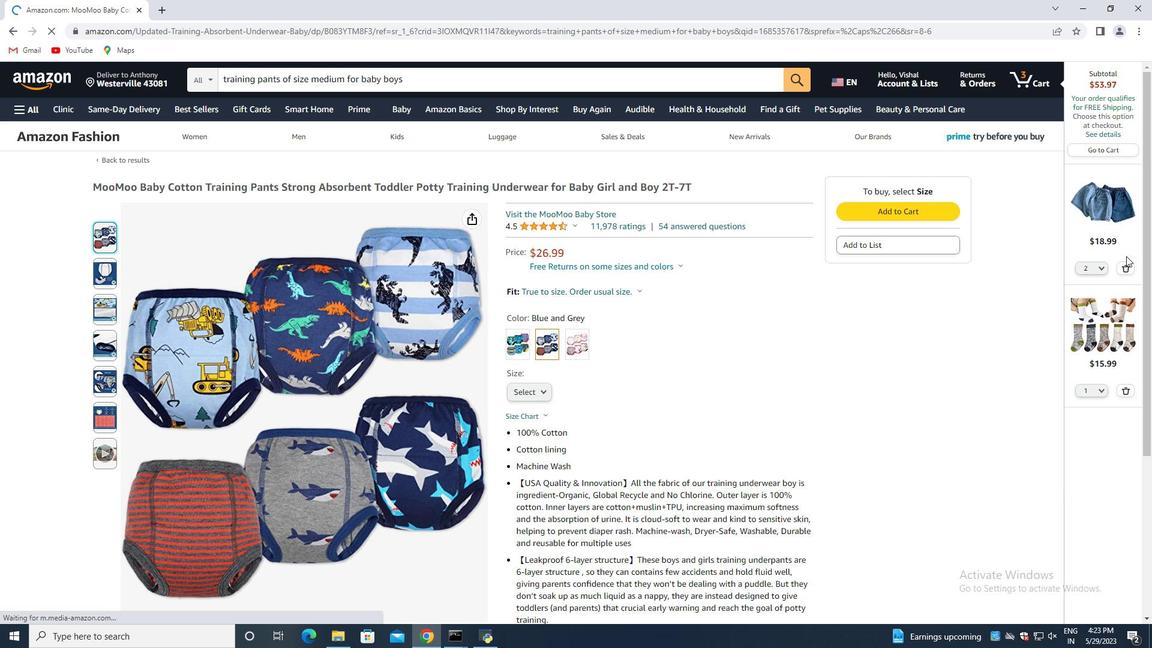 
Action: Mouse pressed left at (1125, 264)
Screenshot: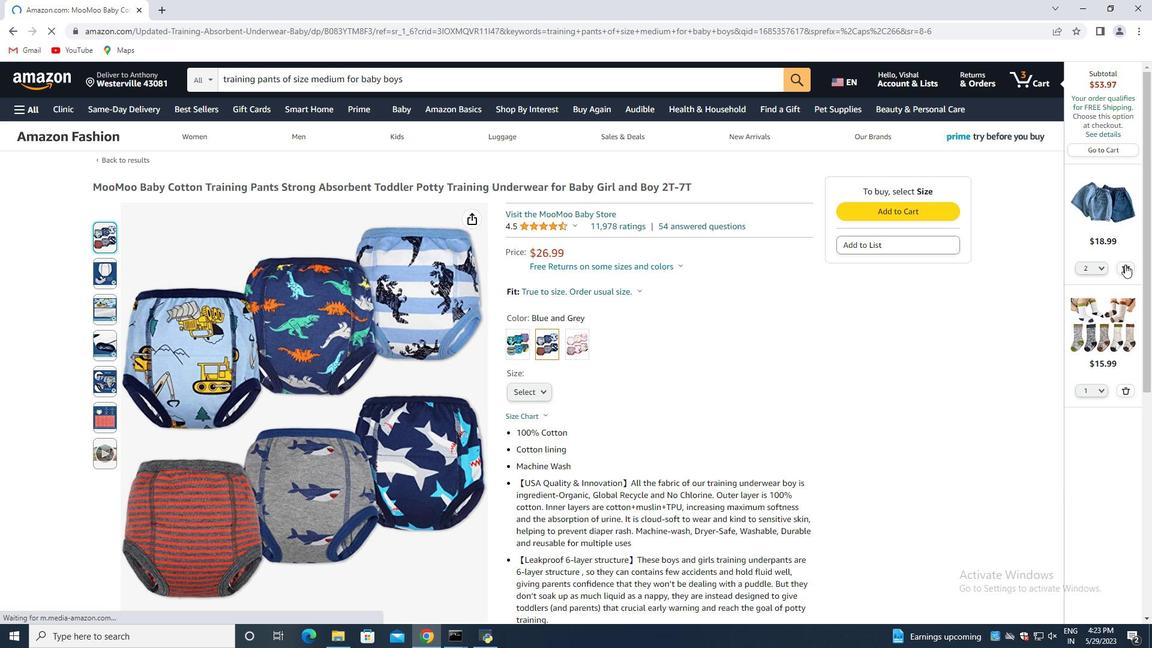
Action: Mouse moved to (1127, 270)
Screenshot: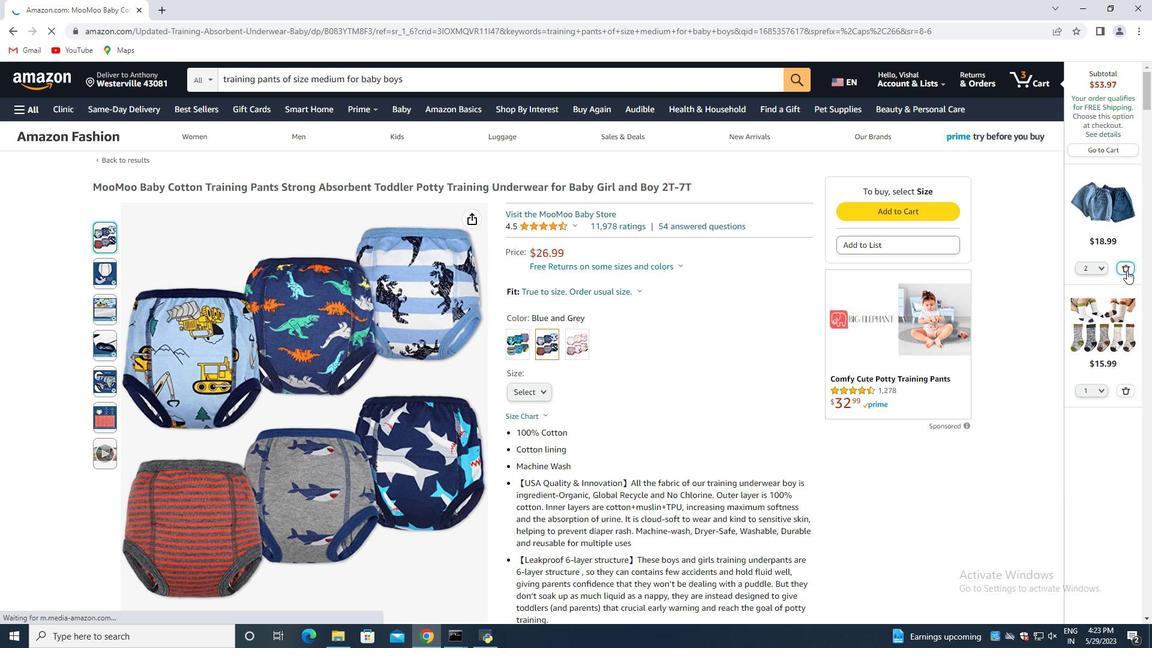 
Action: Mouse pressed left at (1127, 270)
Screenshot: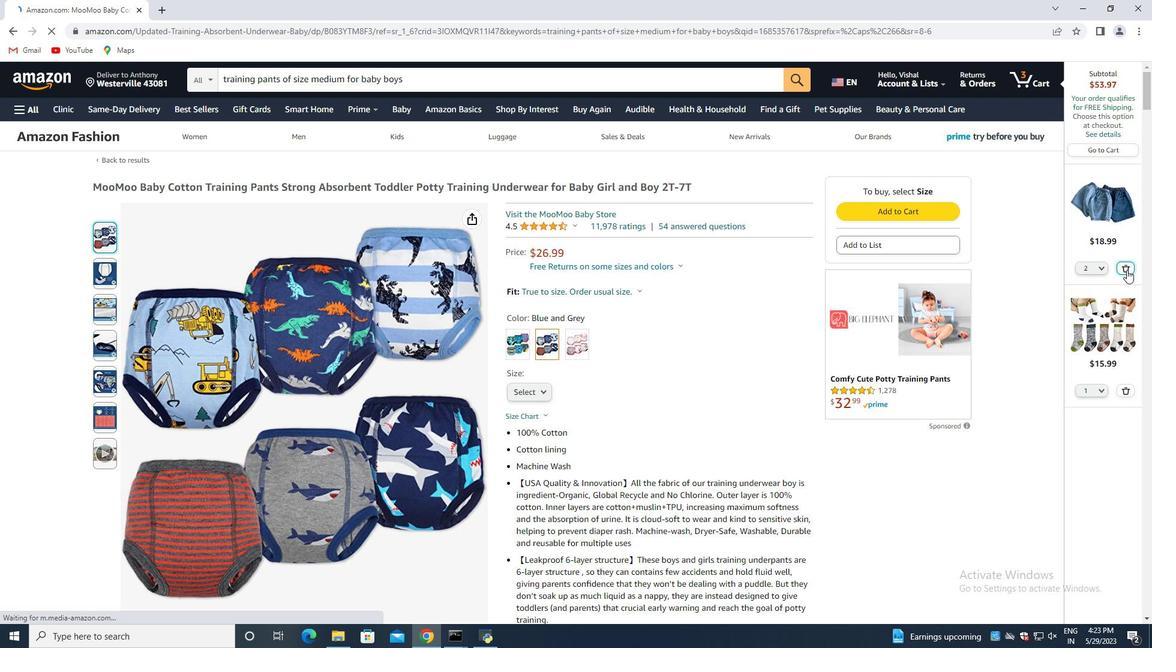 
Action: Mouse moved to (1128, 267)
Screenshot: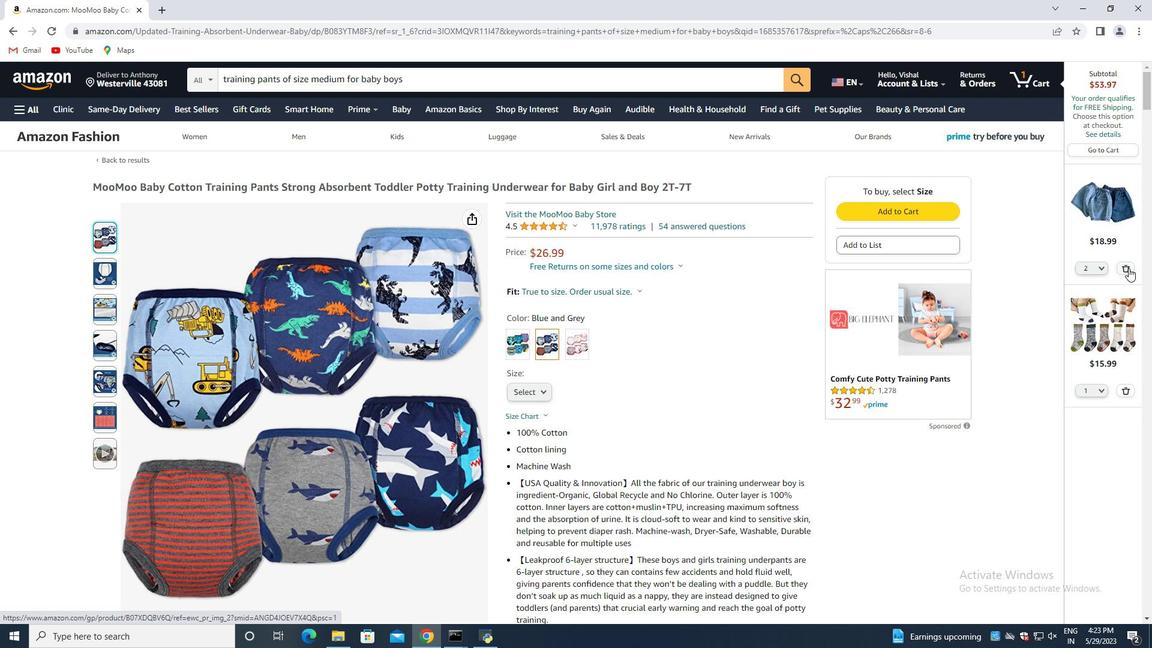 
Action: Mouse pressed left at (1128, 267)
Screenshot: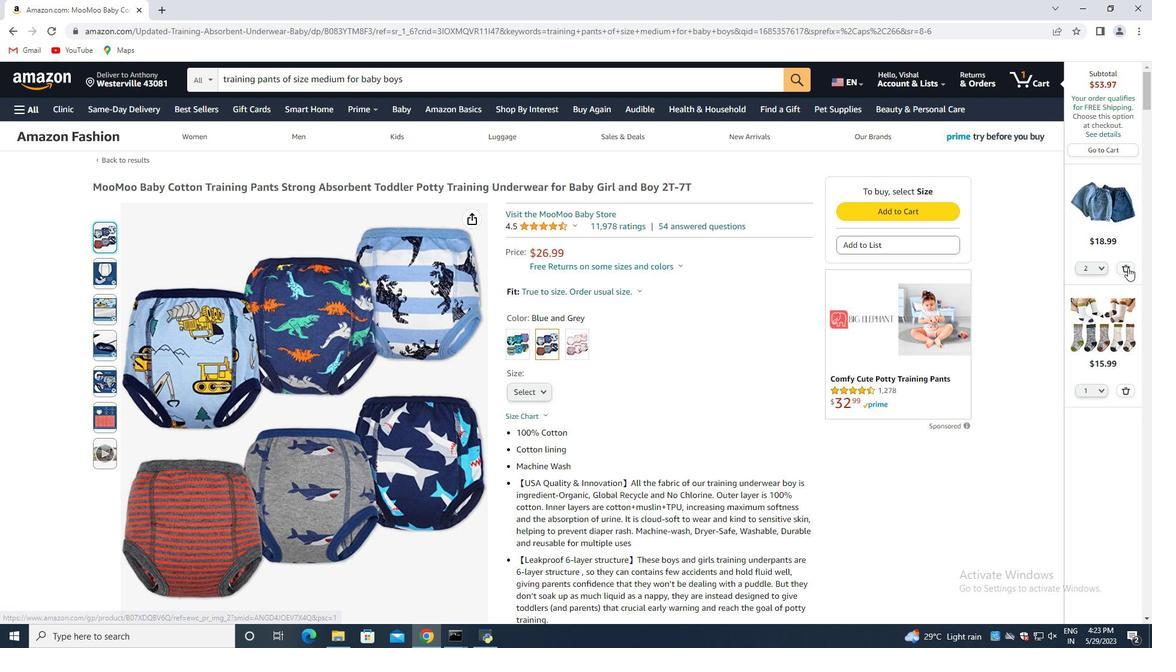
Action: Mouse moved to (1126, 338)
Screenshot: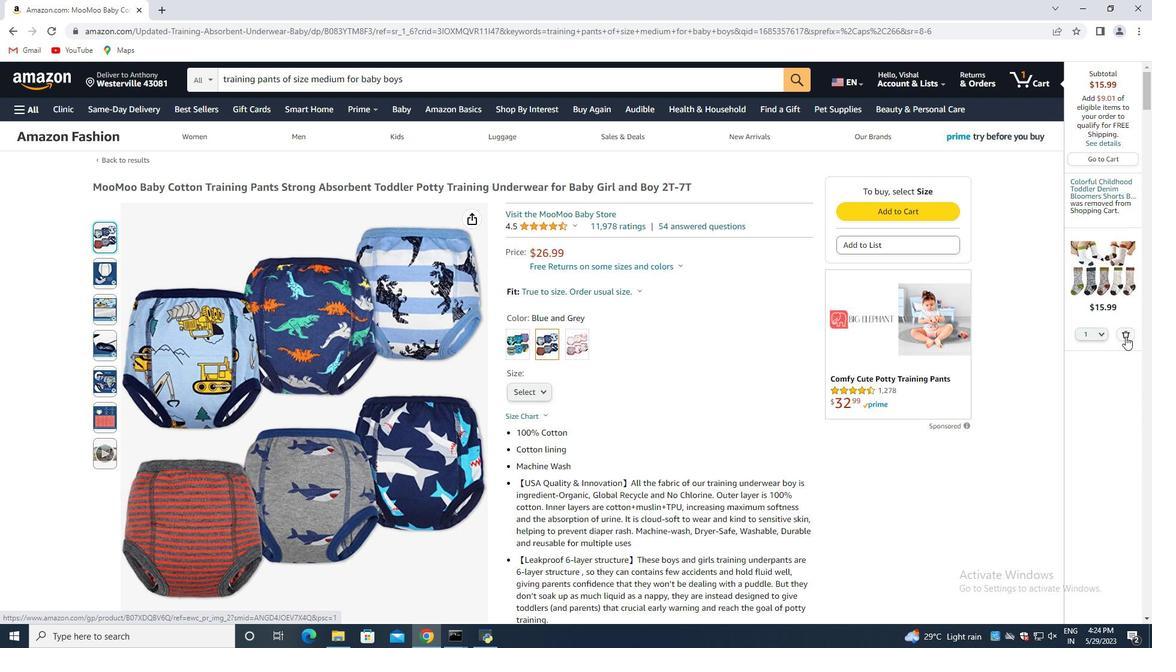 
Action: Mouse pressed left at (1126, 338)
Screenshot: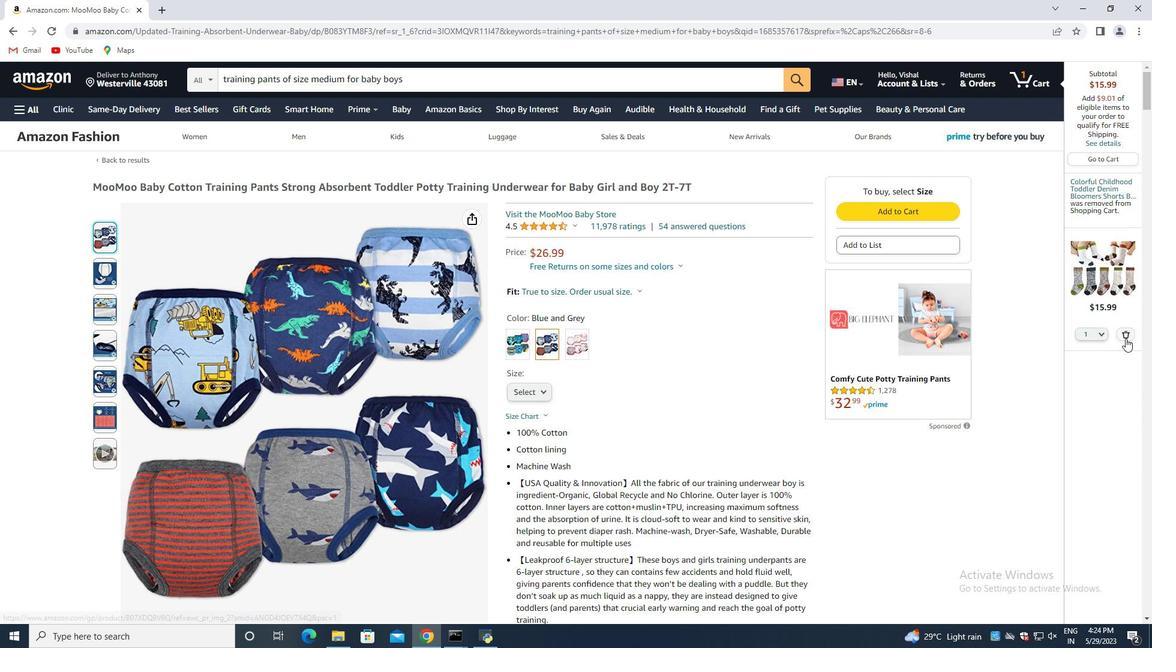 
Action: Mouse moved to (249, 274)
Screenshot: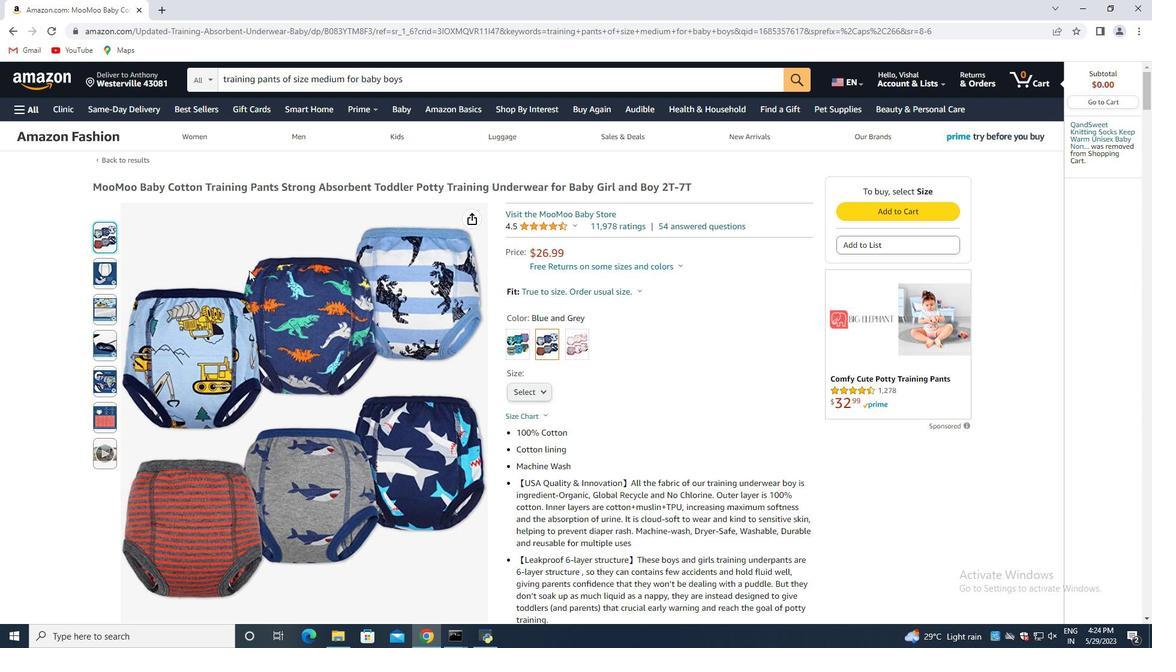 
Action: Mouse scrolled (249, 273) with delta (0, 0)
Screenshot: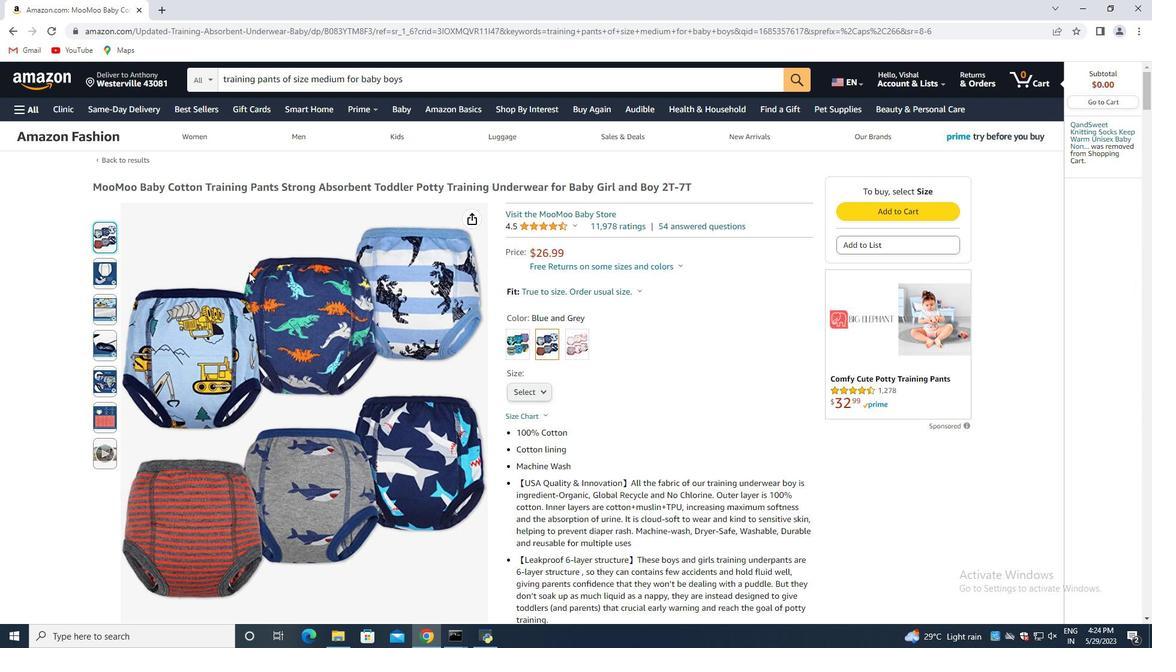
Action: Mouse moved to (249, 276)
Screenshot: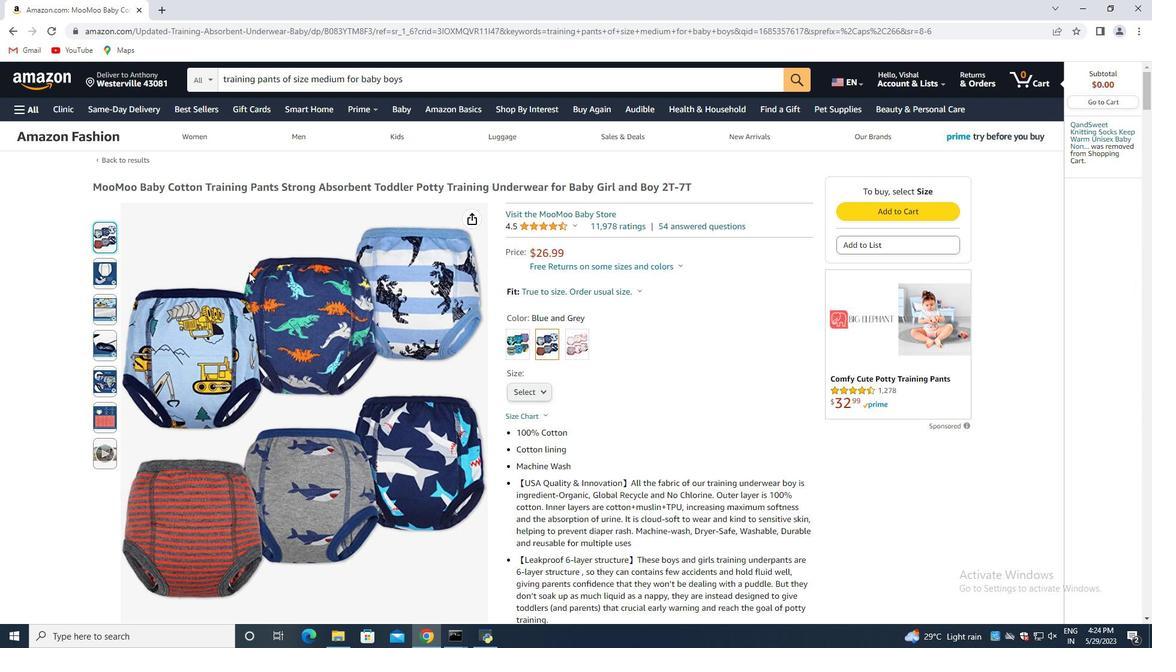 
Action: Mouse scrolled (249, 276) with delta (0, 0)
Screenshot: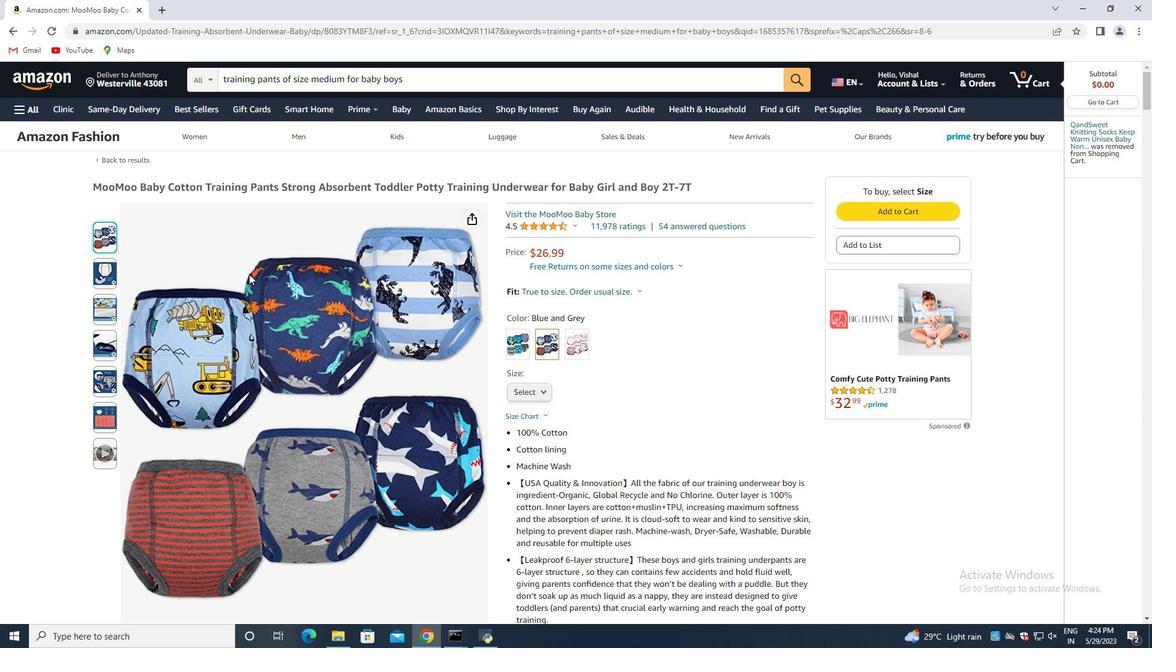 
Action: Mouse moved to (251, 281)
Screenshot: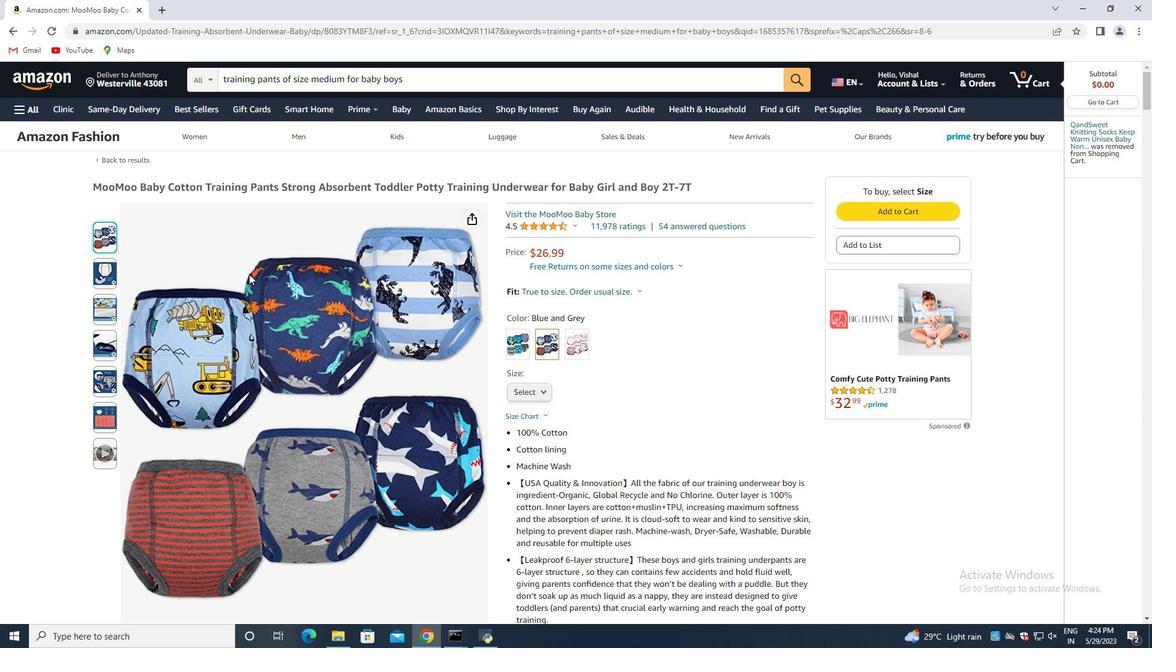 
Action: Mouse scrolled (251, 281) with delta (0, 0)
Screenshot: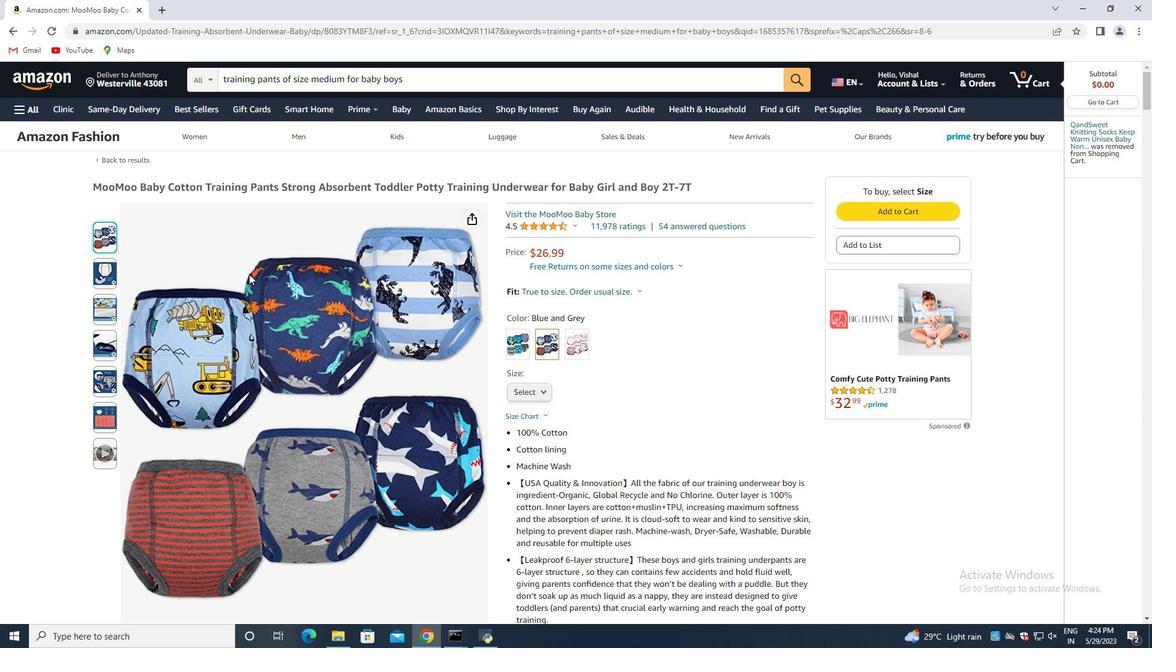 
Action: Mouse moved to (252, 283)
Screenshot: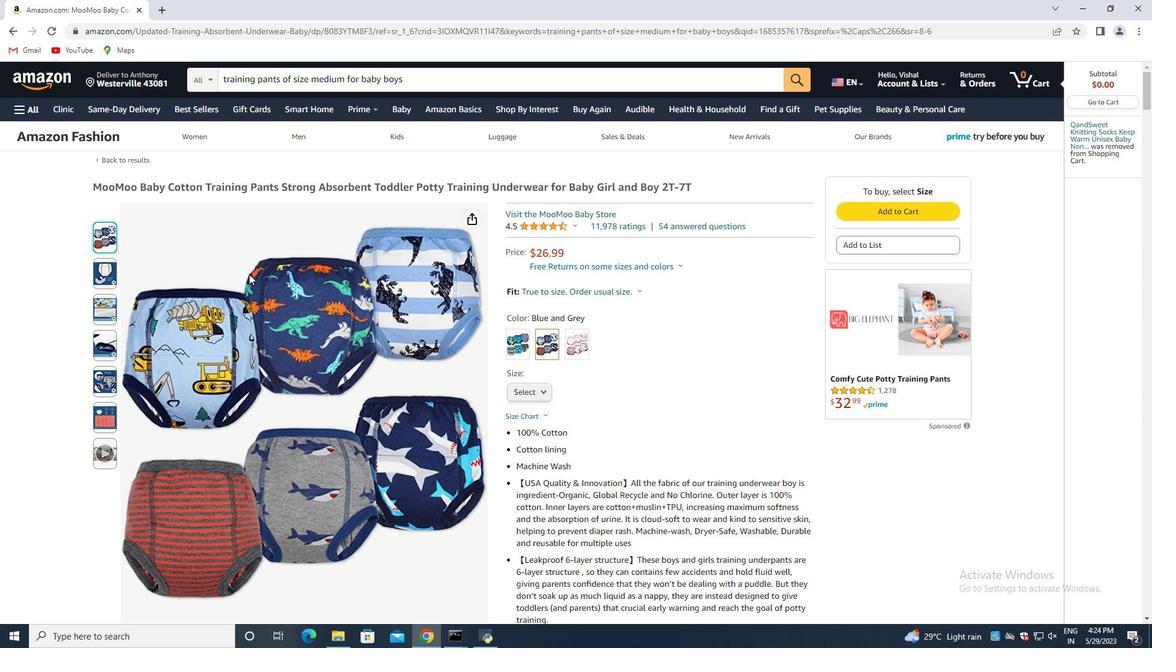 
Action: Mouse scrolled (252, 282) with delta (0, 0)
Screenshot: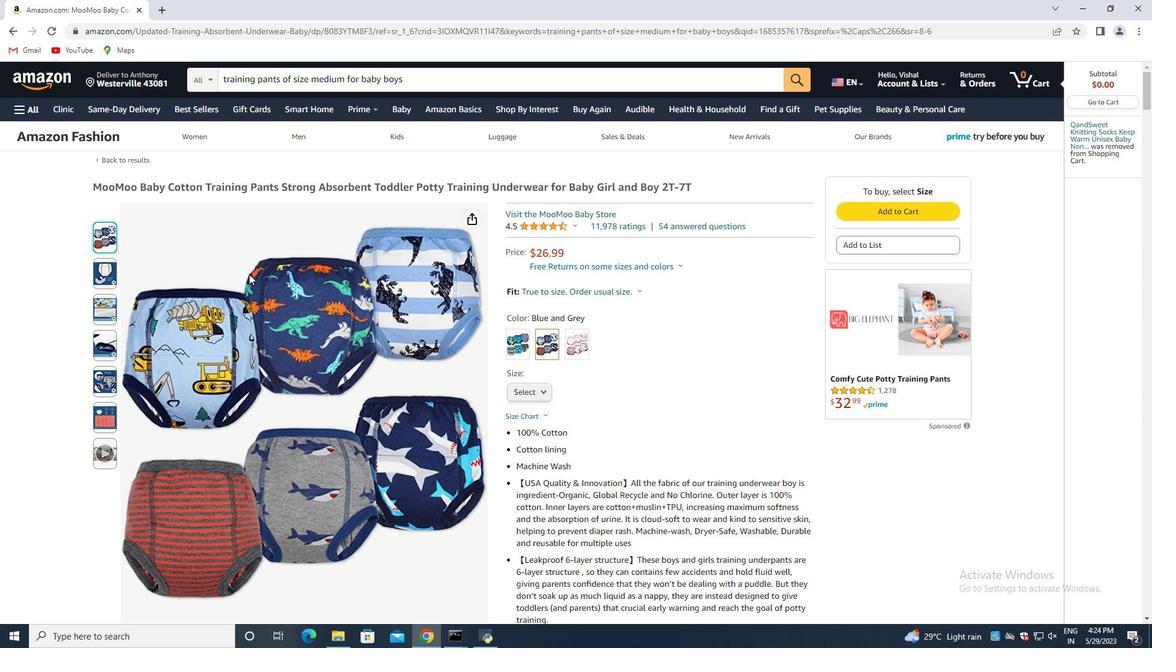 
Action: Mouse moved to (254, 284)
Screenshot: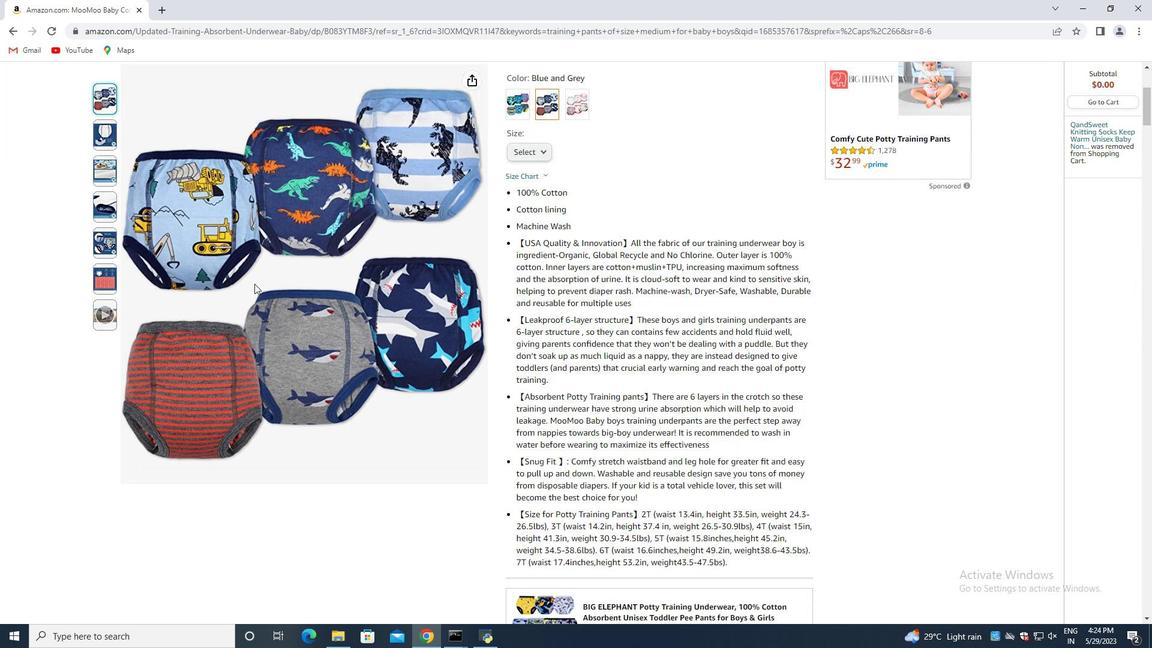 
Action: Mouse scrolled (254, 283) with delta (0, 0)
Screenshot: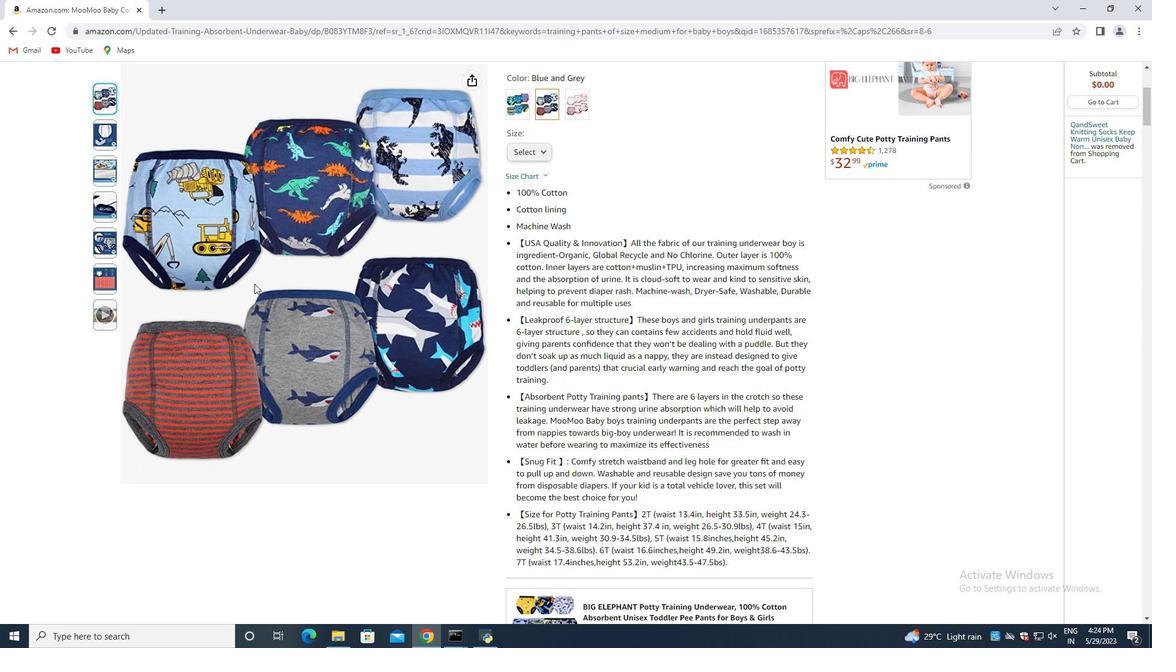 
Action: Mouse scrolled (254, 283) with delta (0, 0)
Screenshot: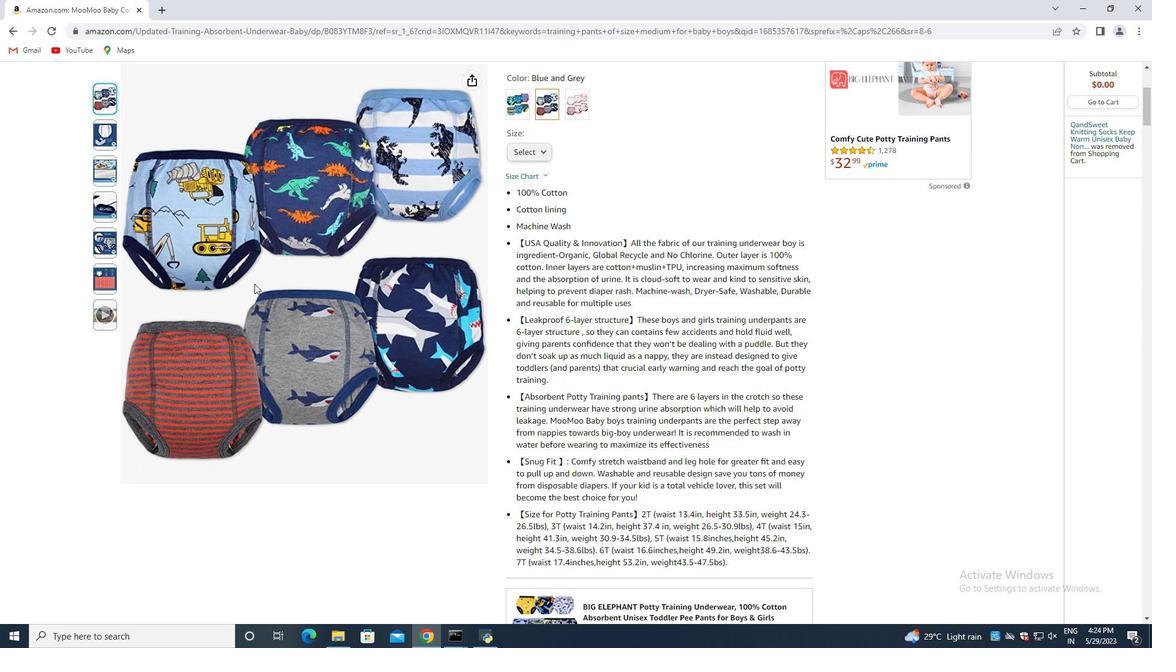 
Action: Mouse moved to (255, 285)
Screenshot: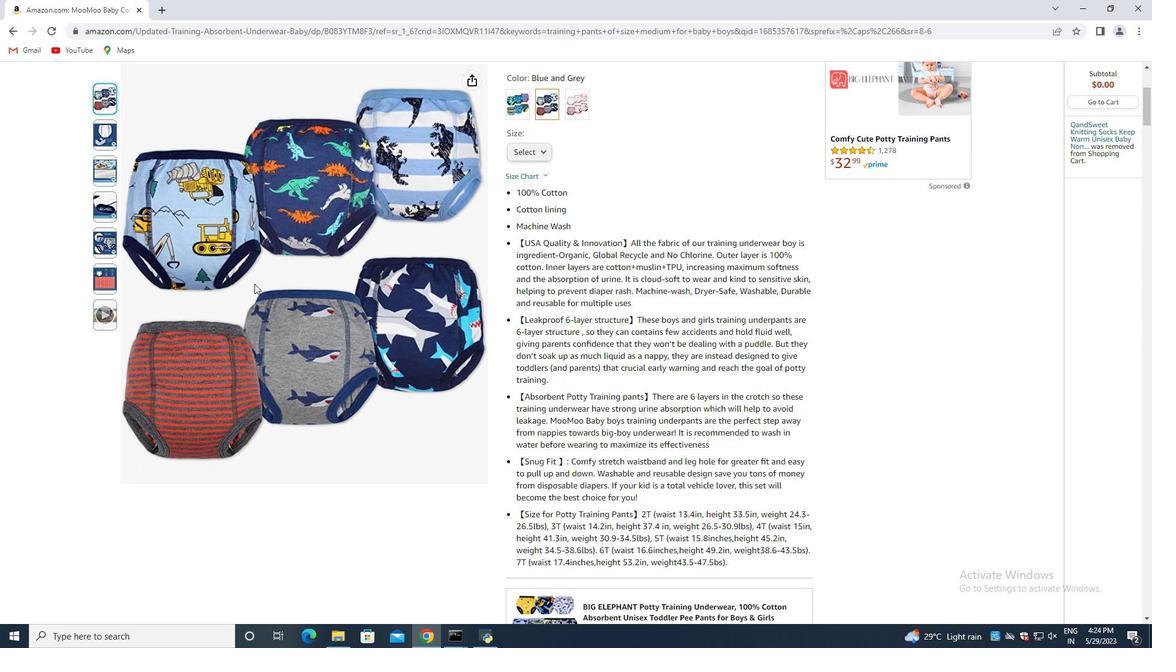 
Action: Mouse scrolled (255, 284) with delta (0, 0)
Screenshot: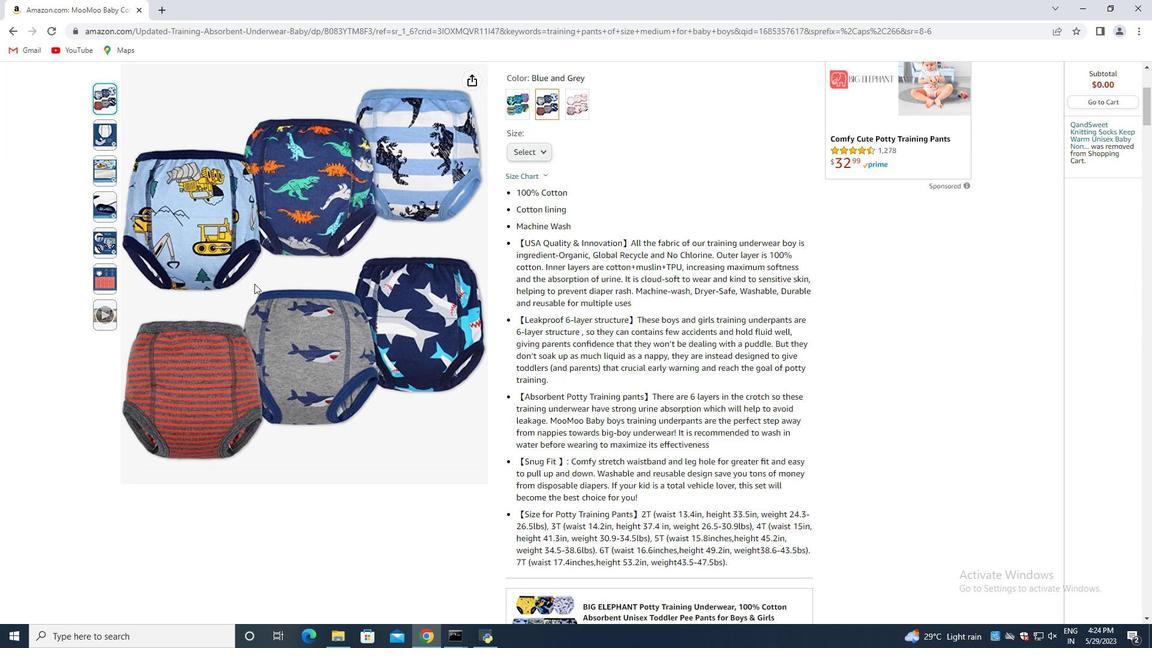 
Action: Mouse moved to (259, 288)
Screenshot: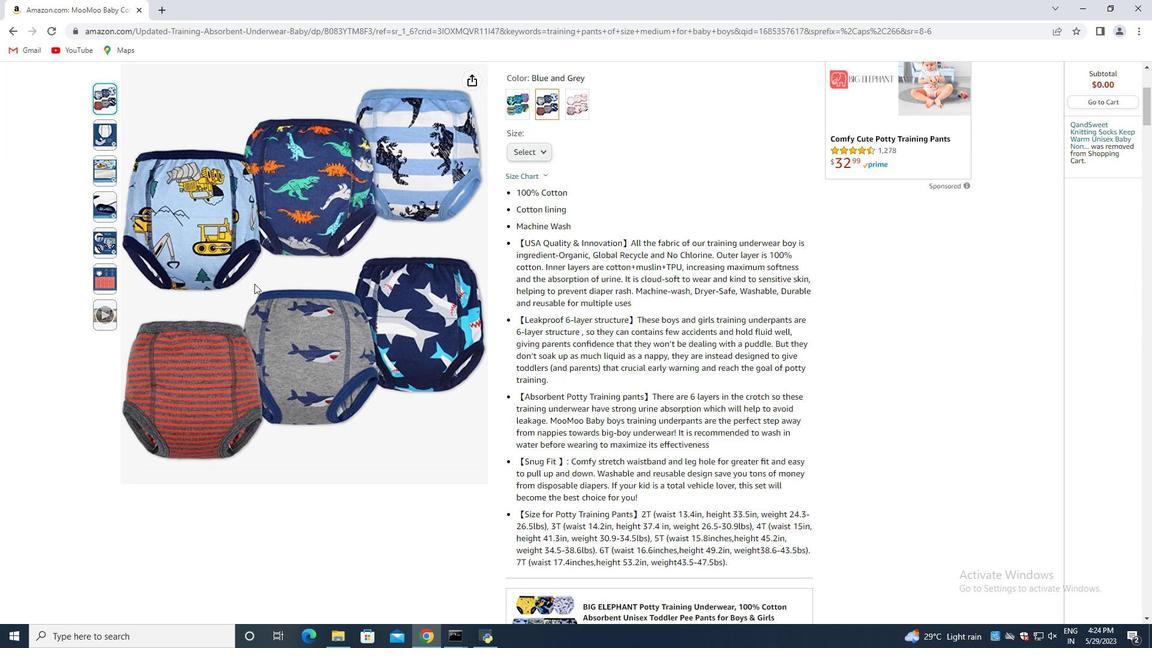 
Action: Mouse scrolled (259, 288) with delta (0, 0)
Screenshot: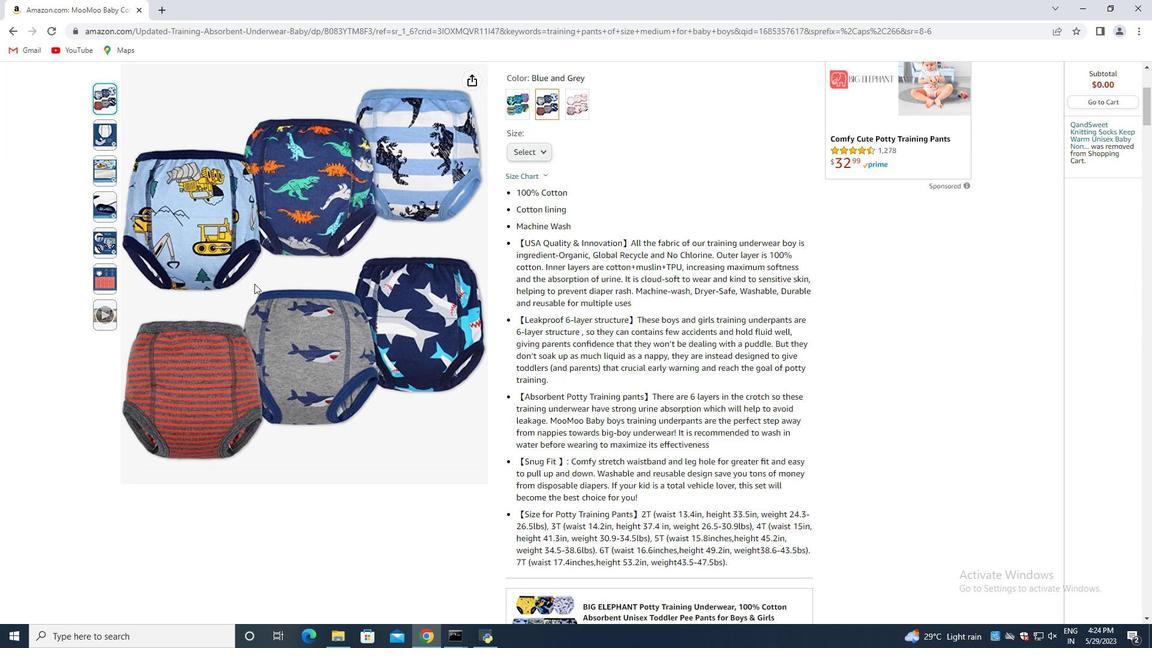 
Action: Mouse moved to (501, 263)
Screenshot: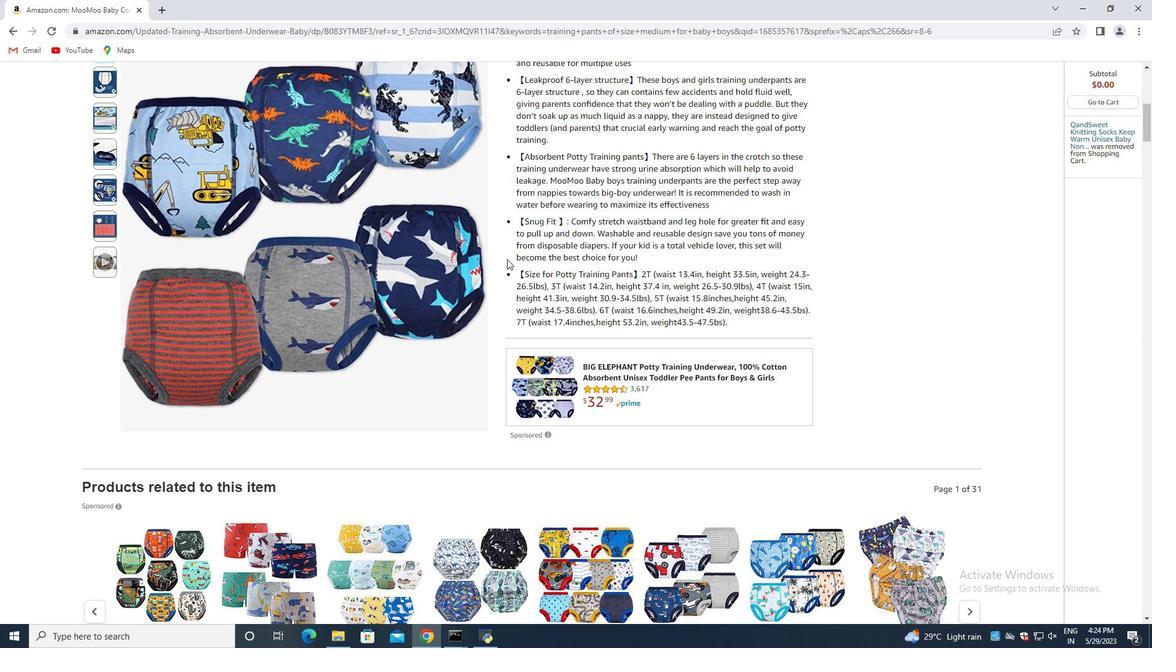 
Action: Mouse scrolled (503, 261) with delta (0, 0)
Screenshot: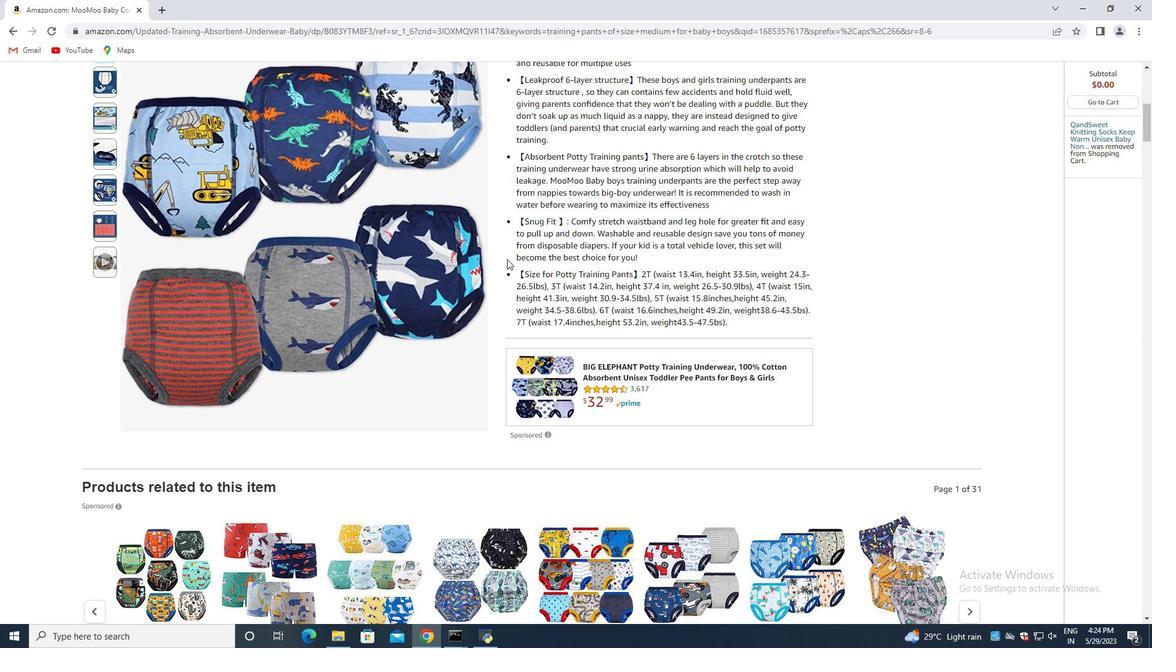 
Action: Mouse scrolled (502, 261) with delta (0, 0)
Screenshot: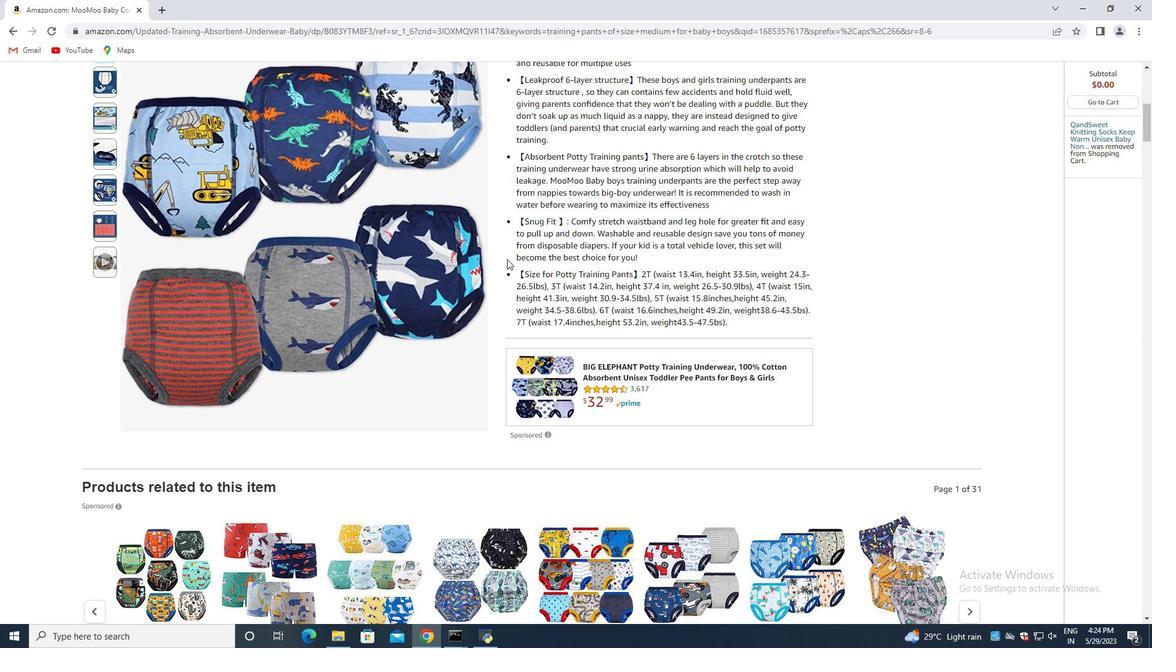 
Action: Mouse scrolled (501, 262) with delta (0, 0)
Screenshot: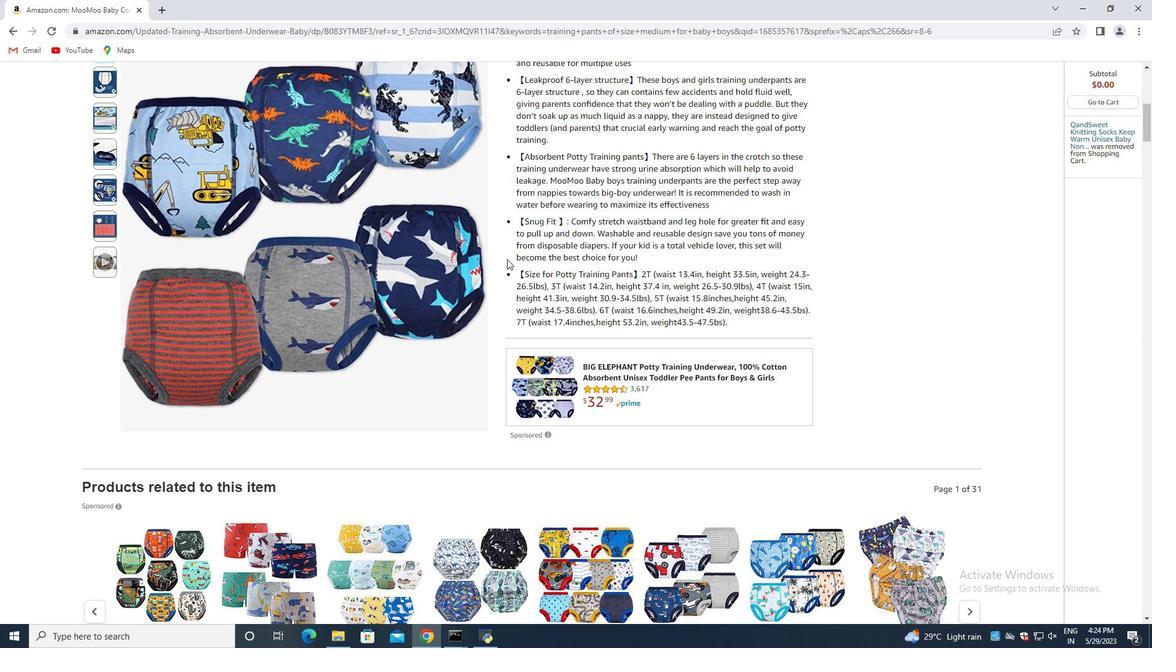 
Action: Mouse moved to (469, 264)
Screenshot: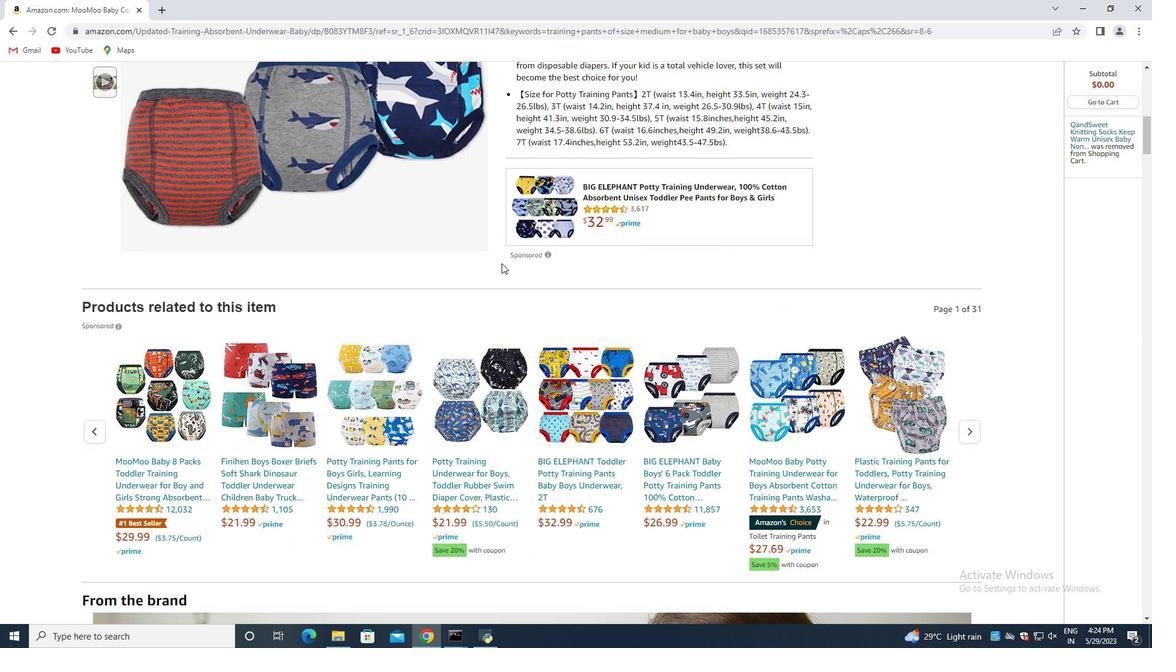 
Action: Mouse scrolled (469, 264) with delta (0, 0)
Screenshot: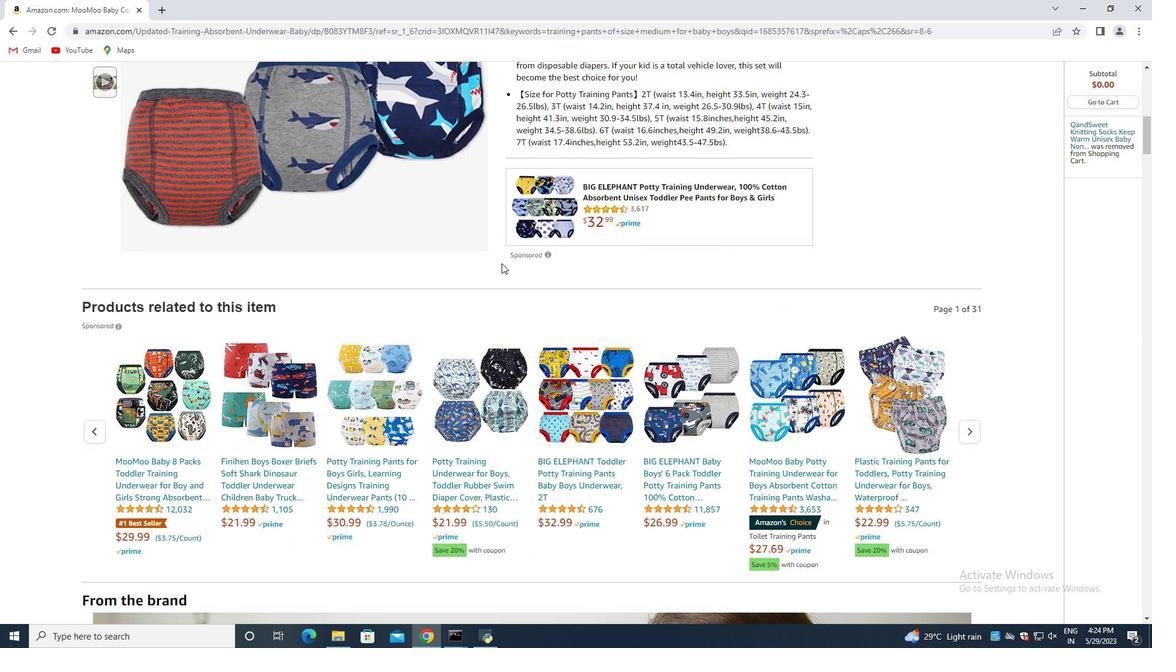 
Action: Mouse moved to (459, 268)
Screenshot: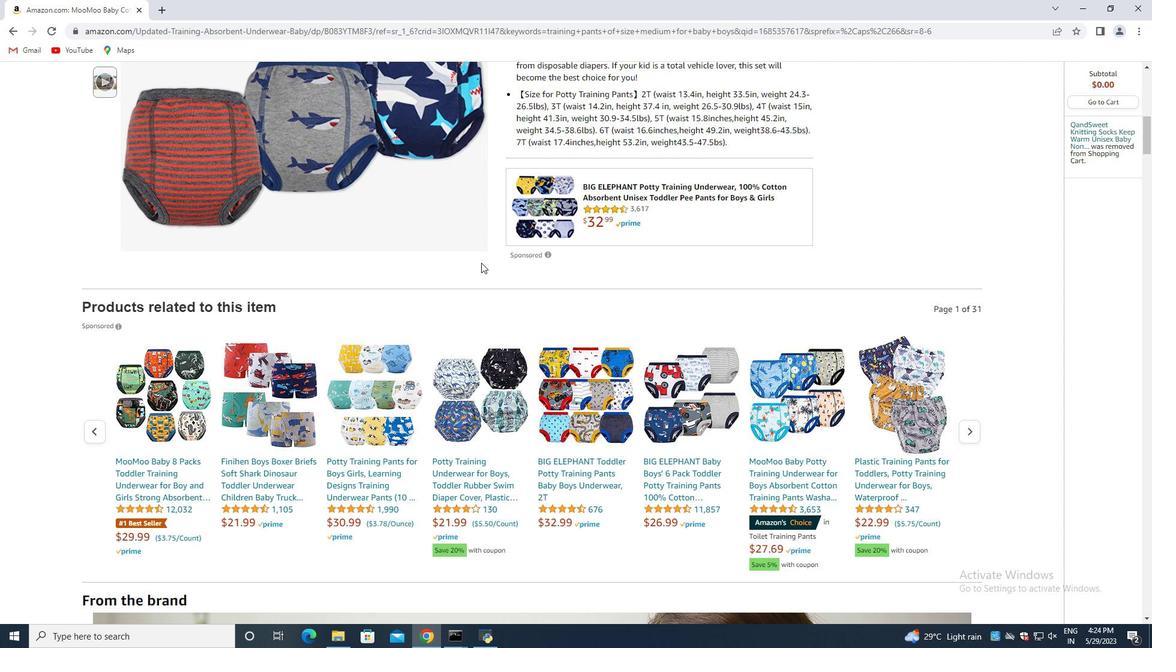 
Action: Mouse scrolled (459, 267) with delta (0, 0)
Screenshot: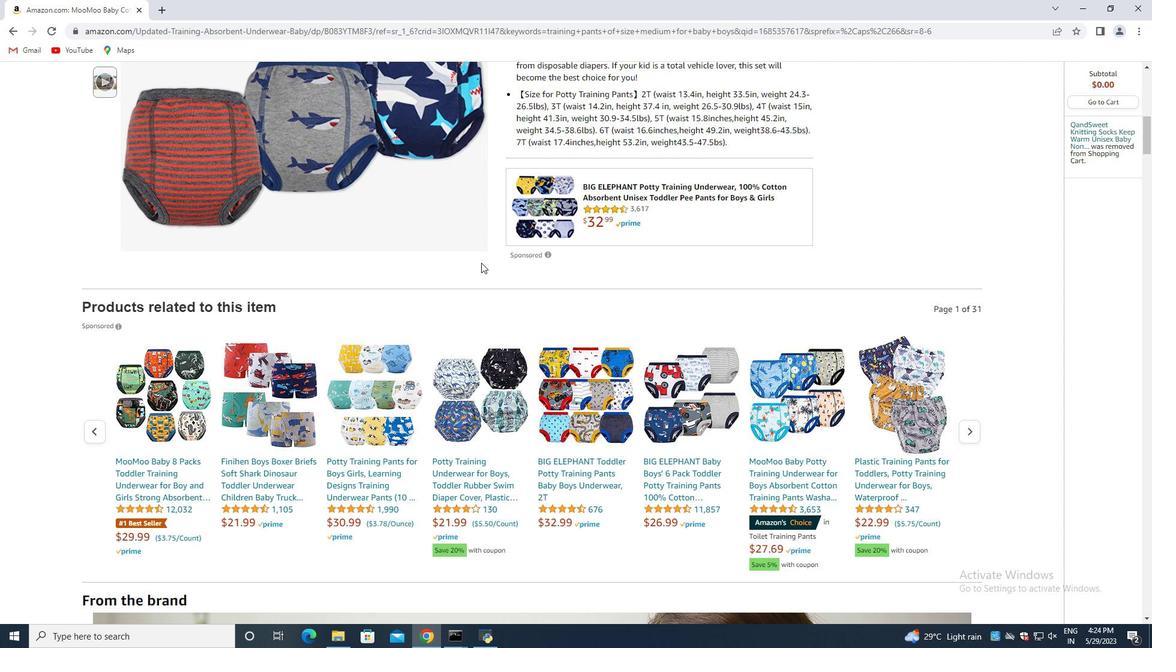 
Action: Mouse moved to (452, 269)
Screenshot: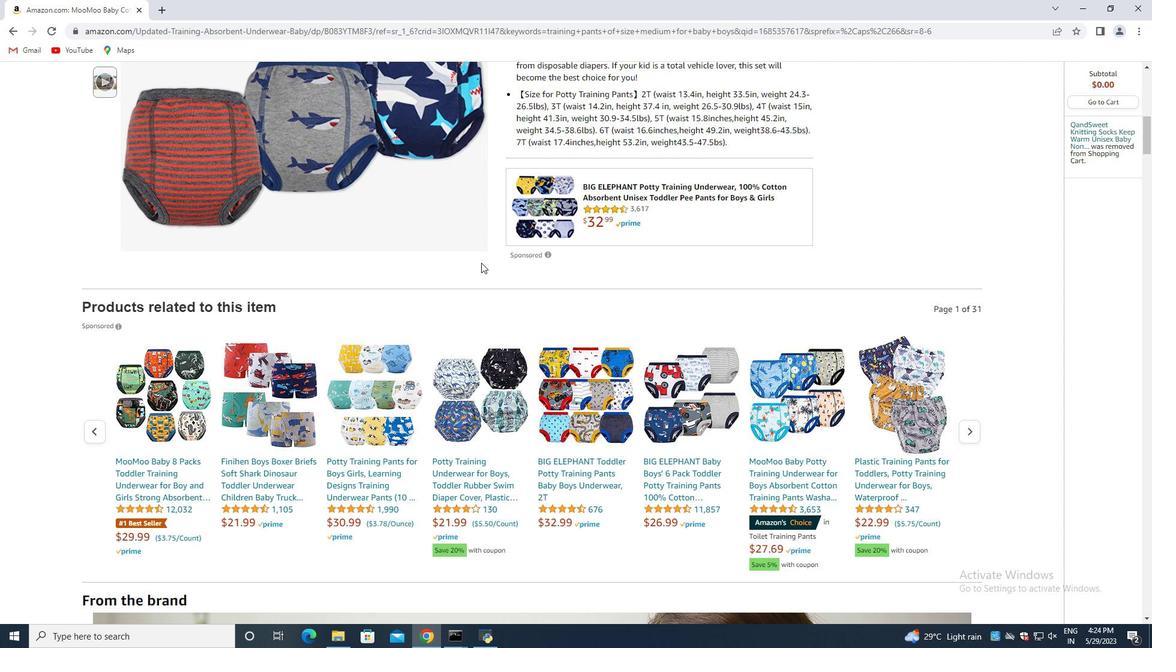 
Action: Mouse scrolled (452, 268) with delta (0, 0)
Screenshot: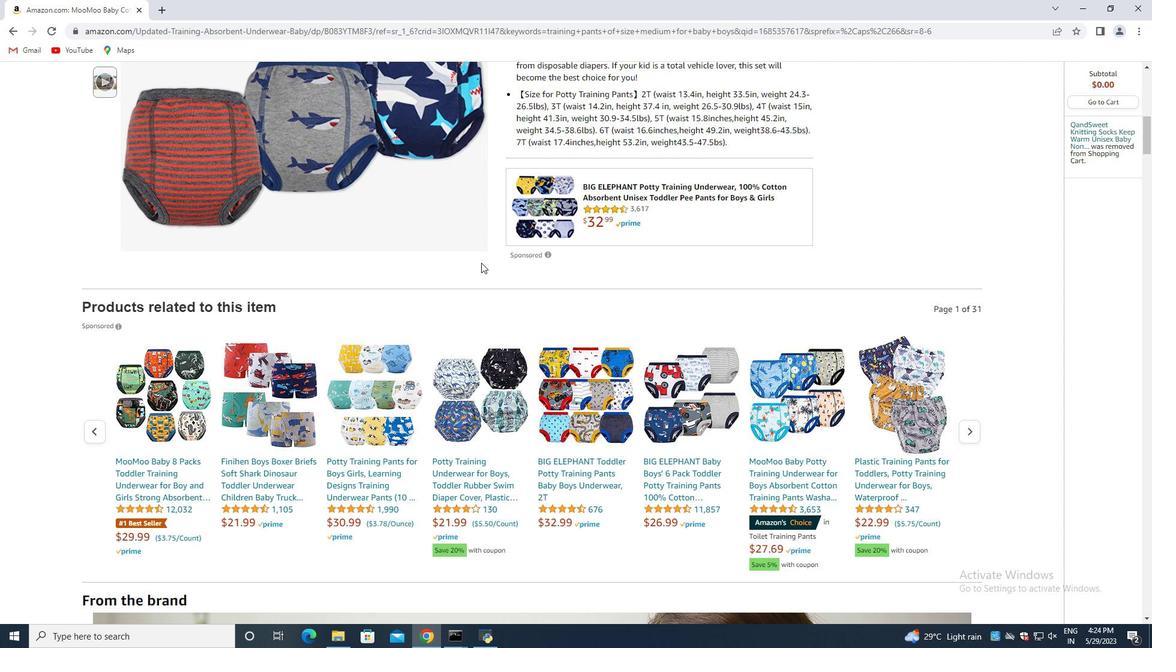 
Action: Mouse moved to (441, 270)
Screenshot: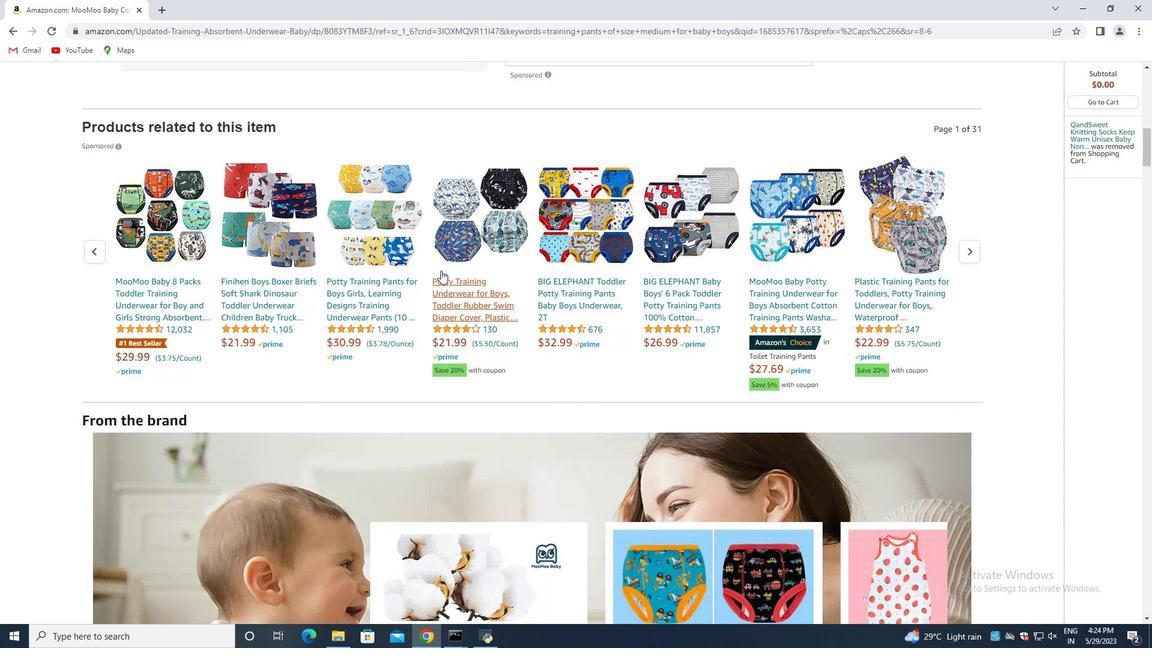 
Action: Mouse scrolled (441, 270) with delta (0, 0)
Screenshot: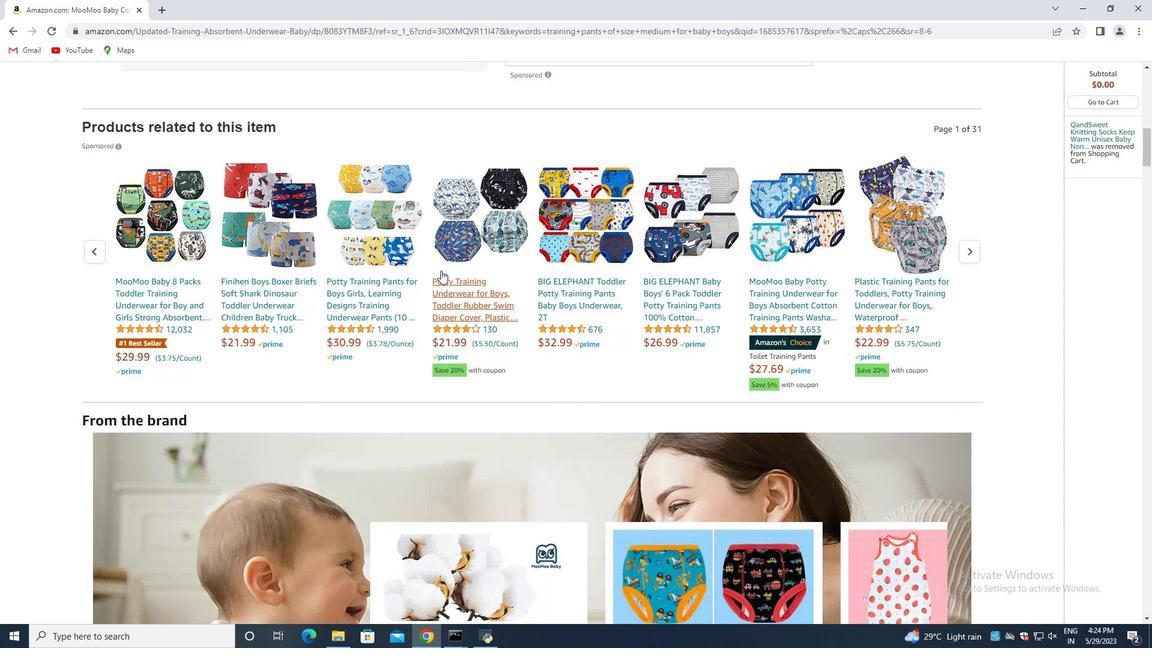
Action: Mouse moved to (440, 270)
Screenshot: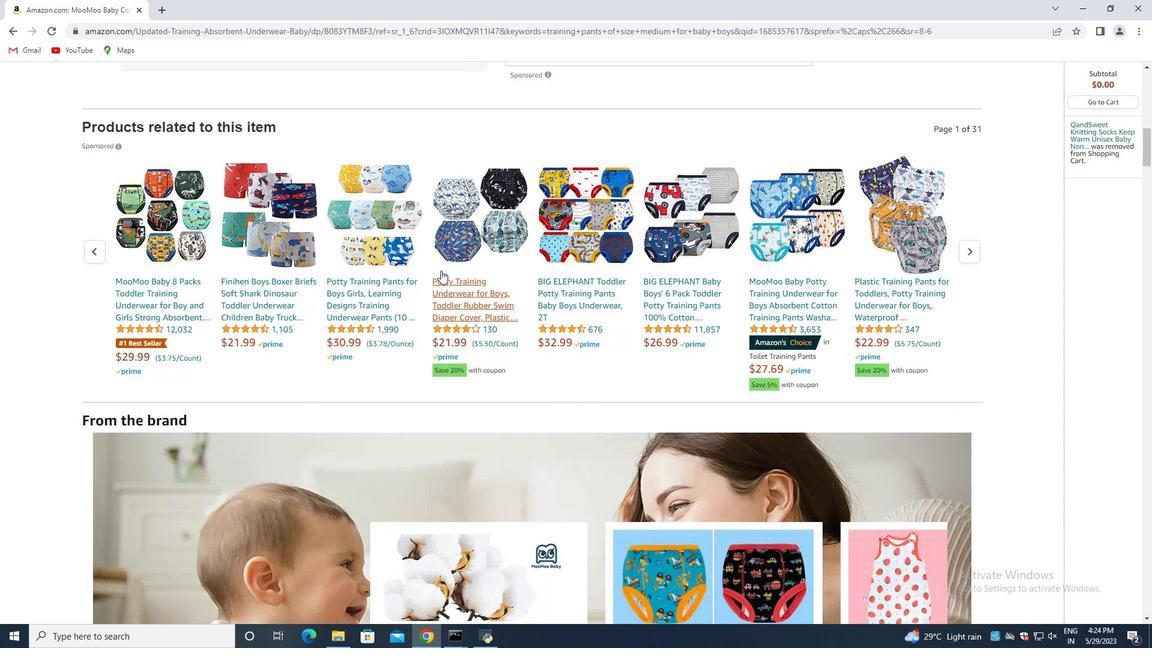 
Action: Mouse scrolled (440, 270) with delta (0, 0)
Screenshot: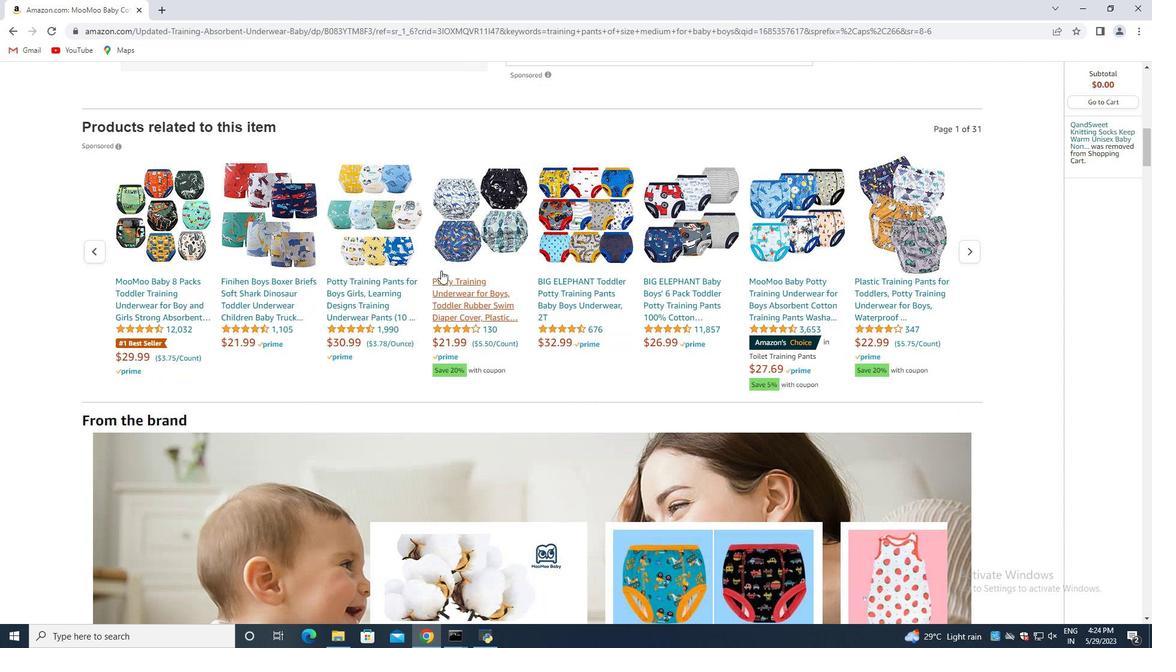 
Action: Mouse moved to (439, 270)
Screenshot: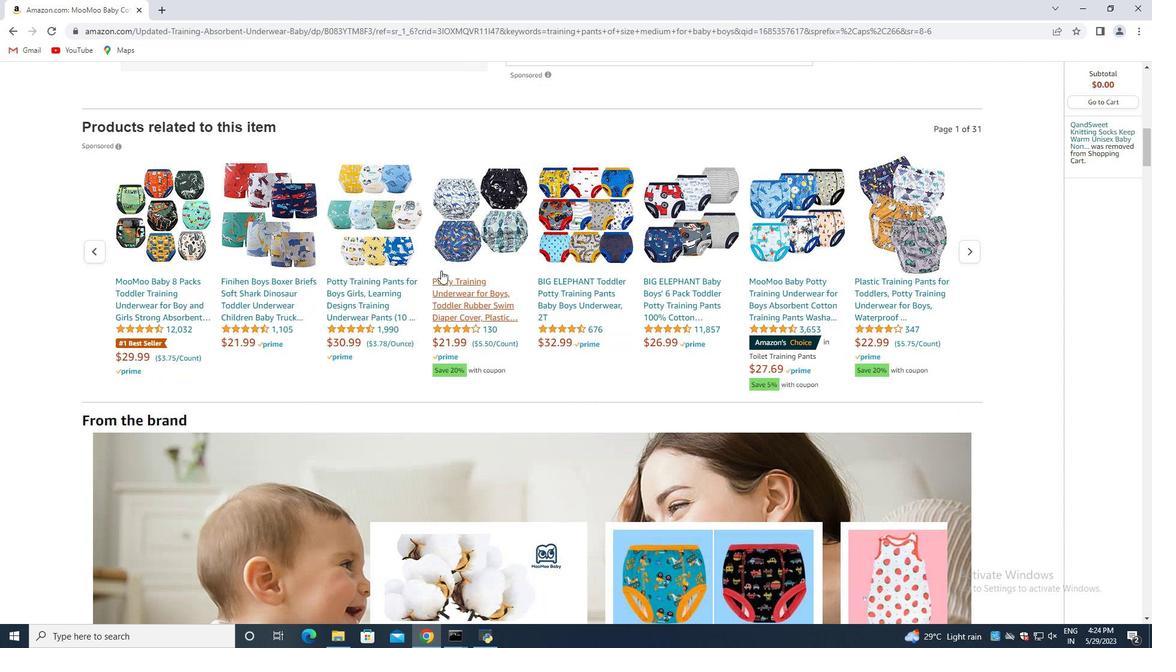 
Action: Mouse scrolled (439, 270) with delta (0, 0)
Screenshot: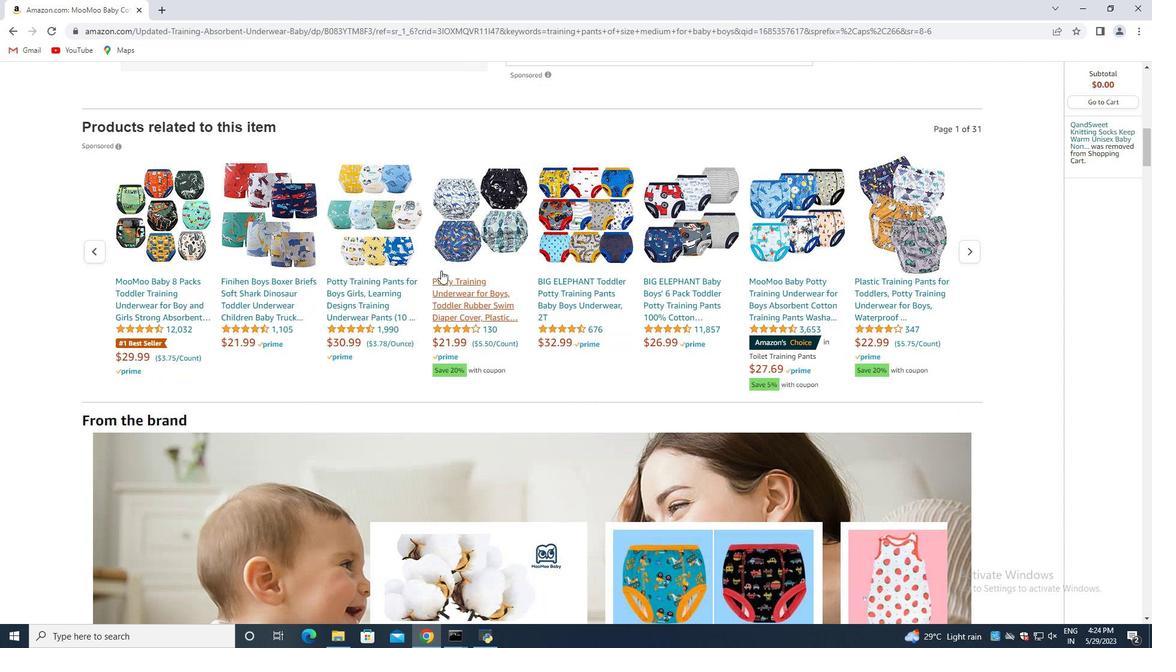 
Action: Mouse moved to (438, 270)
Screenshot: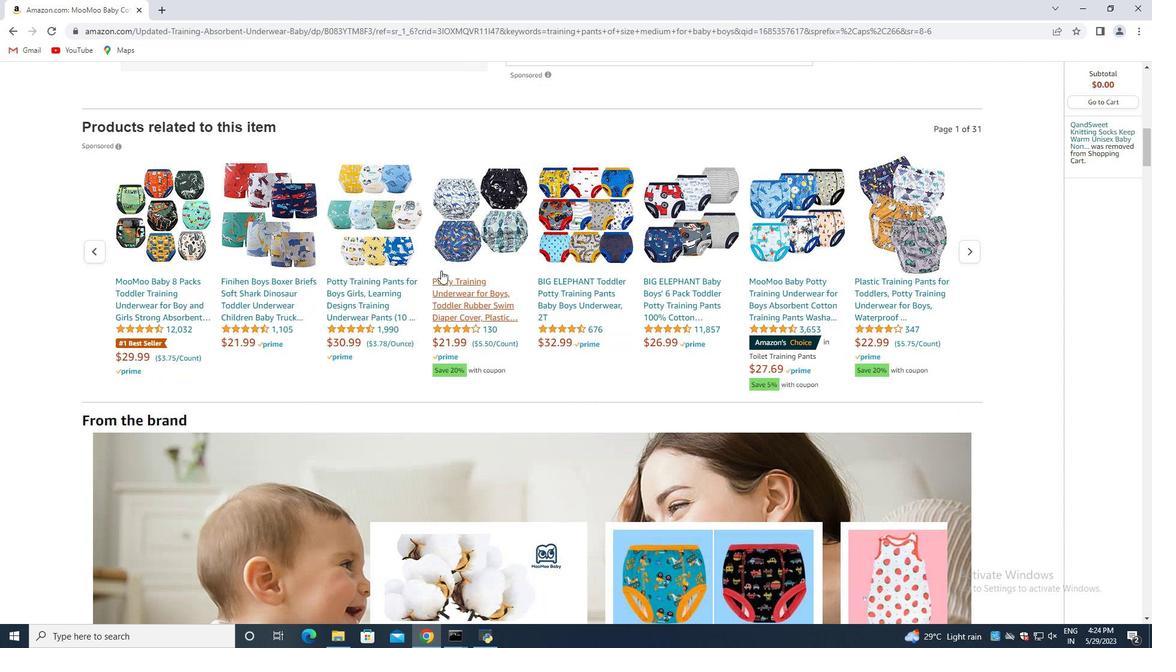
Action: Mouse scrolled (438, 270) with delta (0, 0)
Screenshot: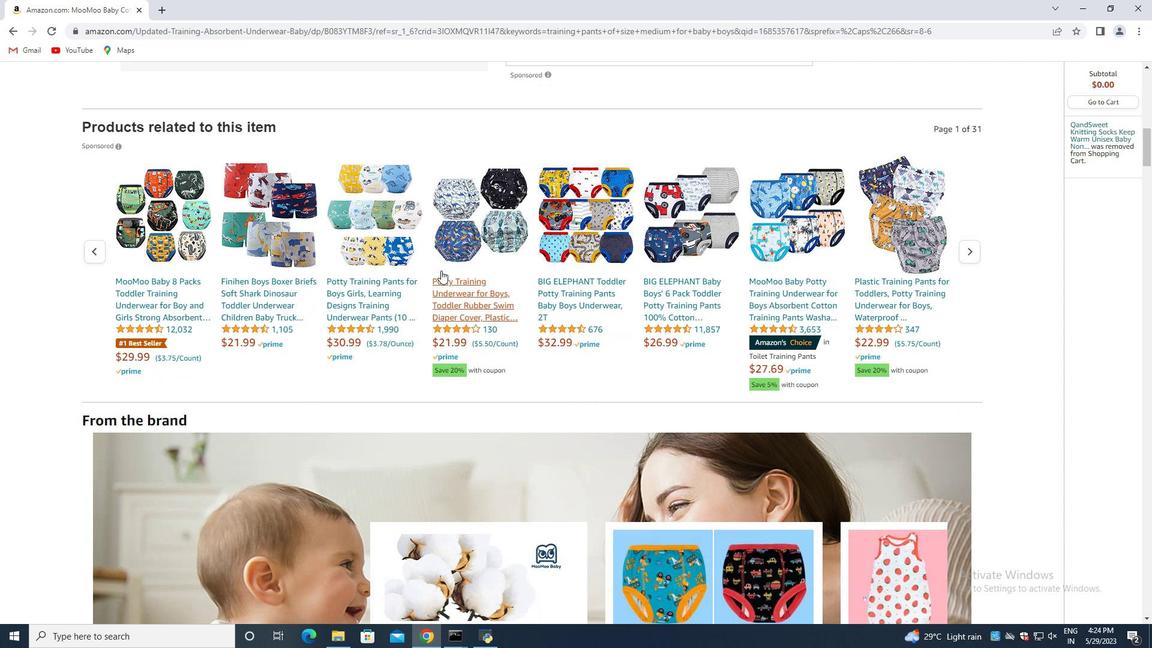 
Action: Mouse moved to (437, 271)
Screenshot: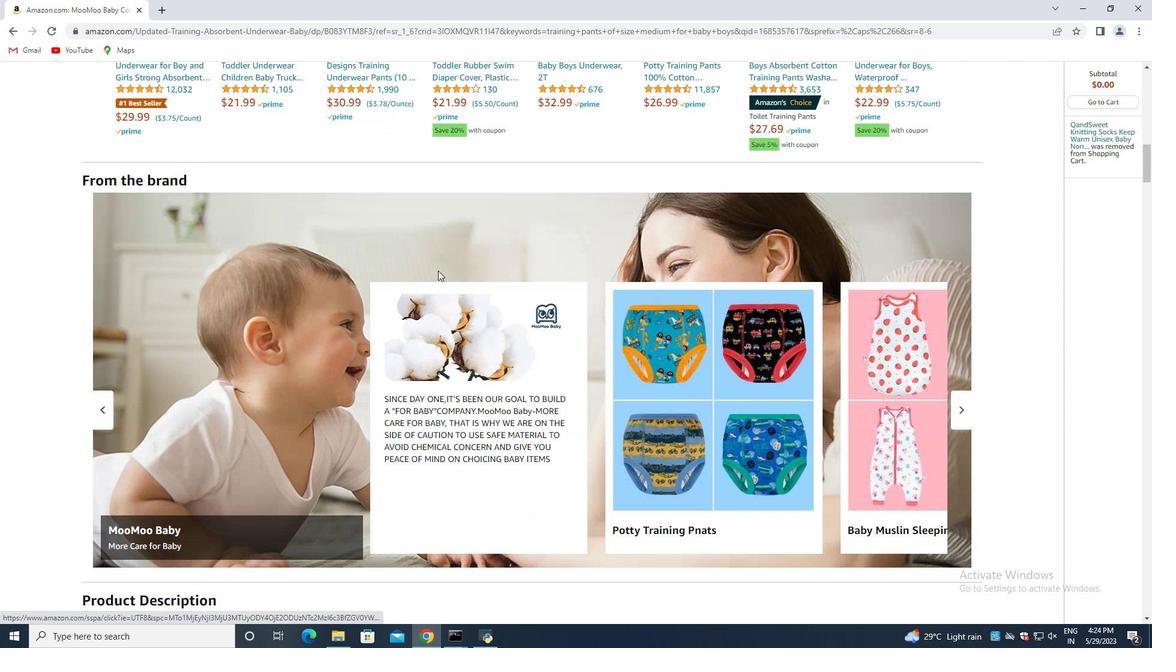 
Action: Mouse scrolled (437, 270) with delta (0, 0)
Screenshot: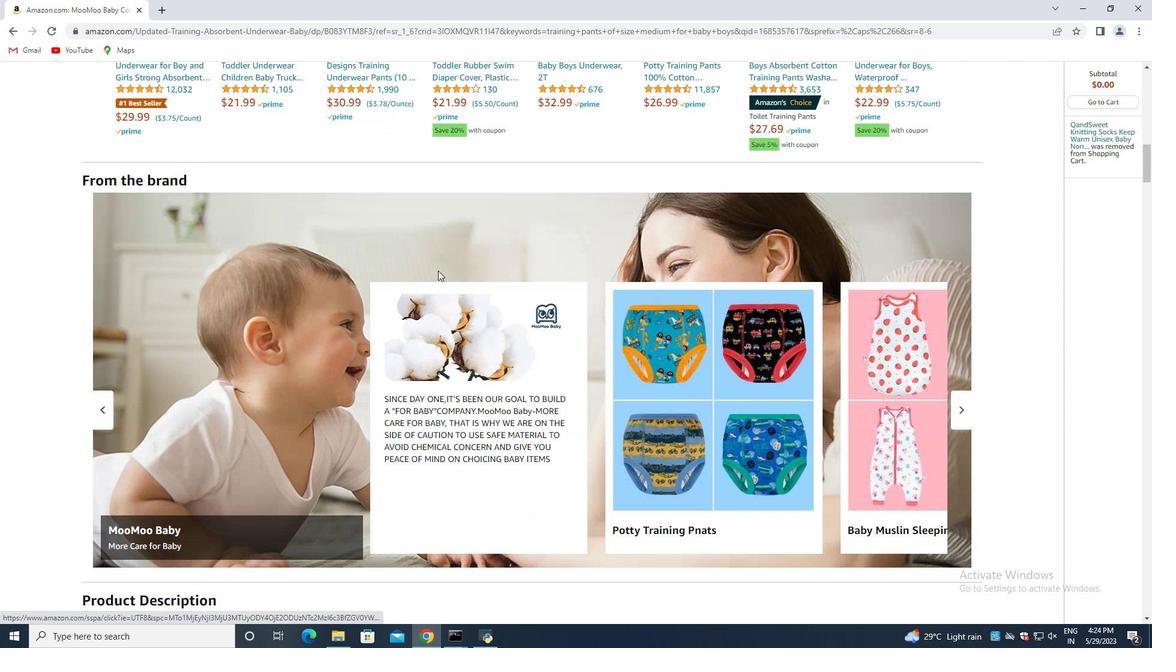 
Action: Mouse moved to (435, 273)
Screenshot: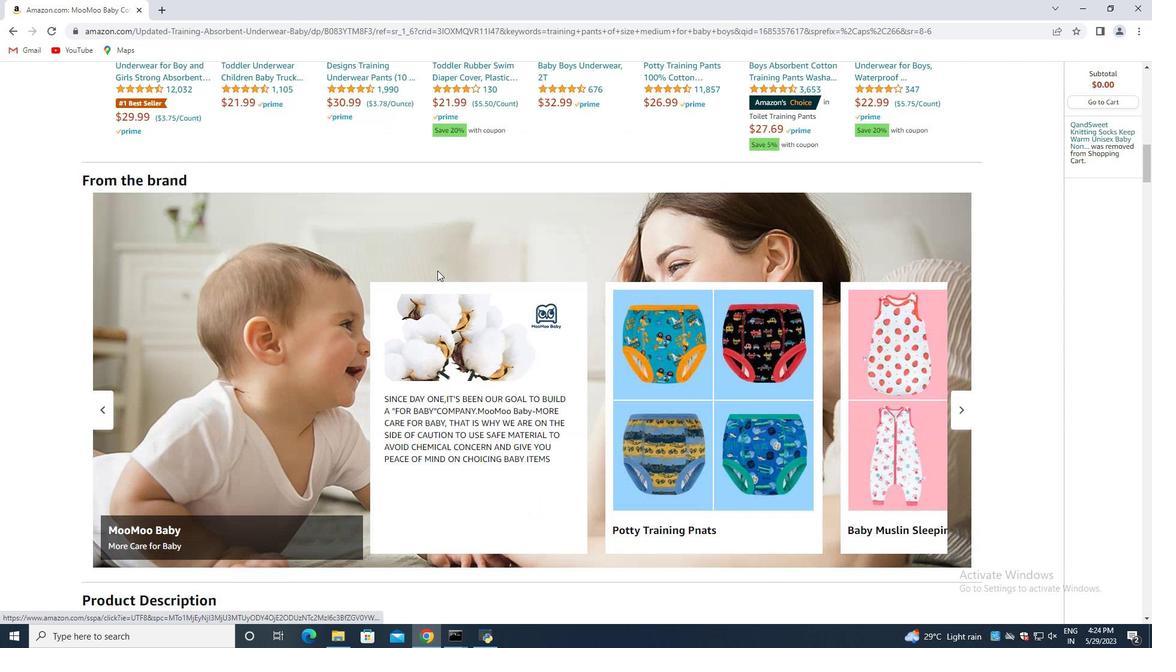 
Action: Mouse scrolled (436, 271) with delta (0, 0)
Screenshot: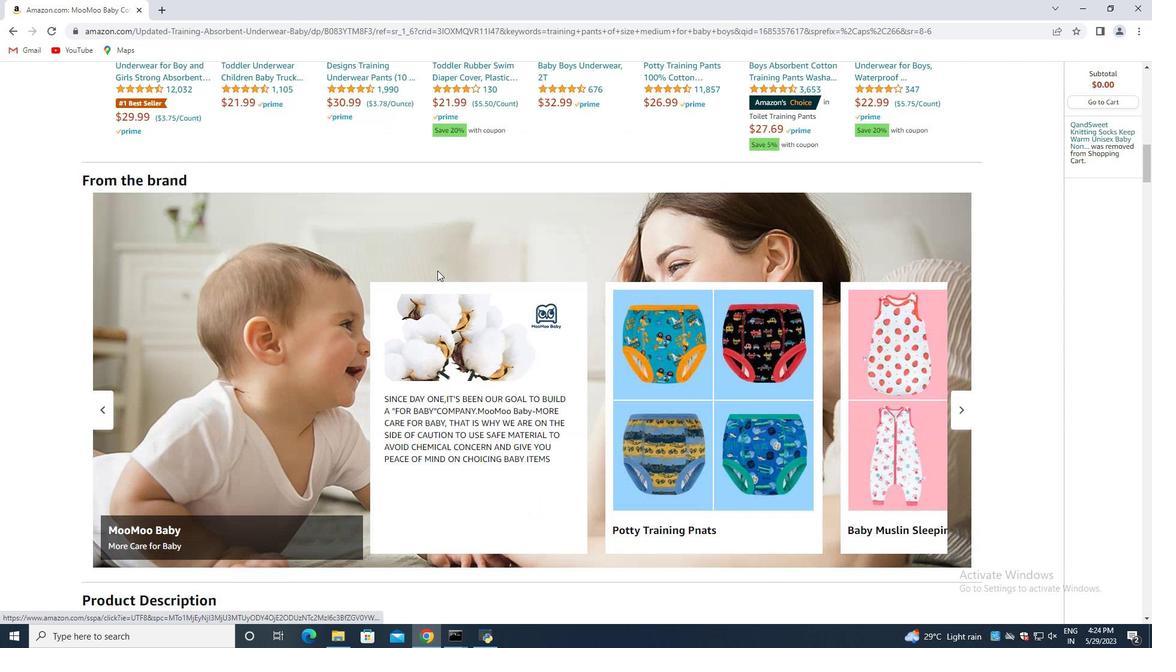 
Action: Mouse moved to (435, 273)
Screenshot: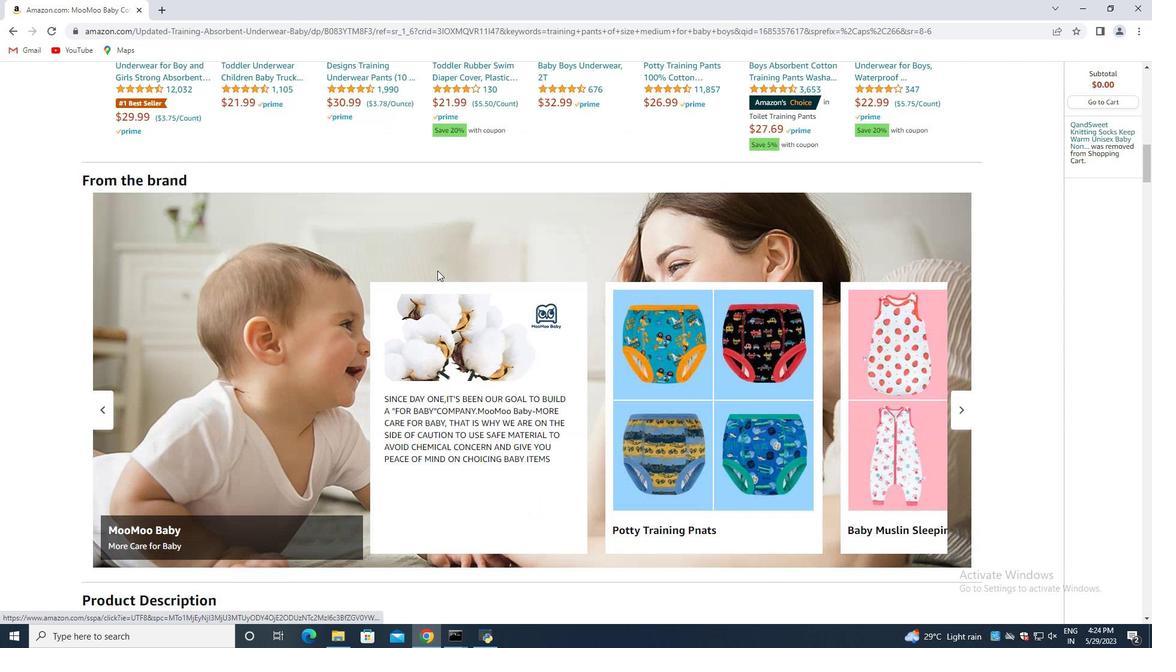 
Action: Mouse scrolled (435, 273) with delta (0, 0)
Screenshot: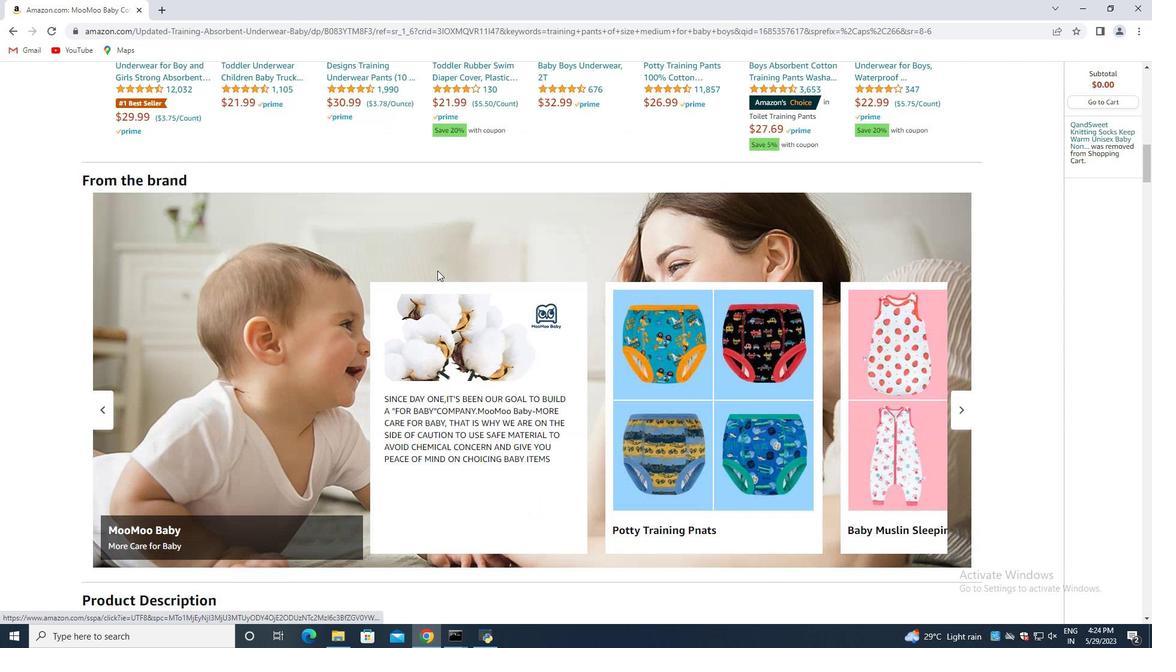 
Action: Mouse scrolled (435, 273) with delta (0, 0)
Screenshot: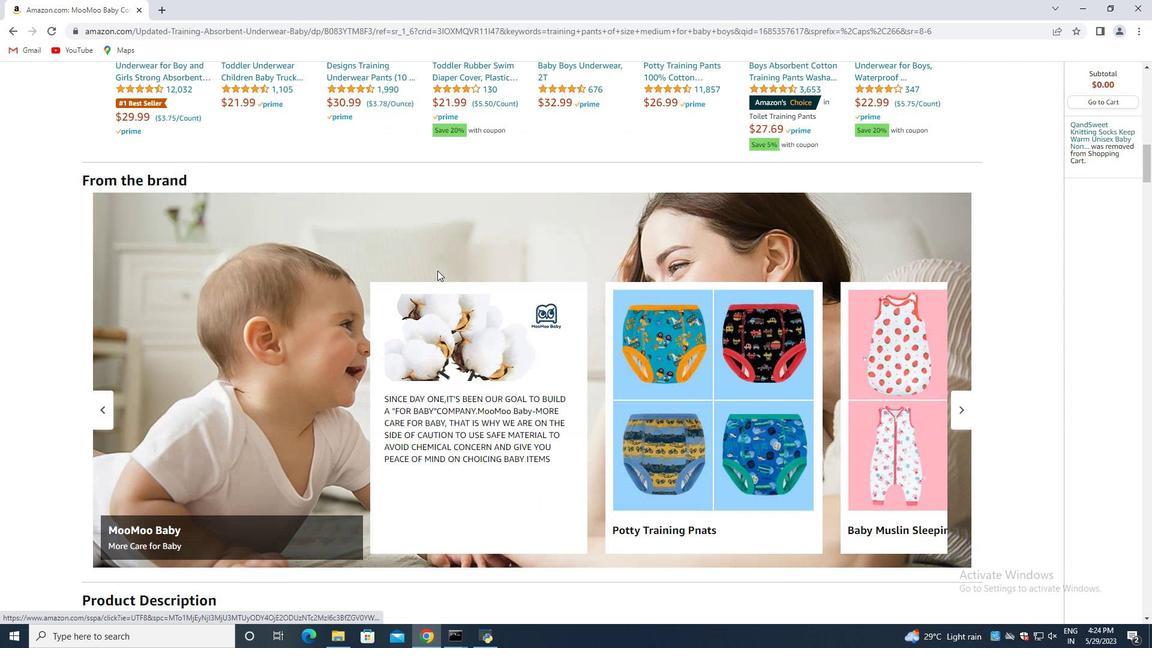 
Action: Mouse moved to (435, 274)
Screenshot: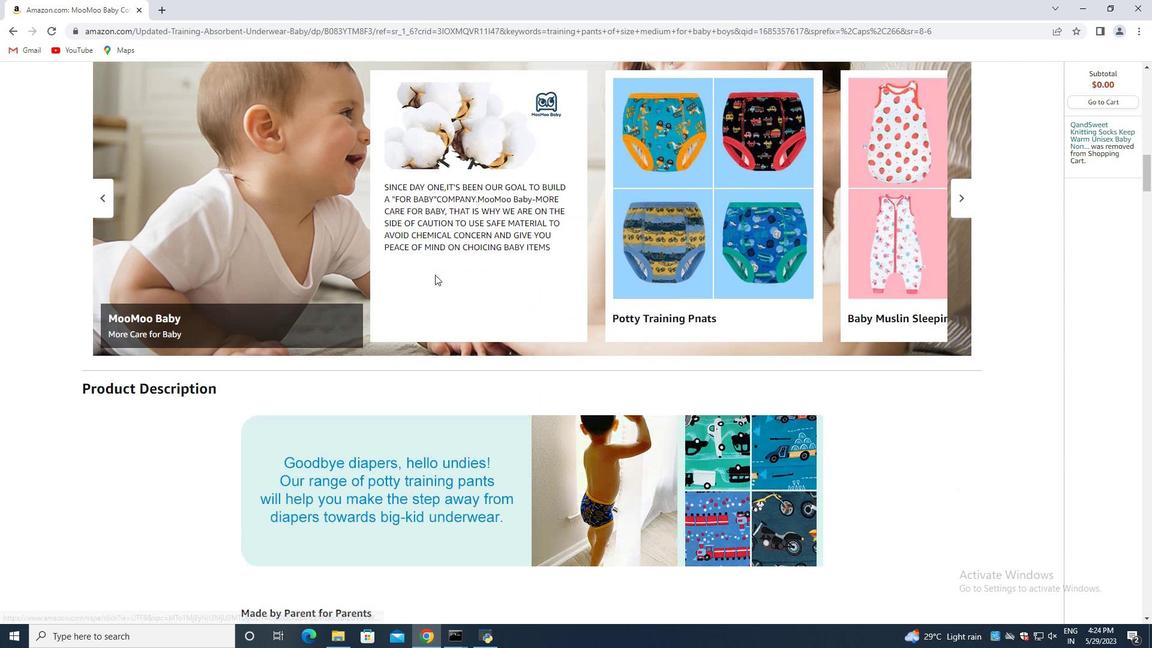 
Action: Mouse scrolled (435, 274) with delta (0, 0)
Screenshot: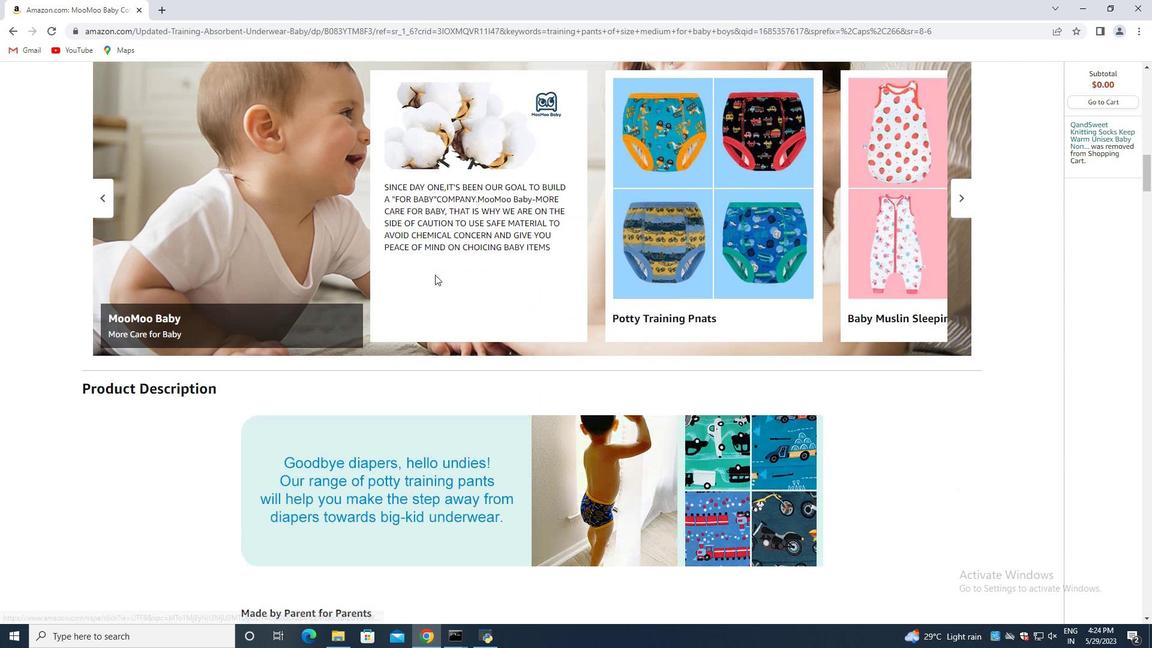 
Action: Mouse moved to (435, 277)
Screenshot: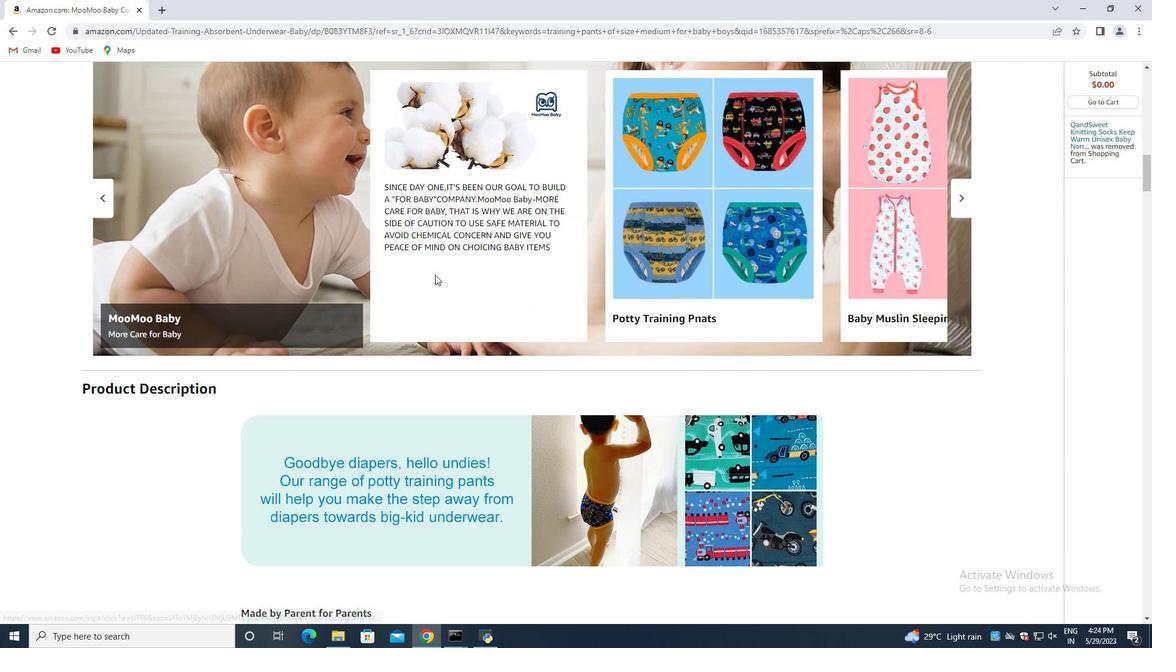 
Action: Mouse scrolled (435, 277) with delta (0, 0)
Screenshot: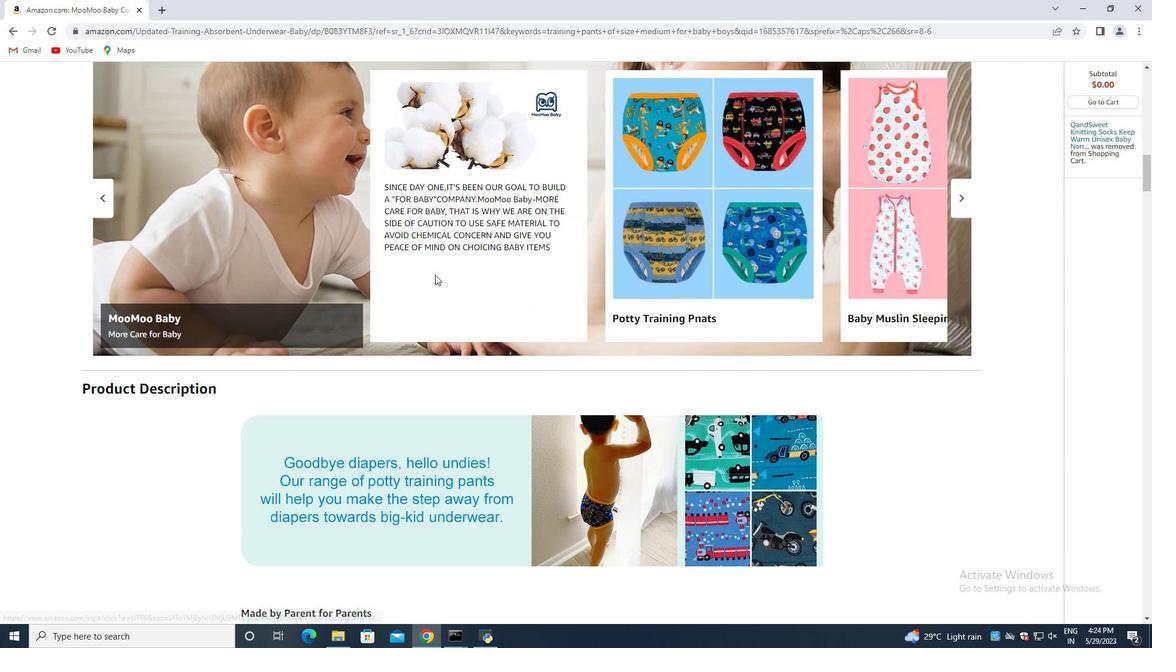 
Action: Mouse scrolled (435, 277) with delta (0, 0)
Screenshot: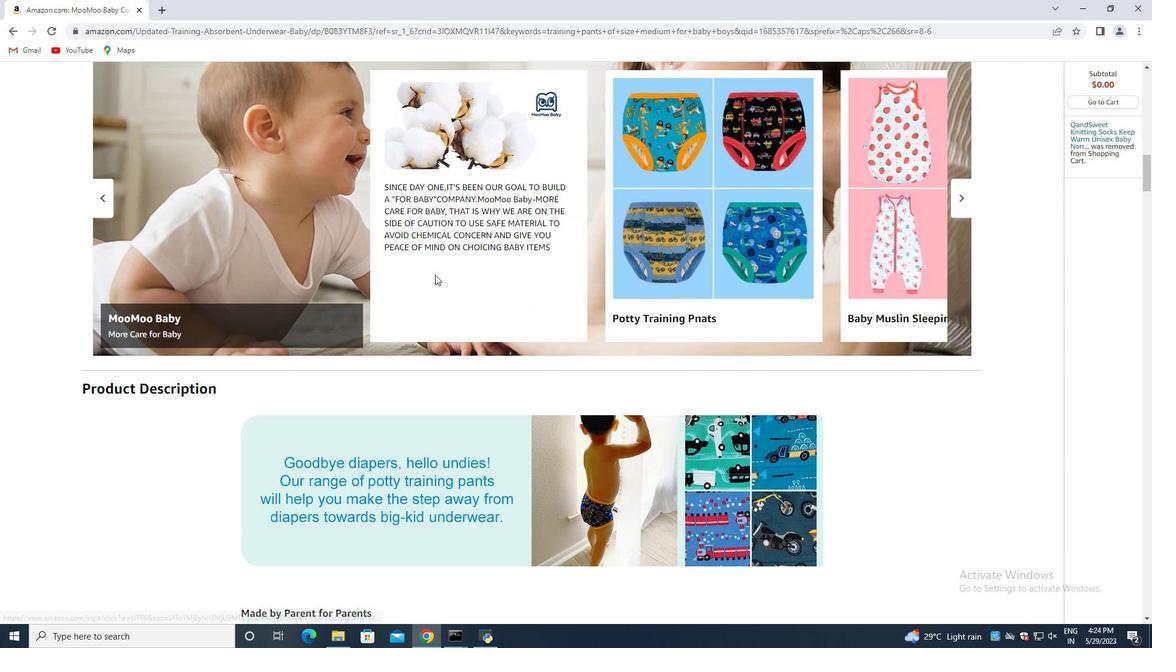 
Action: Mouse scrolled (435, 277) with delta (0, 0)
Screenshot: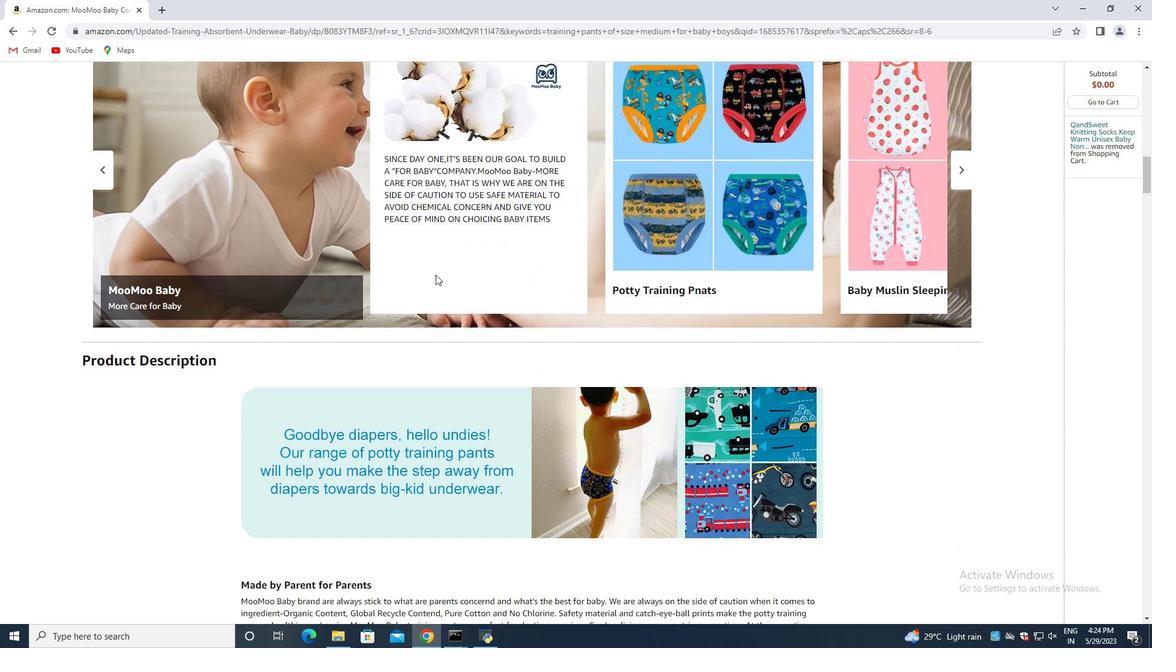 
Action: Mouse moved to (438, 277)
Screenshot: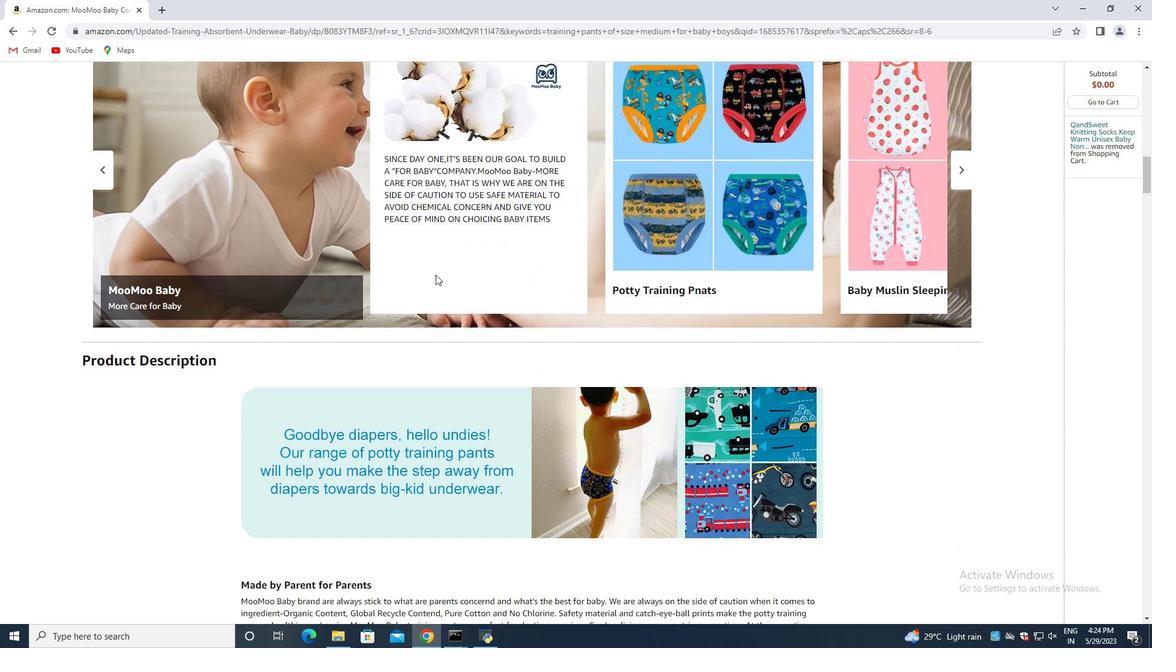 
Action: Mouse scrolled (435, 277) with delta (0, 0)
Screenshot: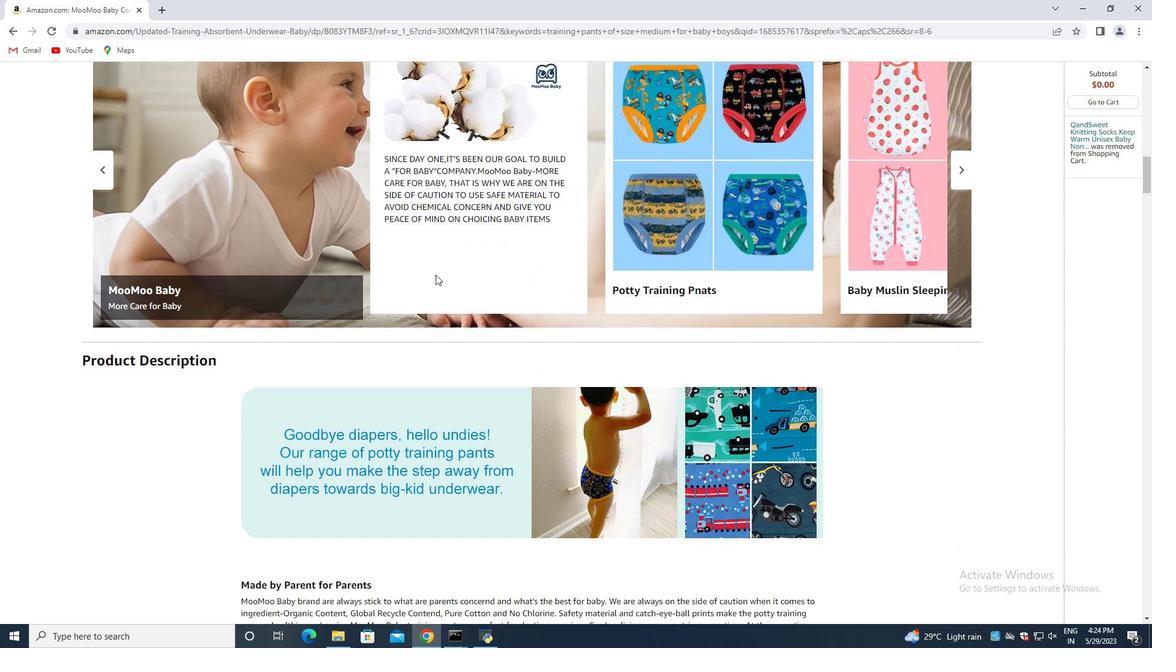 
Action: Mouse moved to (443, 291)
Screenshot: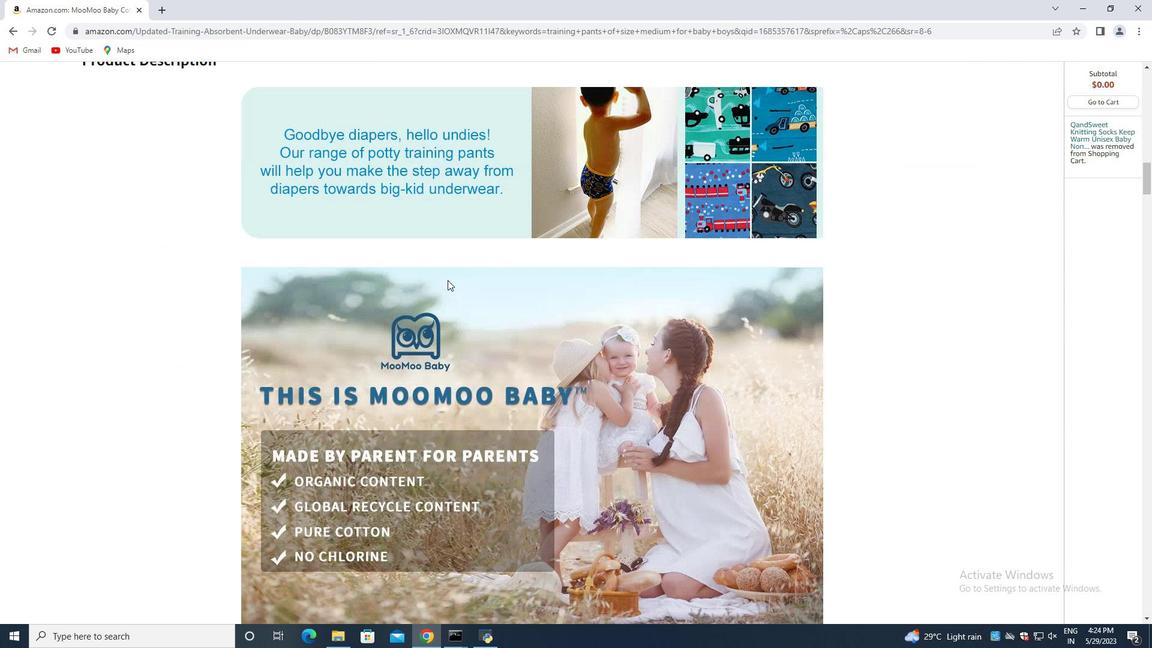 
Action: Mouse scrolled (443, 290) with delta (0, 0)
Screenshot: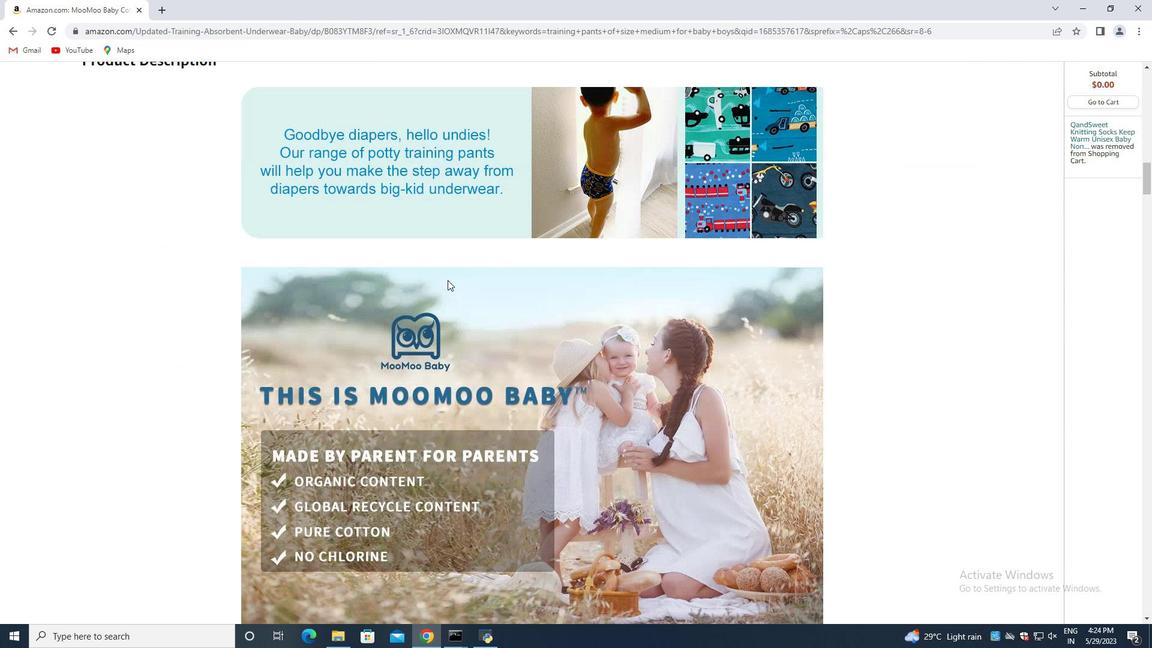 
Action: Mouse moved to (441, 298)
Screenshot: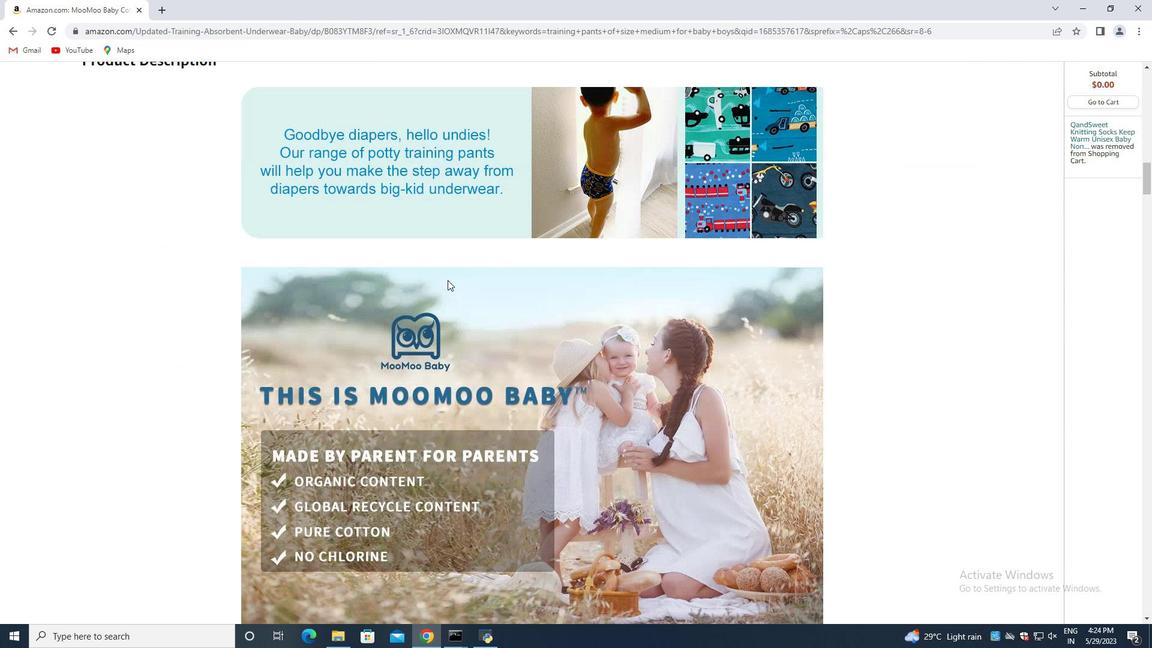 
Action: Mouse scrolled (441, 297) with delta (0, 0)
Screenshot: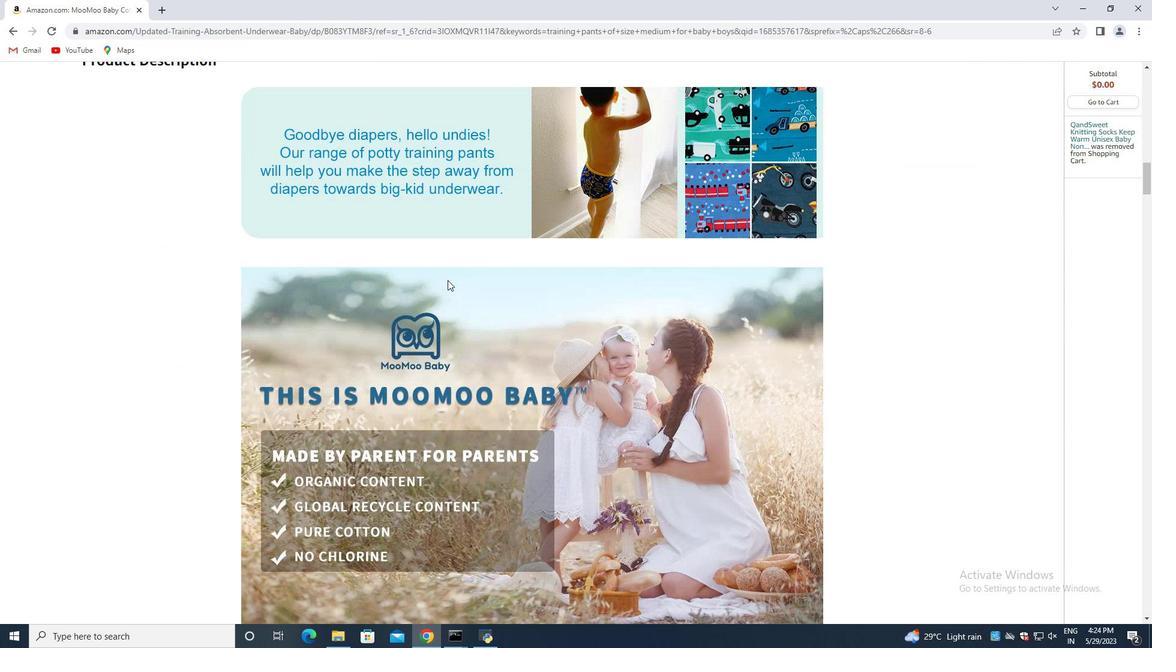 
Action: Mouse moved to (440, 303)
Screenshot: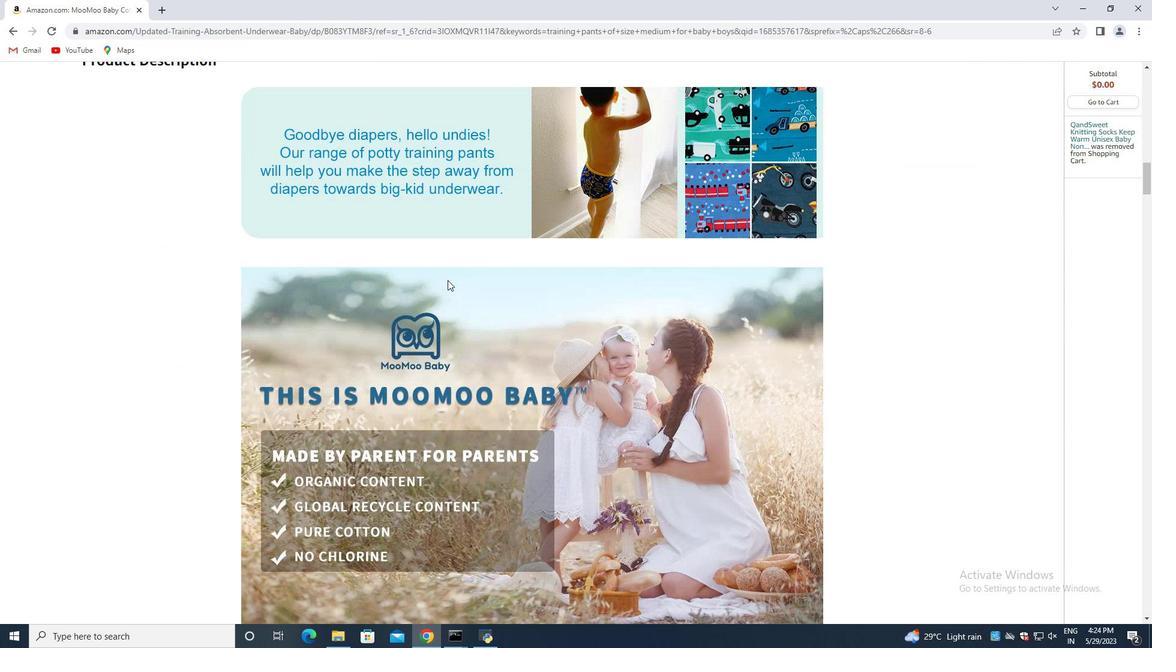 
Action: Mouse scrolled (440, 303) with delta (0, 0)
Screenshot: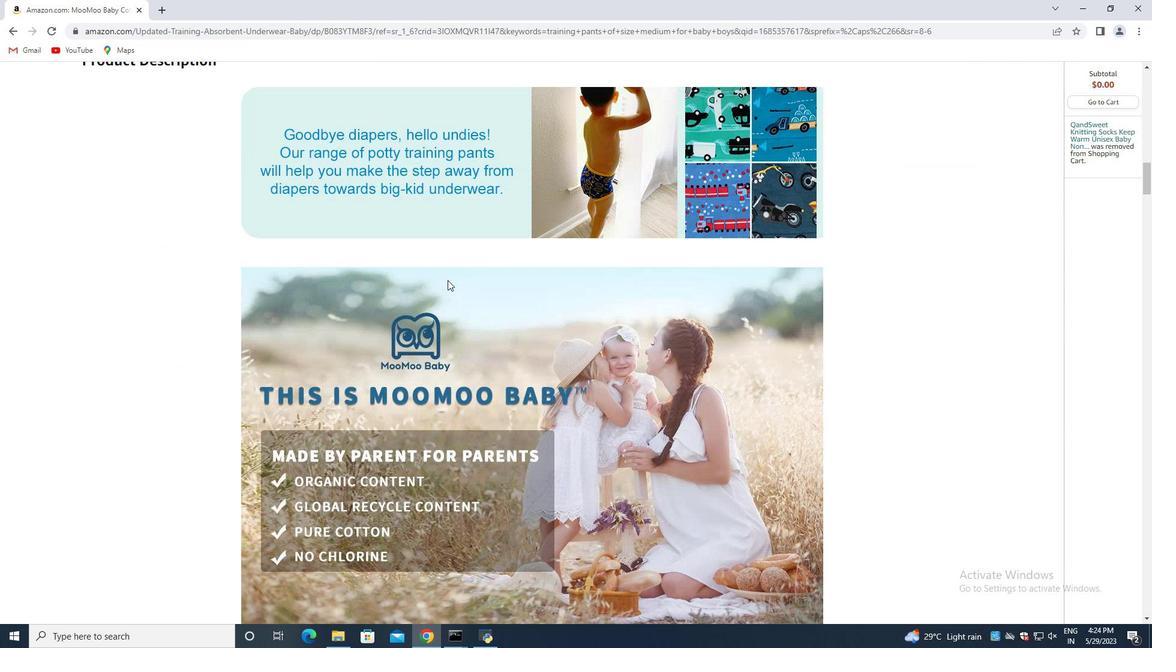 
Action: Mouse scrolled (440, 303) with delta (0, 0)
Screenshot: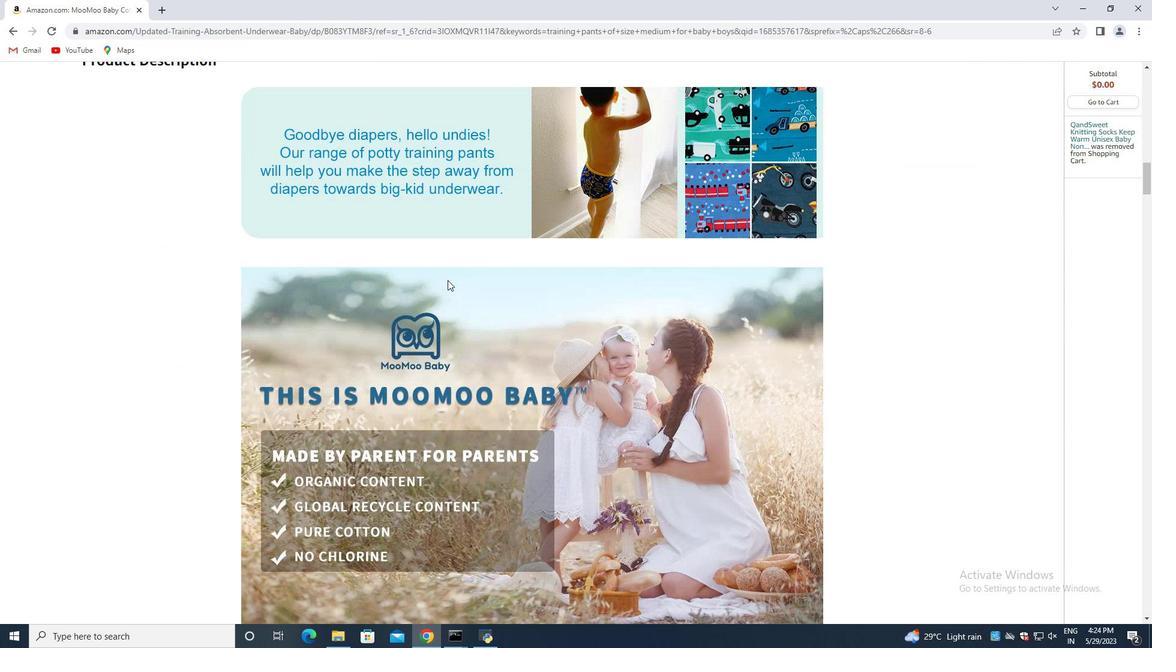 
Action: Mouse scrolled (440, 303) with delta (0, 0)
Screenshot: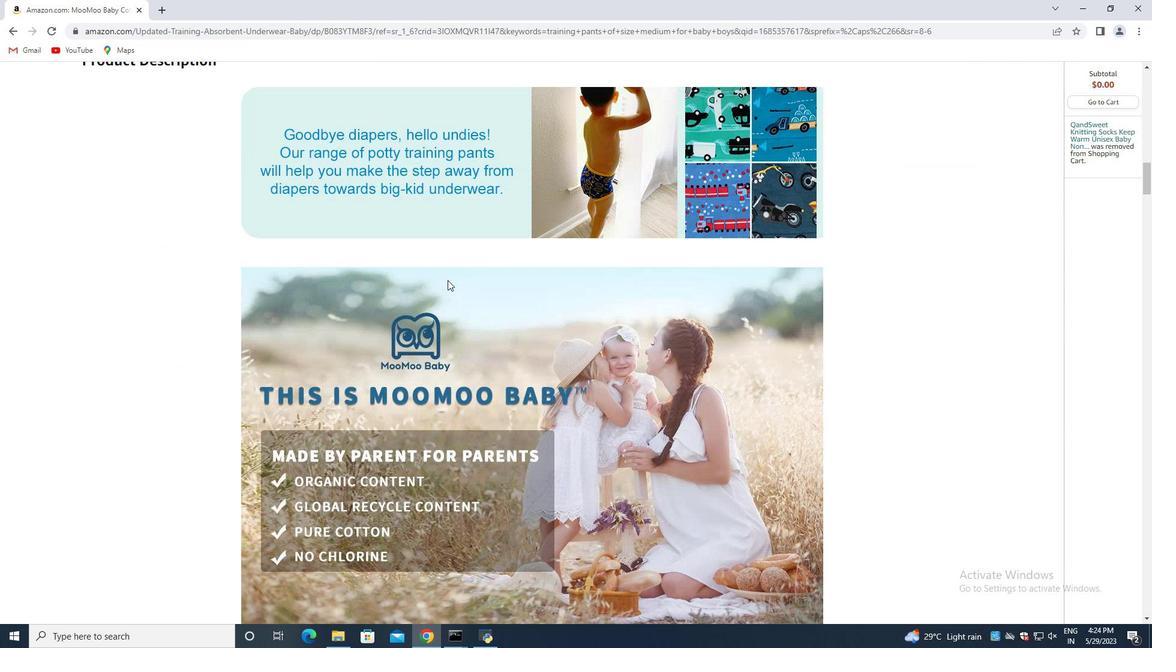 
Action: Mouse moved to (443, 306)
Screenshot: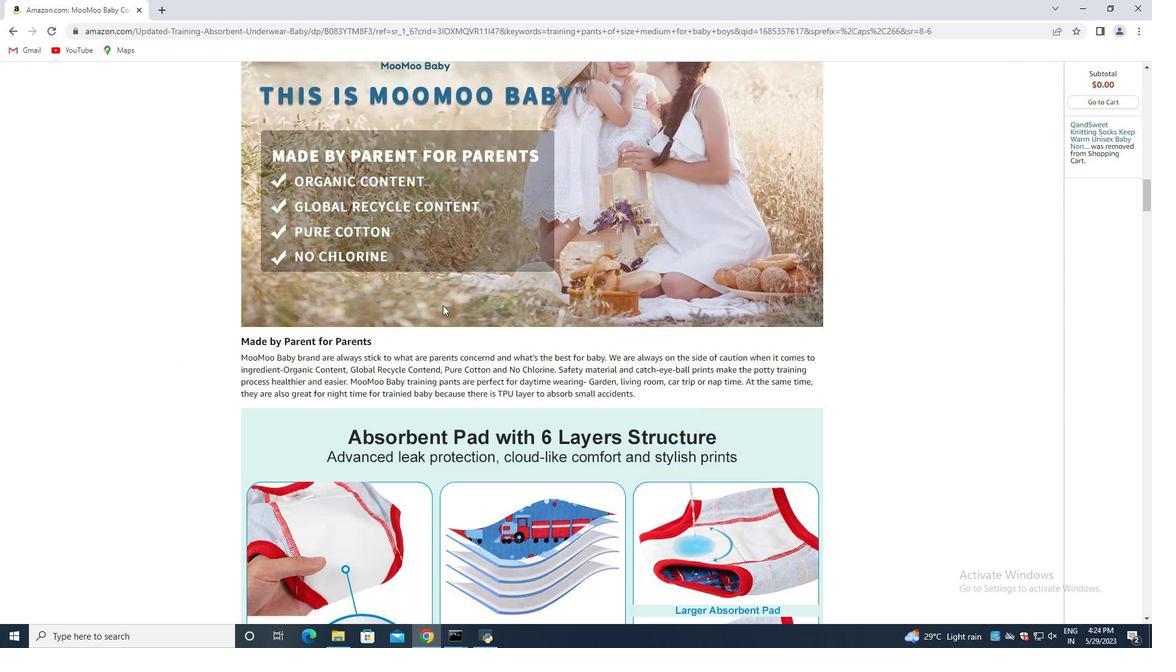 
Action: Mouse scrolled (443, 306) with delta (0, 0)
Screenshot: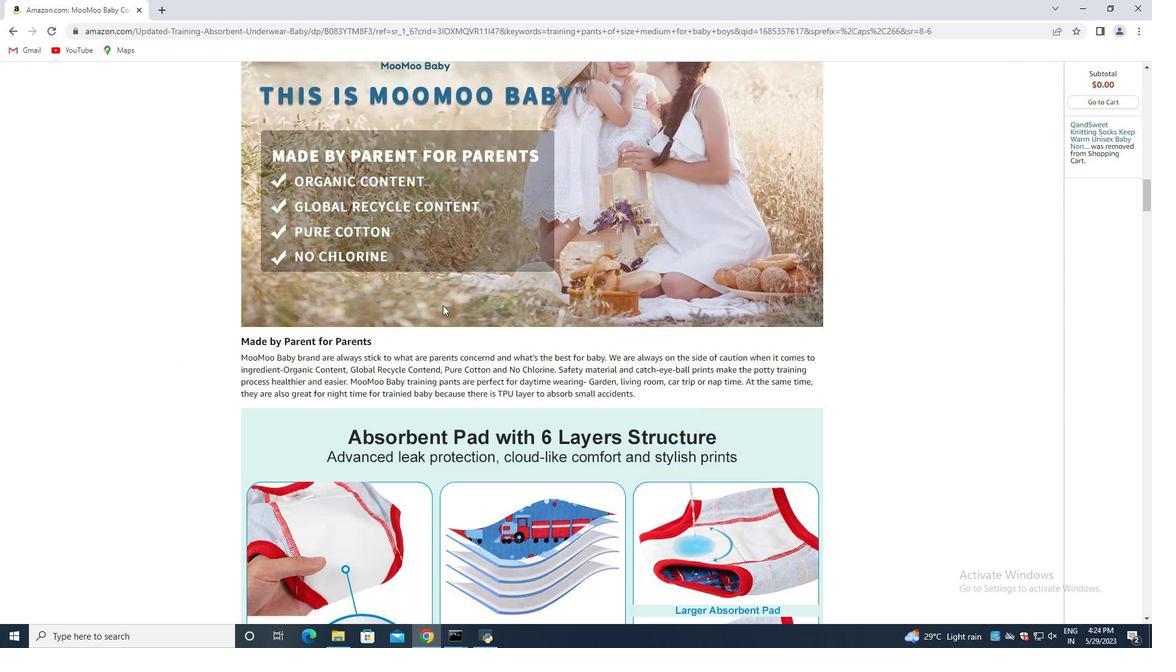 
Action: Mouse moved to (443, 310)
Screenshot: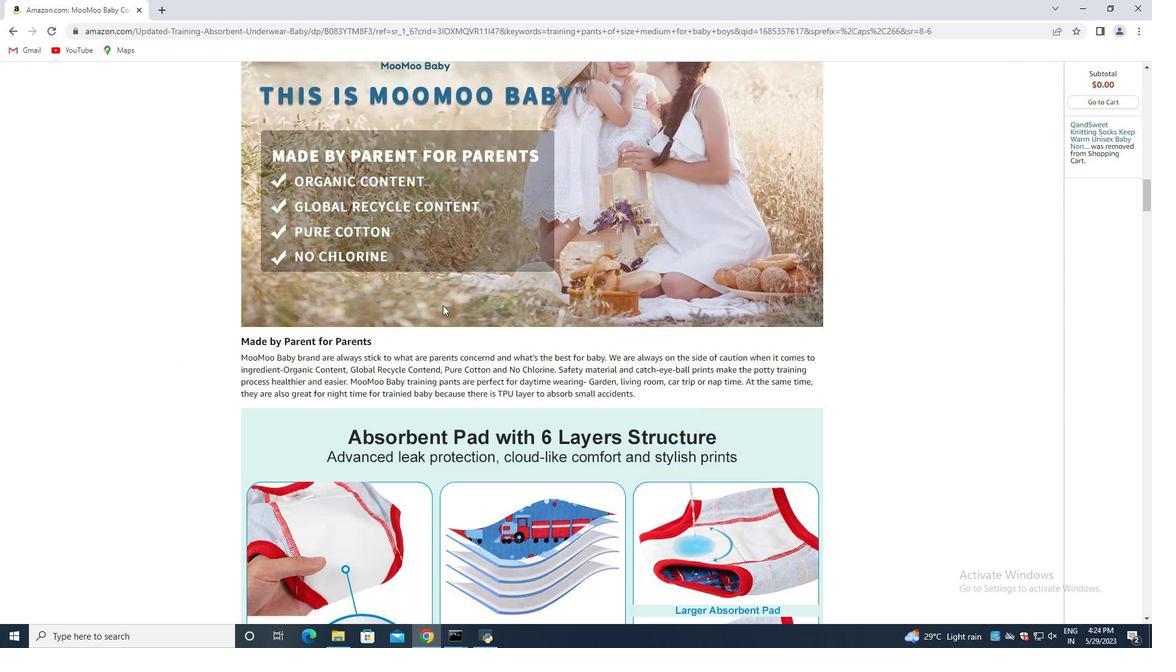 
Action: Mouse scrolled (443, 309) with delta (0, 0)
Screenshot: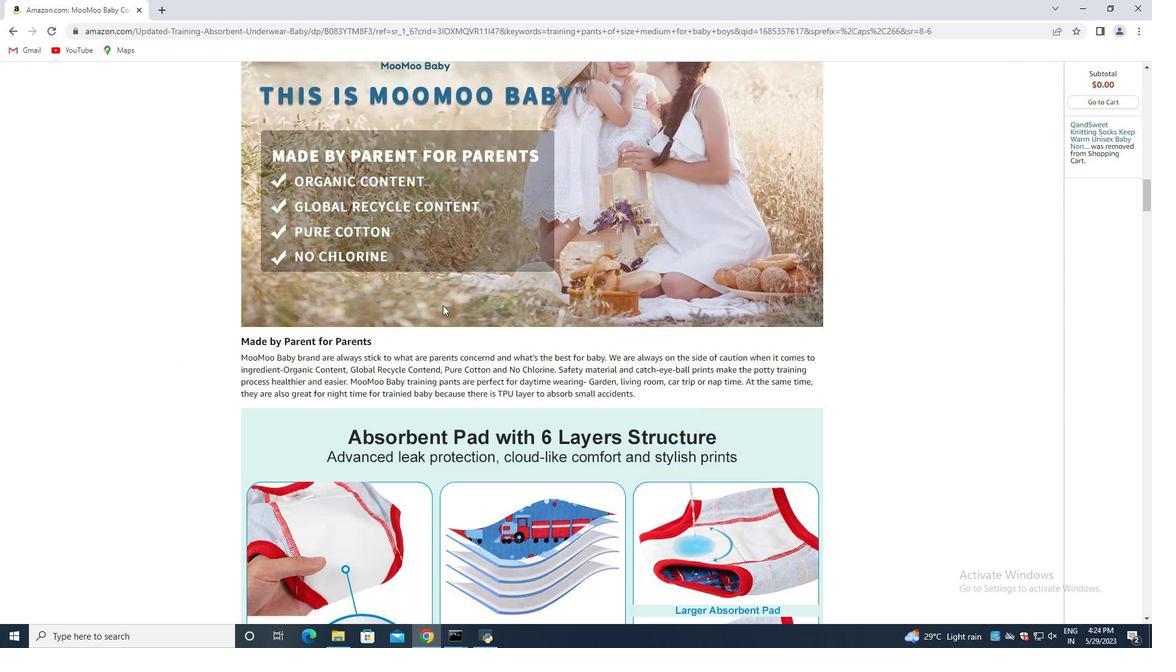 
Action: Mouse moved to (440, 316)
Screenshot: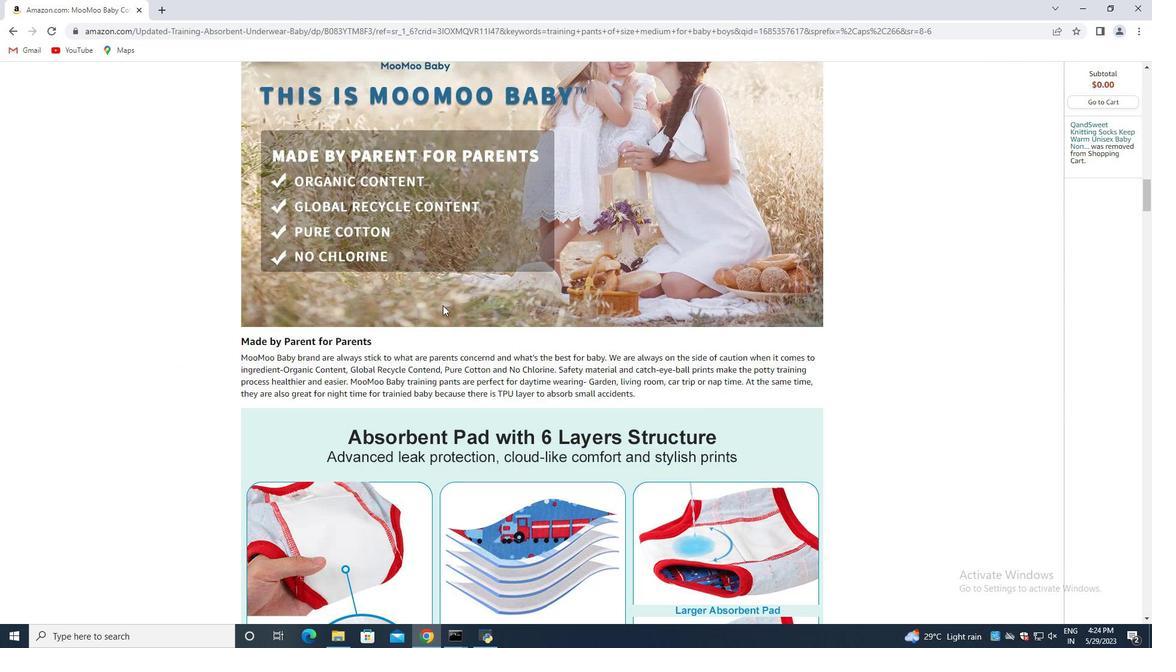 
Action: Mouse scrolled (440, 315) with delta (0, 0)
